 Task: Install email management extensions for organizing and prioritizing emails.
Action: Mouse moved to (999, 80)
Screenshot: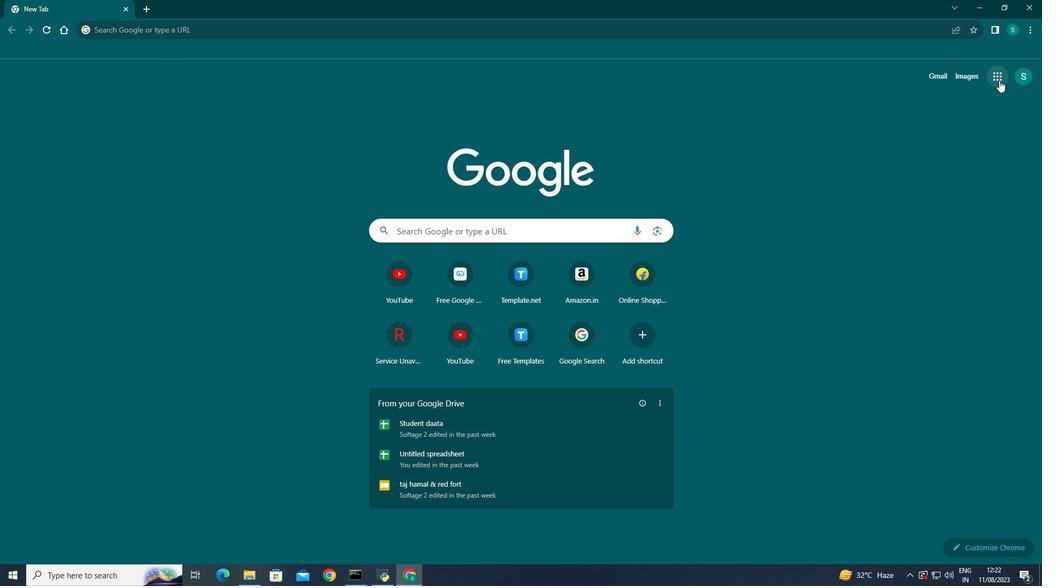 
Action: Mouse pressed left at (999, 80)
Screenshot: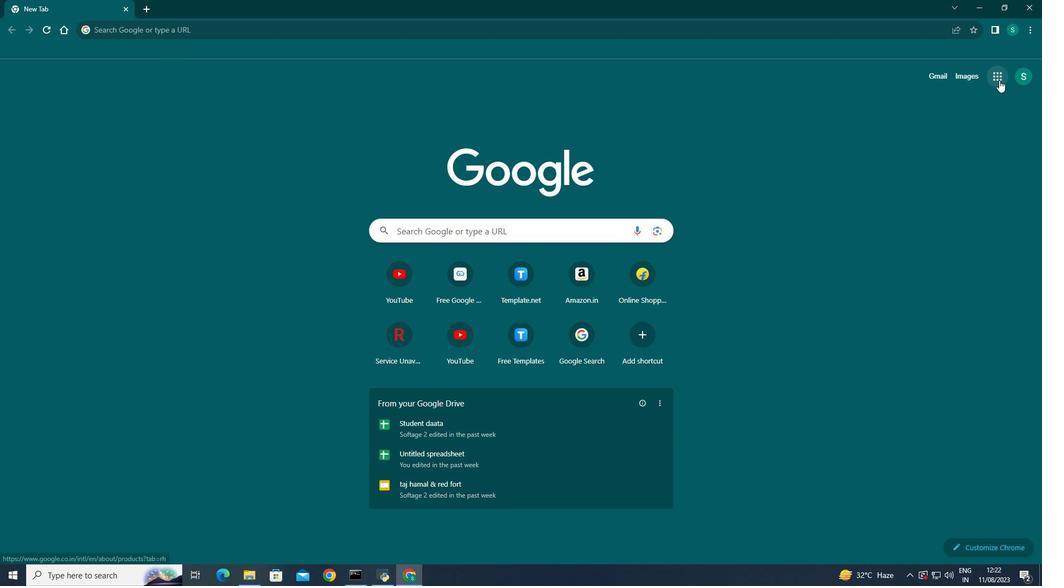 
Action: Mouse moved to (775, 202)
Screenshot: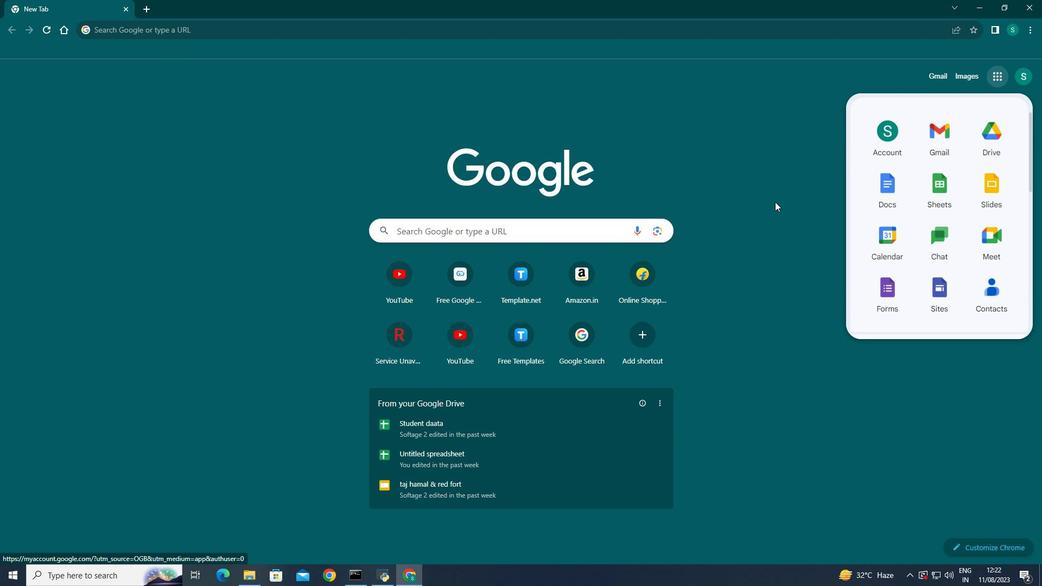 
Action: Mouse pressed left at (775, 202)
Screenshot: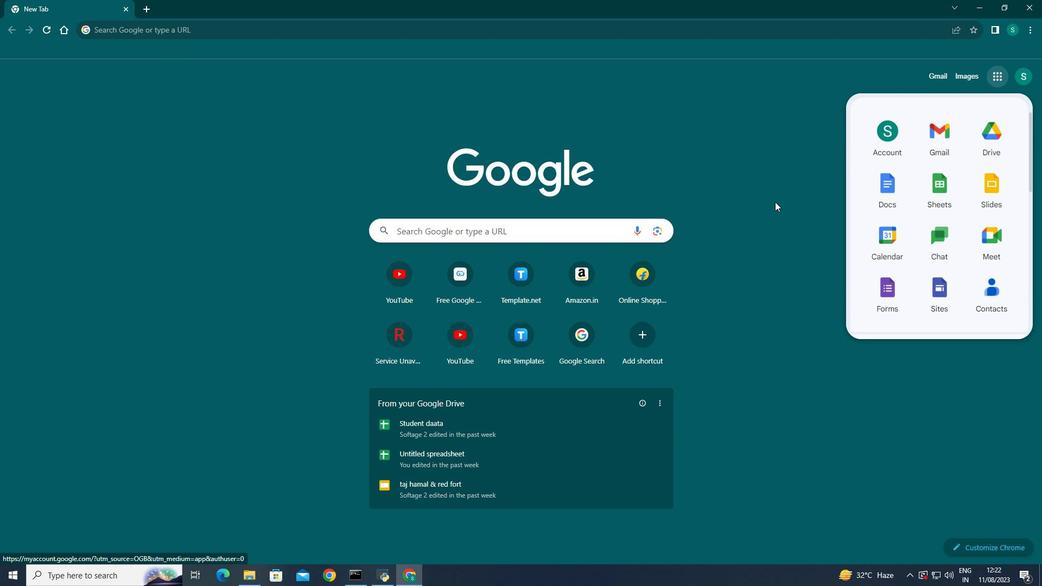 
Action: Mouse moved to (1027, 30)
Screenshot: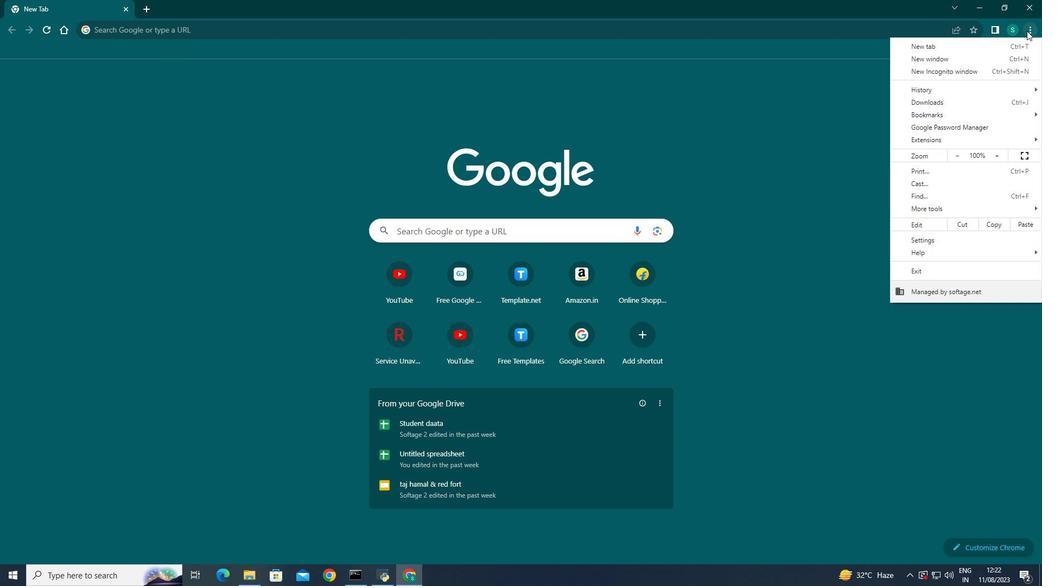 
Action: Mouse pressed left at (1027, 30)
Screenshot: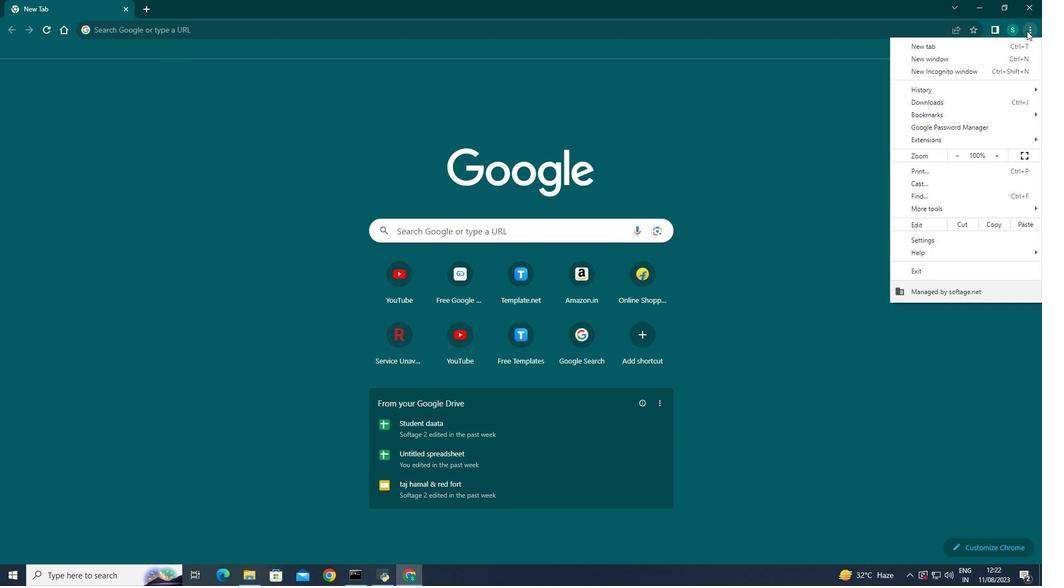 
Action: Mouse moved to (934, 143)
Screenshot: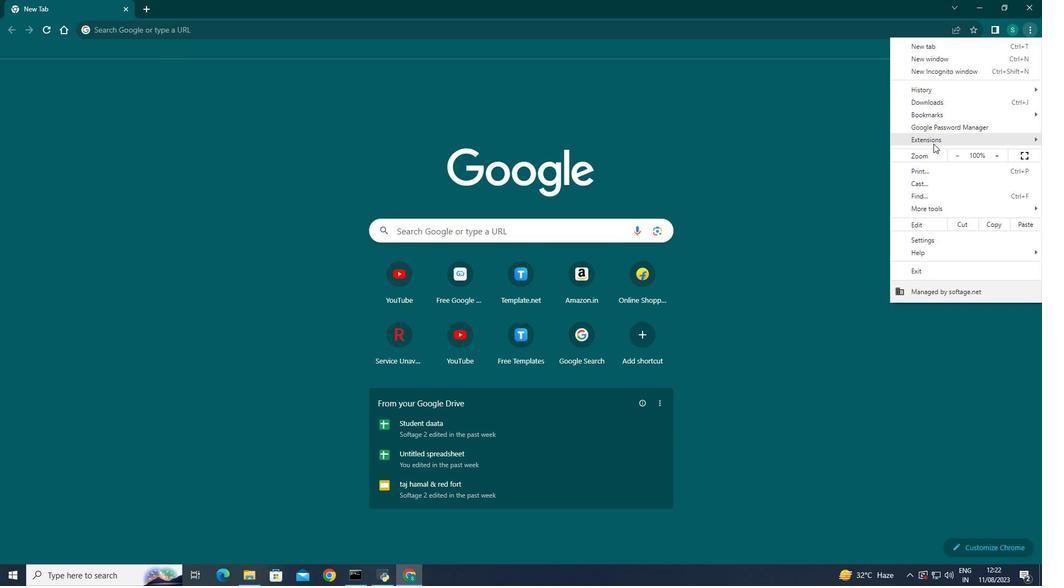 
Action: Mouse pressed left at (934, 143)
Screenshot: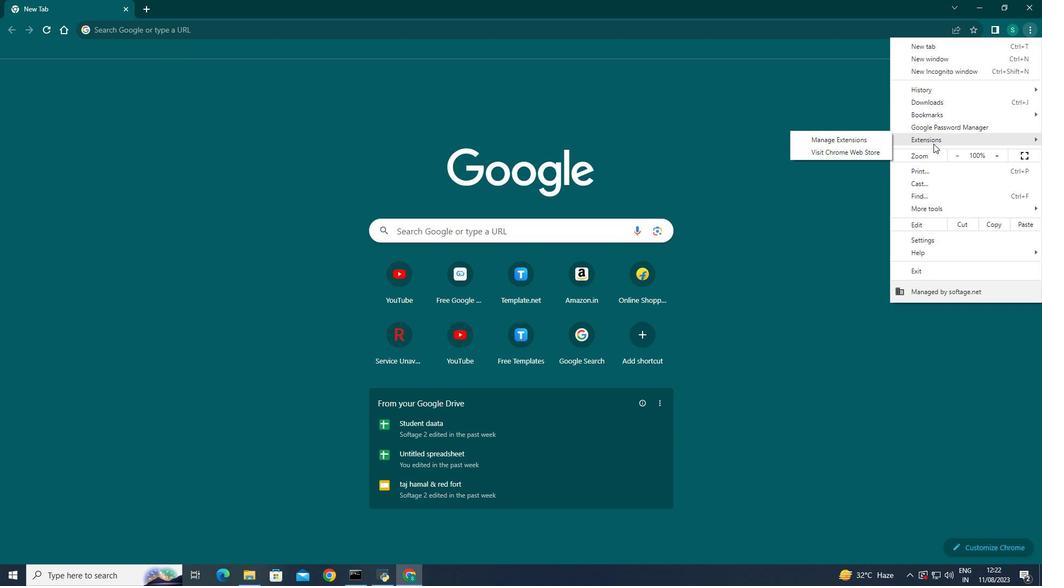 
Action: Mouse moved to (830, 141)
Screenshot: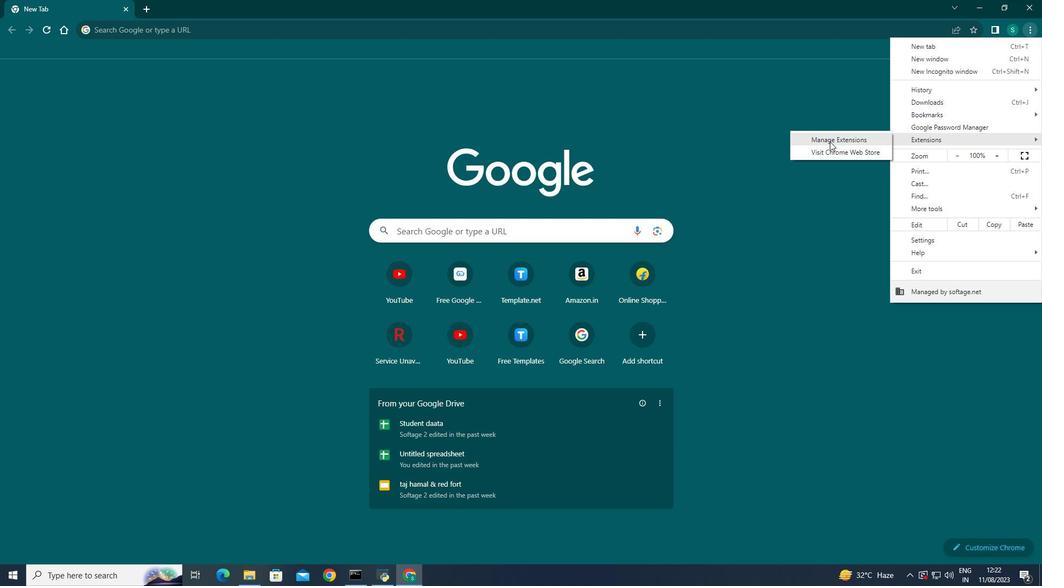 
Action: Mouse pressed left at (830, 141)
Screenshot: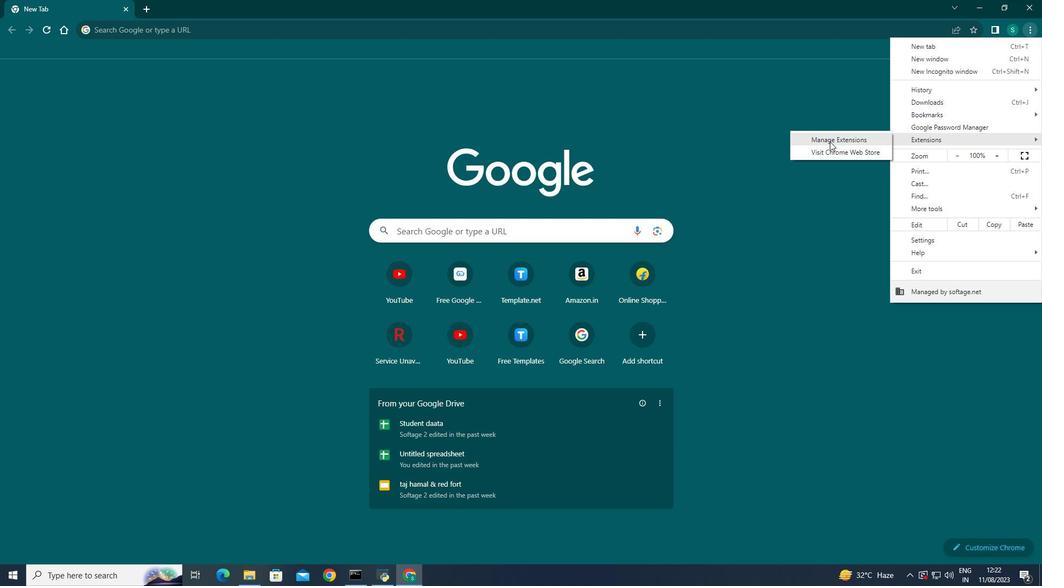 
Action: Mouse moved to (18, 81)
Screenshot: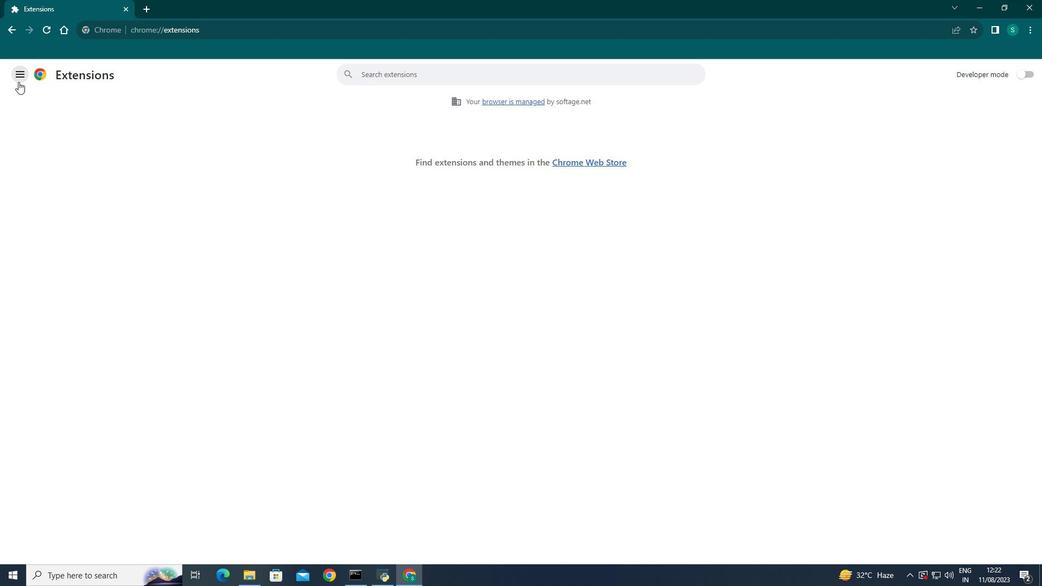 
Action: Mouse pressed left at (18, 81)
Screenshot: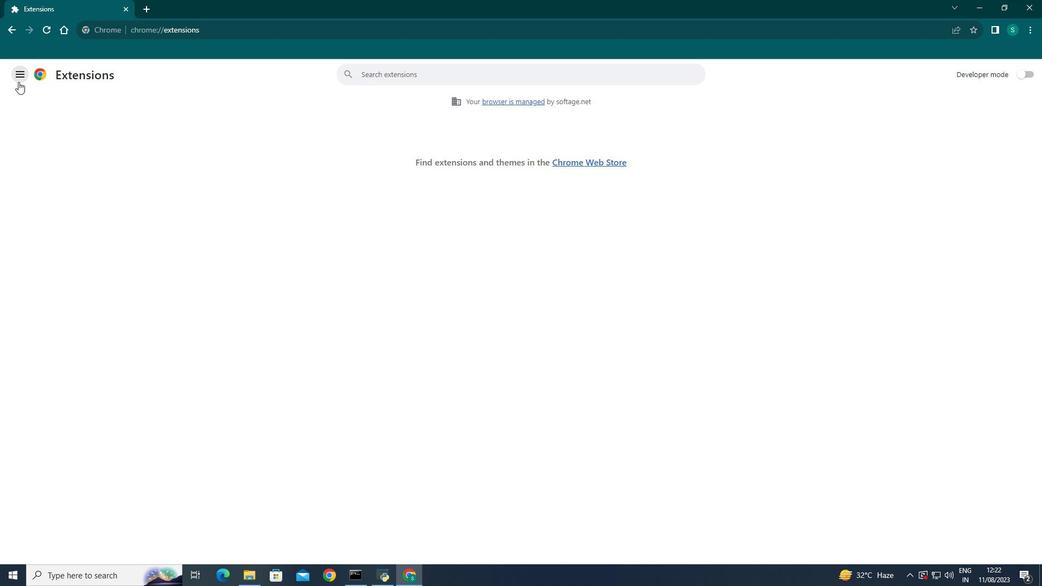 
Action: Mouse moved to (43, 556)
Screenshot: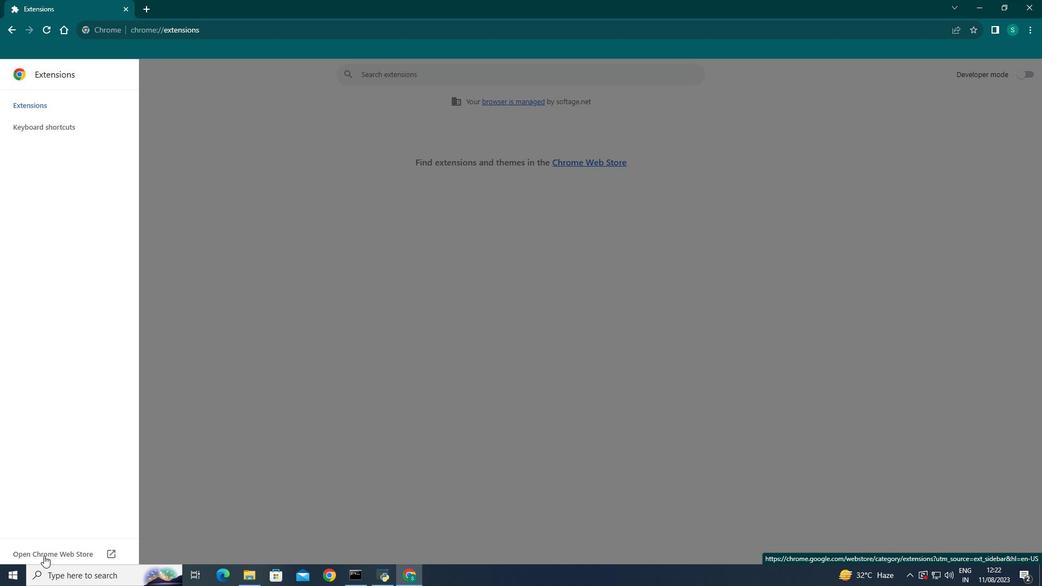
Action: Mouse pressed left at (43, 556)
Screenshot: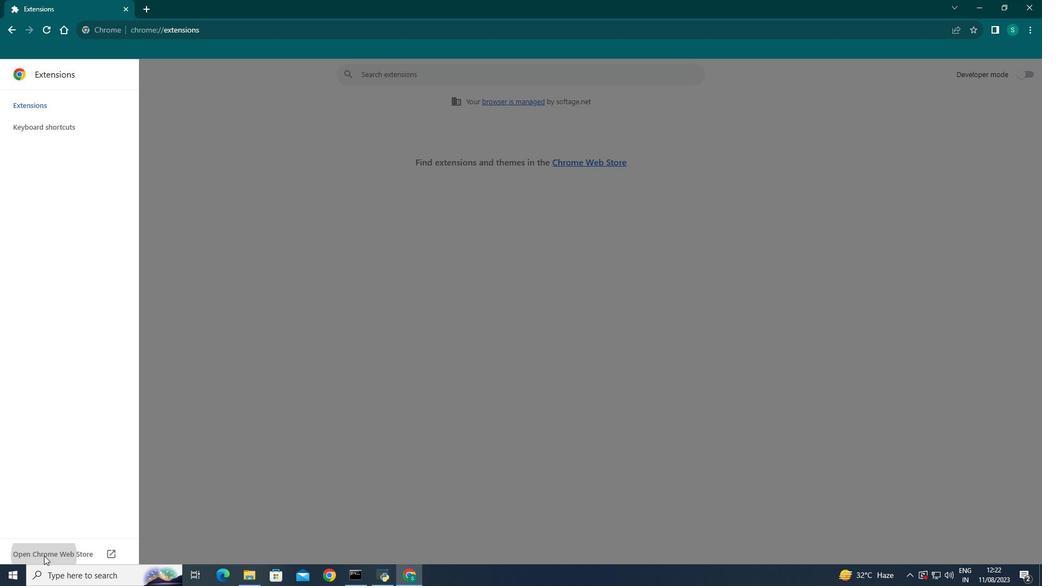 
Action: Mouse moved to (243, 115)
Screenshot: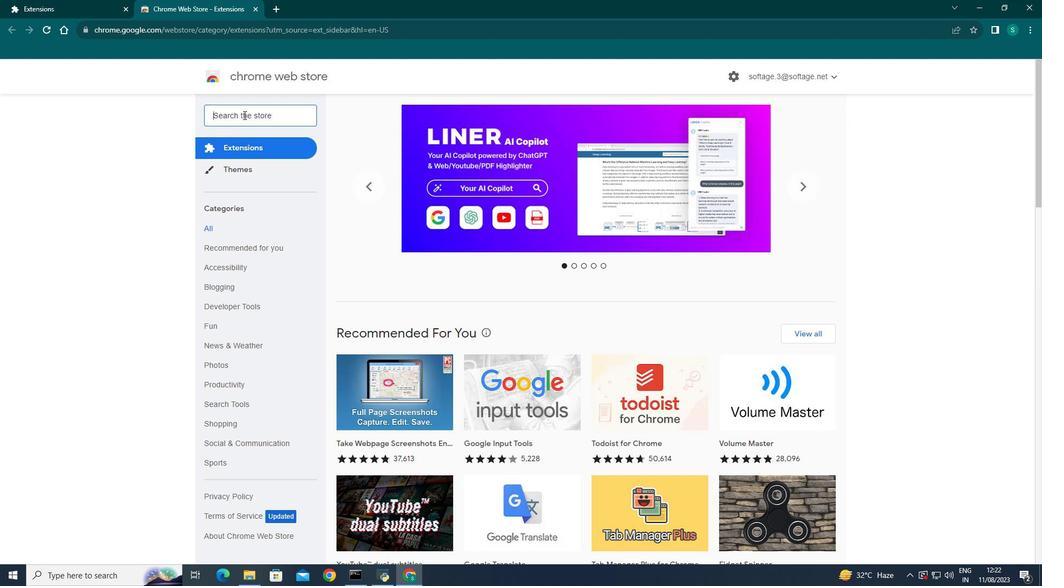 
Action: Mouse pressed left at (243, 115)
Screenshot: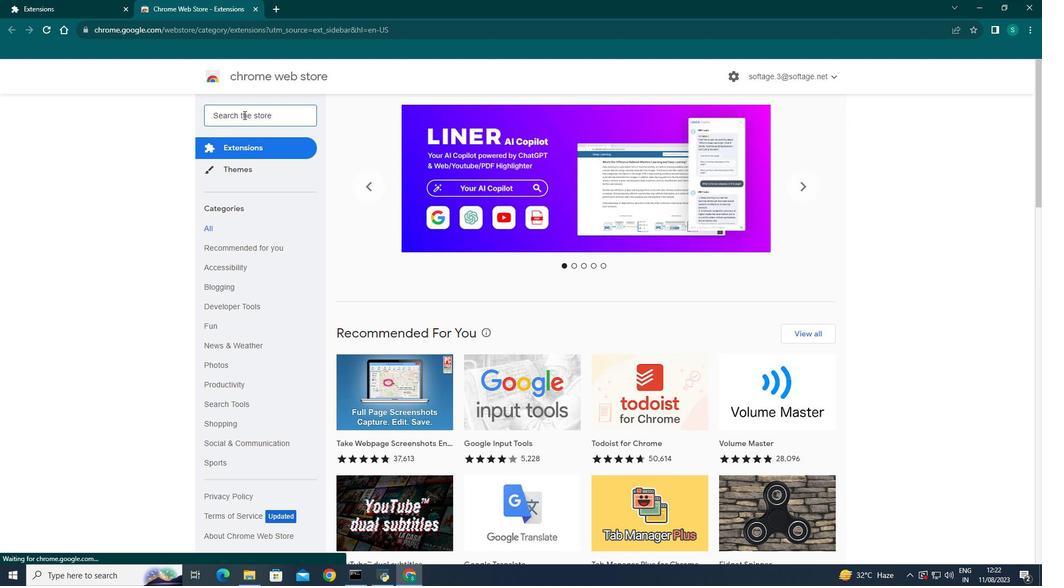 
Action: Key pressed email<Key.space>mana
Screenshot: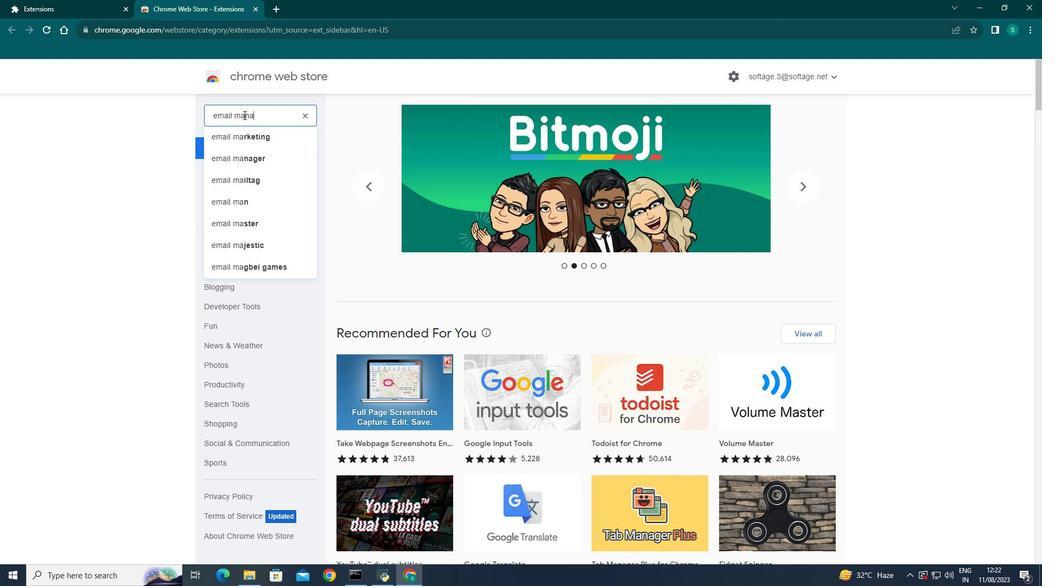 
Action: Mouse moved to (246, 152)
Screenshot: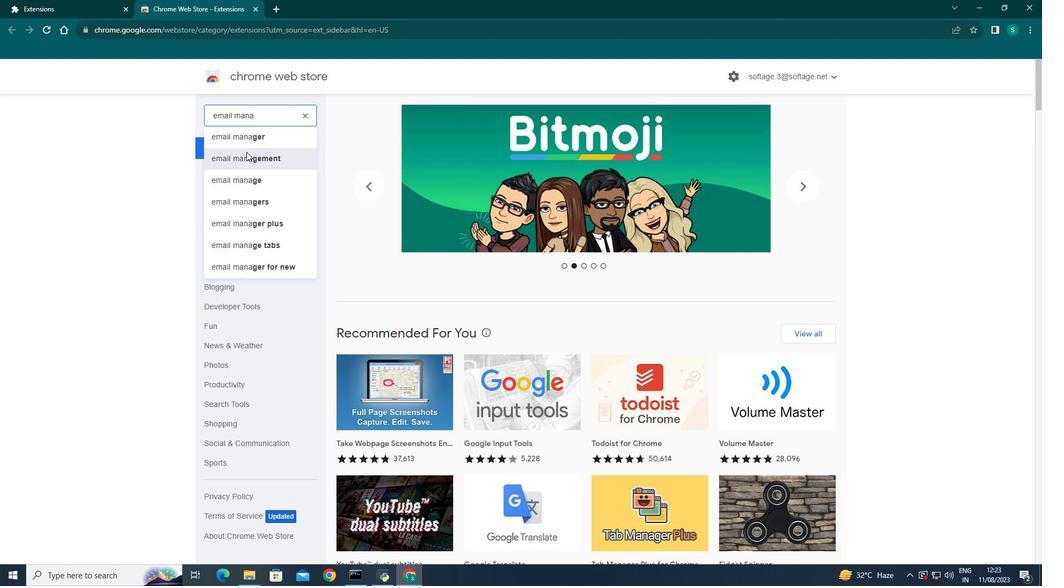 
Action: Mouse pressed left at (246, 152)
Screenshot: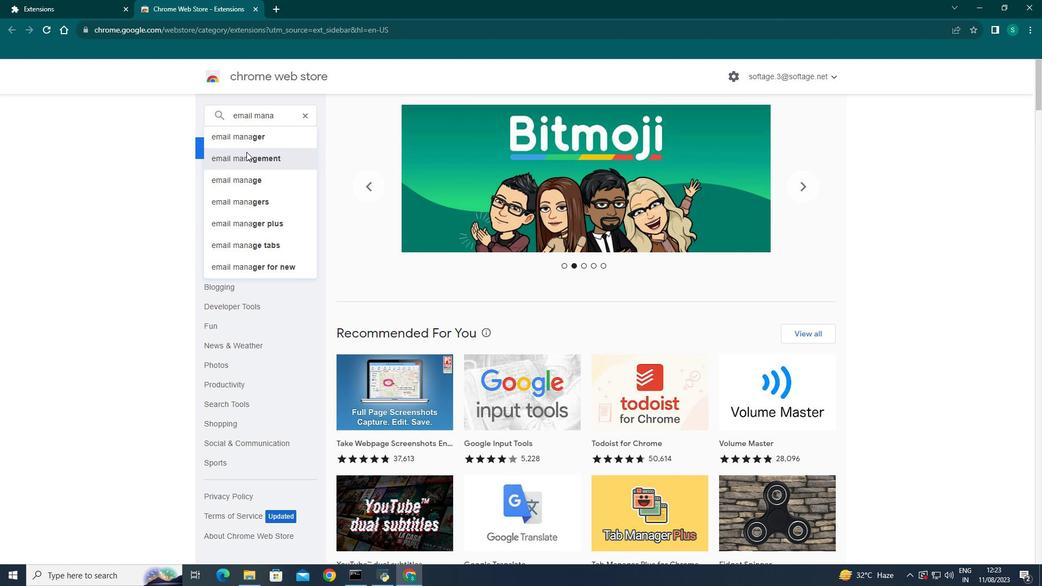 
Action: Mouse moved to (468, 179)
Screenshot: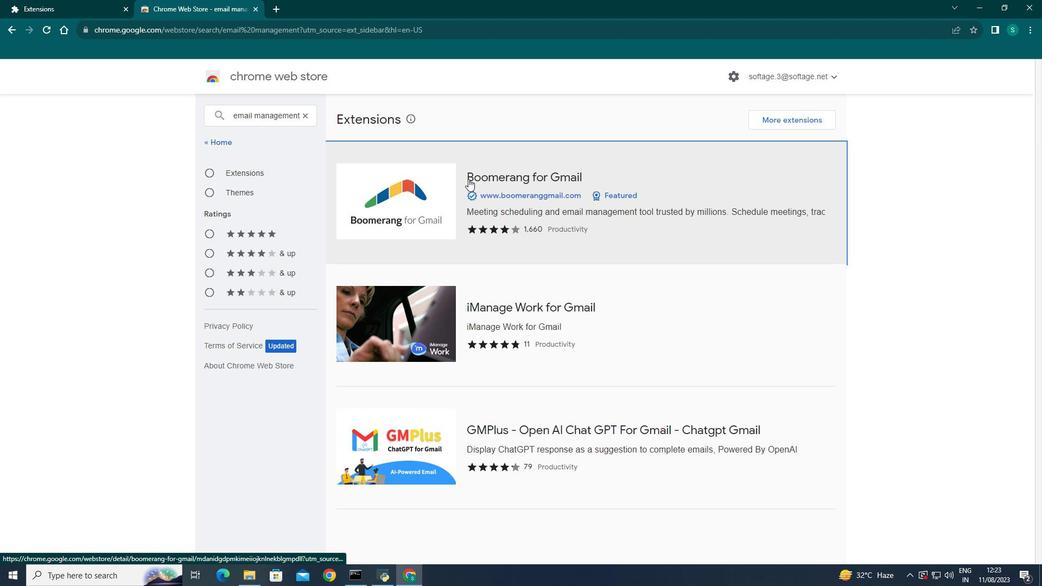 
Action: Mouse pressed left at (468, 179)
Screenshot: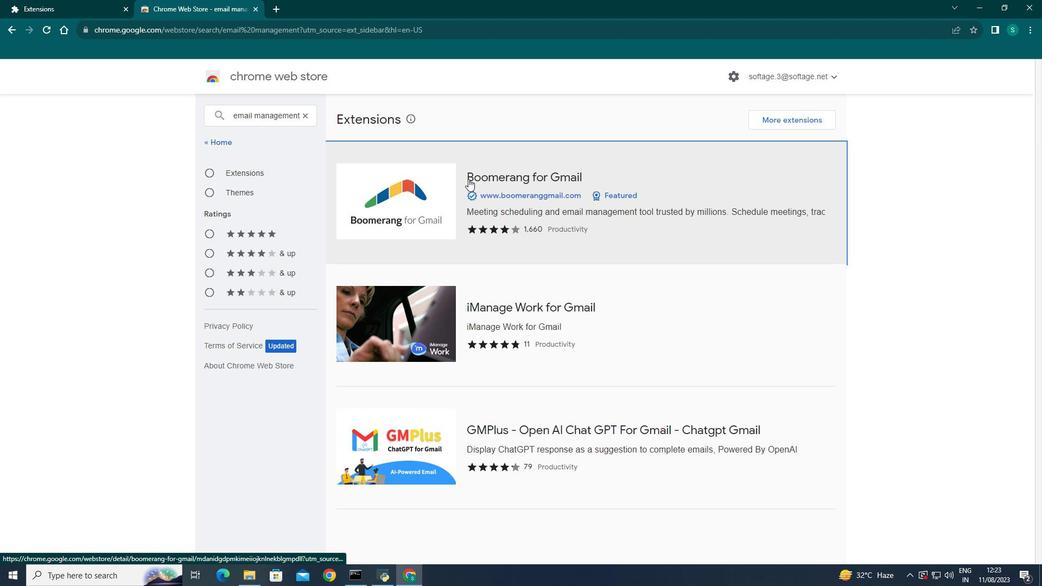 
Action: Mouse moved to (487, 236)
Screenshot: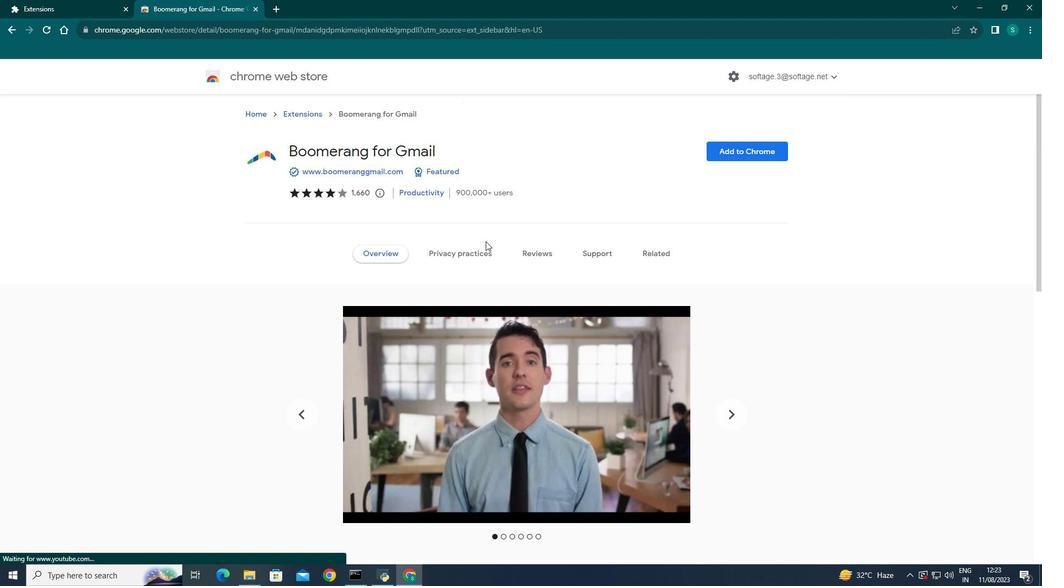 
Action: Mouse scrolled (487, 236) with delta (0, 0)
Screenshot: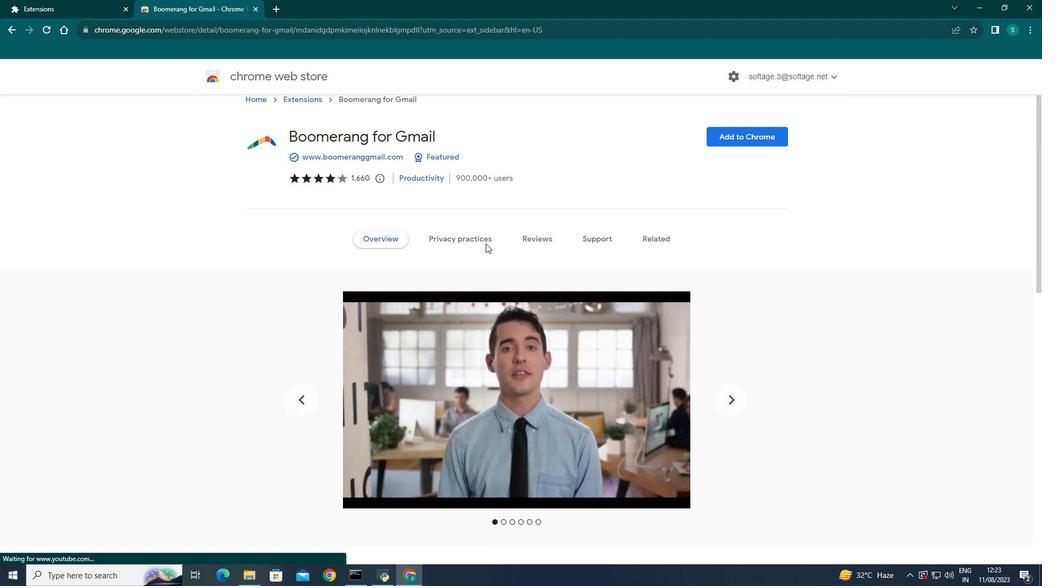 
Action: Mouse moved to (486, 241)
Screenshot: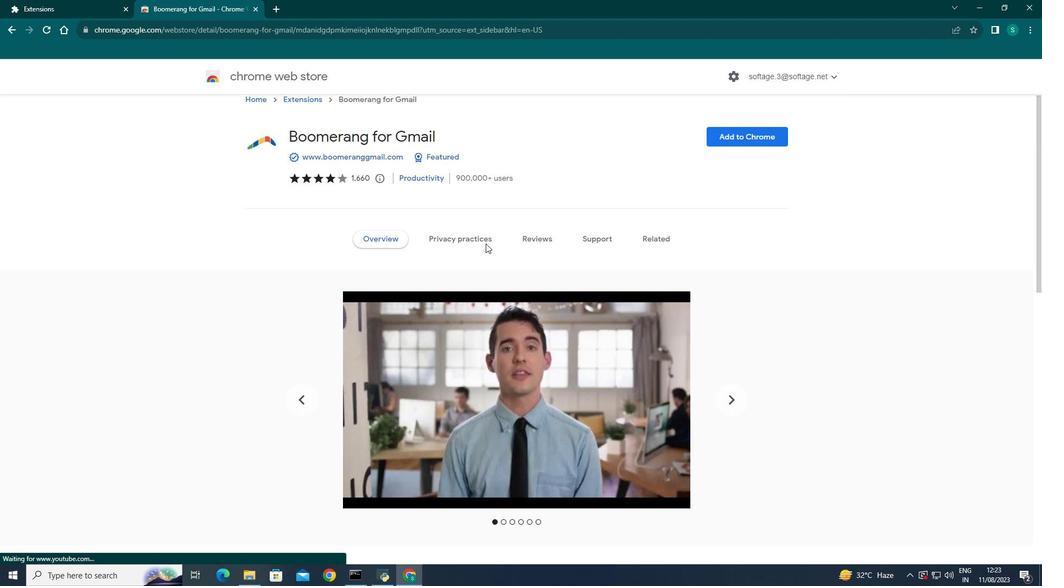 
Action: Mouse scrolled (486, 240) with delta (0, 0)
Screenshot: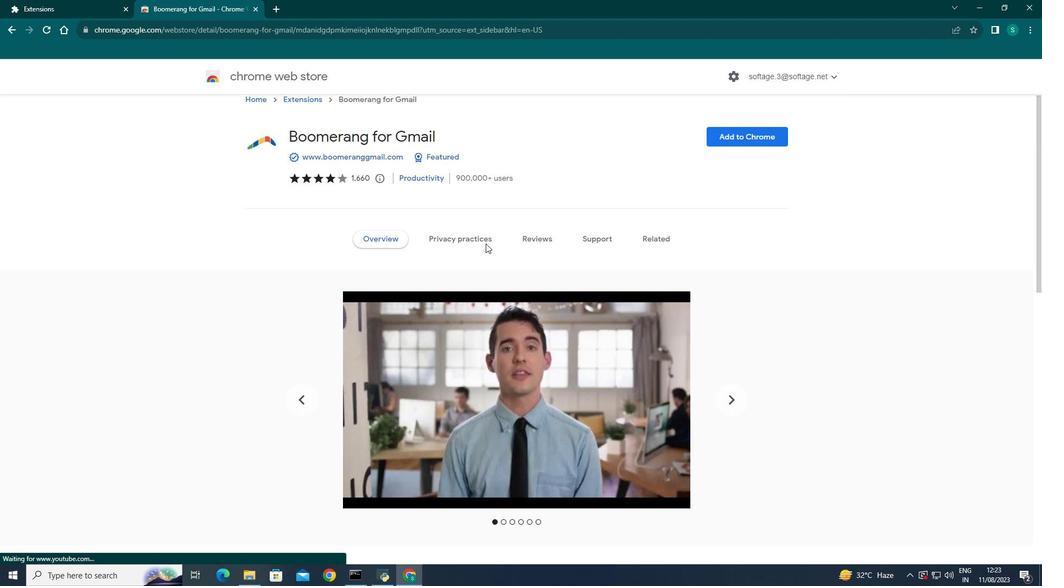 
Action: Mouse moved to (486, 243)
Screenshot: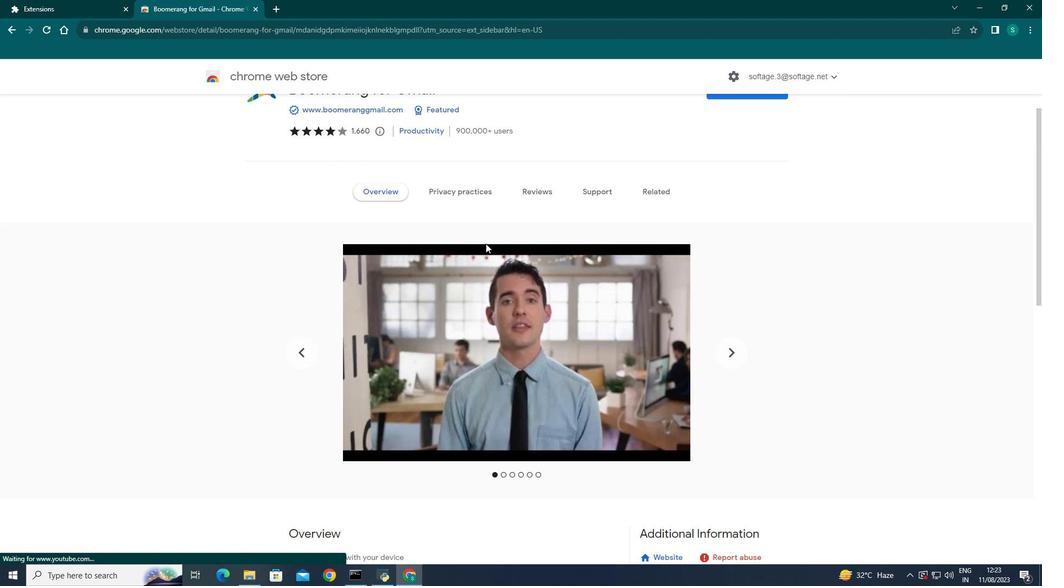 
Action: Mouse scrolled (486, 243) with delta (0, 0)
Screenshot: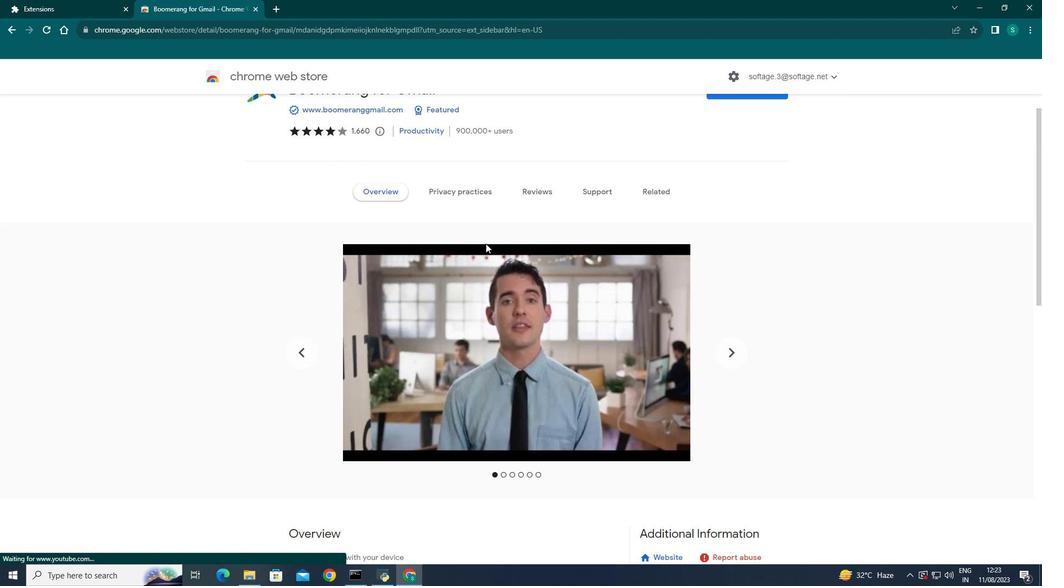 
Action: Mouse moved to (486, 243)
Screenshot: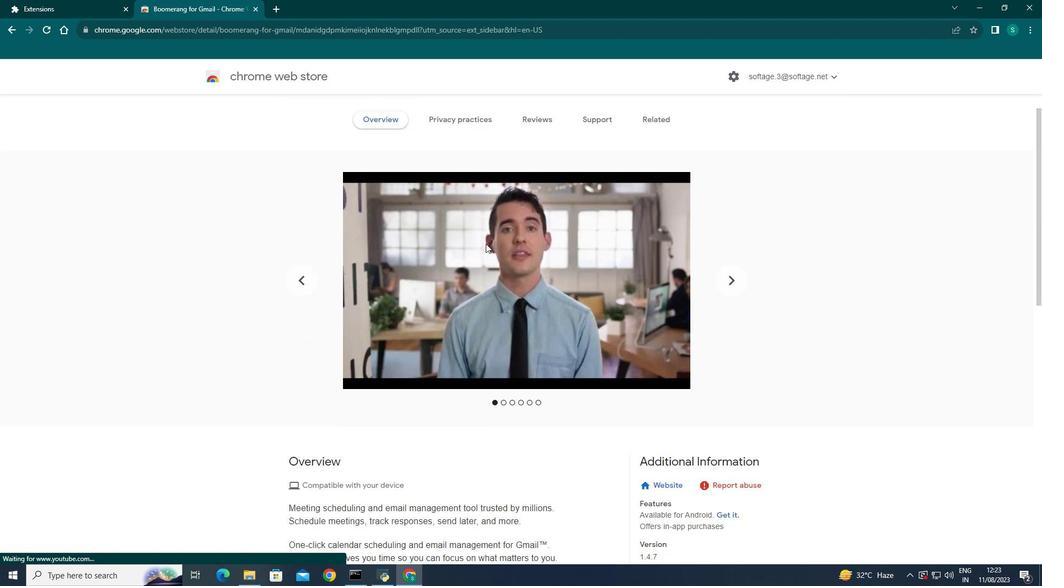 
Action: Mouse scrolled (486, 243) with delta (0, 0)
Screenshot: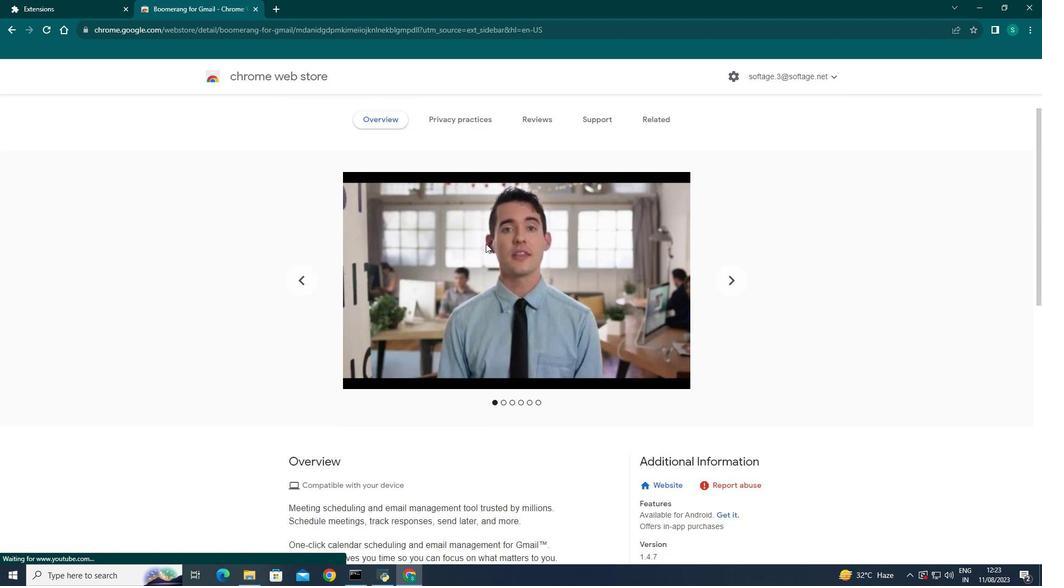 
Action: Mouse moved to (736, 203)
Screenshot: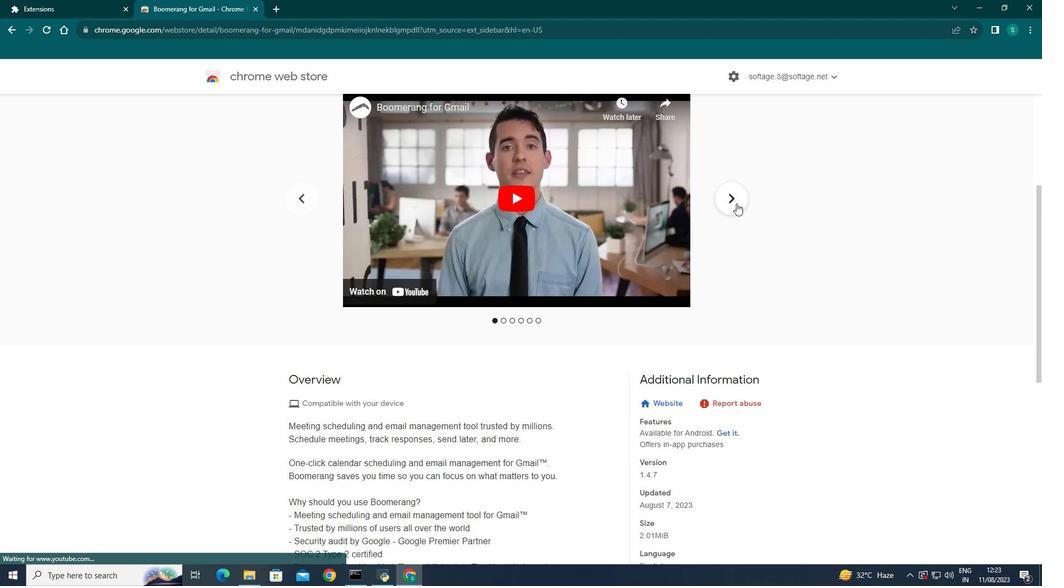 
Action: Mouse pressed left at (736, 203)
Screenshot: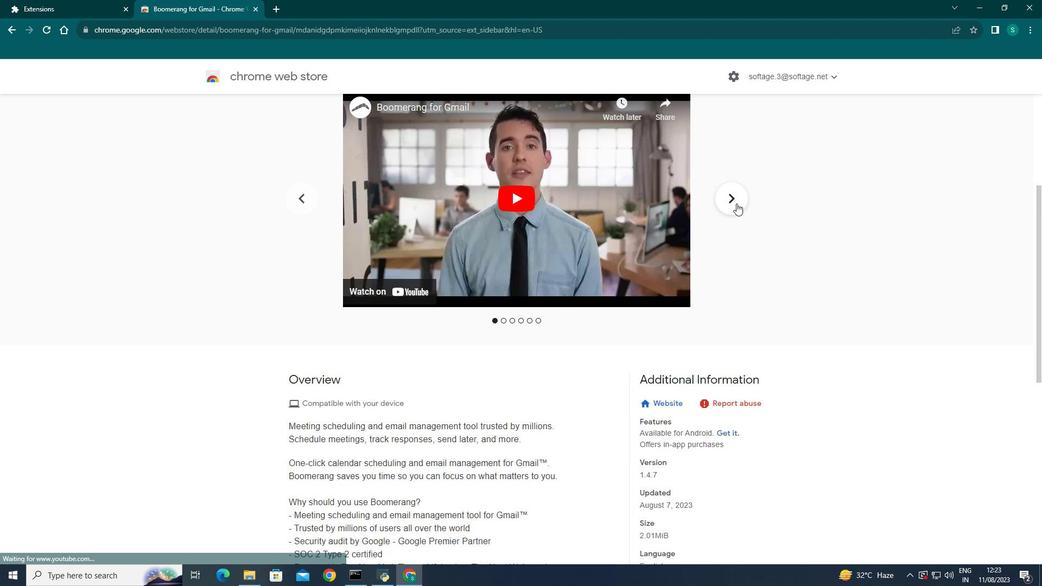 
Action: Mouse pressed left at (736, 203)
Screenshot: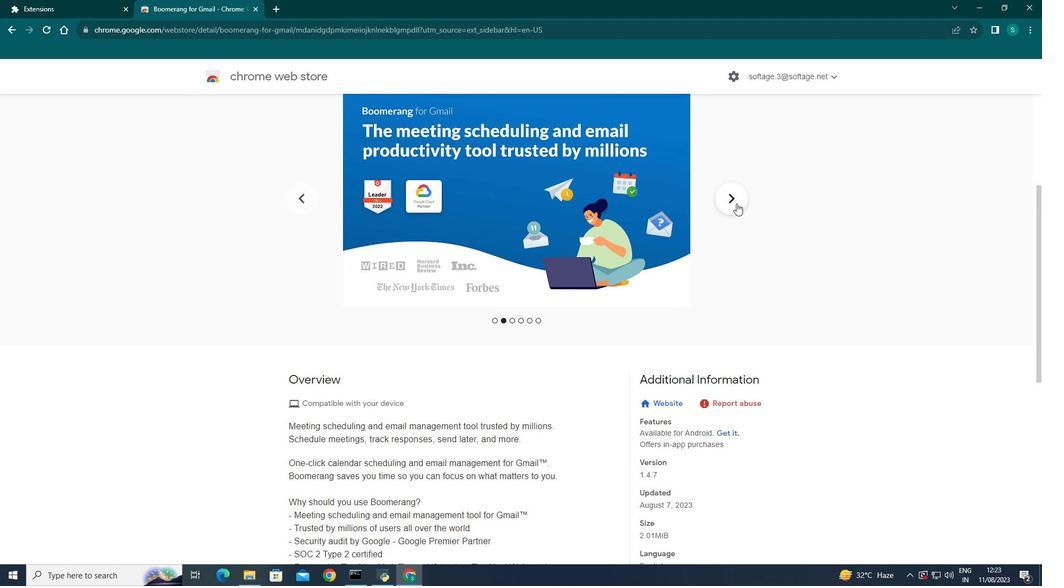 
Action: Mouse pressed left at (736, 203)
Screenshot: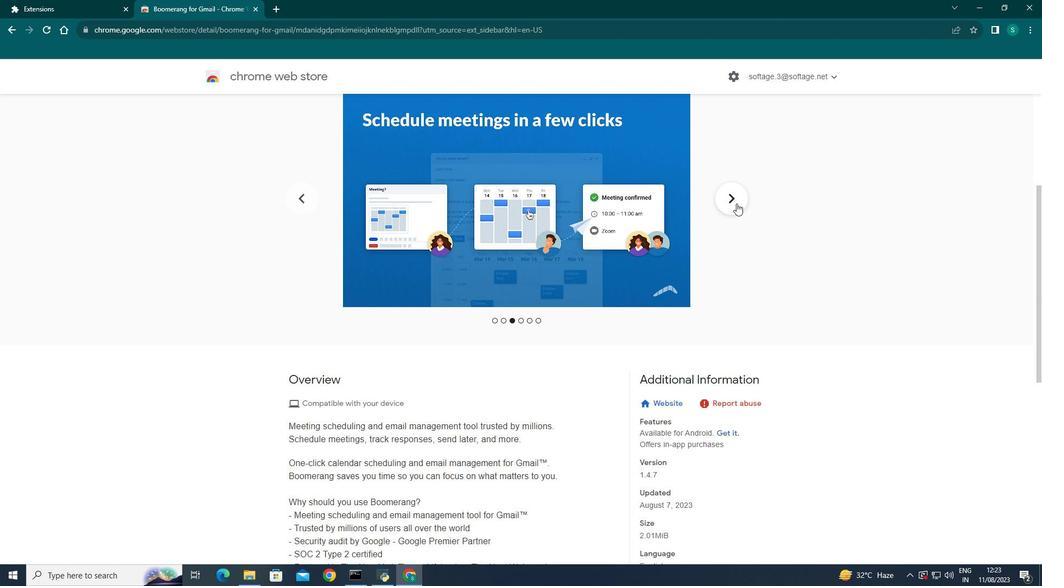 
Action: Mouse scrolled (736, 204) with delta (0, 0)
Screenshot: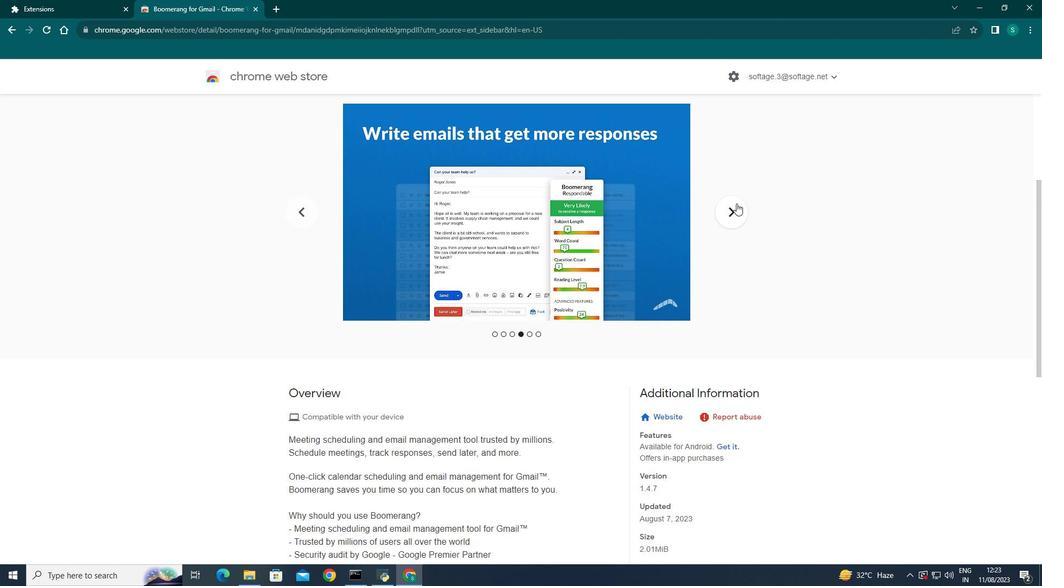 
Action: Mouse moved to (735, 256)
Screenshot: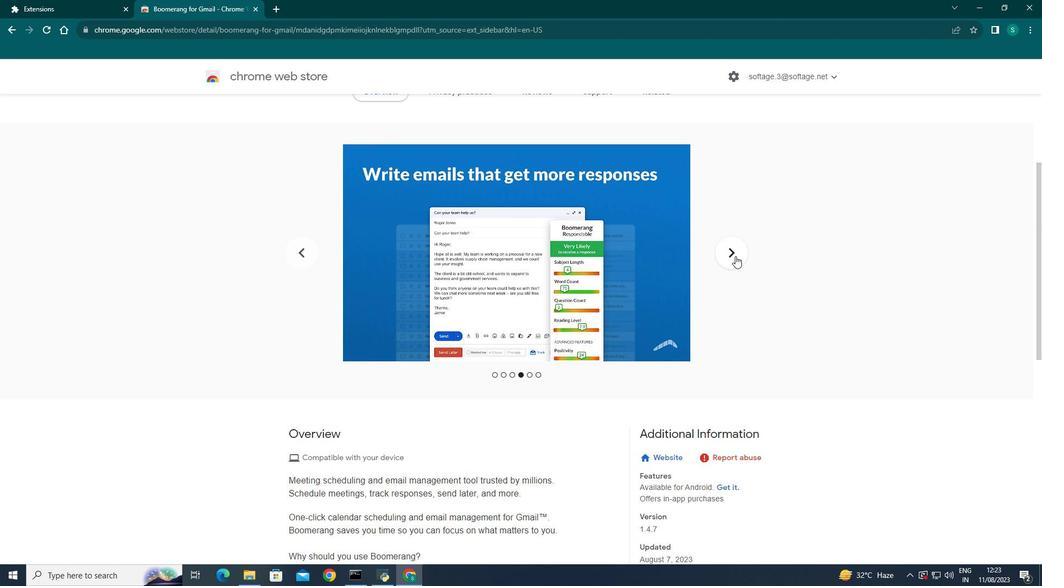 
Action: Mouse pressed left at (735, 256)
Screenshot: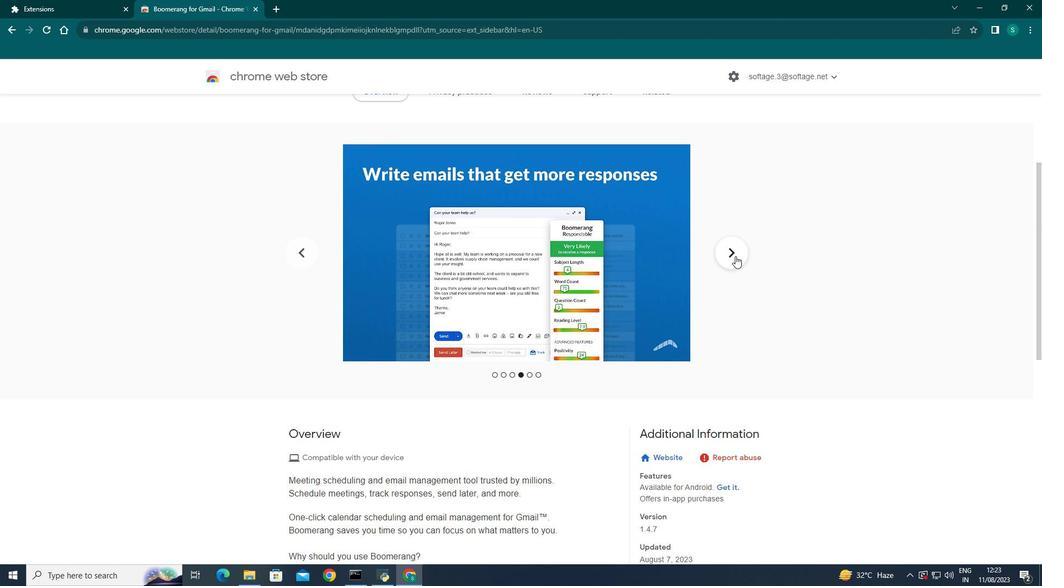 
Action: Mouse pressed left at (735, 256)
Screenshot: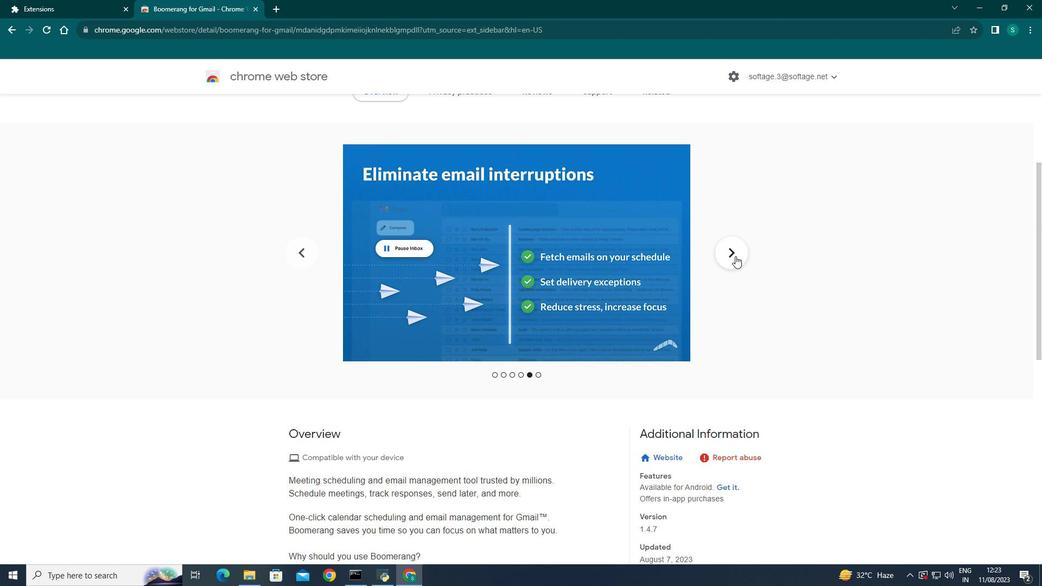 
Action: Mouse moved to (298, 262)
Screenshot: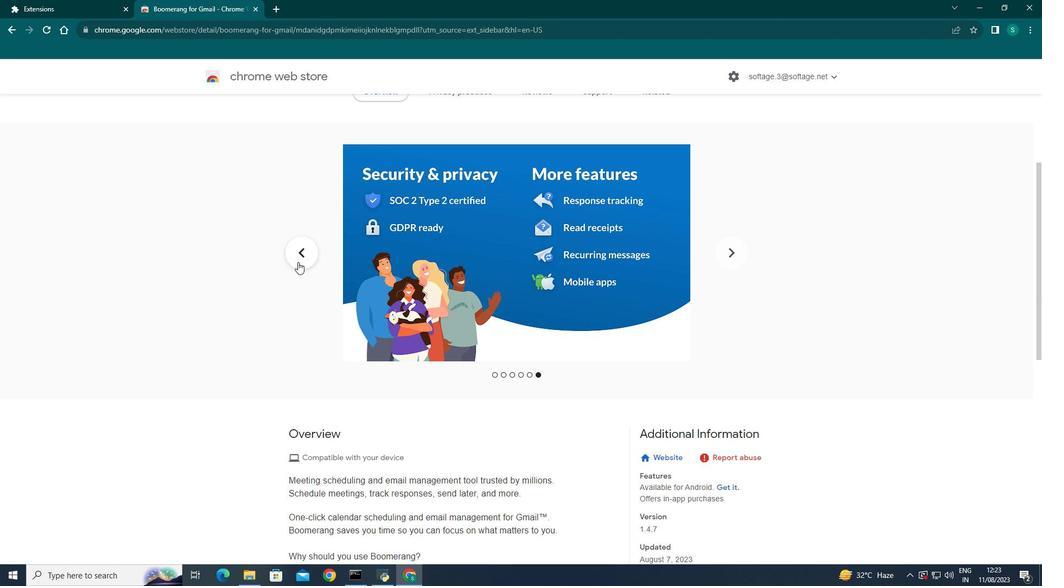 
Action: Mouse pressed left at (298, 262)
Screenshot: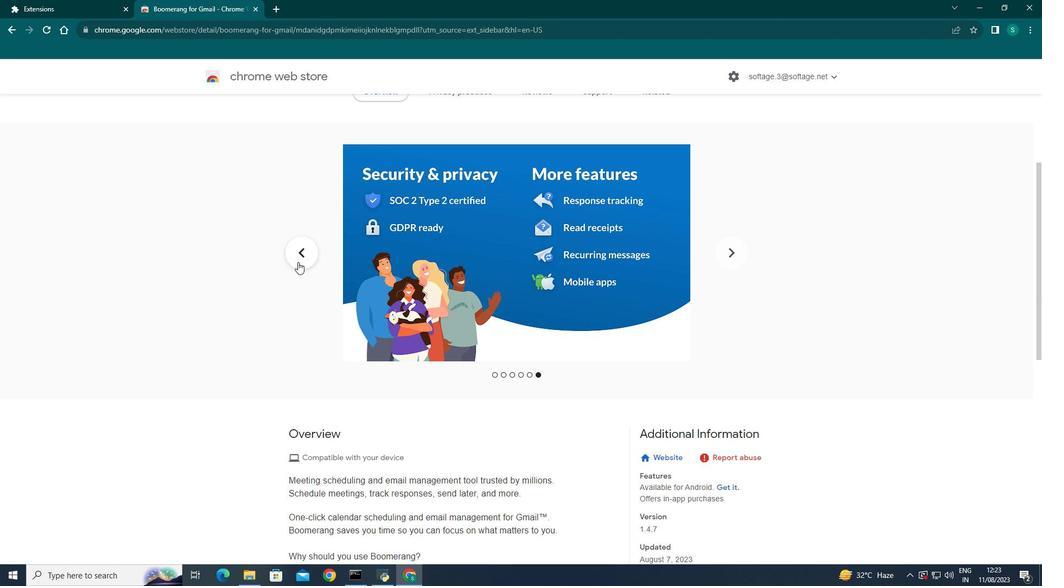 
Action: Mouse moved to (740, 259)
Screenshot: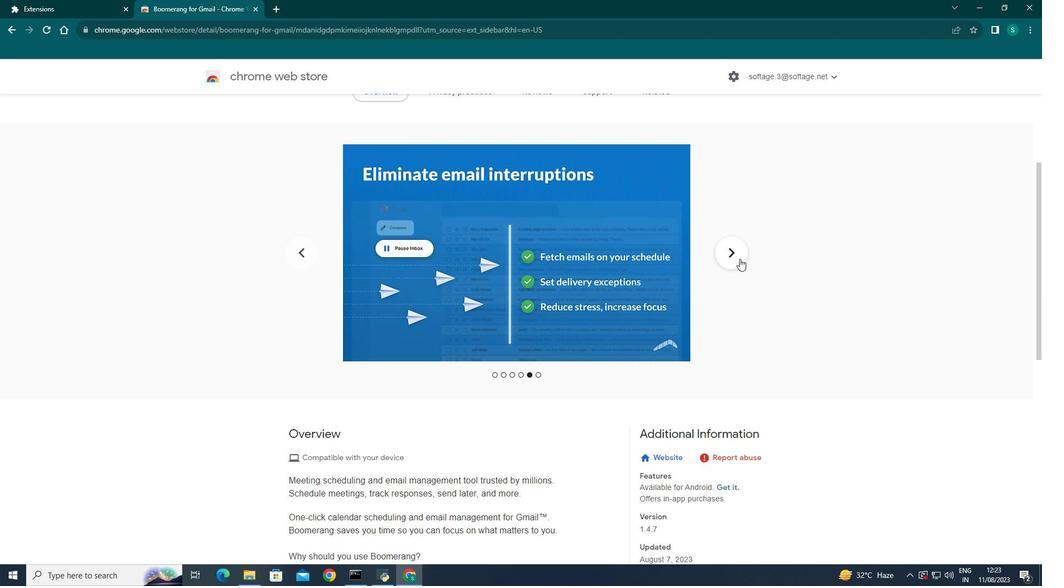 
Action: Mouse pressed left at (740, 259)
Screenshot: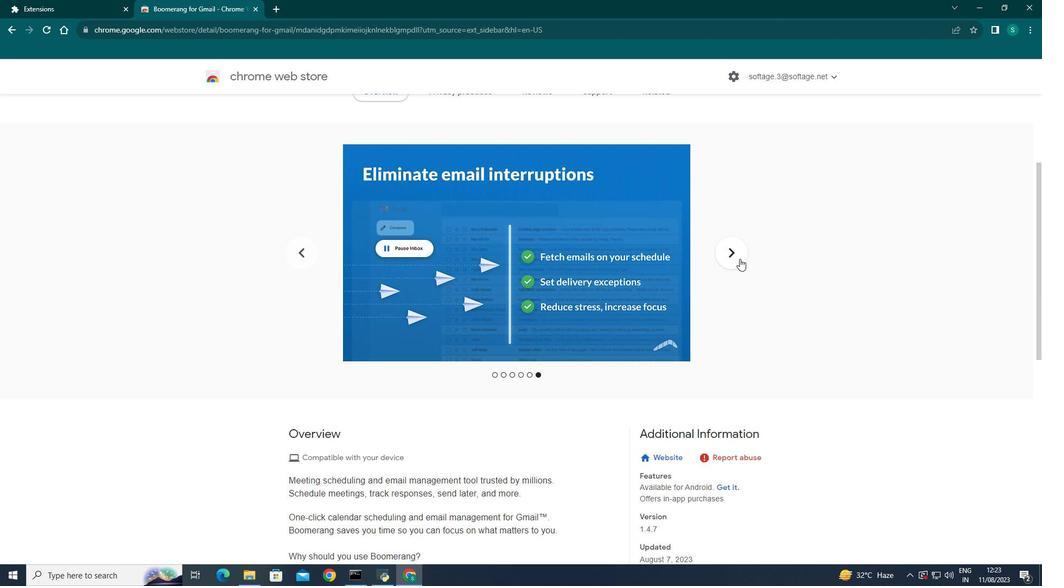 
Action: Mouse moved to (736, 257)
Screenshot: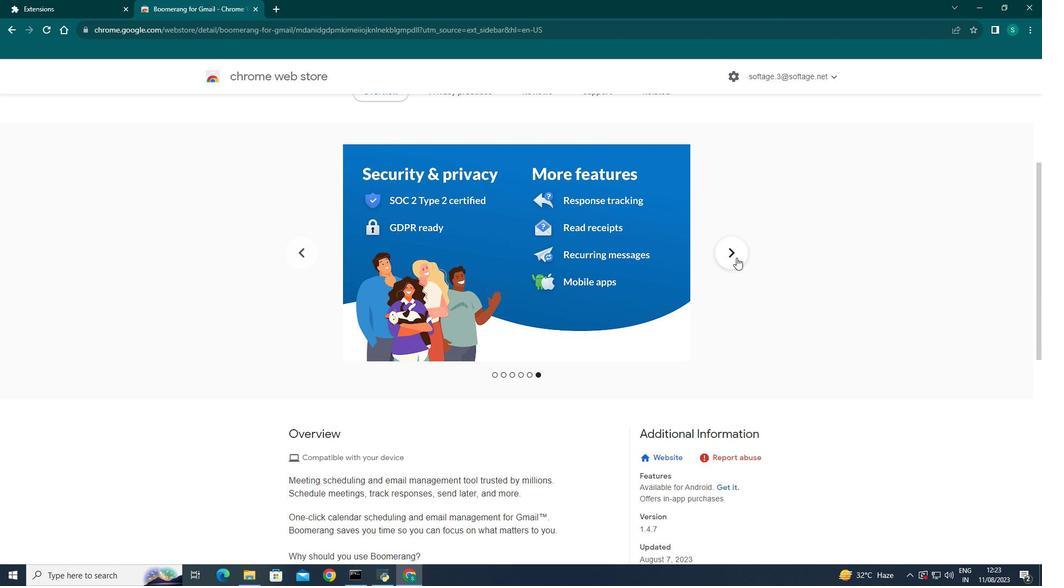 
Action: Mouse pressed left at (736, 257)
Screenshot: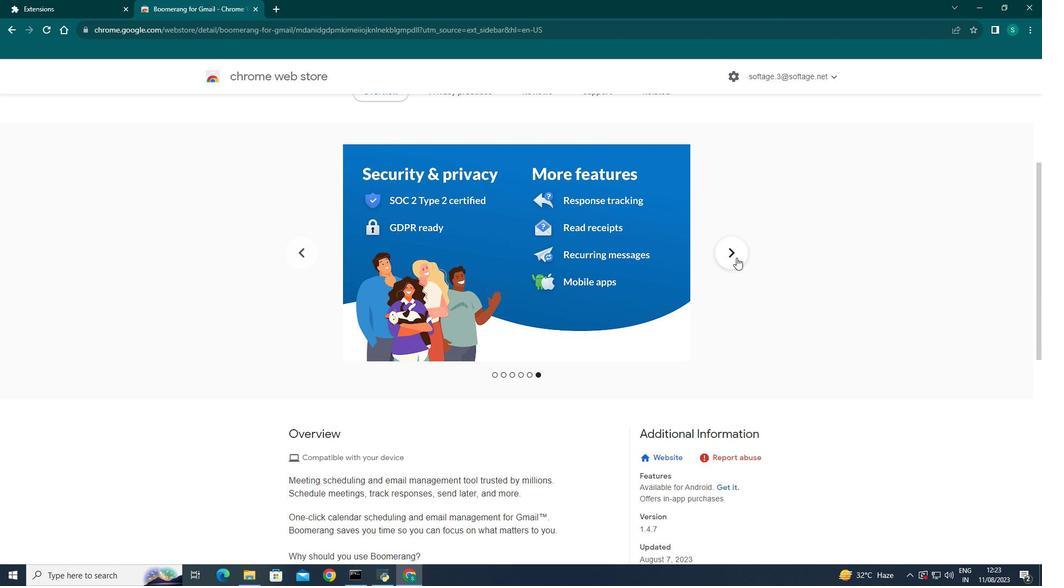 
Action: Mouse moved to (737, 256)
Screenshot: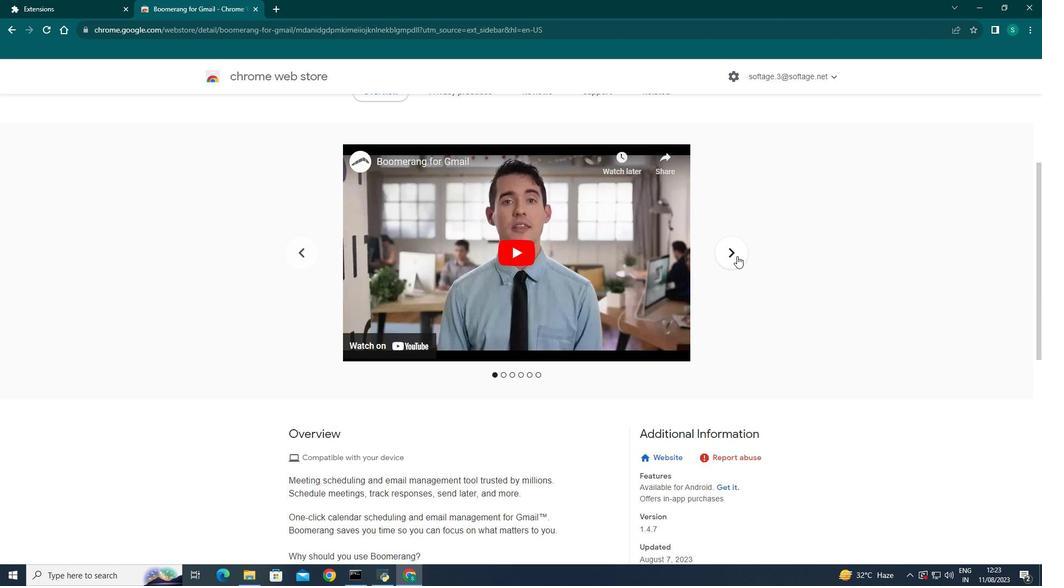 
Action: Mouse pressed left at (737, 256)
Screenshot: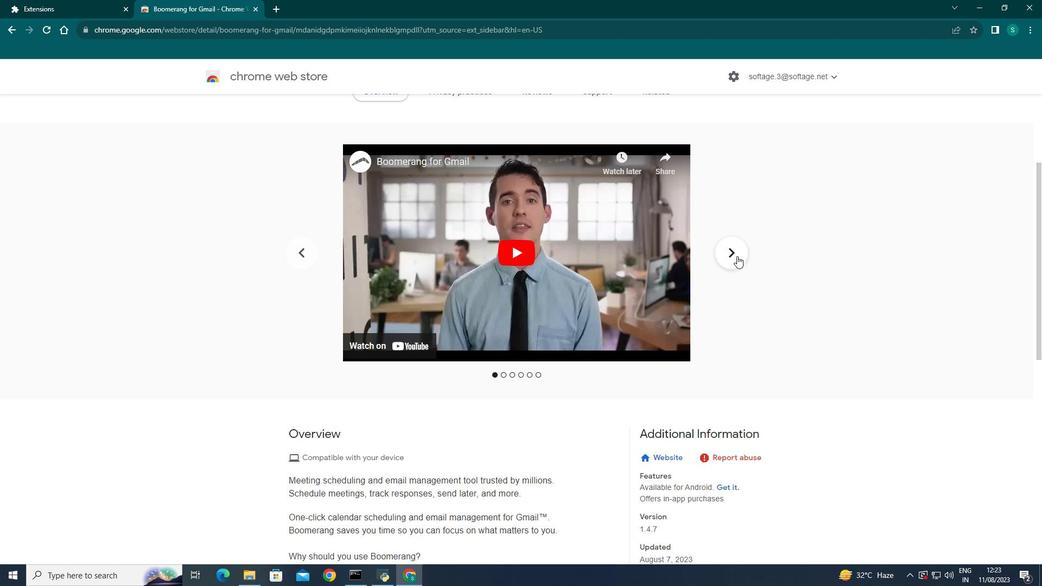 
Action: Mouse pressed left at (737, 256)
Screenshot: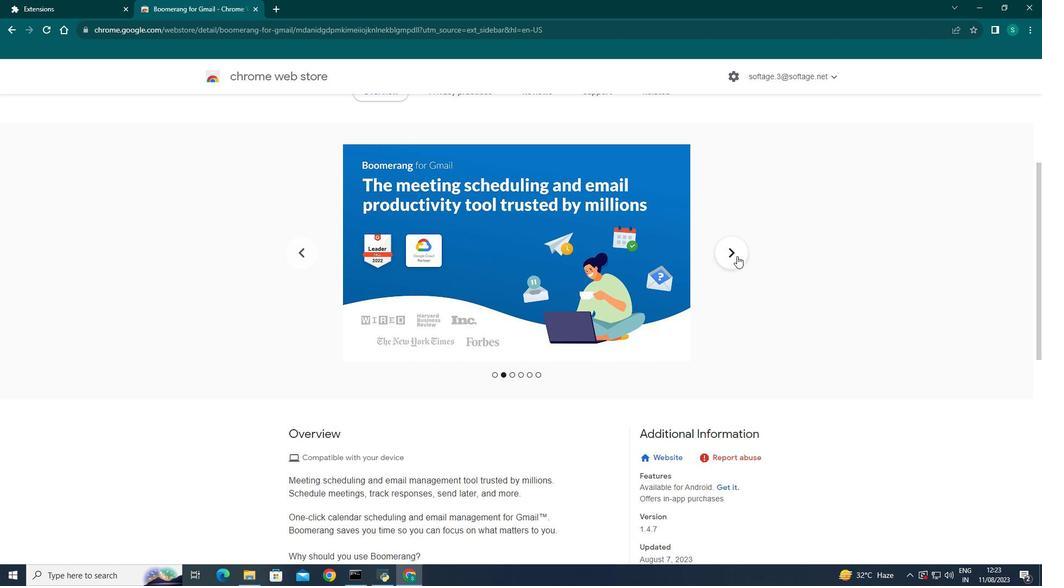 
Action: Mouse pressed left at (737, 256)
Screenshot: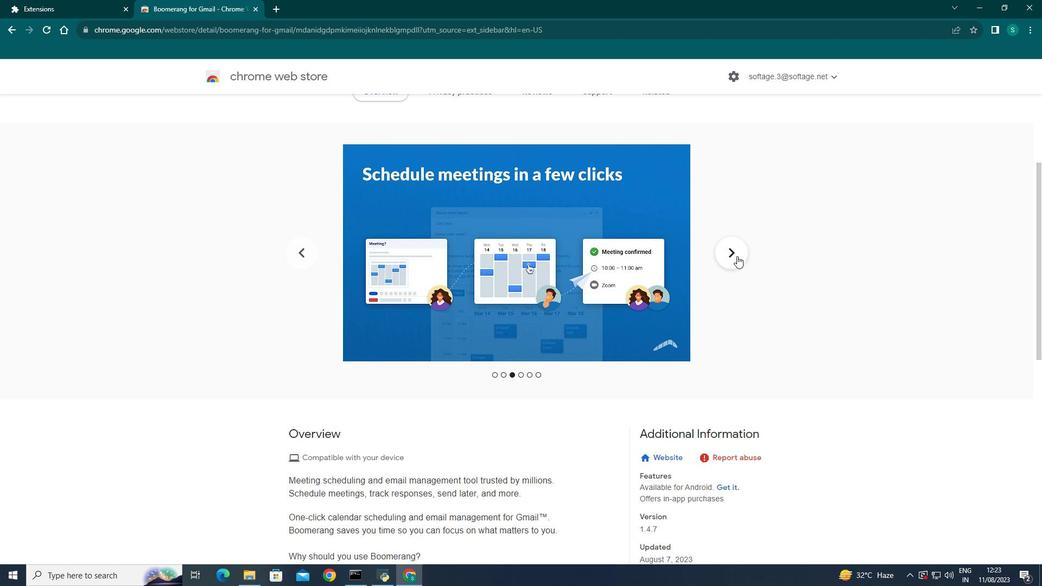 
Action: Mouse pressed left at (737, 256)
Screenshot: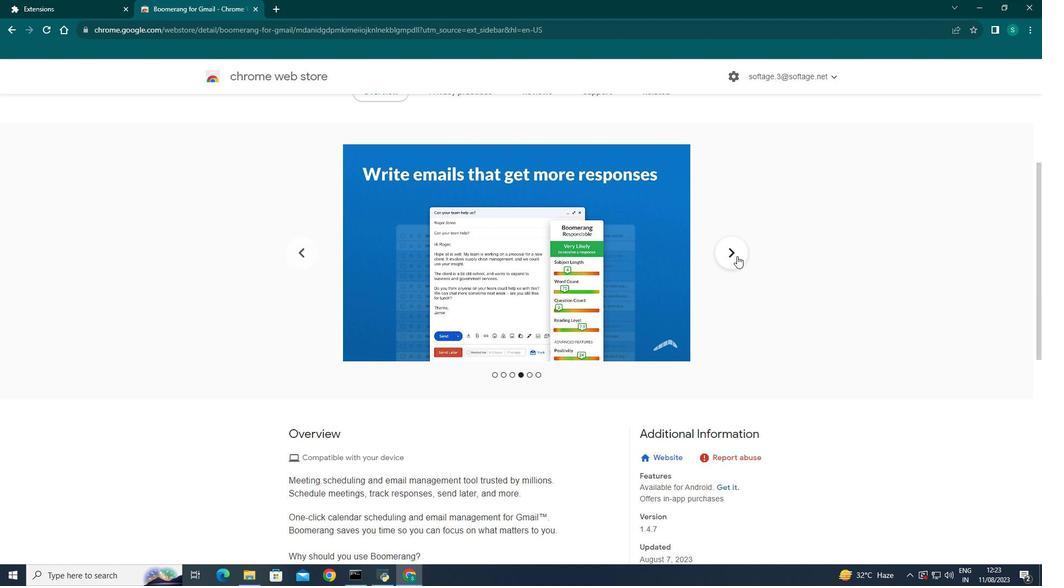 
Action: Mouse pressed left at (737, 256)
Screenshot: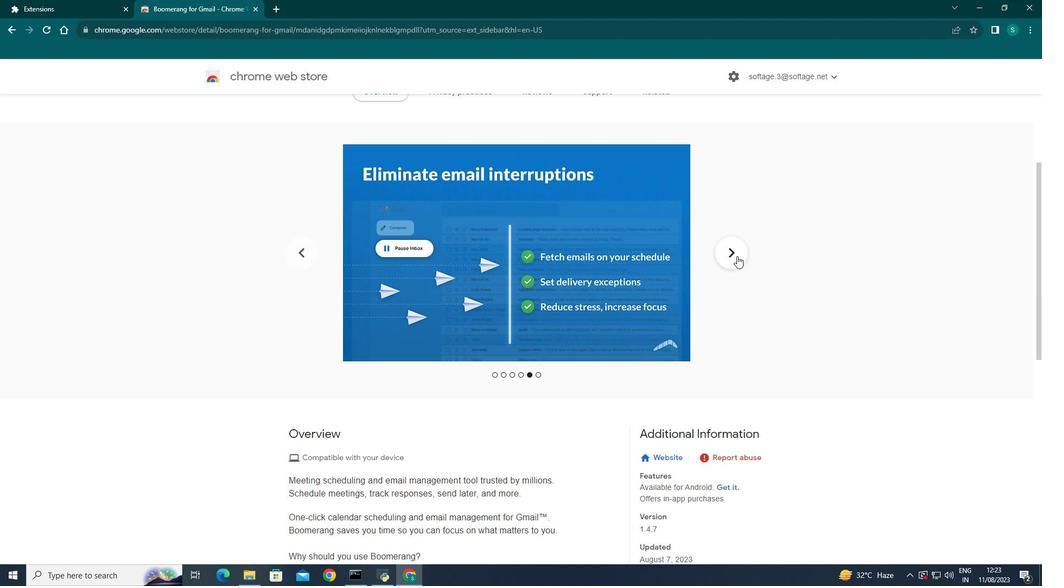 
Action: Mouse pressed left at (737, 256)
Screenshot: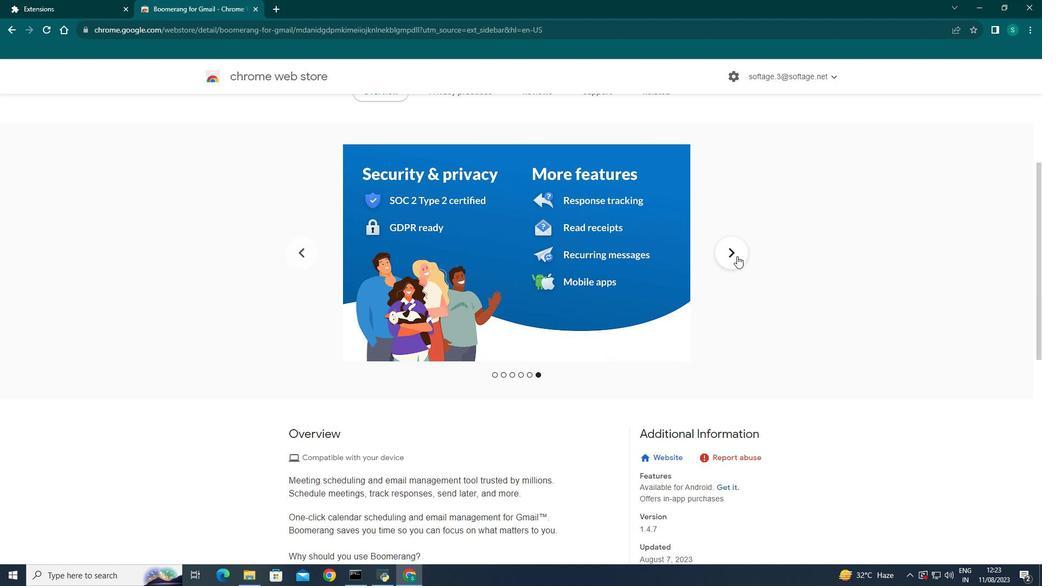 
Action: Mouse moved to (7, 30)
Screenshot: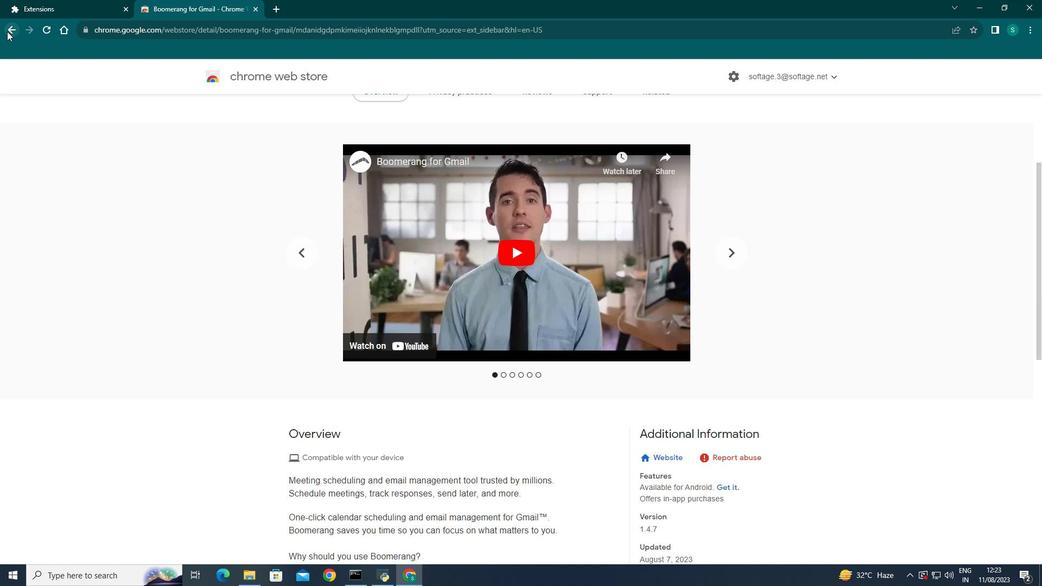 
Action: Mouse pressed left at (7, 30)
Screenshot: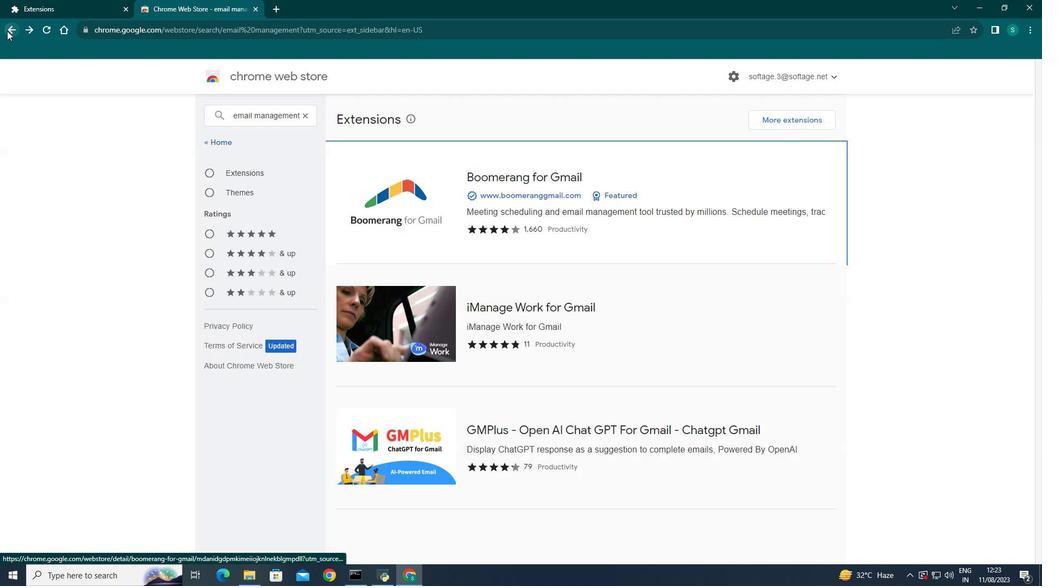 
Action: Mouse moved to (409, 343)
Screenshot: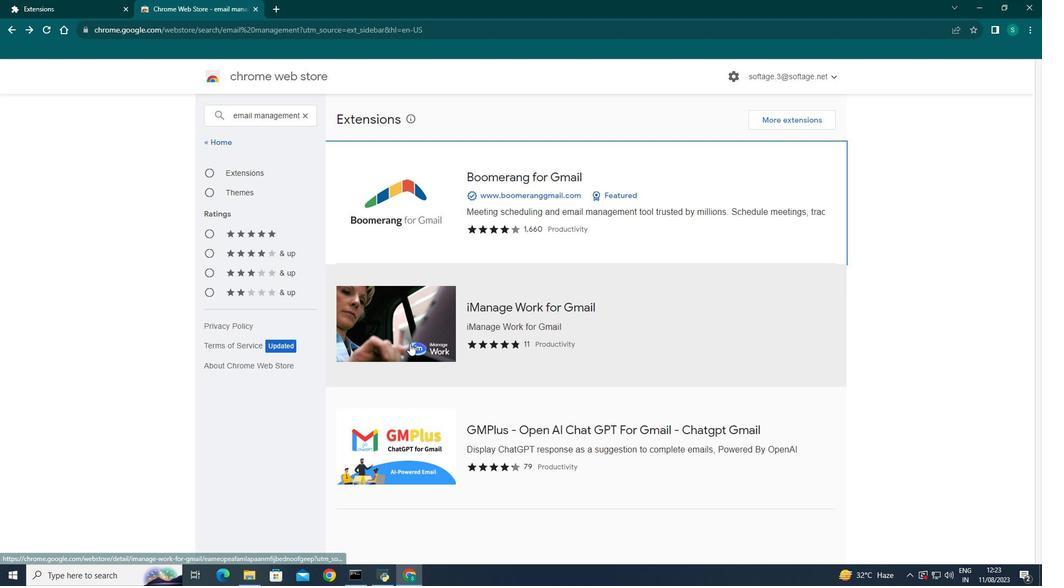 
Action: Mouse scrolled (409, 343) with delta (0, 0)
Screenshot: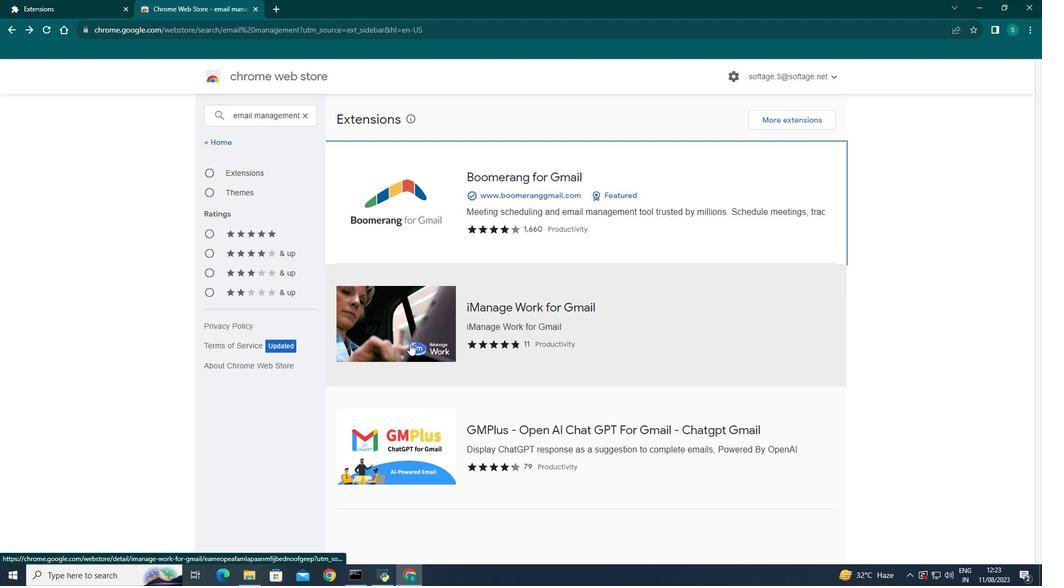 
Action: Mouse scrolled (409, 343) with delta (0, 0)
Screenshot: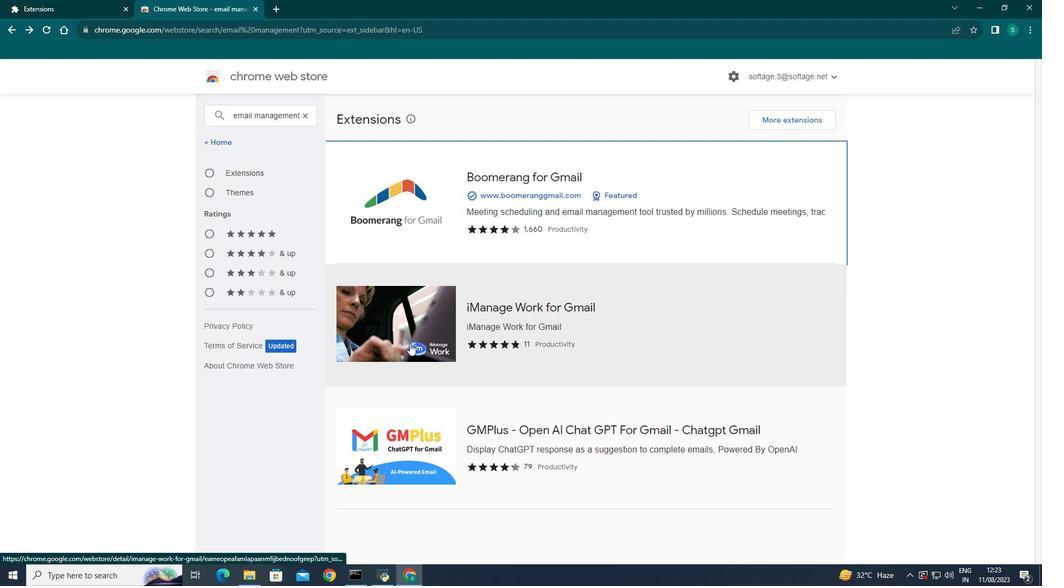 
Action: Mouse scrolled (409, 343) with delta (0, 0)
Screenshot: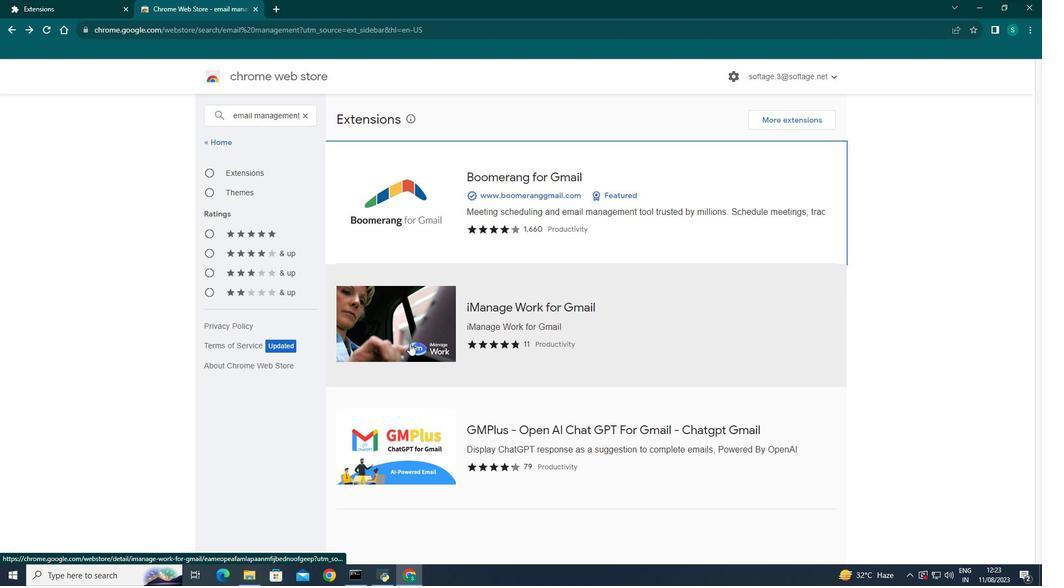 
Action: Mouse scrolled (409, 343) with delta (0, 0)
Screenshot: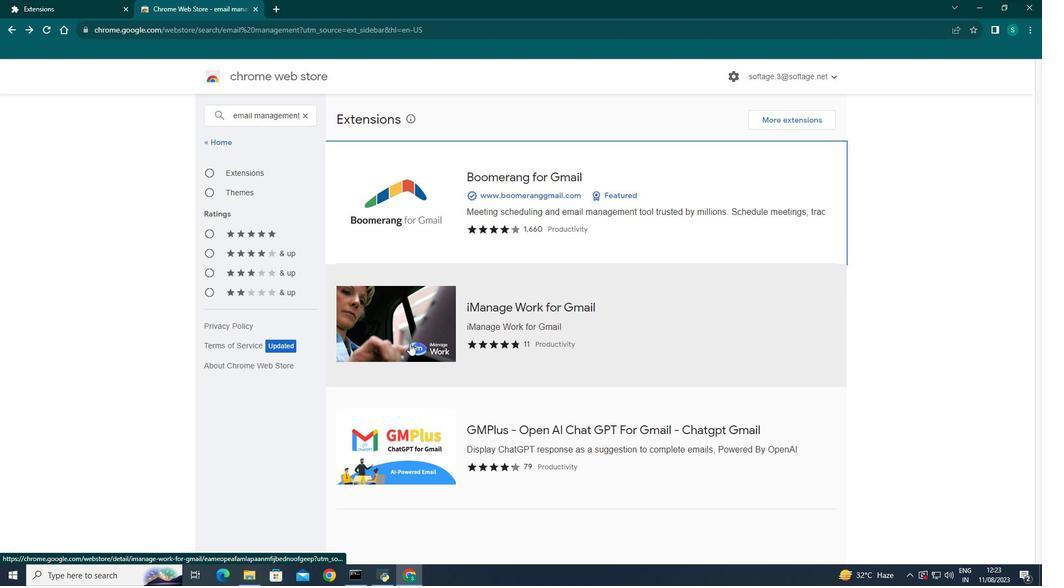 
Action: Mouse scrolled (409, 343) with delta (0, 0)
Screenshot: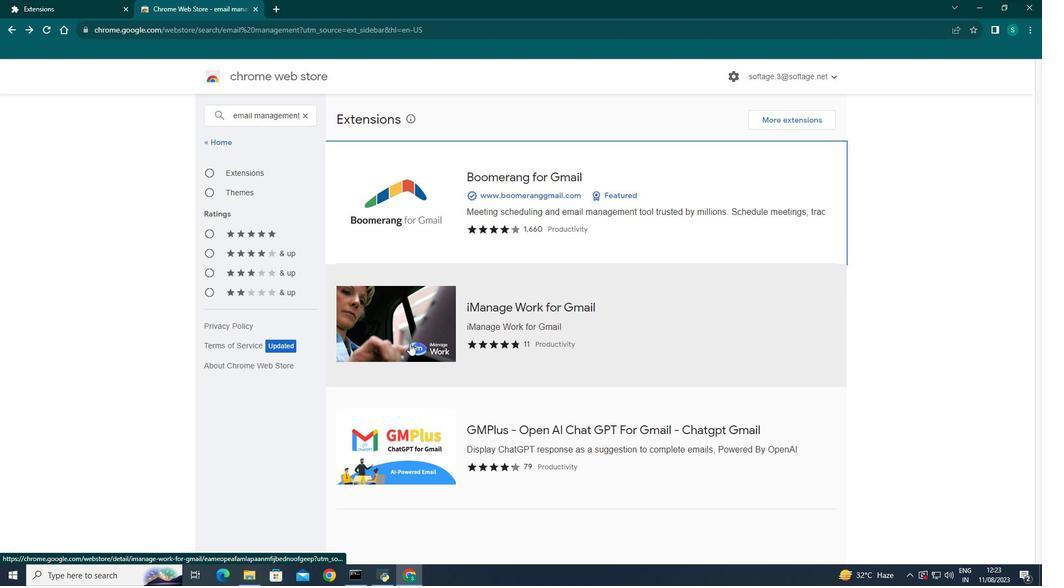
Action: Mouse moved to (409, 343)
Screenshot: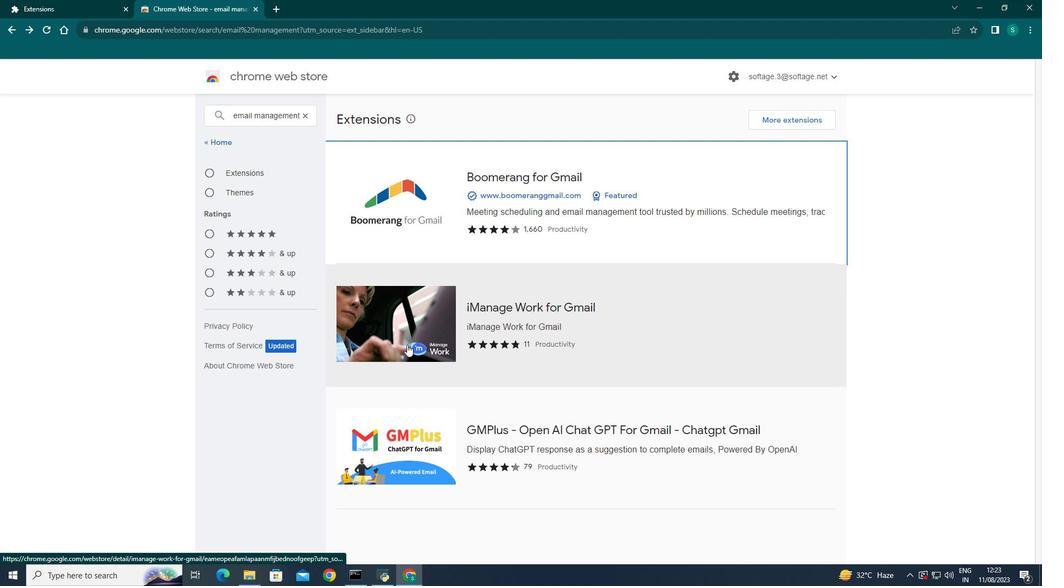 
Action: Mouse scrolled (409, 343) with delta (0, 0)
Screenshot: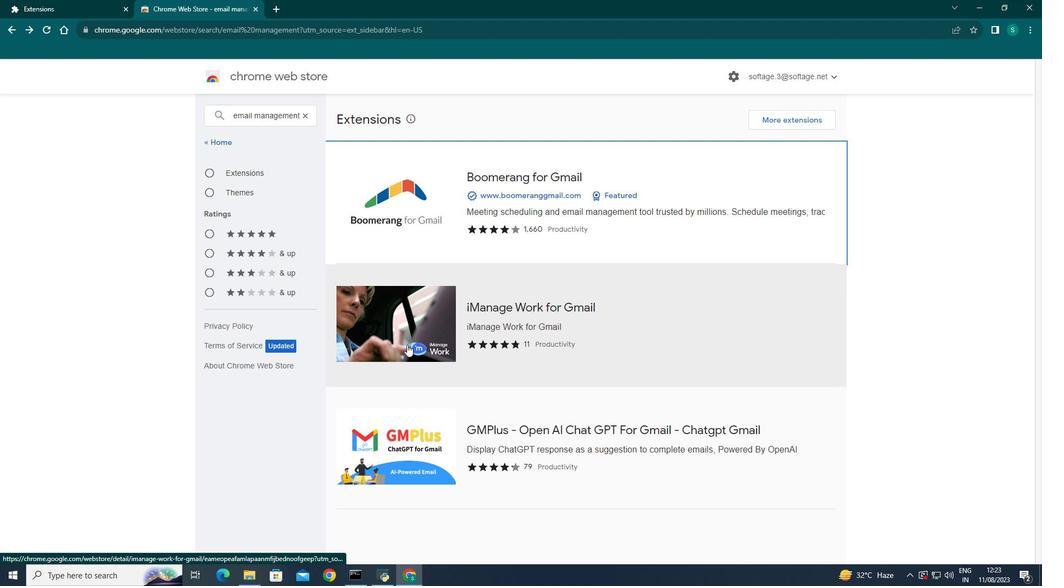 
Action: Mouse moved to (407, 344)
Screenshot: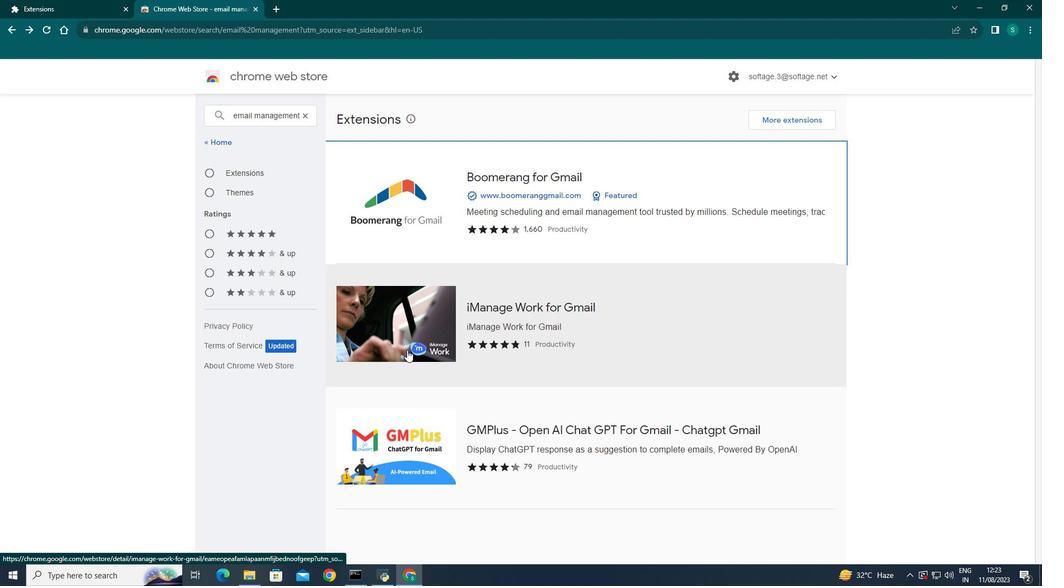 
Action: Mouse scrolled (407, 344) with delta (0, 0)
Screenshot: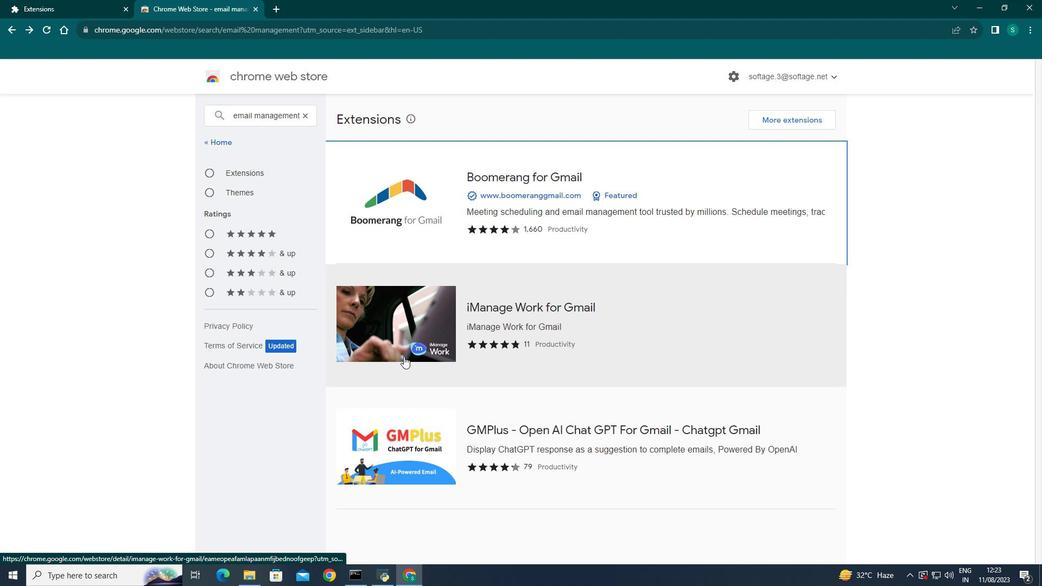 
Action: Mouse moved to (455, 295)
Screenshot: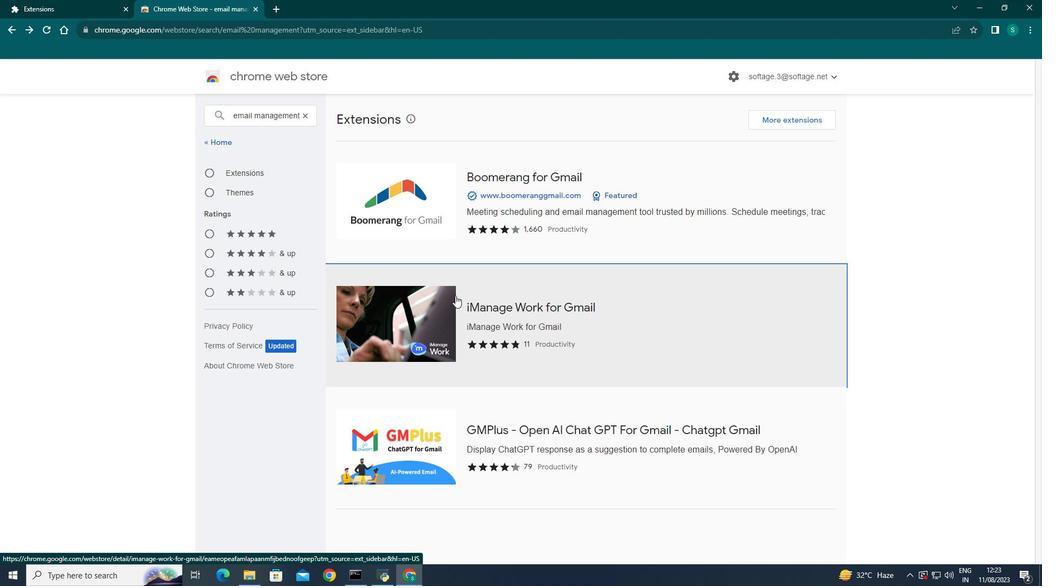 
Action: Mouse pressed left at (455, 295)
Screenshot: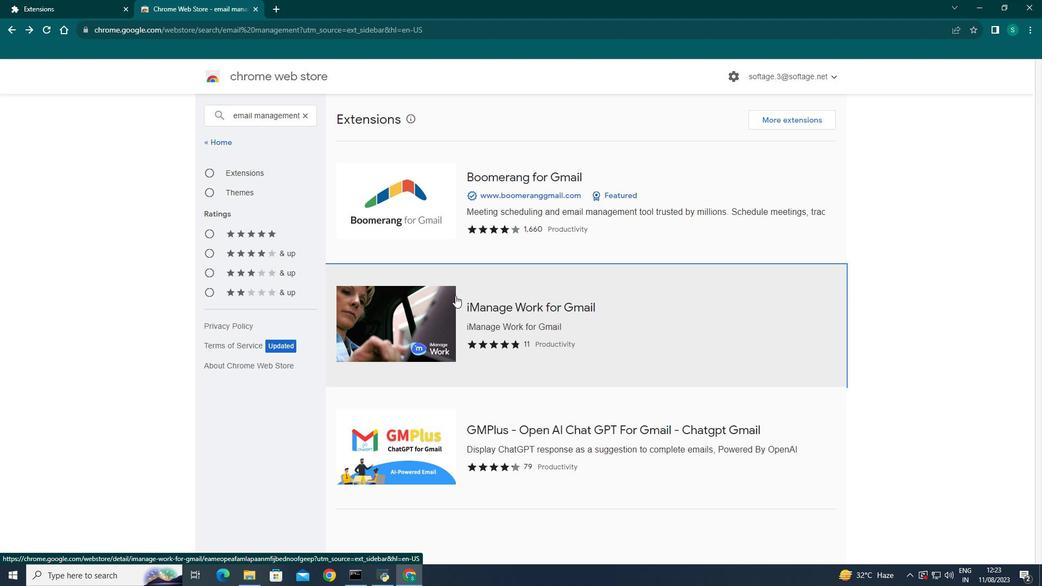 
Action: Mouse scrolled (455, 295) with delta (0, 0)
Screenshot: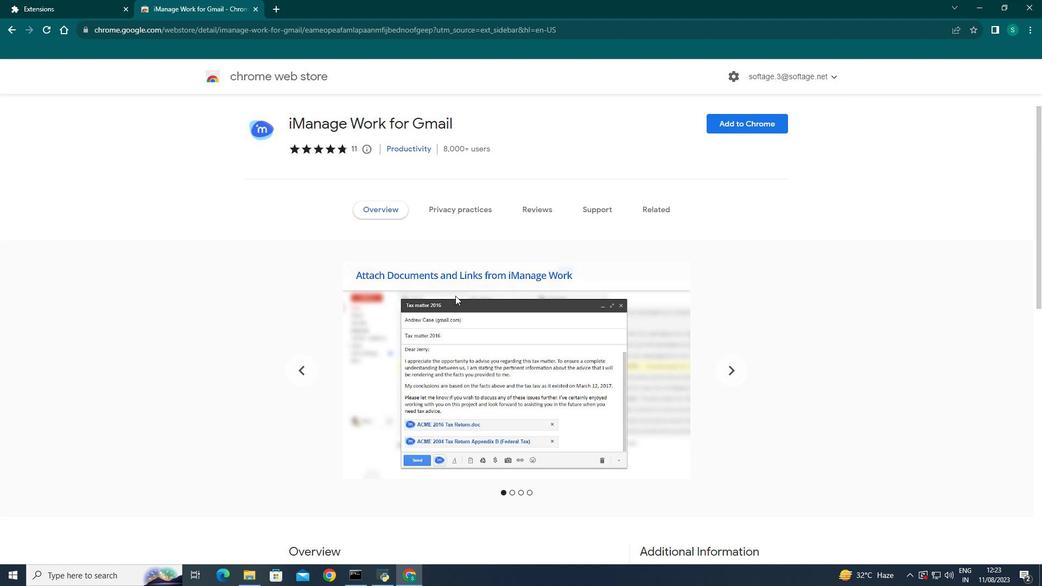 
Action: Mouse scrolled (455, 295) with delta (0, 0)
Screenshot: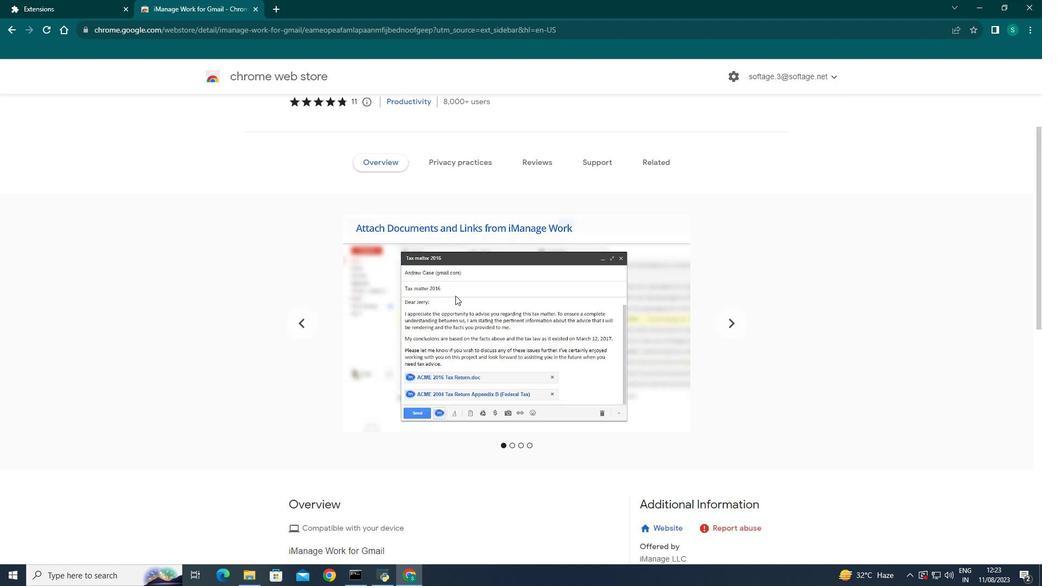 
Action: Mouse moved to (738, 289)
Screenshot: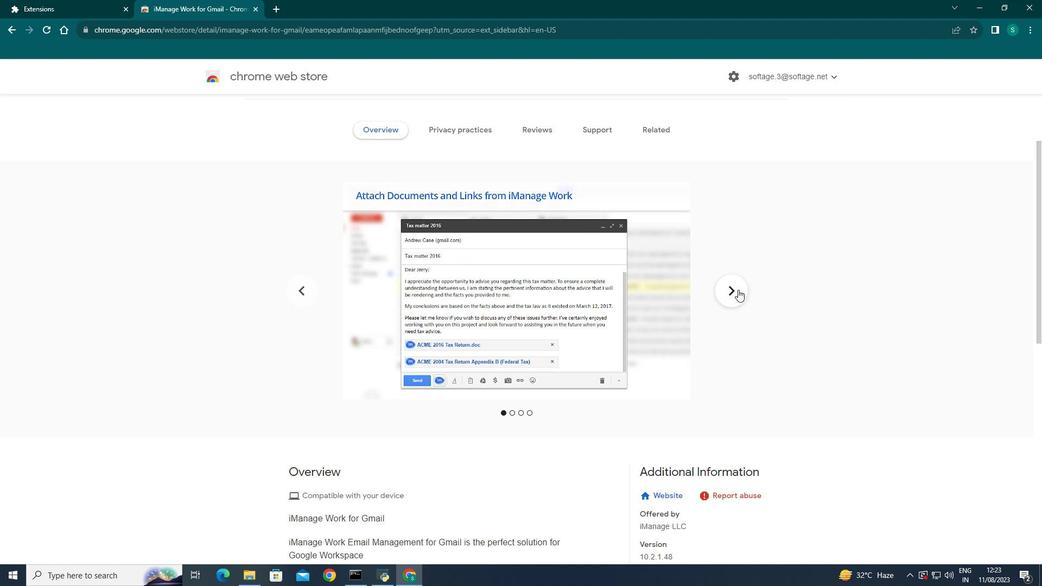 
Action: Mouse pressed left at (738, 289)
Screenshot: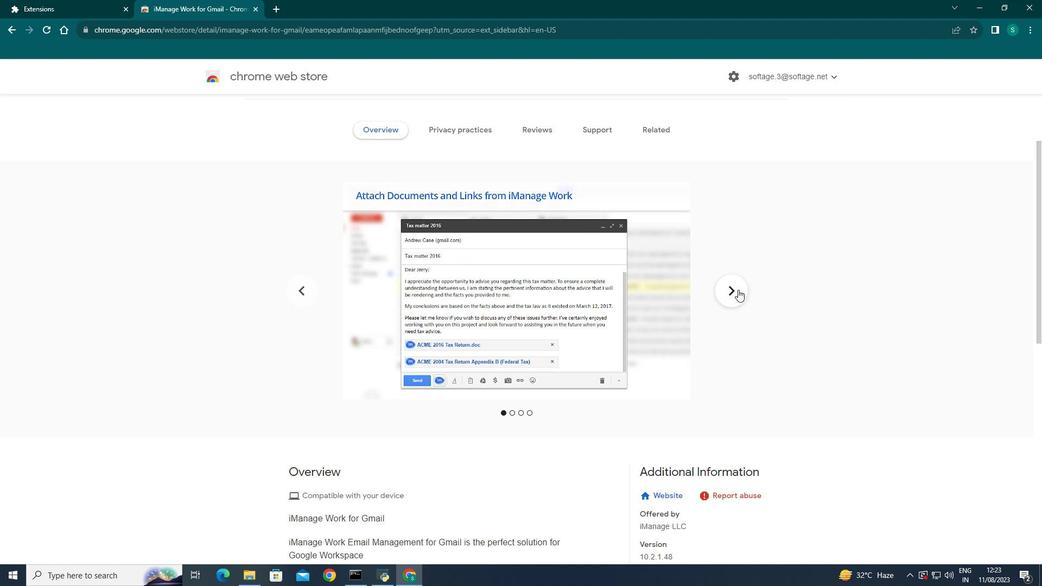 
Action: Mouse pressed left at (738, 289)
Screenshot: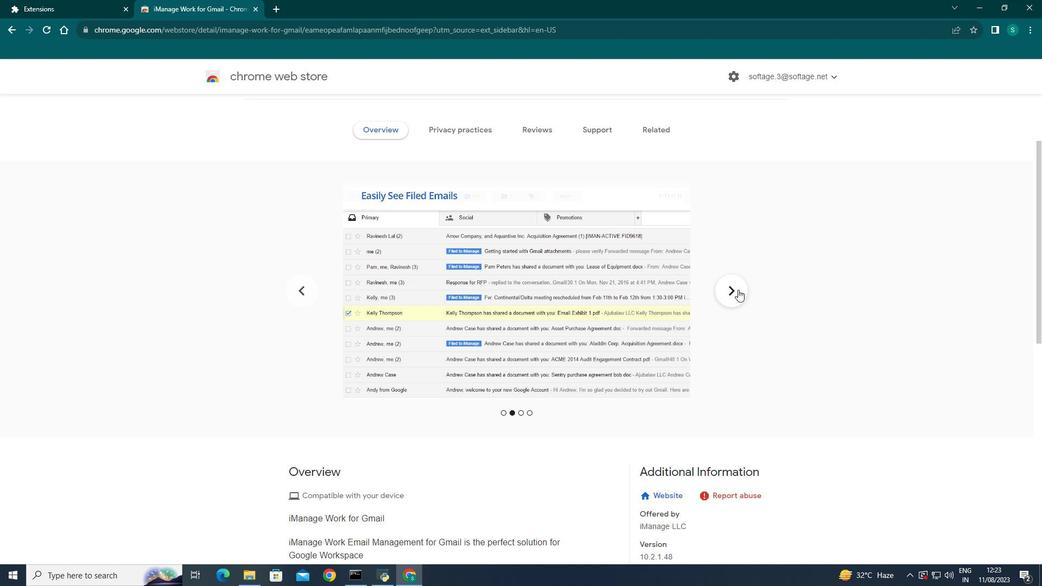 
Action: Mouse pressed left at (738, 289)
Screenshot: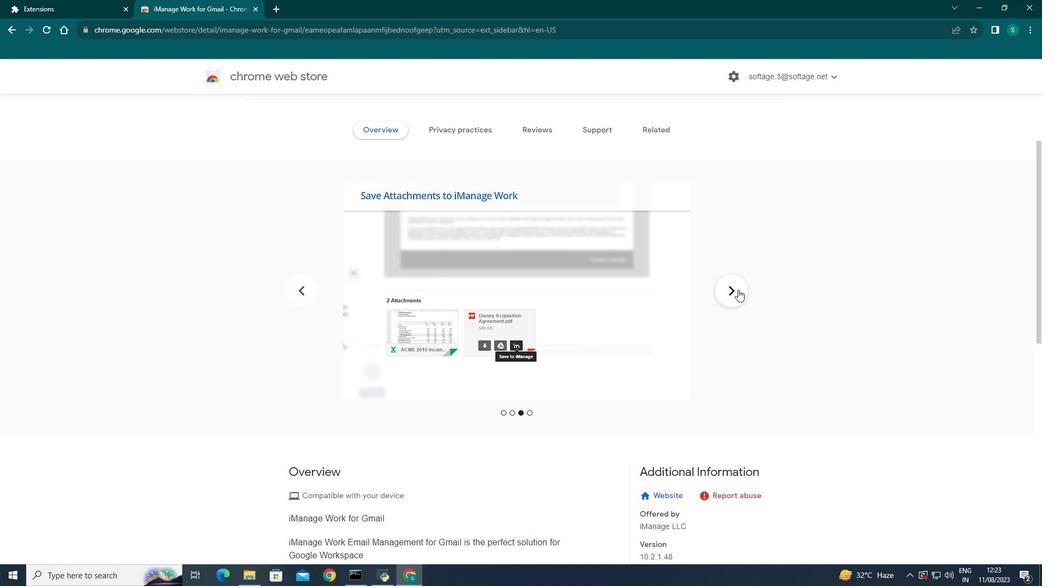
Action: Mouse pressed left at (738, 289)
Screenshot: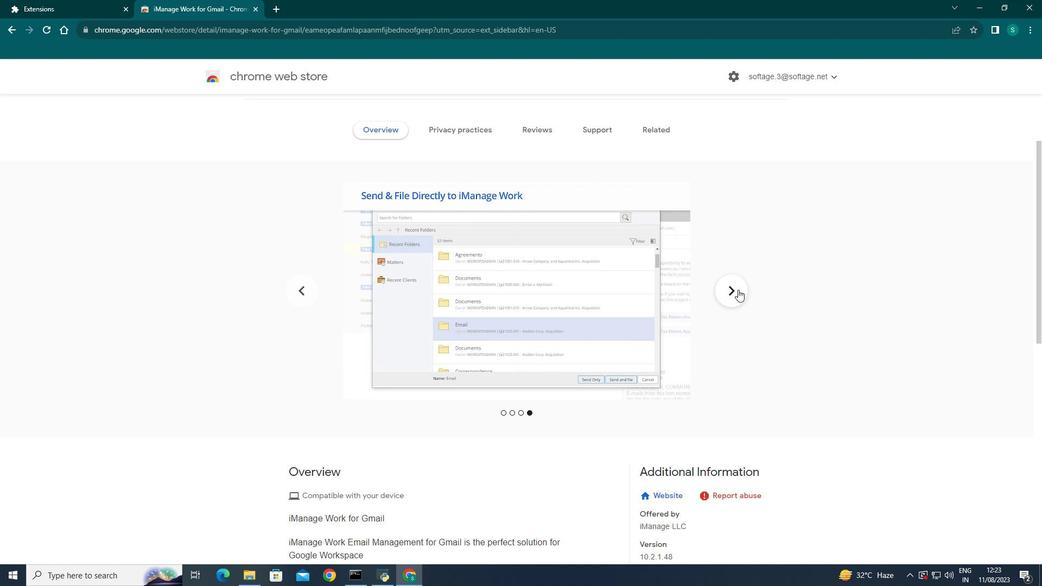 
Action: Mouse pressed left at (738, 289)
Screenshot: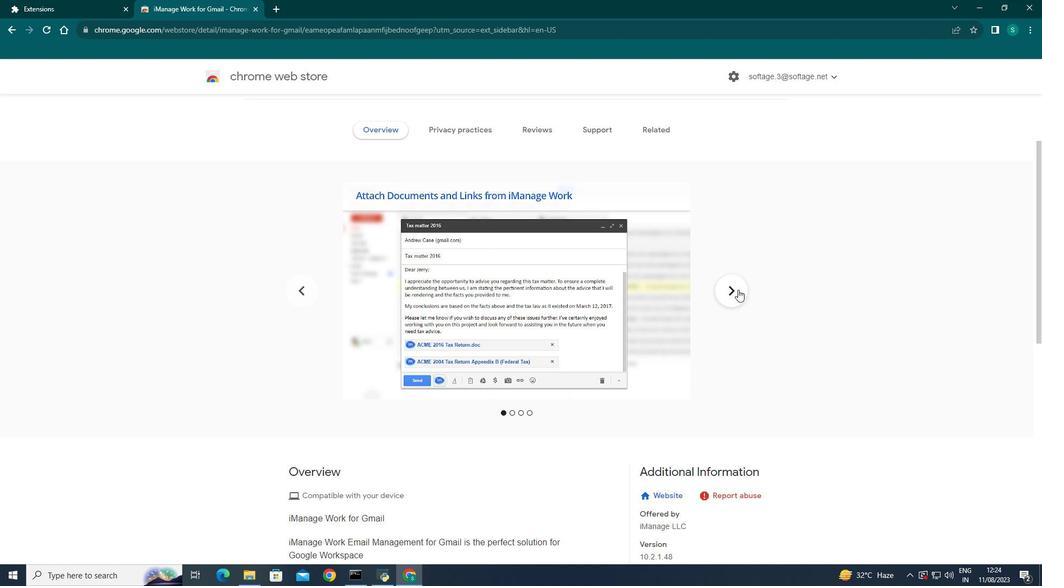 
Action: Mouse pressed left at (738, 289)
Screenshot: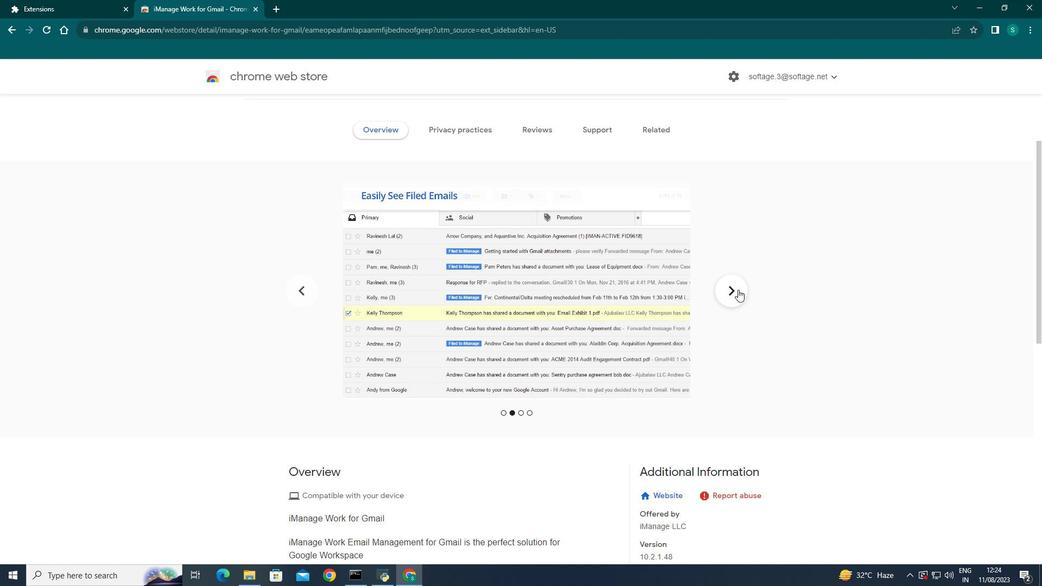 
Action: Mouse pressed left at (738, 289)
Screenshot: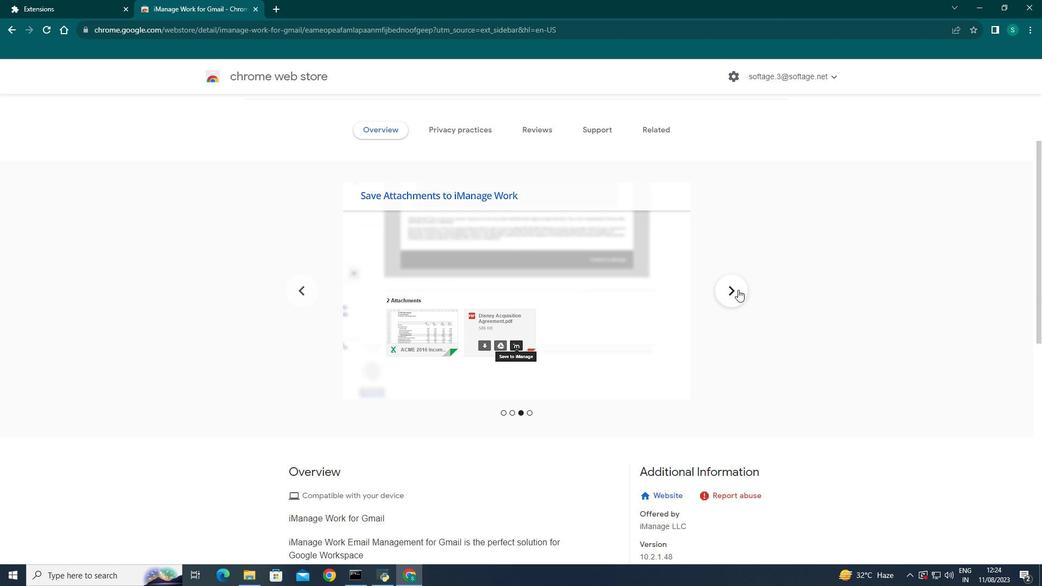 
Action: Mouse moved to (12, 29)
Screenshot: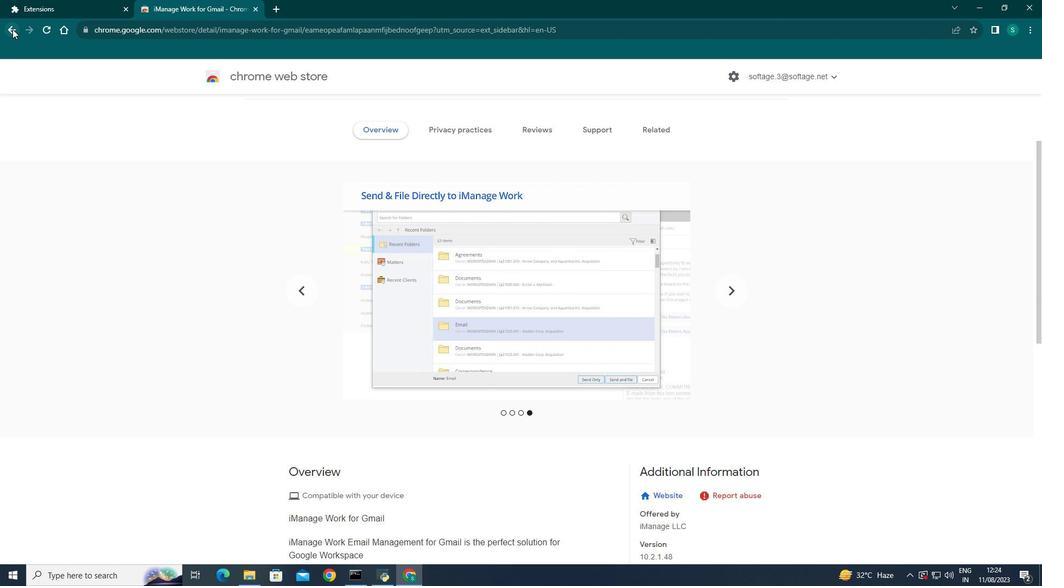 
Action: Mouse pressed left at (12, 29)
Screenshot: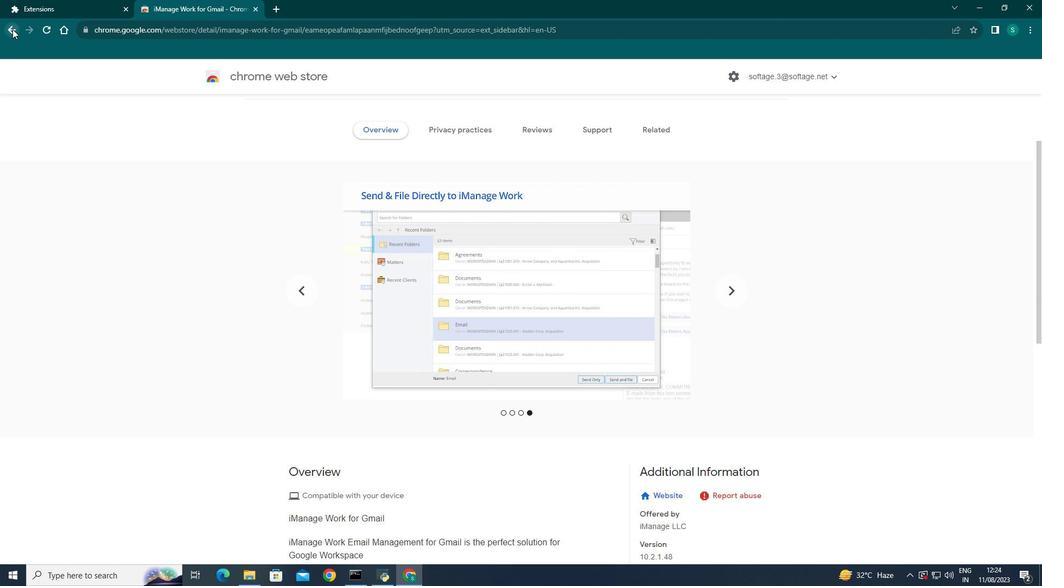 
Action: Mouse moved to (479, 457)
Screenshot: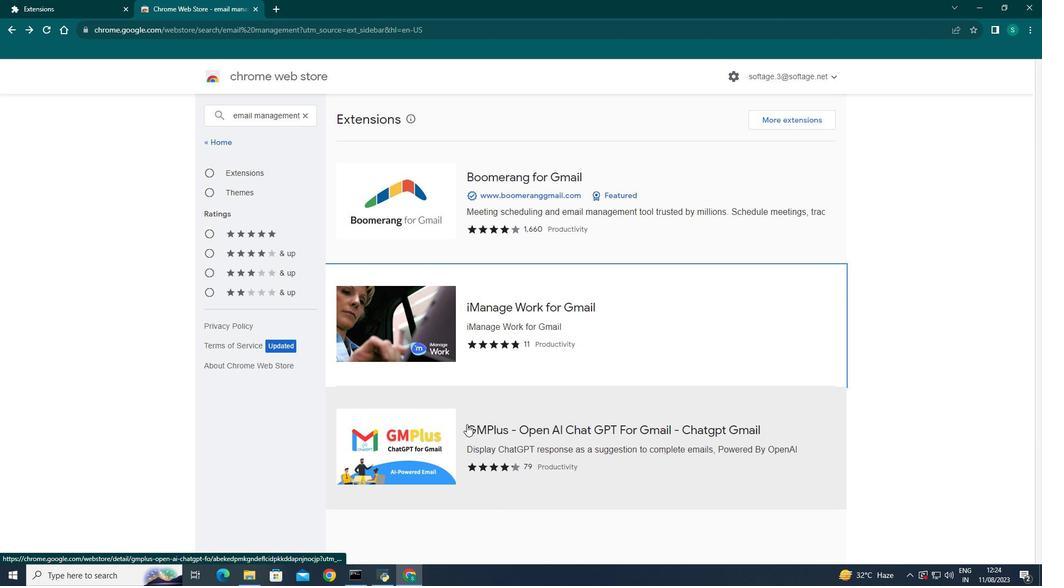
Action: Mouse scrolled (479, 457) with delta (0, 0)
Screenshot: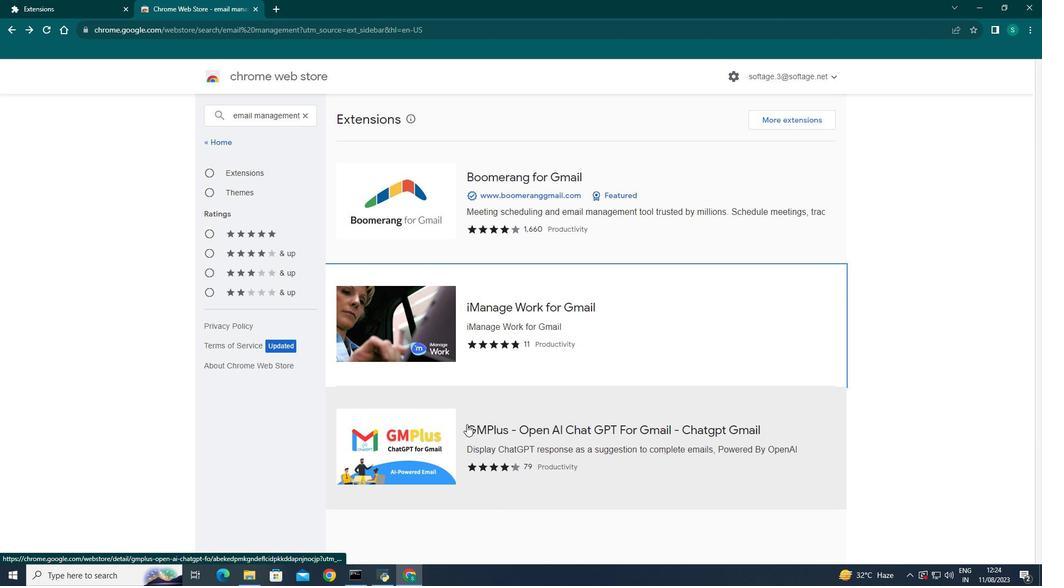 
Action: Mouse moved to (467, 424)
Screenshot: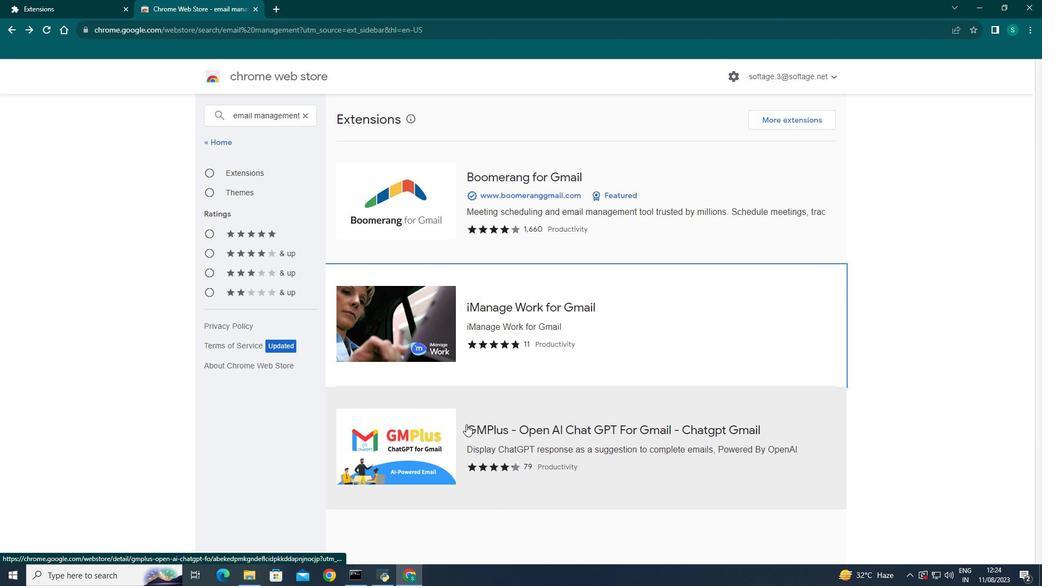 
Action: Mouse scrolled (467, 424) with delta (0, 0)
Screenshot: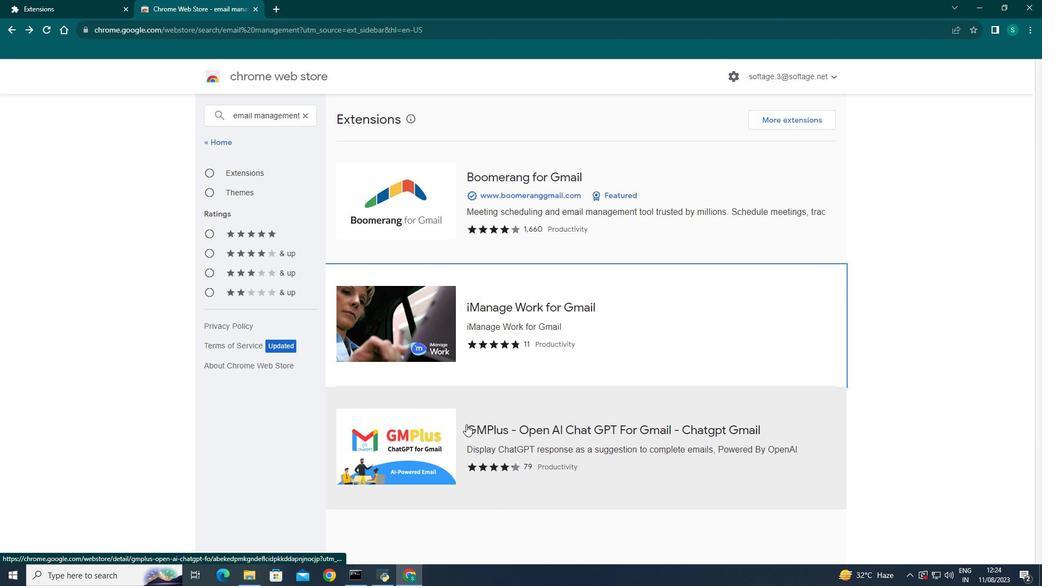 
Action: Mouse scrolled (467, 424) with delta (0, 0)
Screenshot: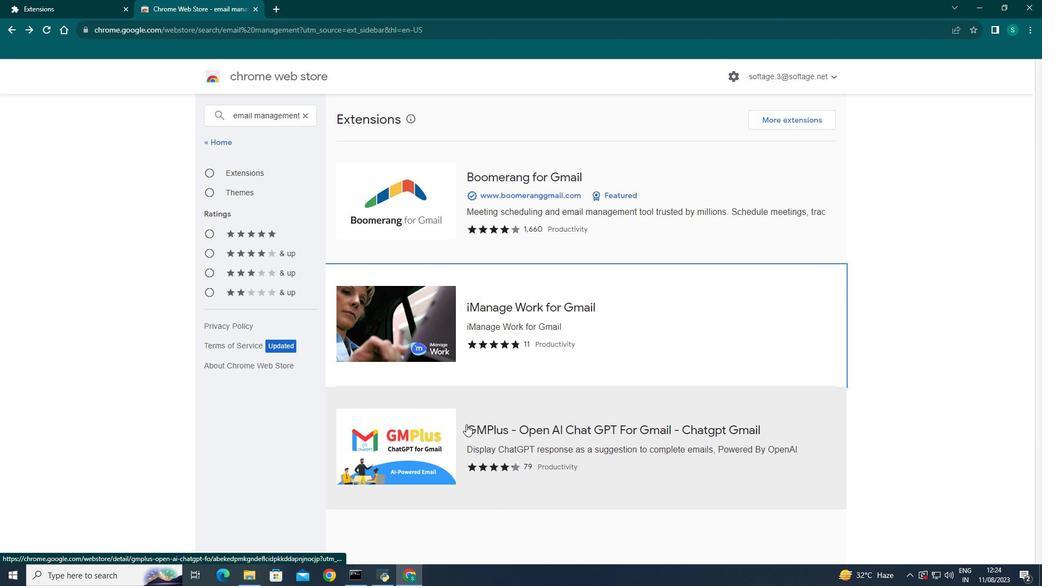 
Action: Mouse moved to (466, 424)
Screenshot: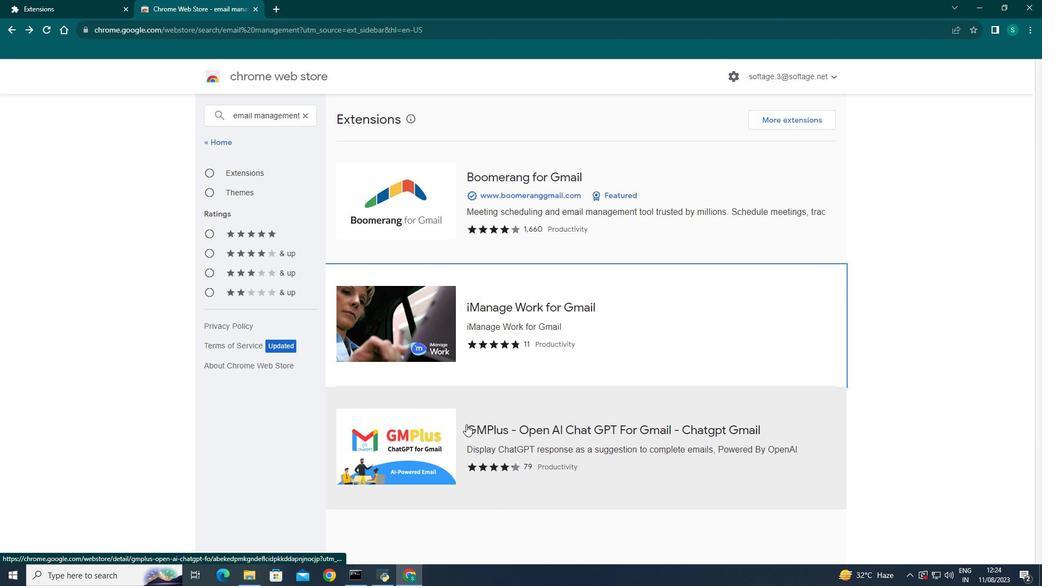 
Action: Mouse scrolled (466, 424) with delta (0, 0)
Screenshot: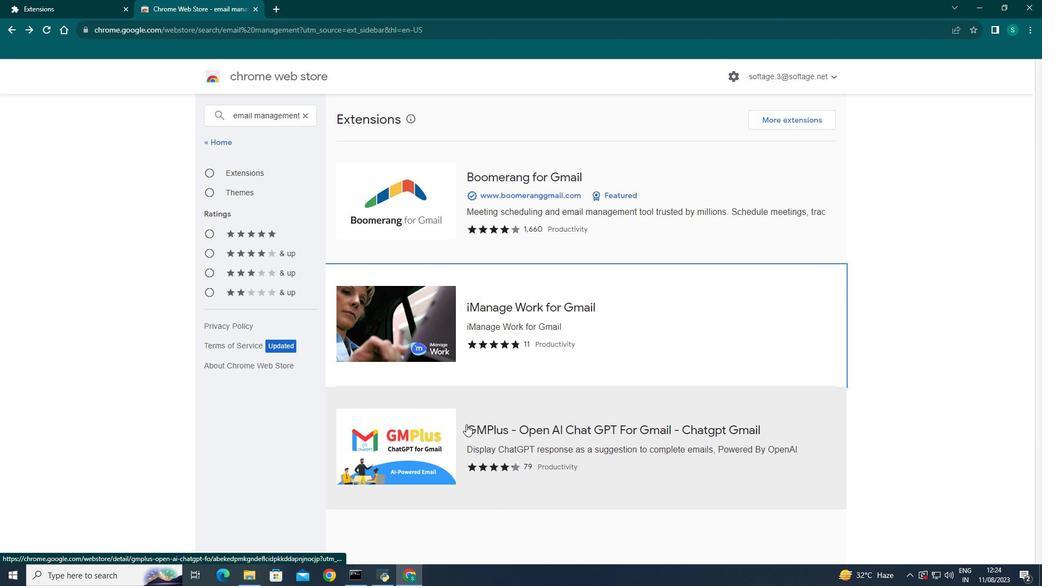 
Action: Mouse moved to (469, 424)
Screenshot: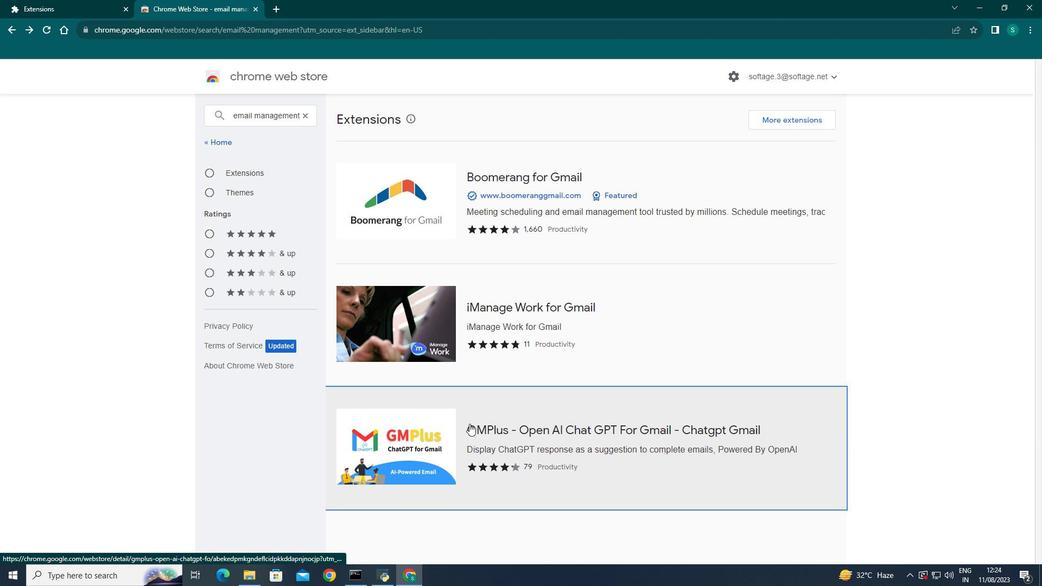 
Action: Mouse pressed left at (469, 424)
Screenshot: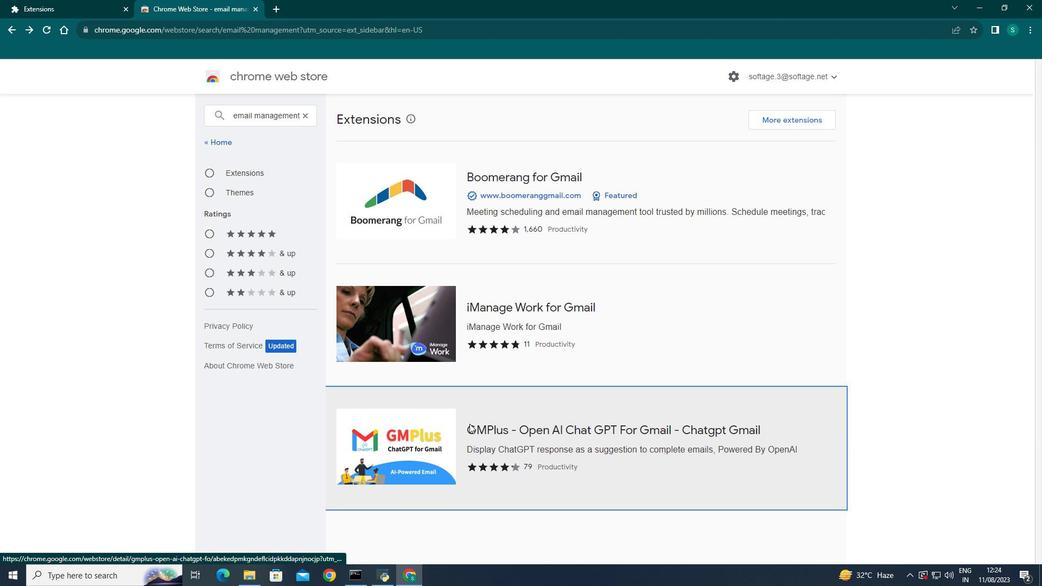 
Action: Mouse moved to (477, 318)
Screenshot: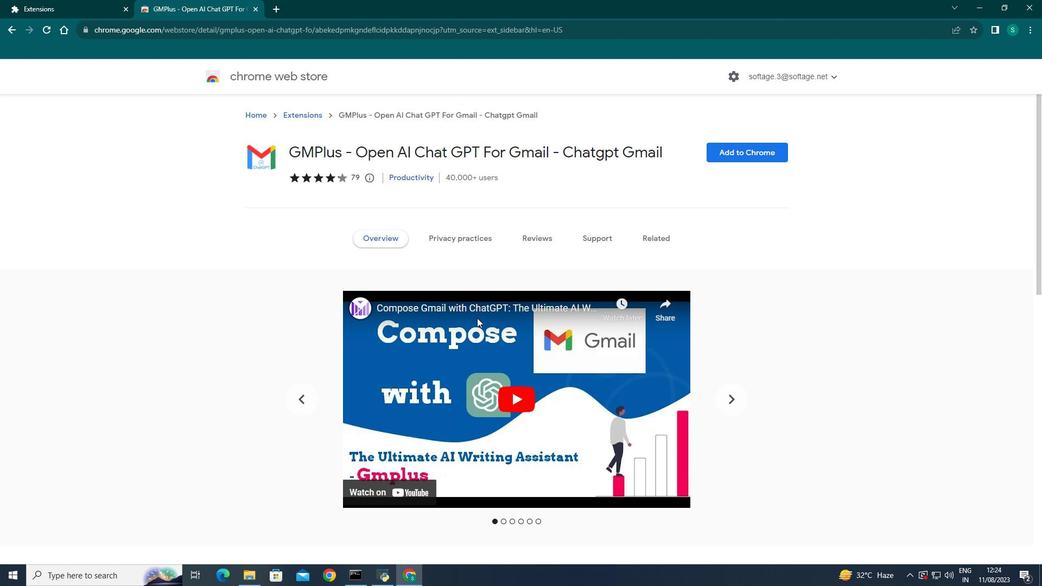 
Action: Mouse scrolled (477, 317) with delta (0, 0)
Screenshot: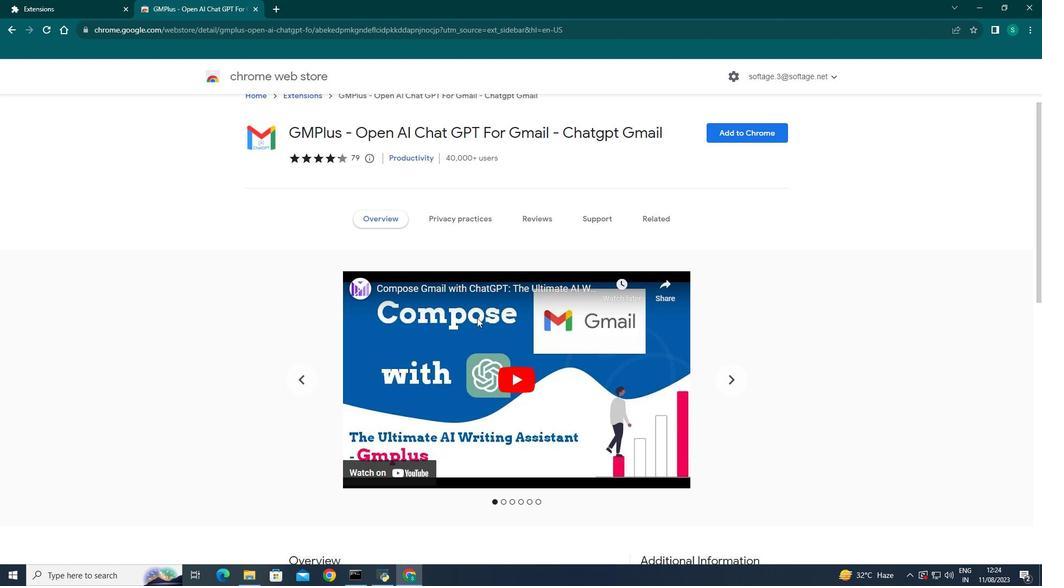 
Action: Mouse moved to (735, 346)
Screenshot: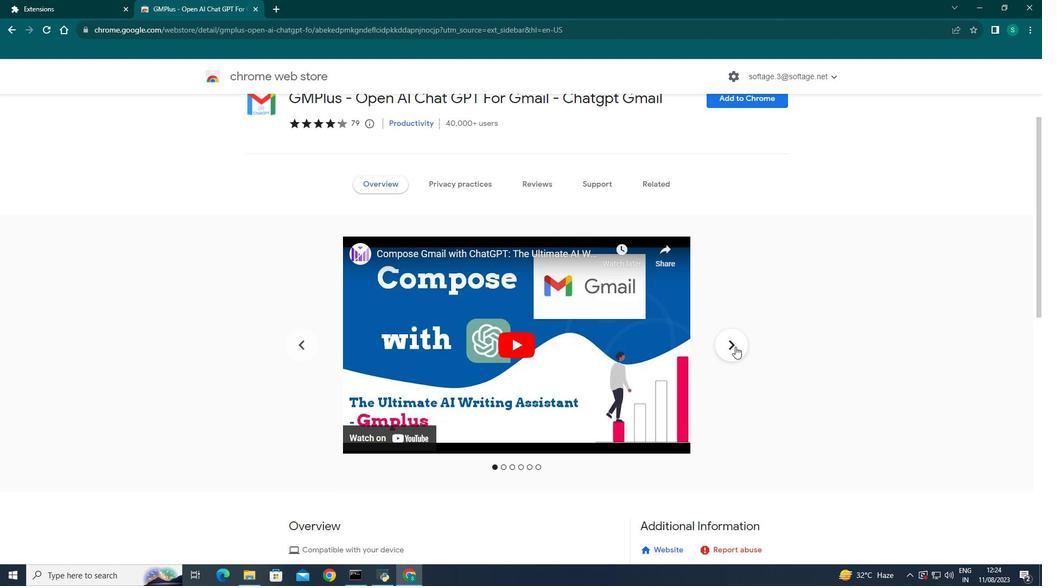
Action: Mouse pressed left at (735, 346)
Screenshot: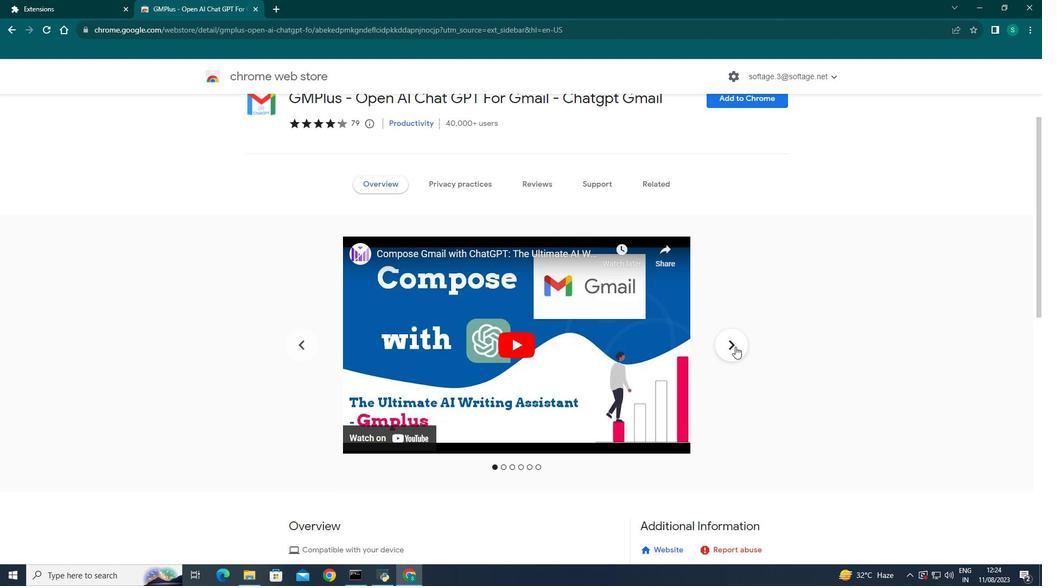
Action: Mouse pressed left at (735, 346)
Screenshot: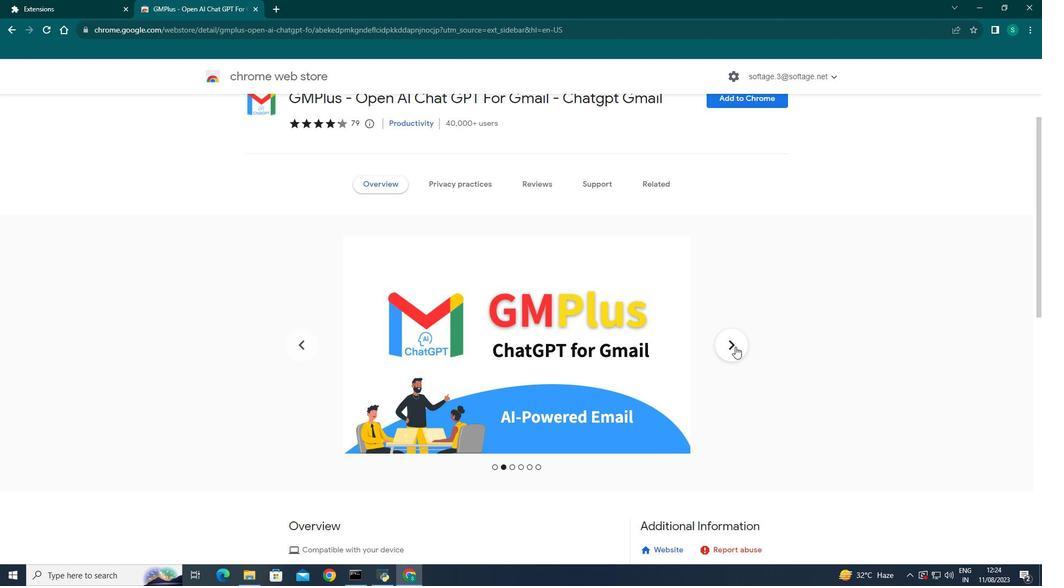 
Action: Mouse pressed left at (735, 346)
Screenshot: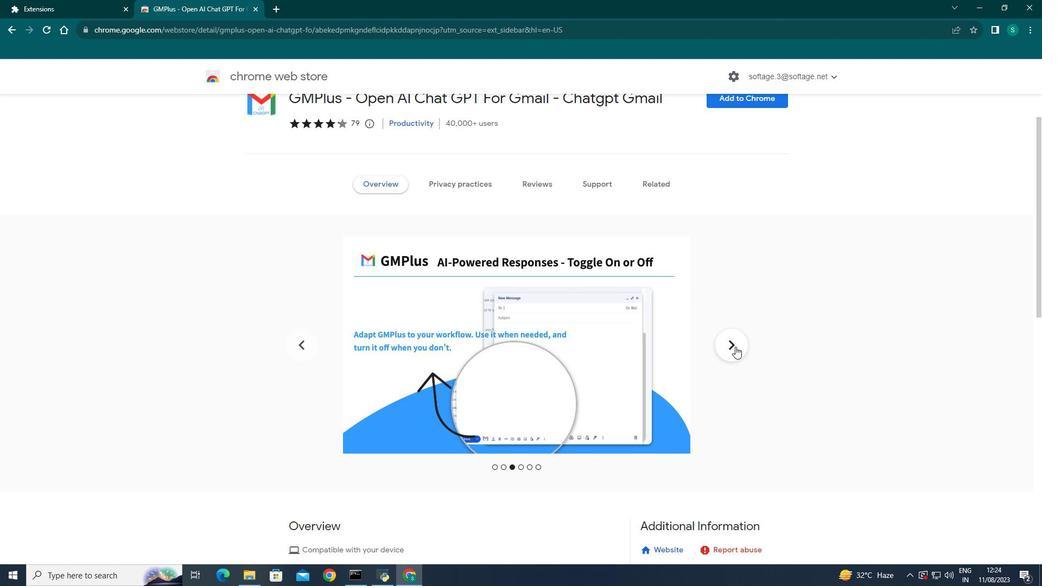
Action: Mouse pressed left at (735, 346)
Screenshot: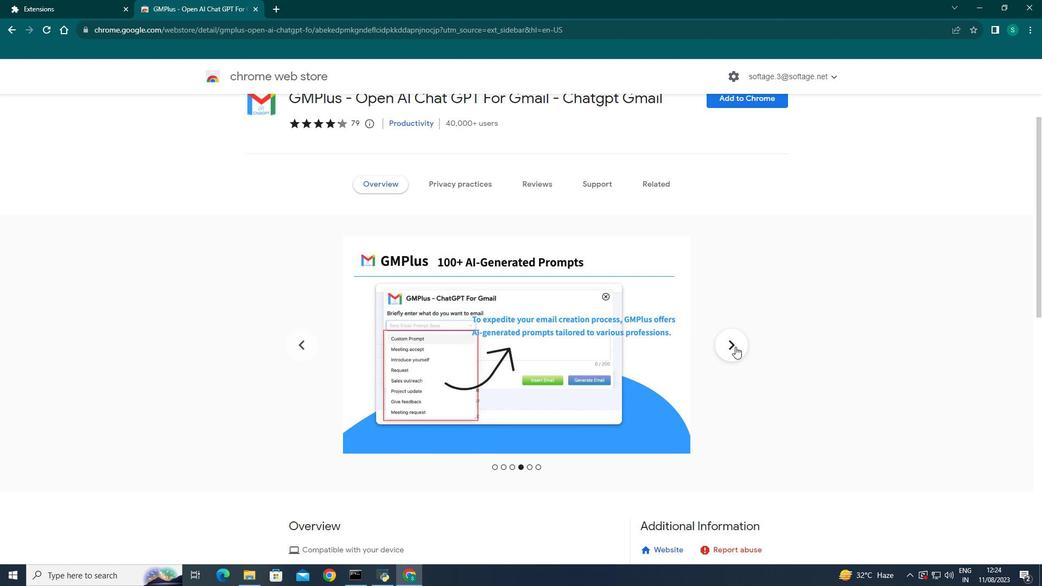 
Action: Mouse pressed left at (735, 346)
Screenshot: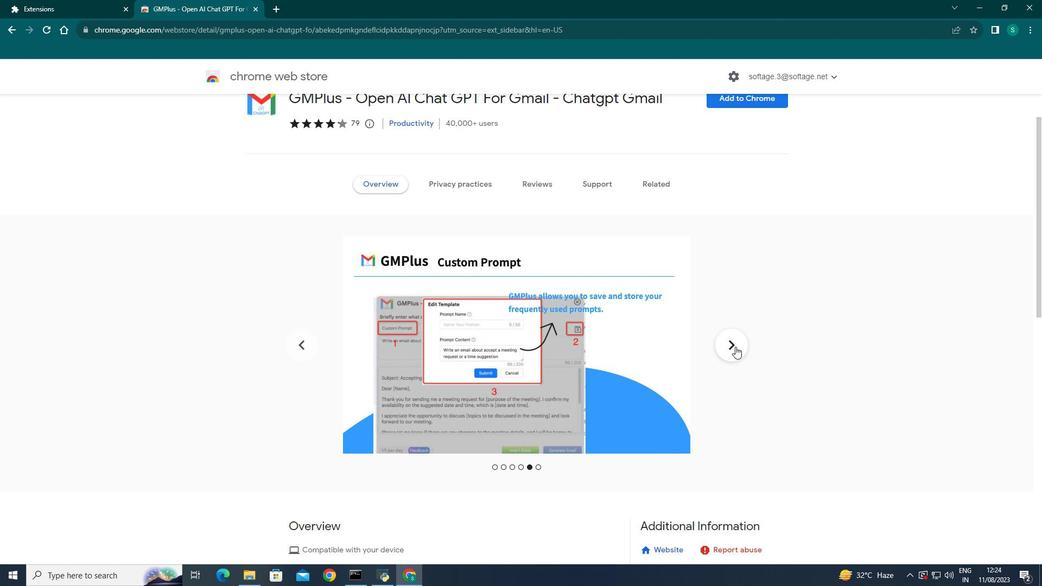
Action: Mouse pressed left at (735, 346)
Screenshot: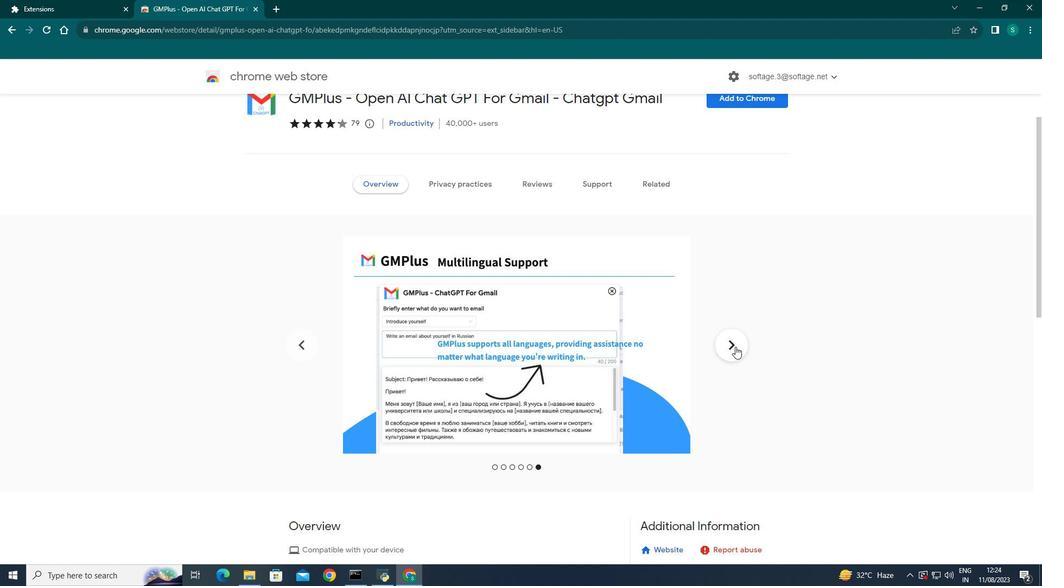 
Action: Mouse pressed left at (735, 346)
Screenshot: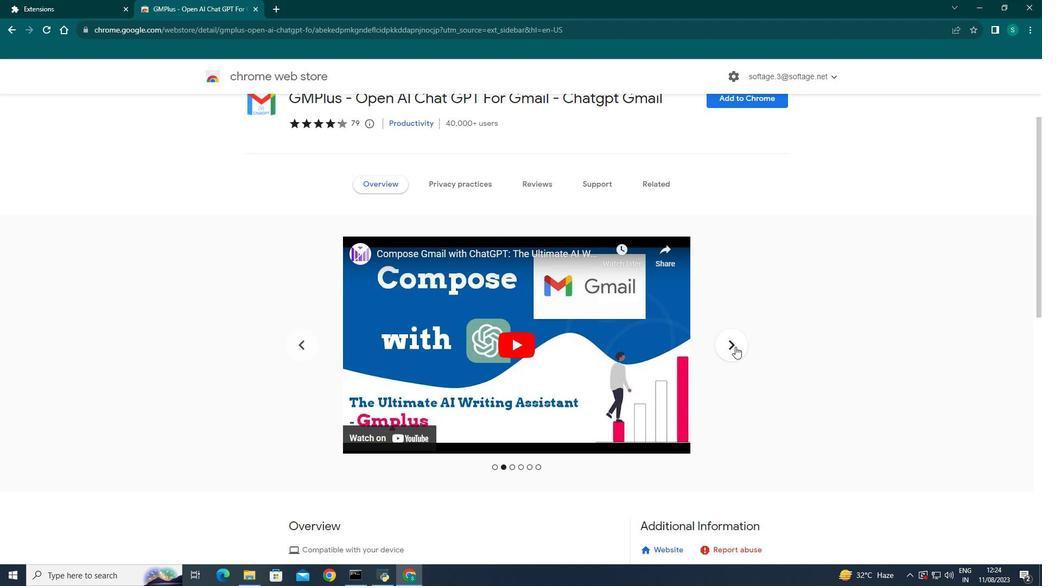 
Action: Mouse pressed left at (735, 346)
Screenshot: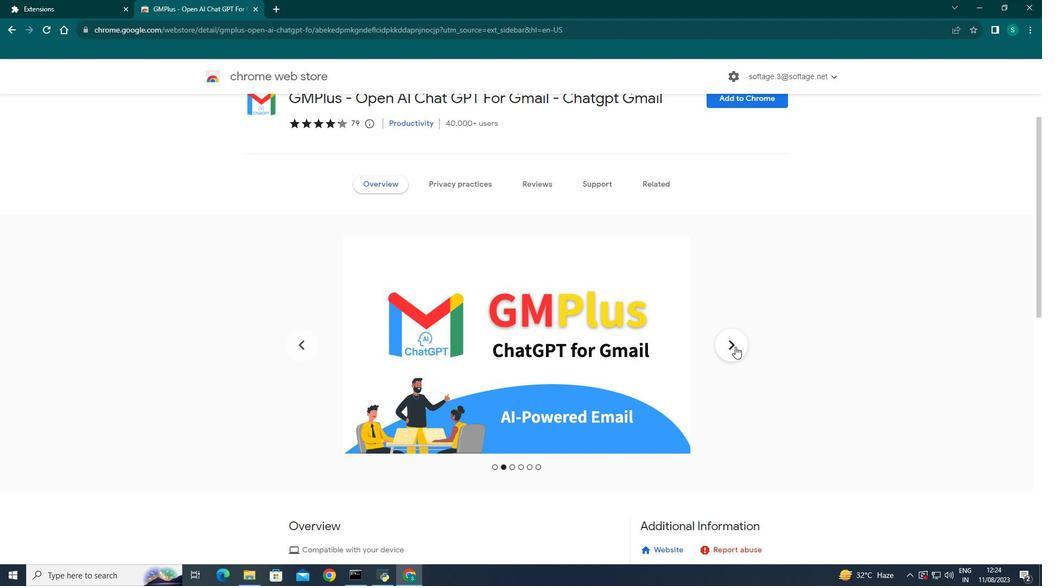 
Action: Mouse moved to (7, 24)
Screenshot: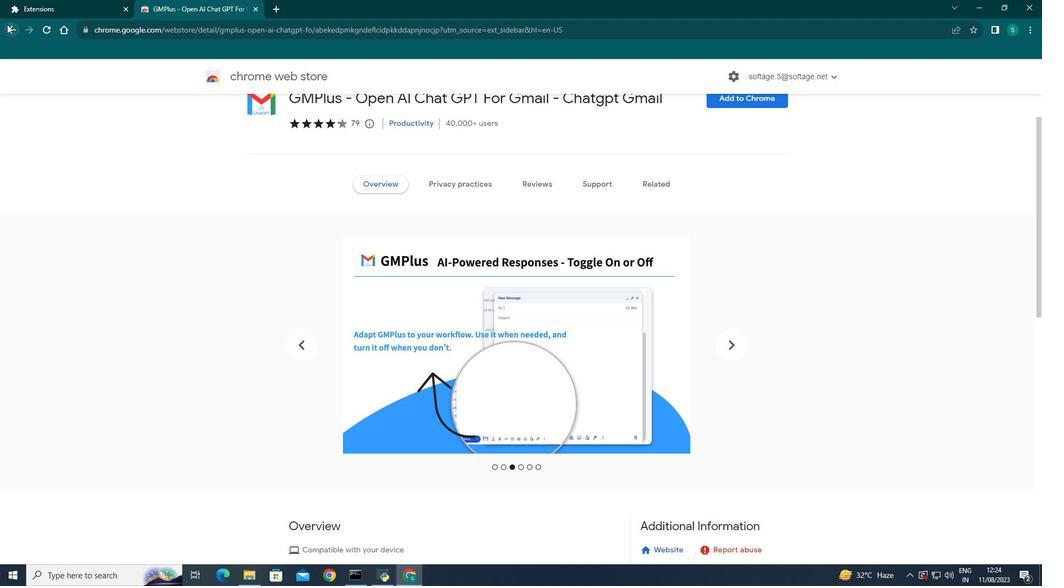 
Action: Mouse pressed left at (7, 24)
Screenshot: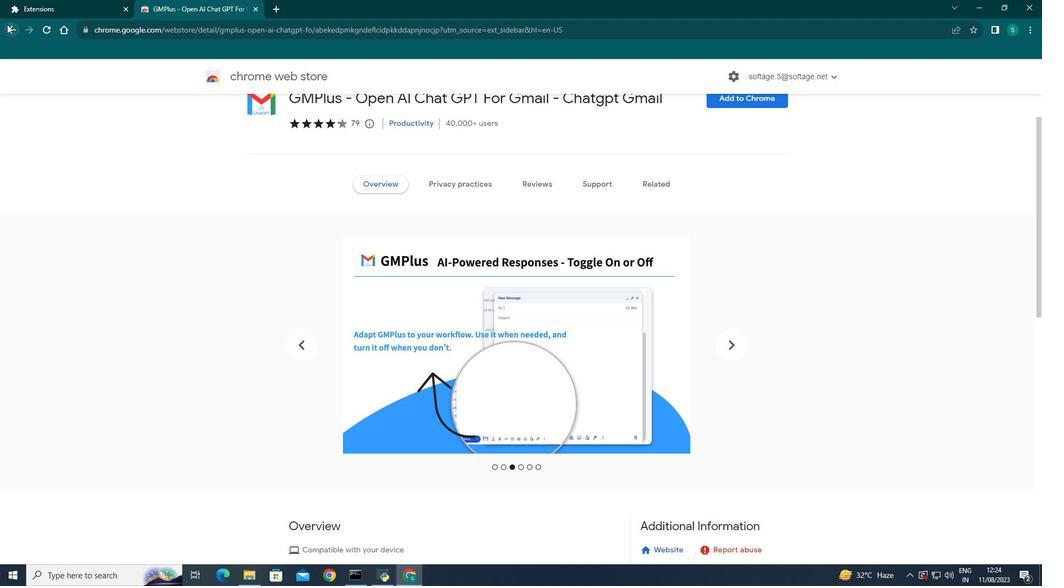 
Action: Mouse moved to (346, 292)
Screenshot: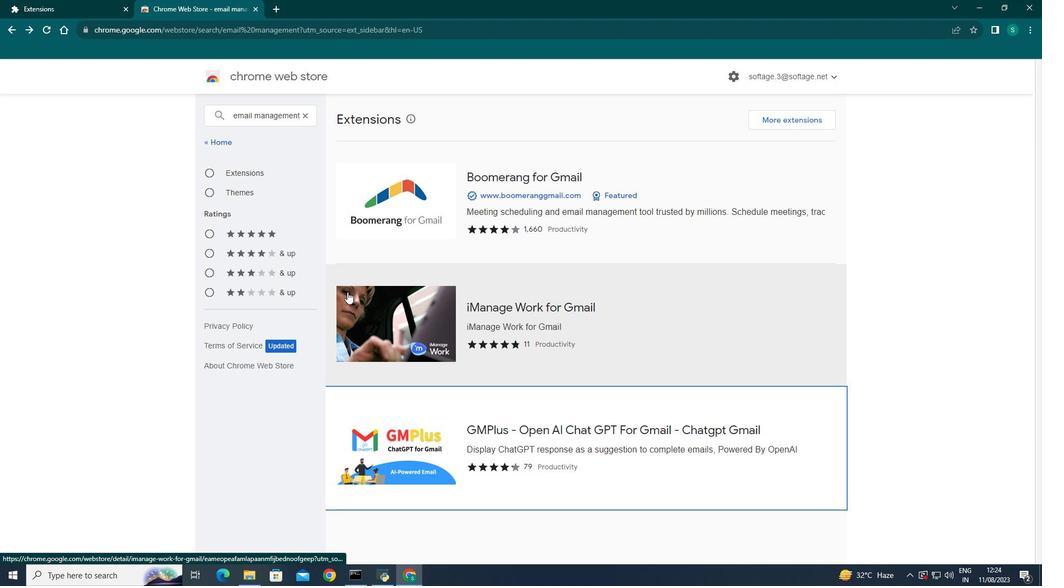 
Action: Mouse scrolled (346, 291) with delta (0, 0)
Screenshot: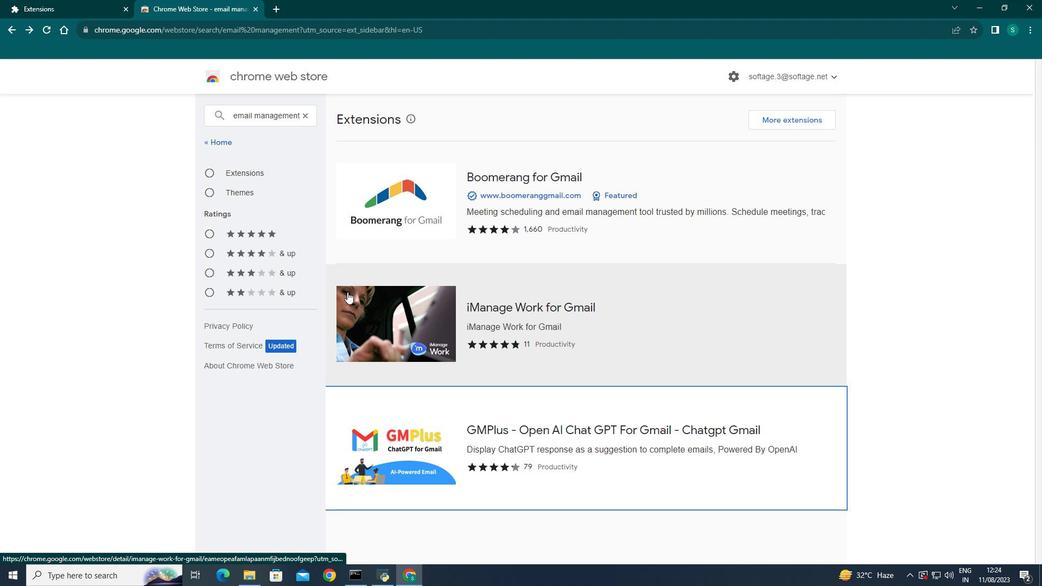 
Action: Mouse scrolled (346, 291) with delta (0, 0)
Screenshot: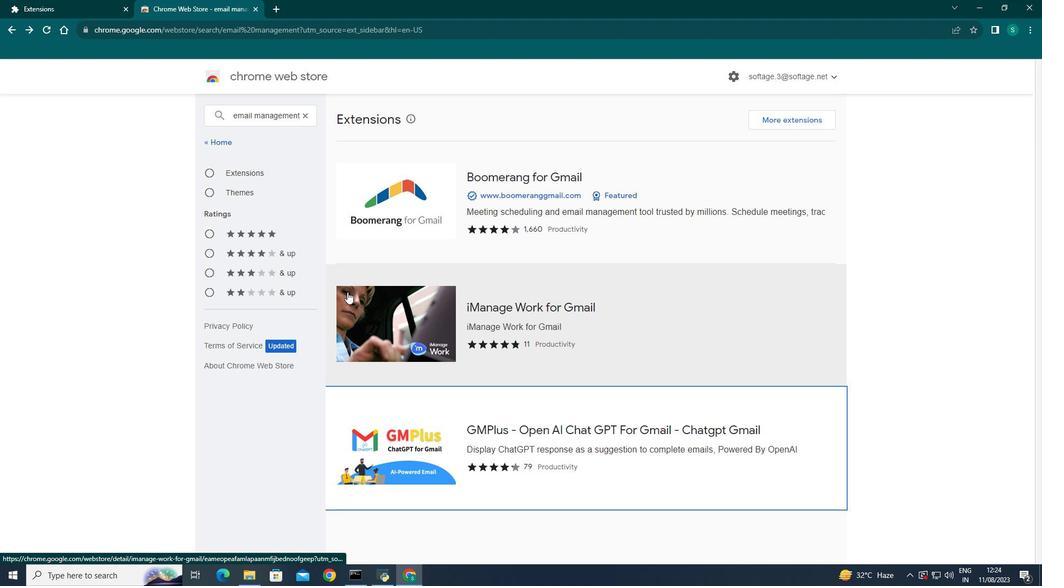 
Action: Mouse moved to (347, 292)
Screenshot: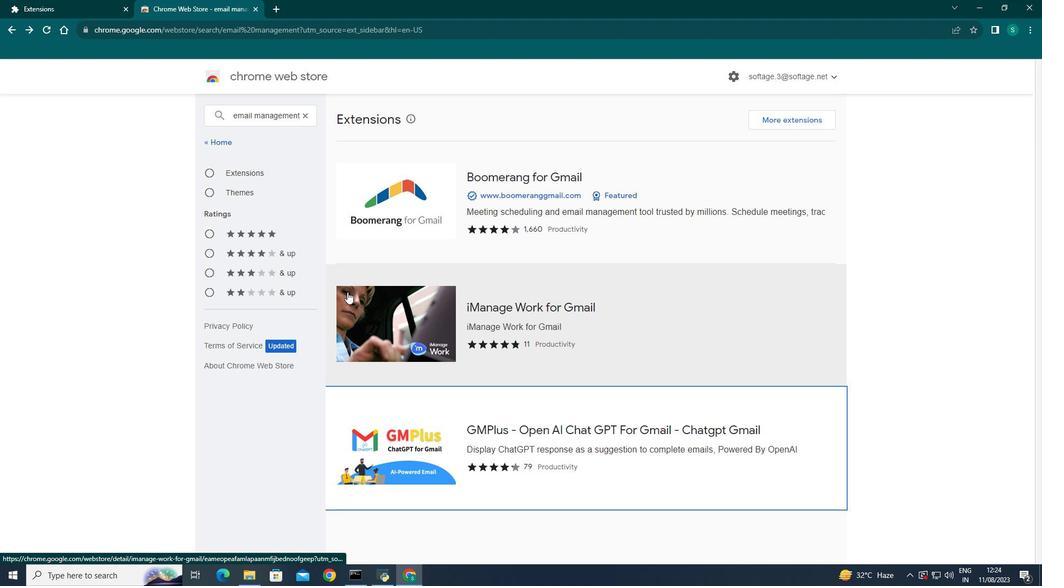 
Action: Mouse scrolled (347, 291) with delta (0, 0)
Screenshot: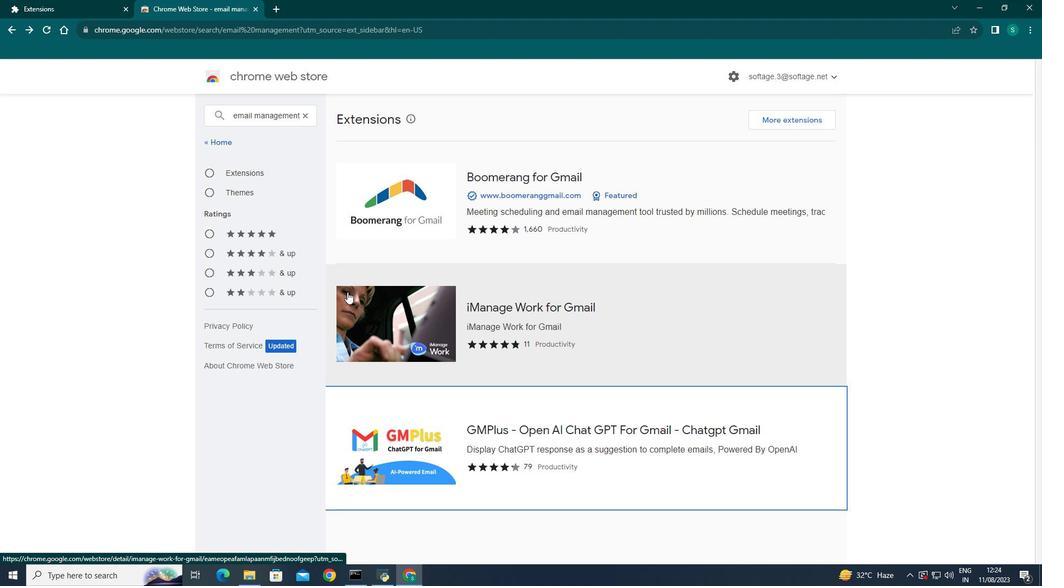 
Action: Mouse moved to (347, 292)
Screenshot: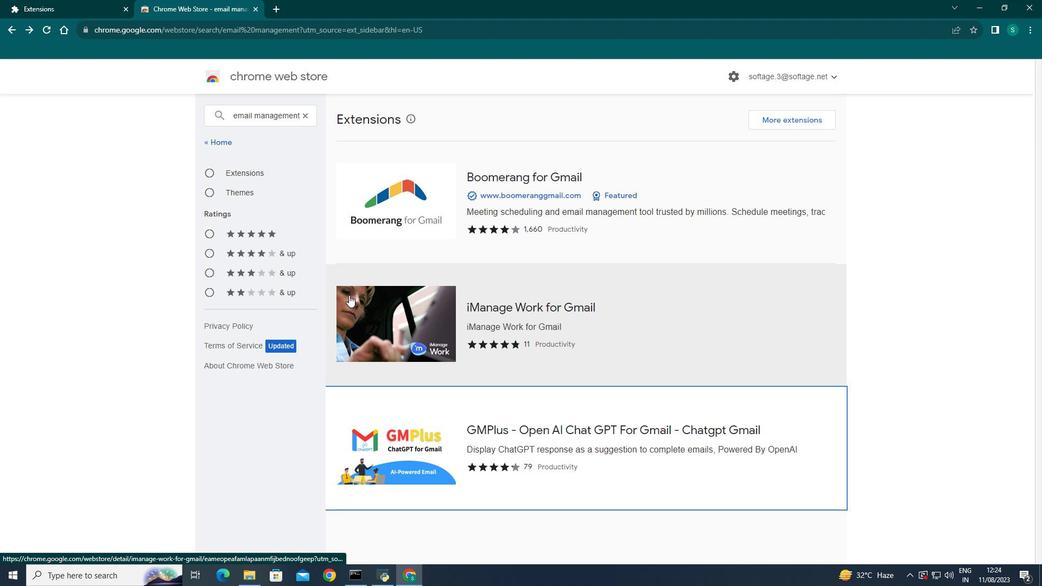 
Action: Mouse scrolled (347, 291) with delta (0, 0)
Screenshot: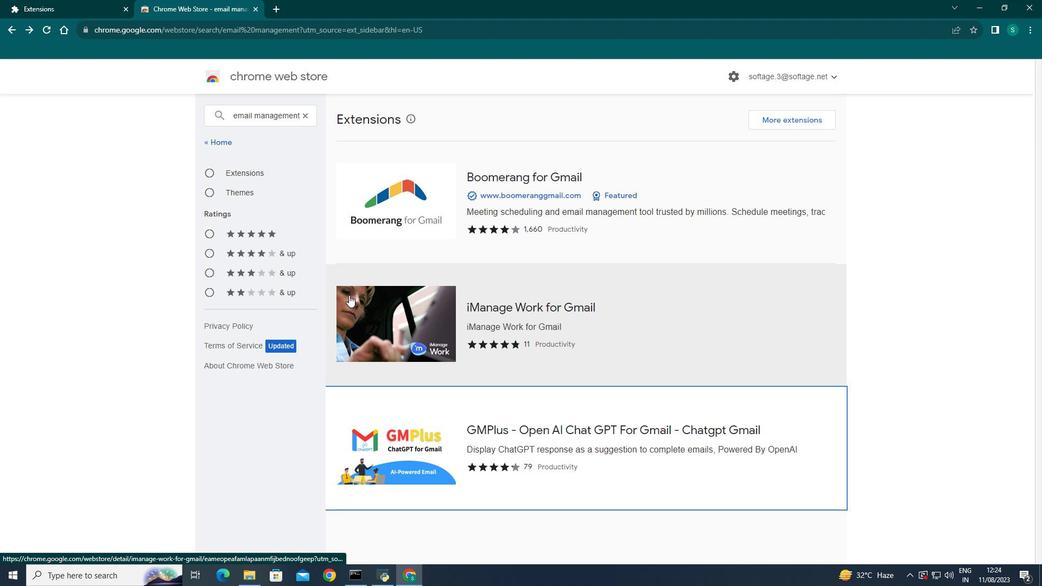 
Action: Mouse scrolled (347, 291) with delta (0, 0)
Screenshot: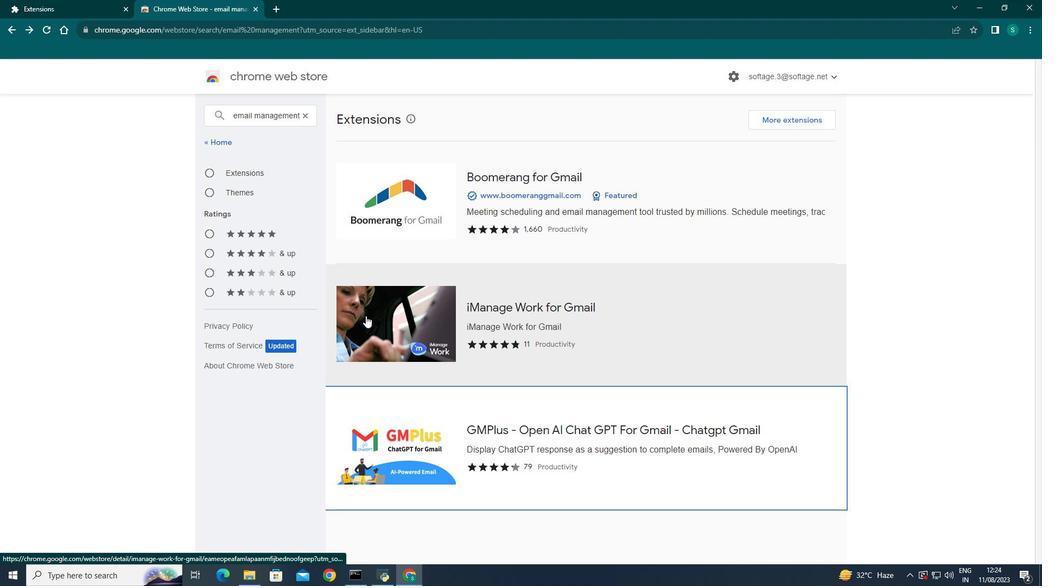 
Action: Mouse moved to (454, 348)
Screenshot: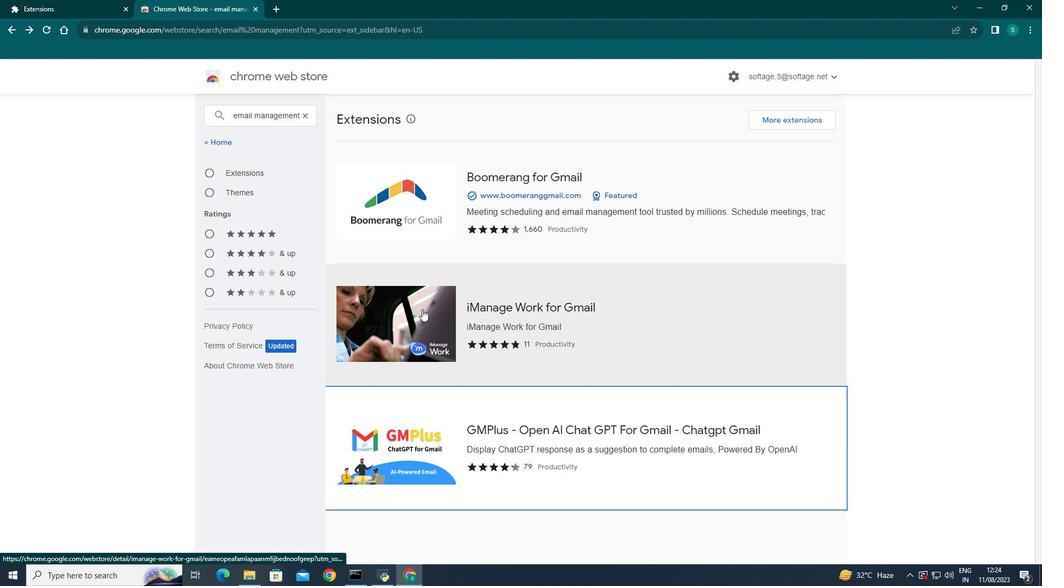 
Action: Mouse scrolled (454, 348) with delta (0, 0)
Screenshot: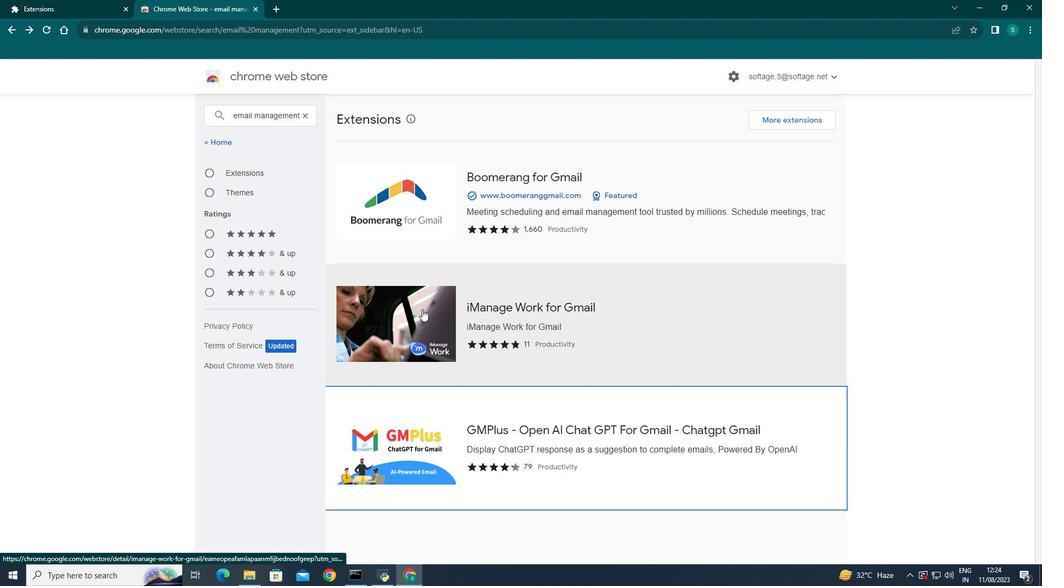 
Action: Mouse moved to (439, 330)
Screenshot: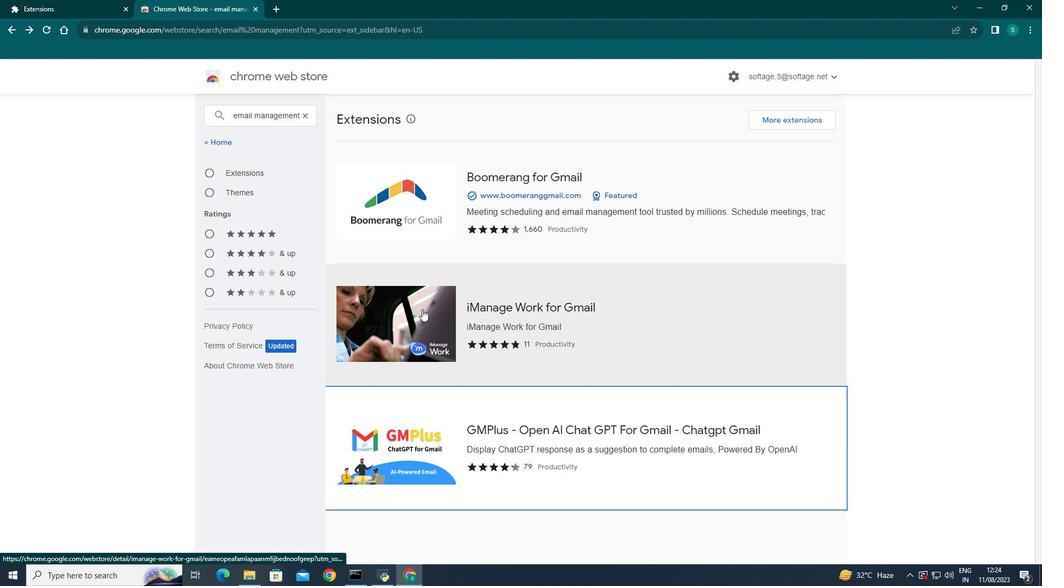 
Action: Mouse scrolled (439, 331) with delta (0, 0)
Screenshot: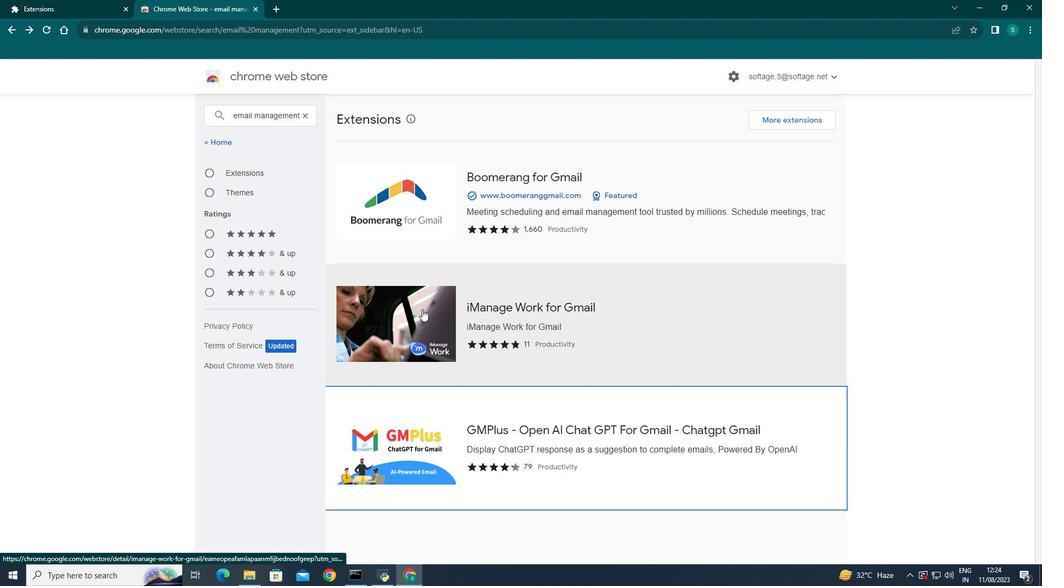
Action: Mouse moved to (426, 315)
Screenshot: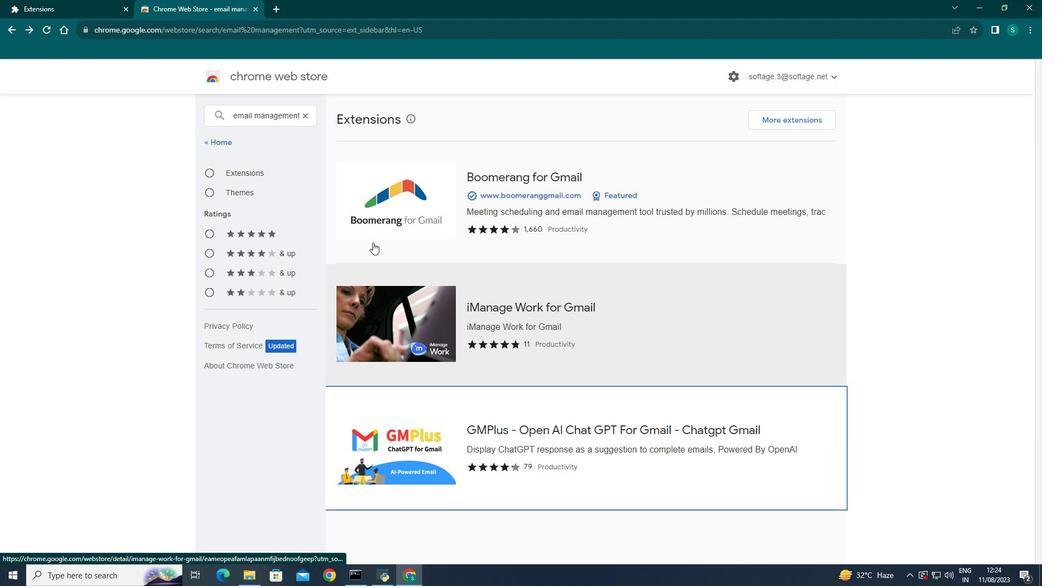 
Action: Mouse scrolled (426, 316) with delta (0, 0)
Screenshot: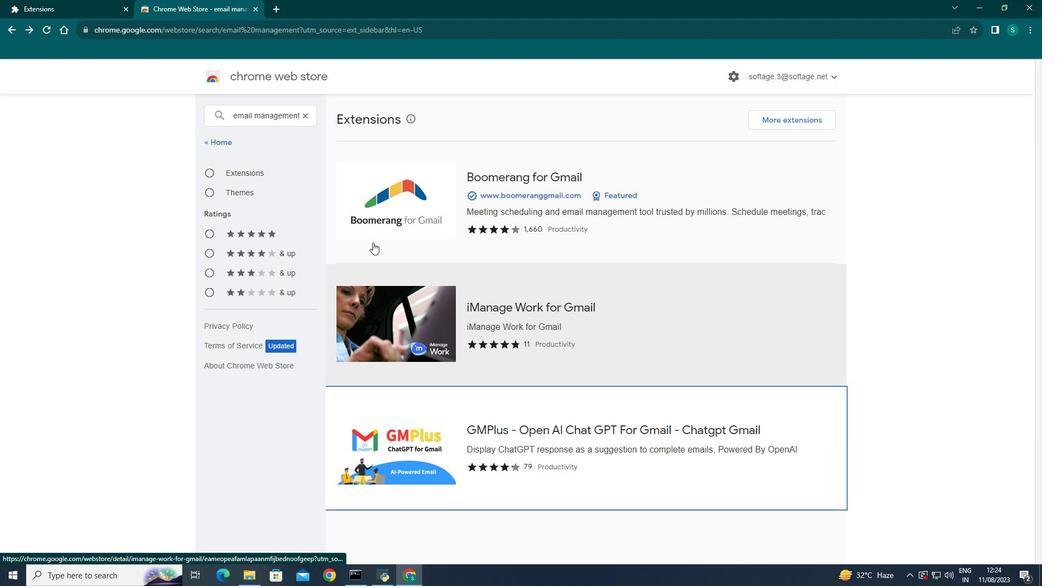 
Action: Mouse moved to (206, 172)
Screenshot: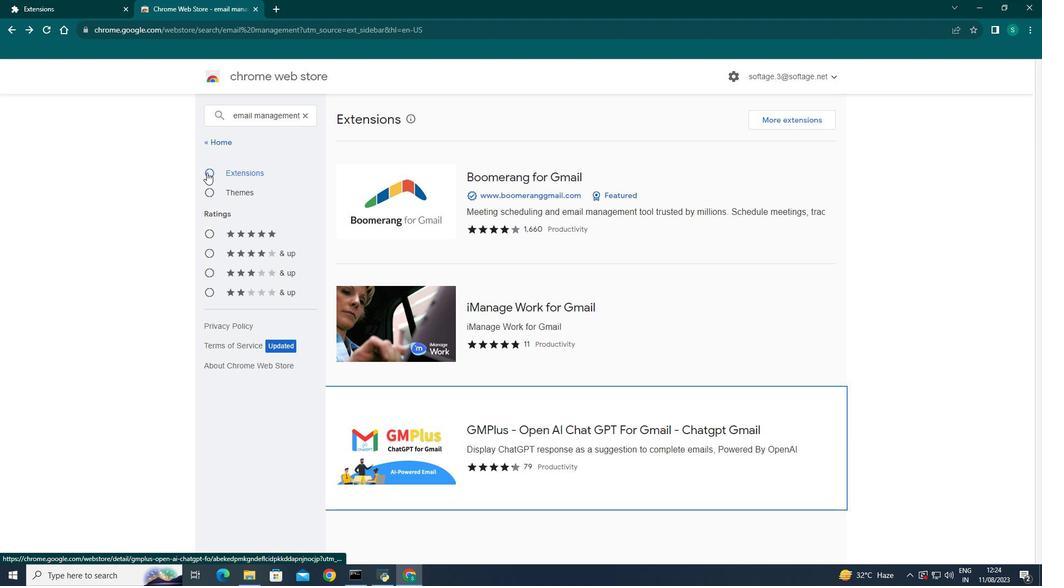 
Action: Mouse pressed left at (206, 172)
Screenshot: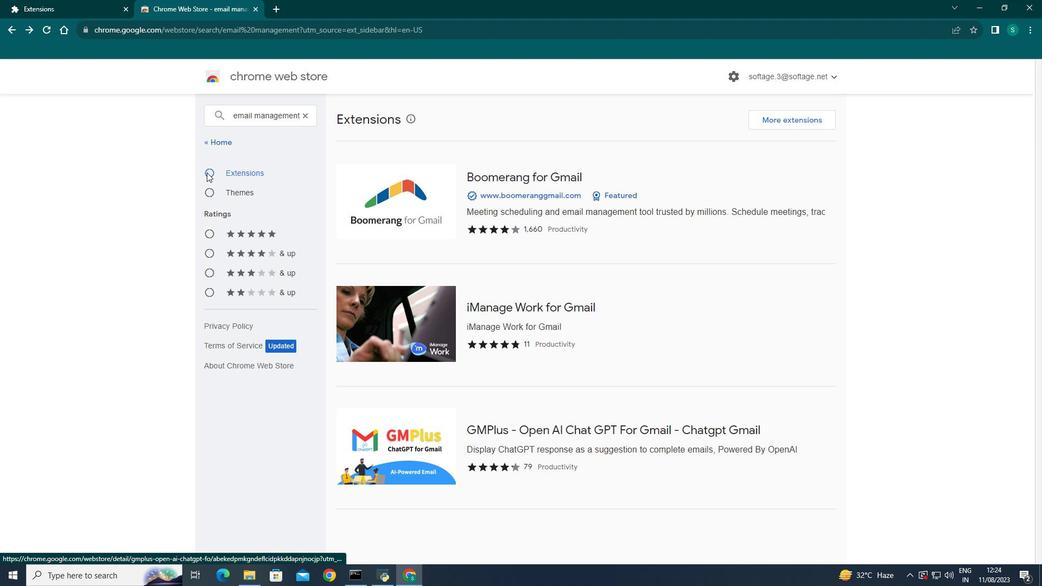 
Action: Mouse moved to (449, 335)
Screenshot: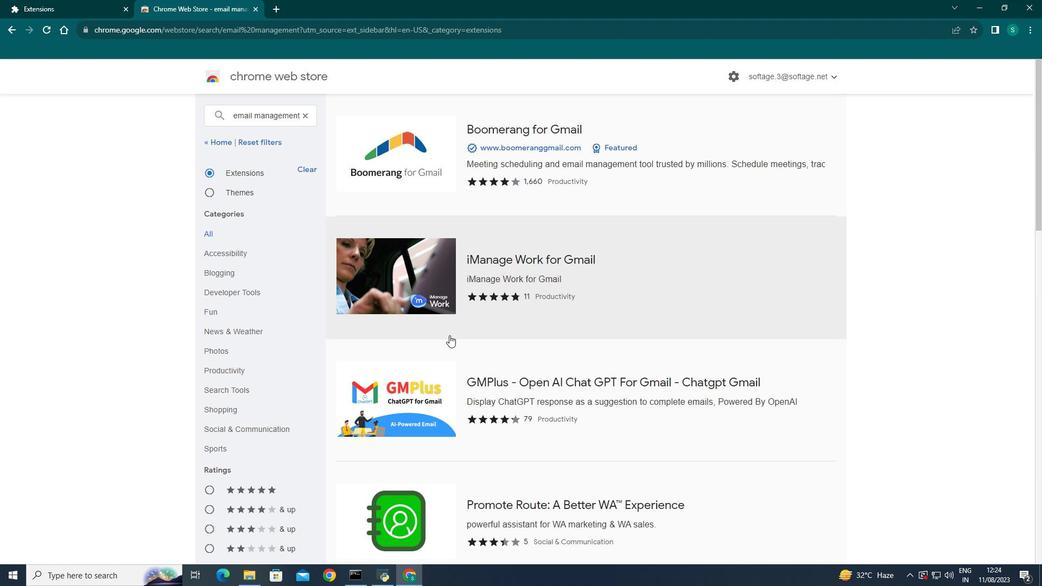 
Action: Mouse scrolled (449, 335) with delta (0, 0)
Screenshot: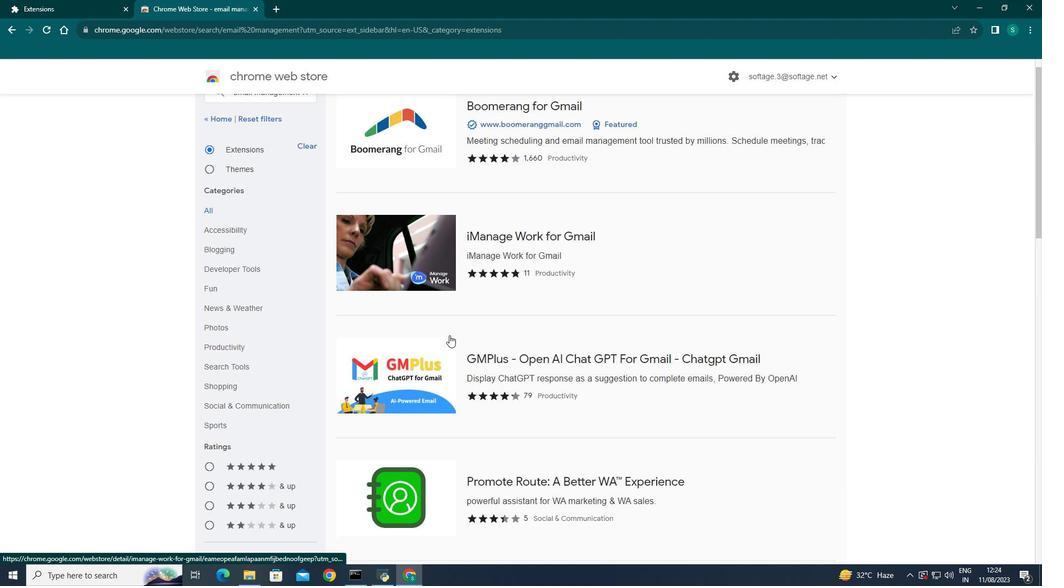 
Action: Mouse scrolled (449, 335) with delta (0, 0)
Screenshot: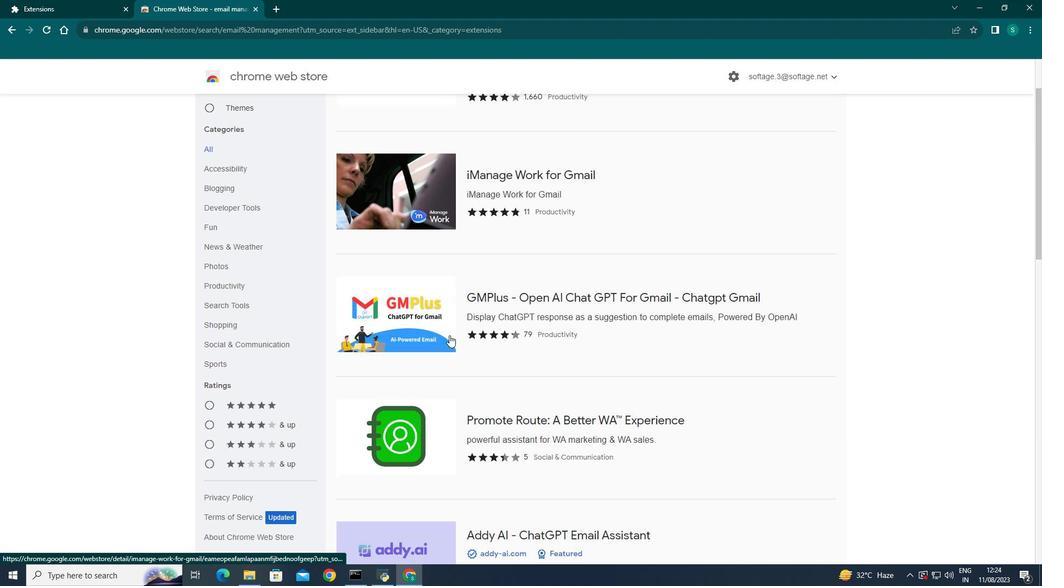 
Action: Mouse scrolled (449, 335) with delta (0, 0)
Screenshot: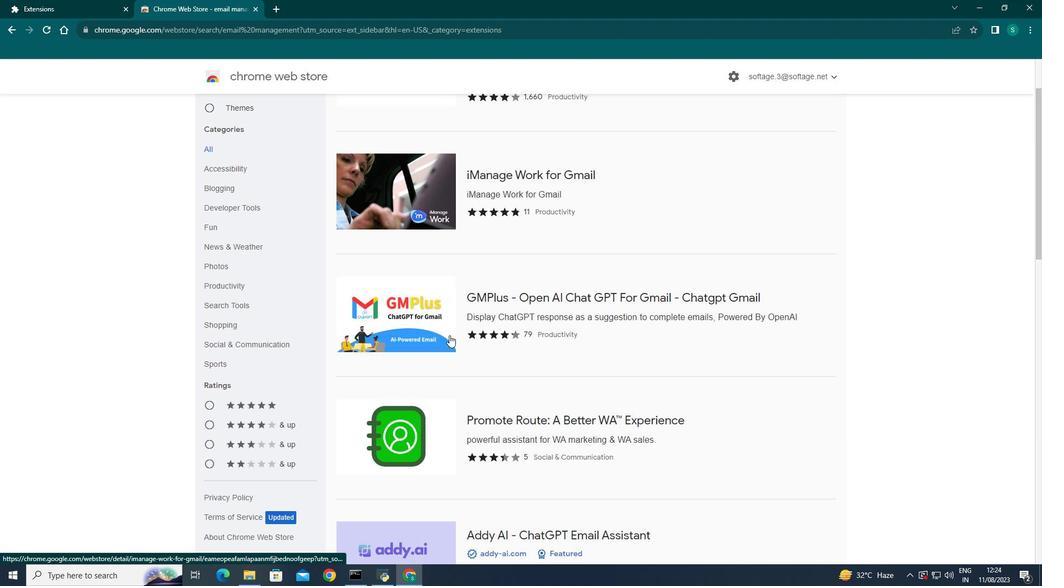 
Action: Mouse scrolled (449, 335) with delta (0, 0)
Screenshot: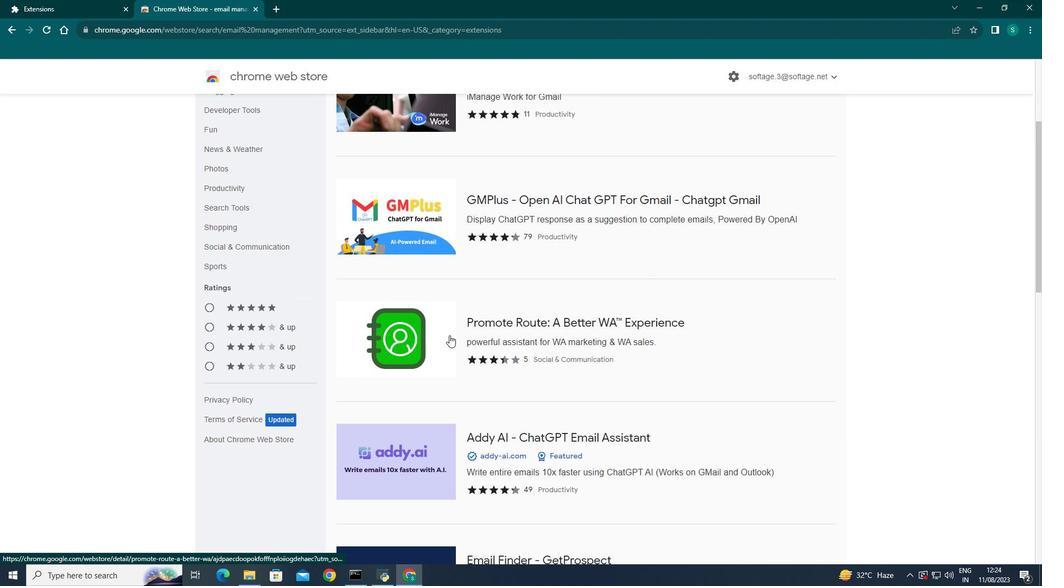 
Action: Mouse scrolled (449, 335) with delta (0, 0)
Screenshot: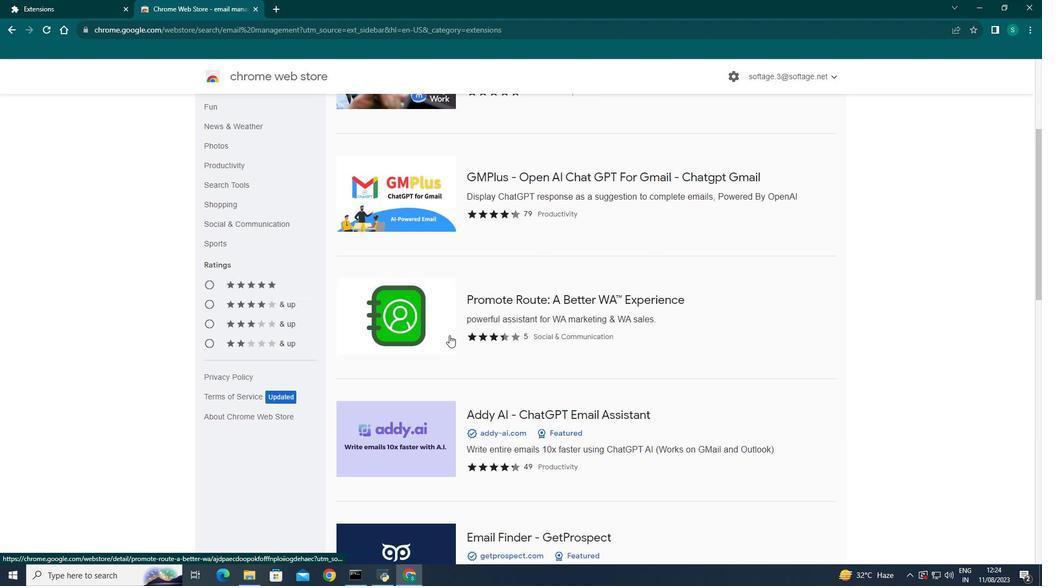 
Action: Mouse scrolled (449, 335) with delta (0, 0)
Screenshot: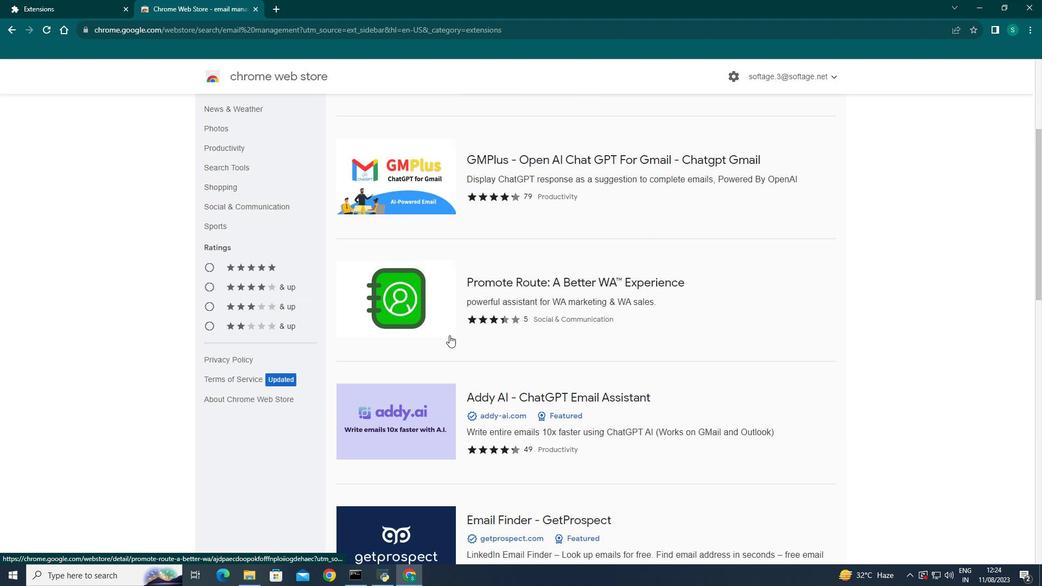 
Action: Mouse scrolled (449, 335) with delta (0, 0)
Screenshot: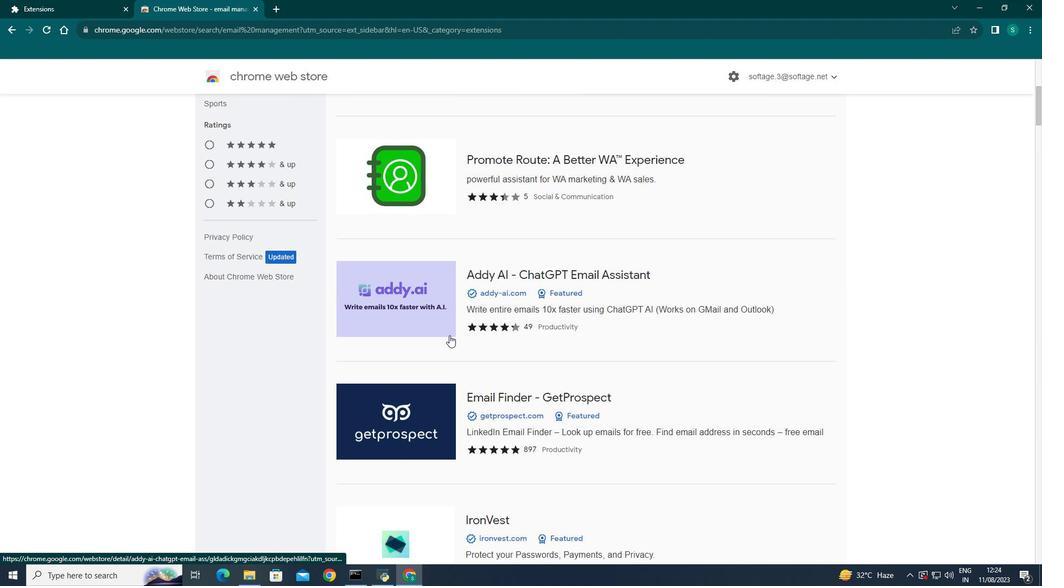 
Action: Mouse moved to (448, 336)
Screenshot: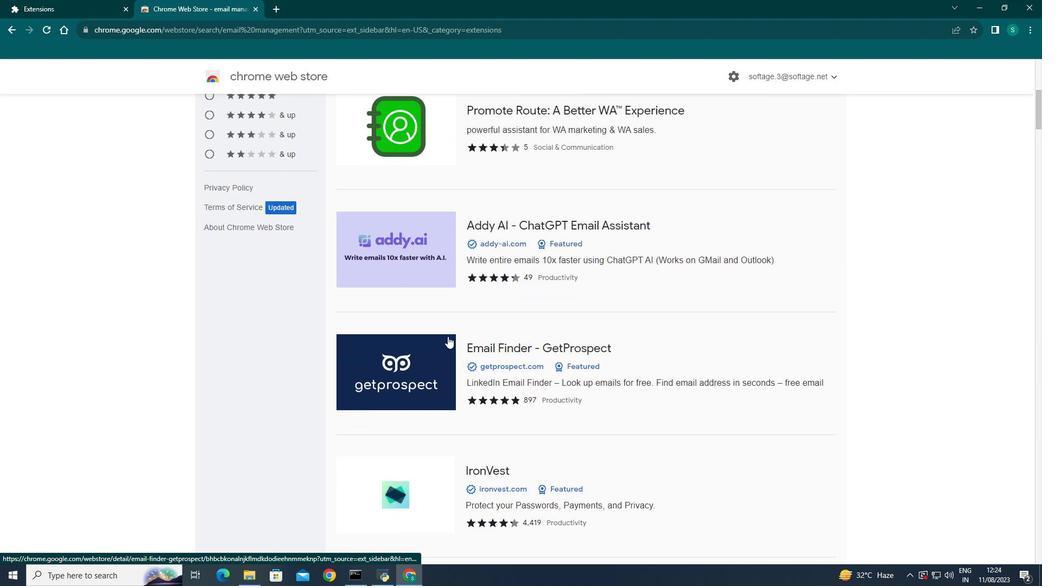 
Action: Mouse scrolled (448, 336) with delta (0, 0)
Screenshot: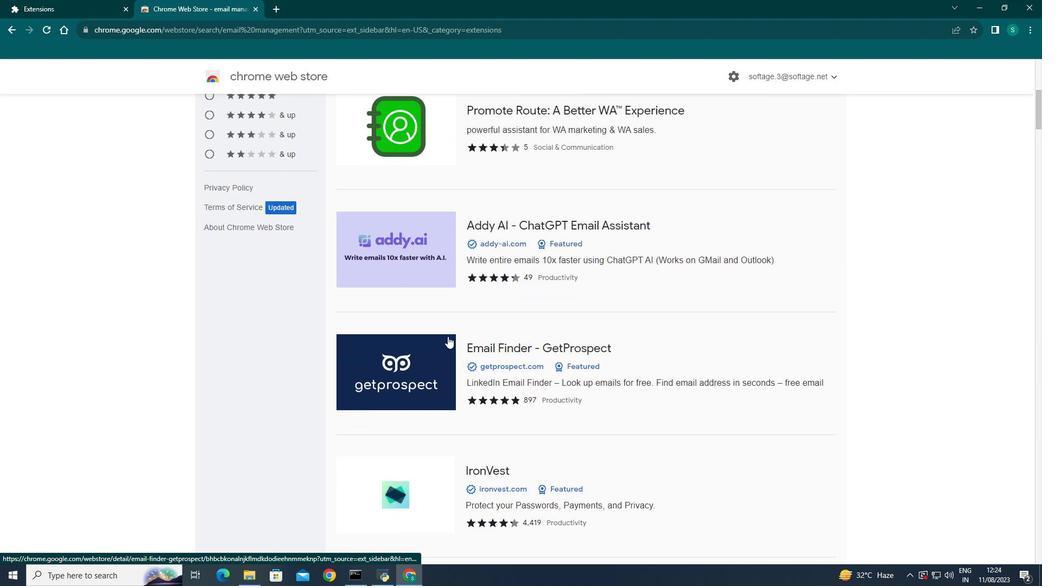
Action: Mouse moved to (467, 319)
Screenshot: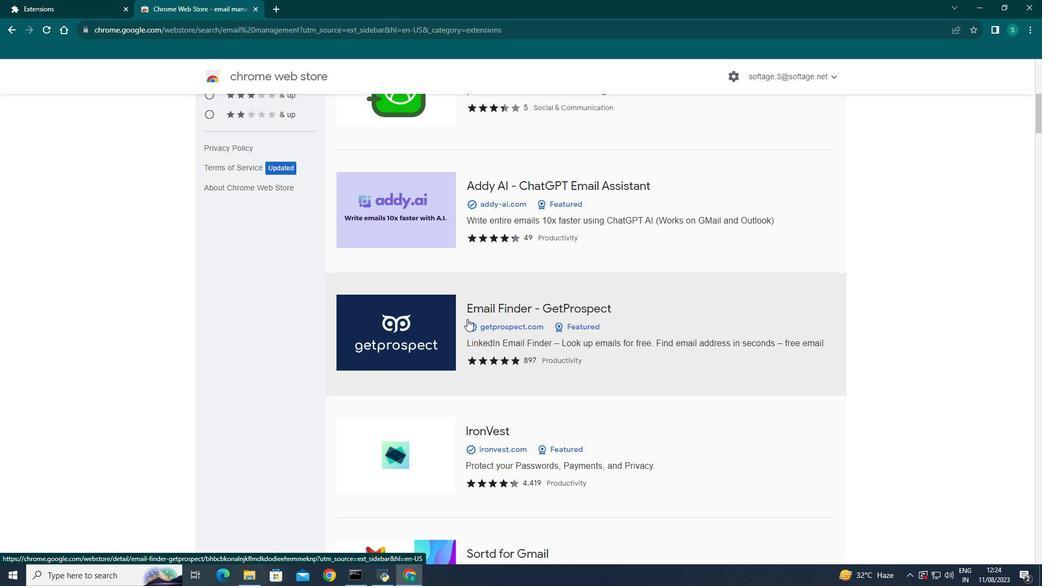 
Action: Mouse scrolled (467, 318) with delta (0, 0)
Screenshot: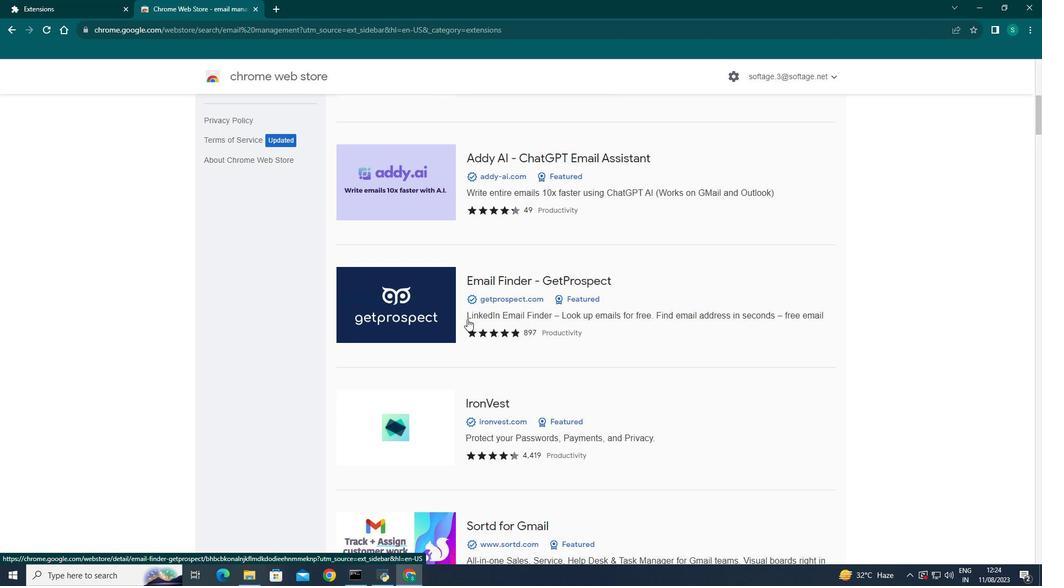 
Action: Mouse scrolled (467, 318) with delta (0, 0)
Screenshot: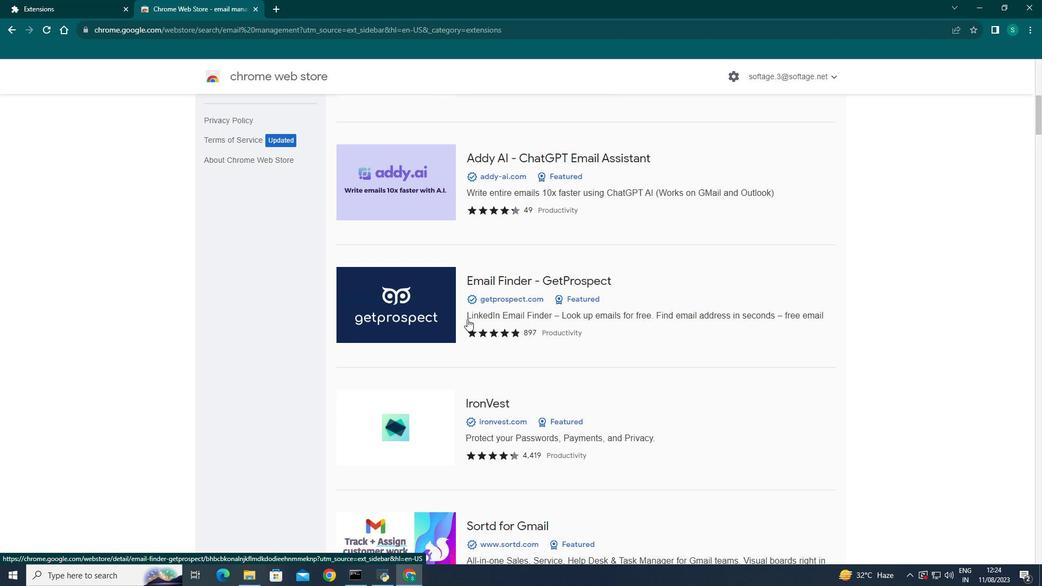 
Action: Mouse scrolled (467, 318) with delta (0, 0)
Screenshot: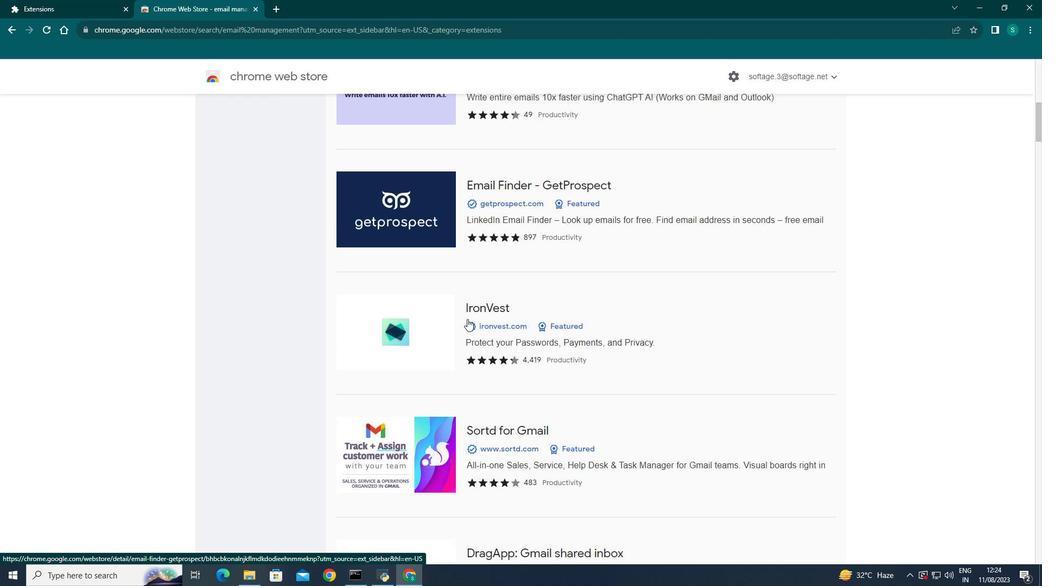 
Action: Mouse scrolled (467, 318) with delta (0, 0)
Screenshot: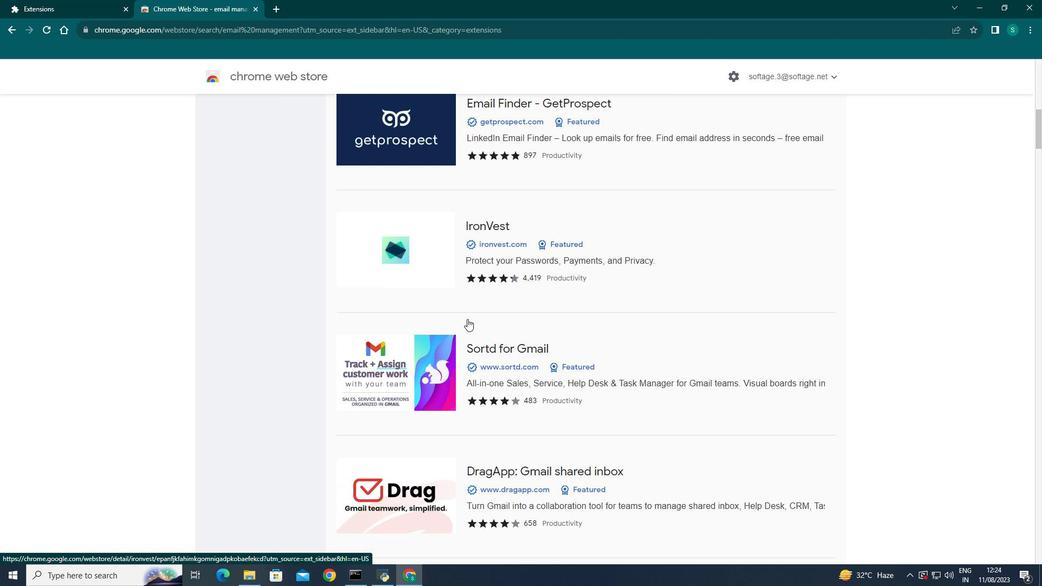 
Action: Mouse scrolled (467, 318) with delta (0, 0)
Screenshot: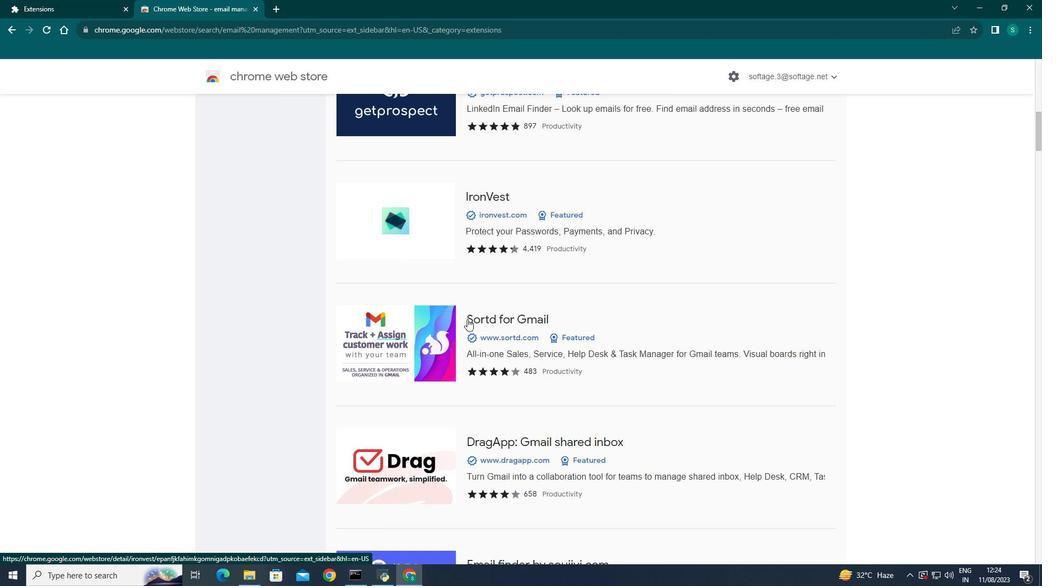 
Action: Mouse moved to (490, 407)
Screenshot: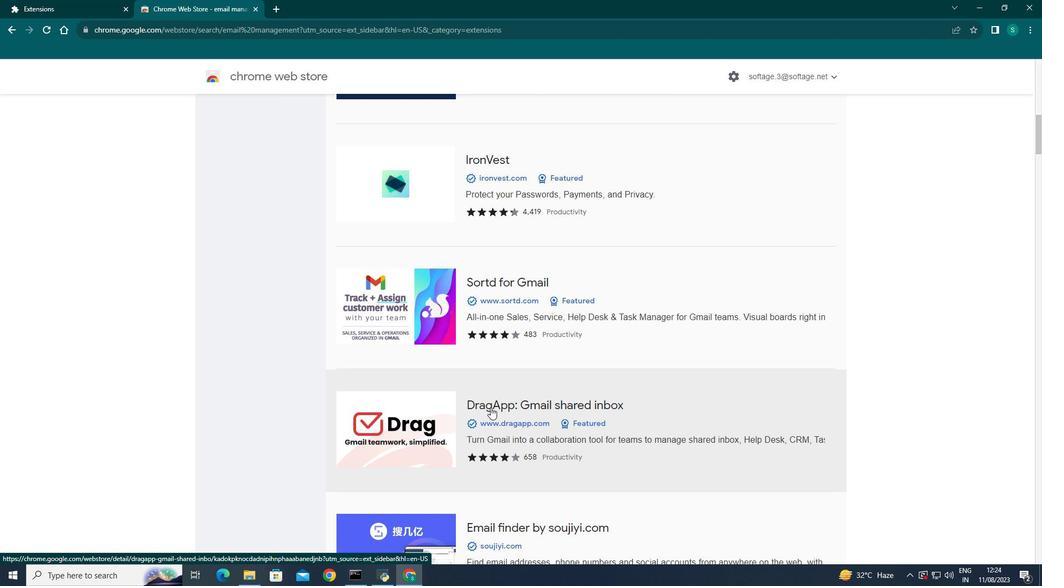 
Action: Mouse scrolled (490, 407) with delta (0, 0)
Screenshot: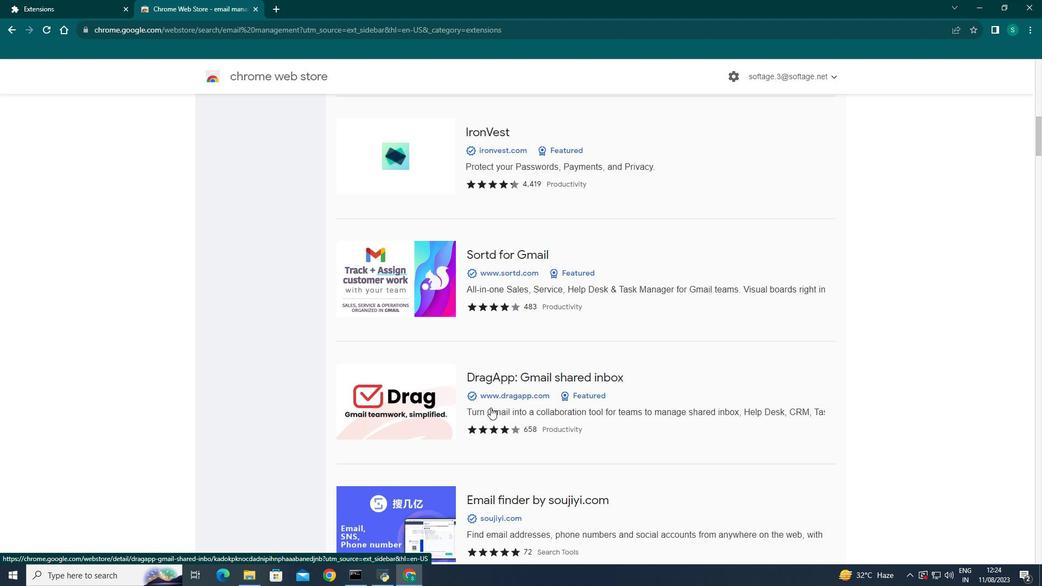 
Action: Mouse scrolled (490, 407) with delta (0, 0)
Screenshot: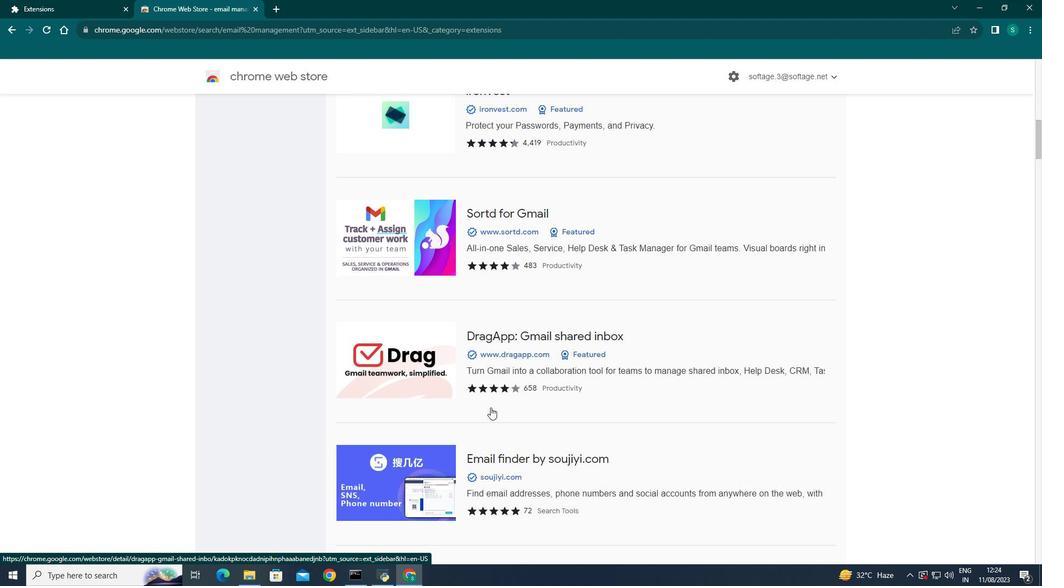 
Action: Mouse scrolled (490, 407) with delta (0, 0)
Screenshot: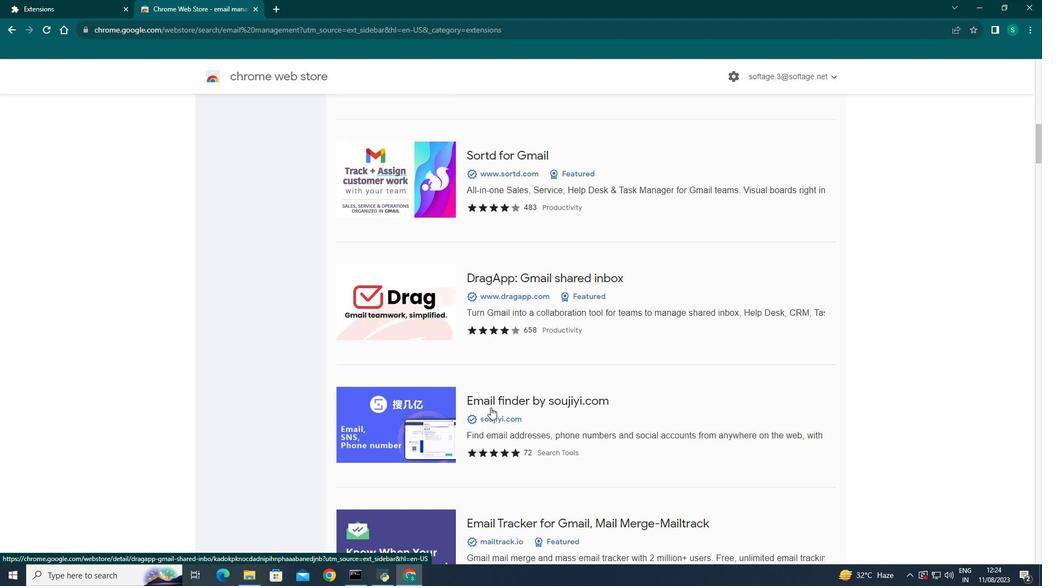 
Action: Mouse scrolled (490, 407) with delta (0, 0)
Screenshot: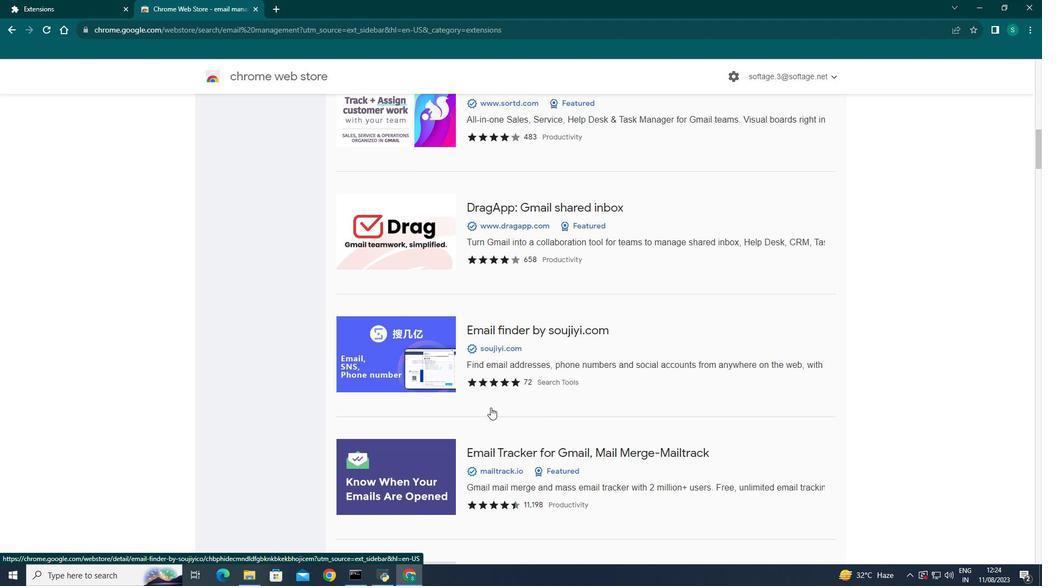 
Action: Mouse scrolled (490, 407) with delta (0, 0)
Screenshot: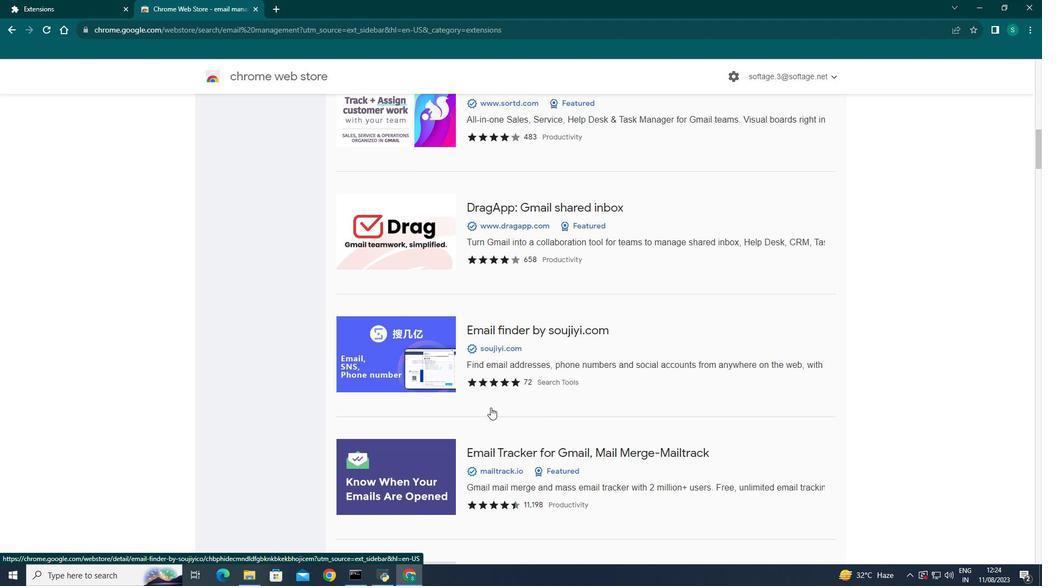 
Action: Mouse scrolled (490, 407) with delta (0, 0)
Screenshot: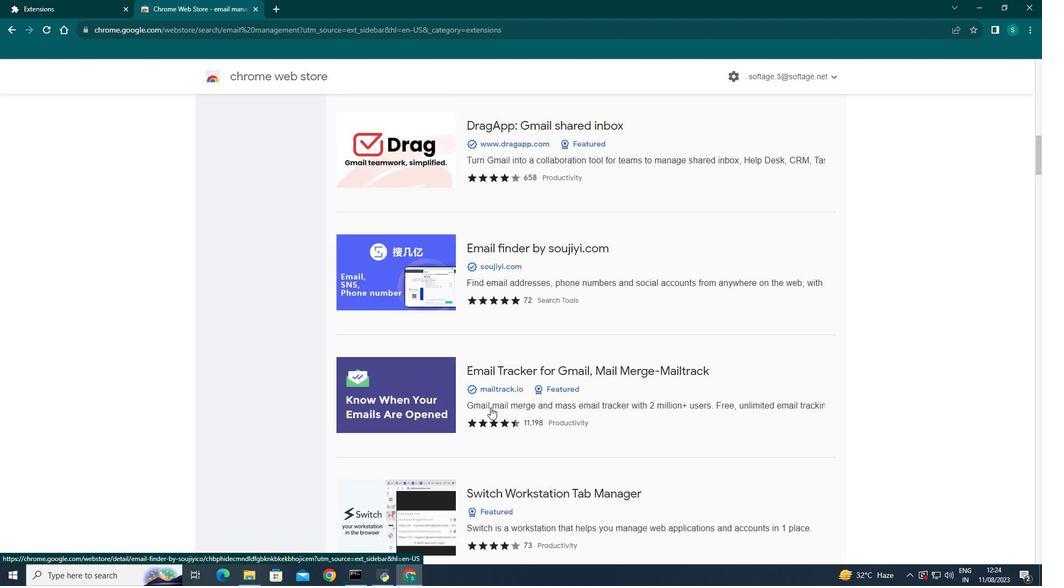 
Action: Mouse scrolled (490, 407) with delta (0, 0)
Screenshot: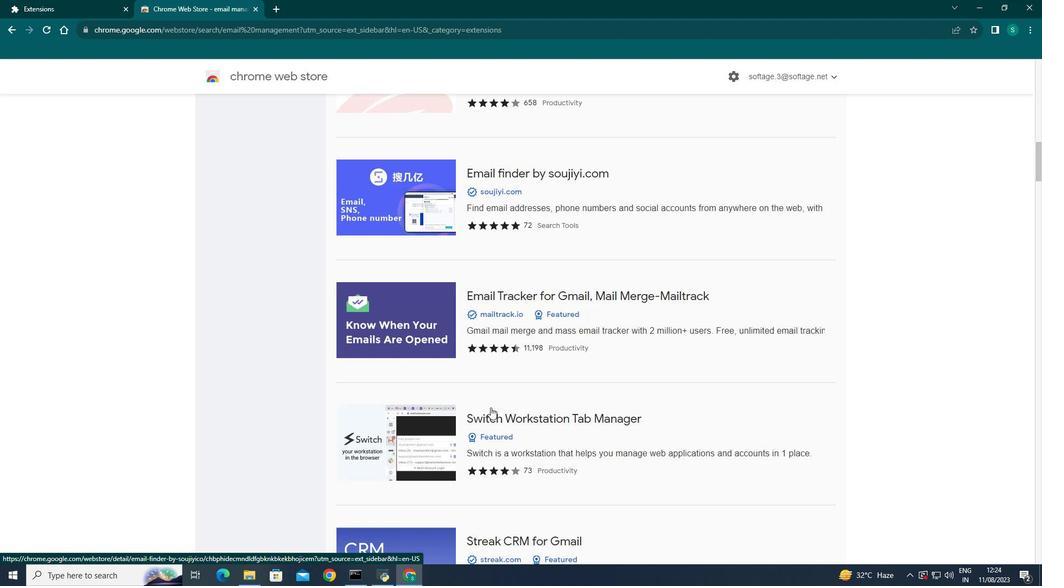 
Action: Mouse moved to (628, 394)
Screenshot: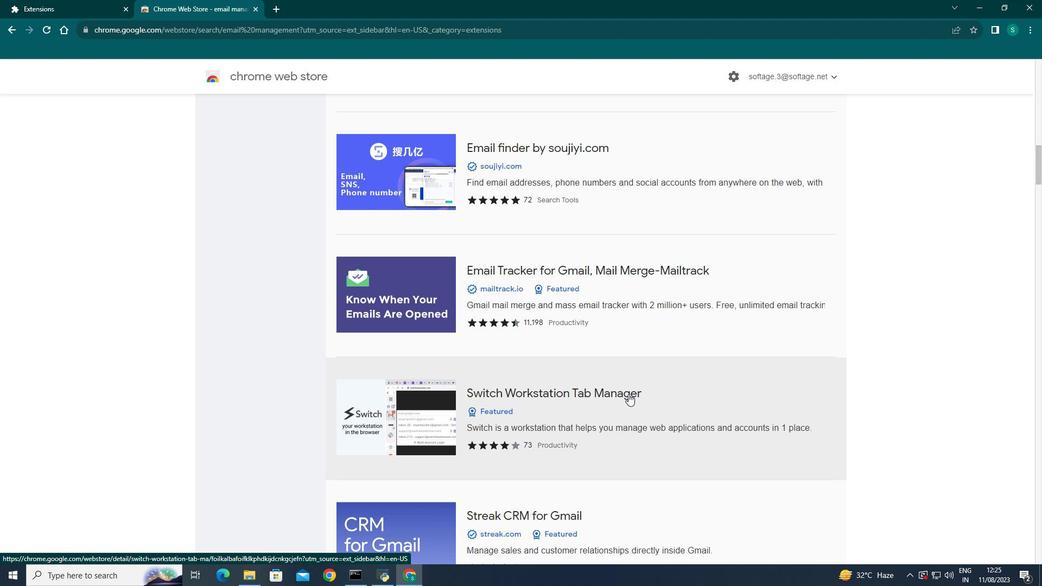 
Action: Mouse scrolled (628, 393) with delta (0, 0)
Screenshot: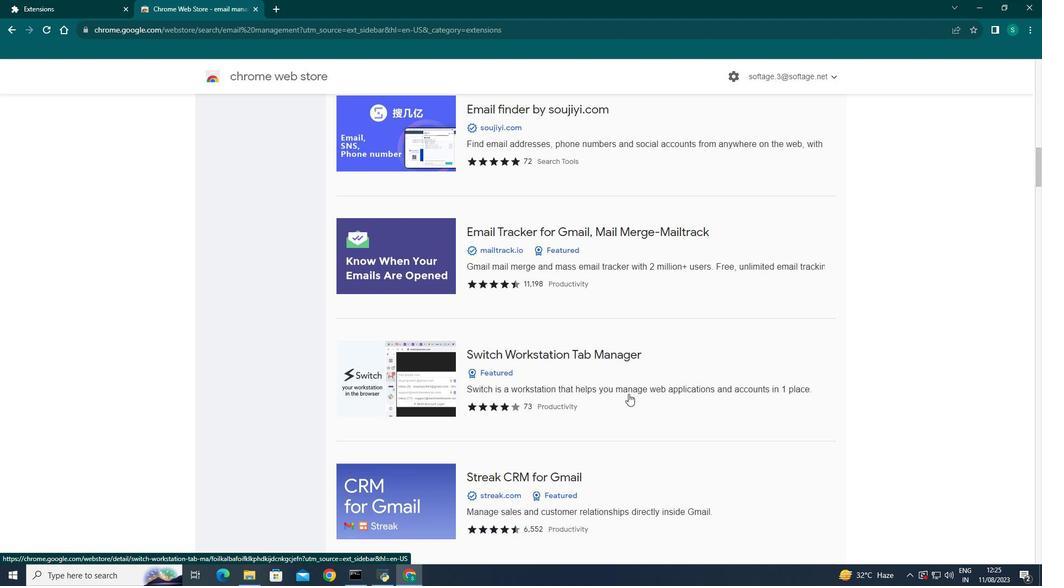 
Action: Mouse scrolled (628, 393) with delta (0, 0)
Screenshot: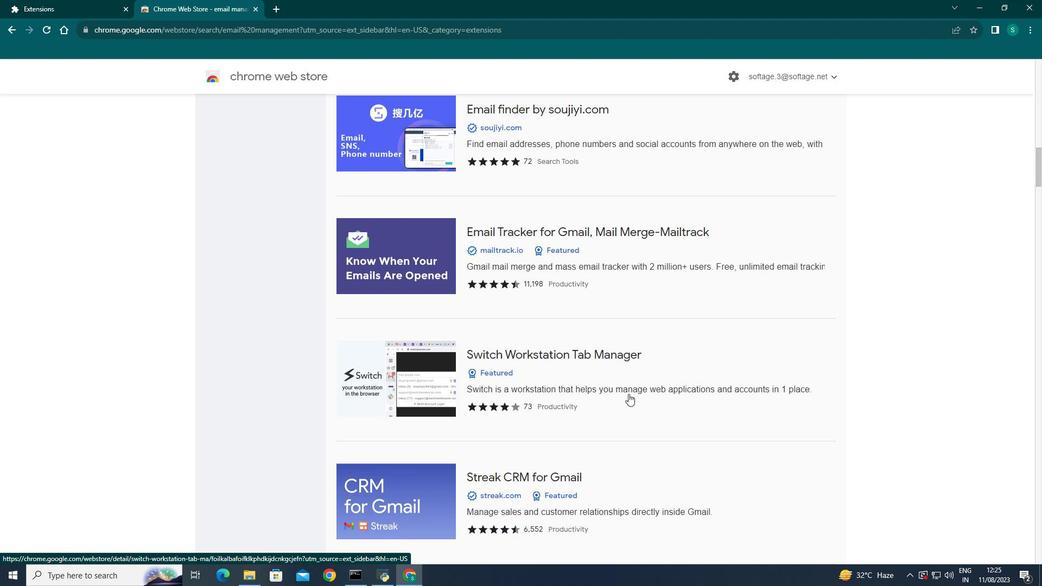 
Action: Mouse scrolled (628, 393) with delta (0, 0)
Screenshot: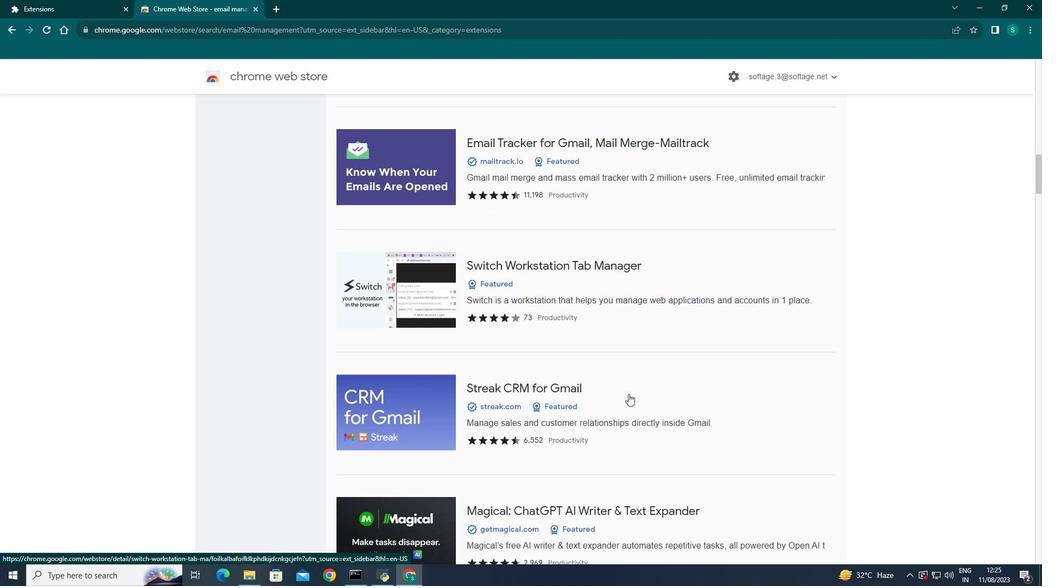 
Action: Mouse moved to (541, 228)
Screenshot: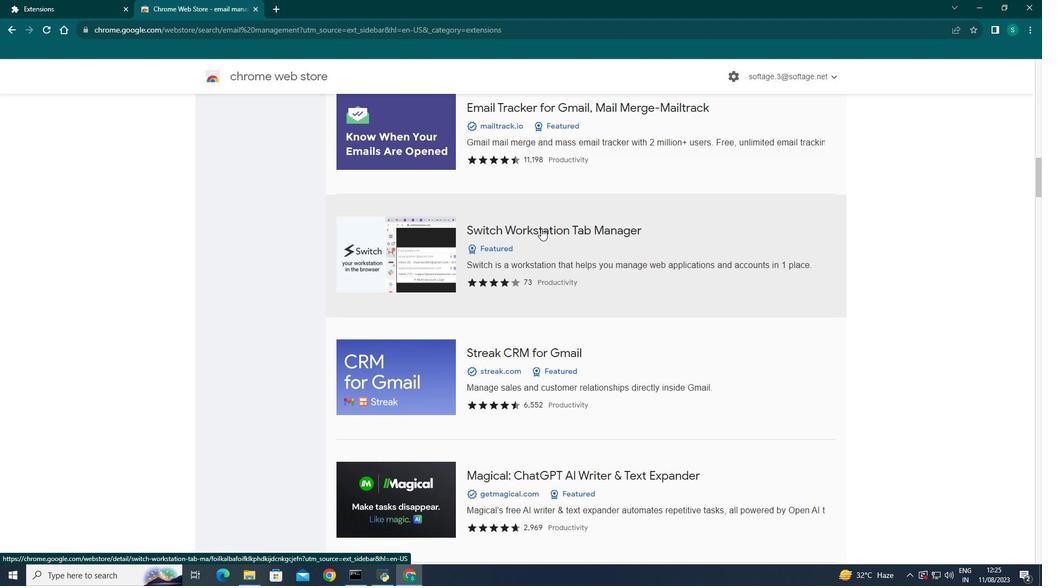 
Action: Mouse scrolled (541, 228) with delta (0, 0)
Screenshot: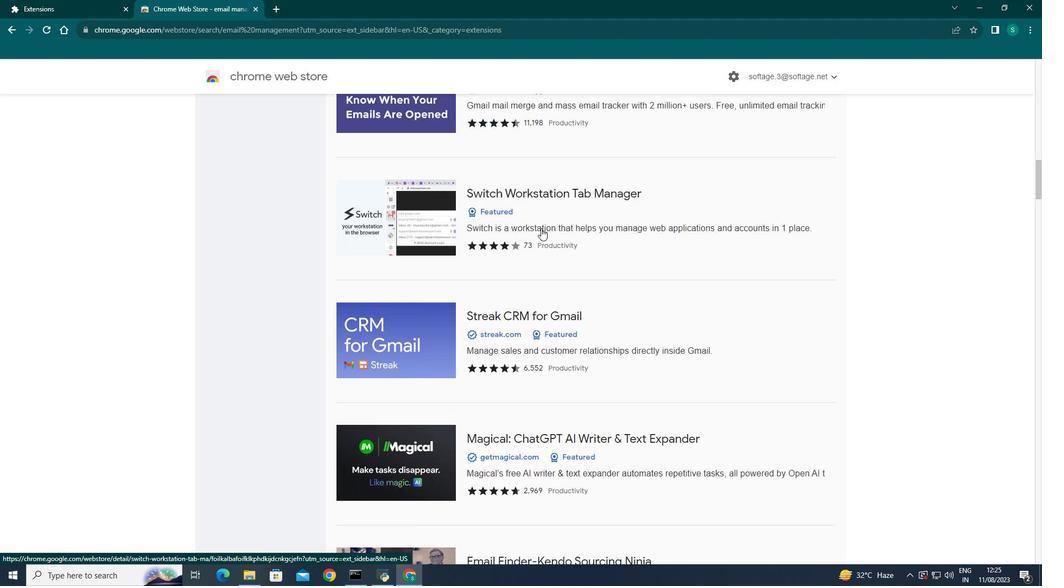 
Action: Mouse scrolled (541, 228) with delta (0, 0)
Screenshot: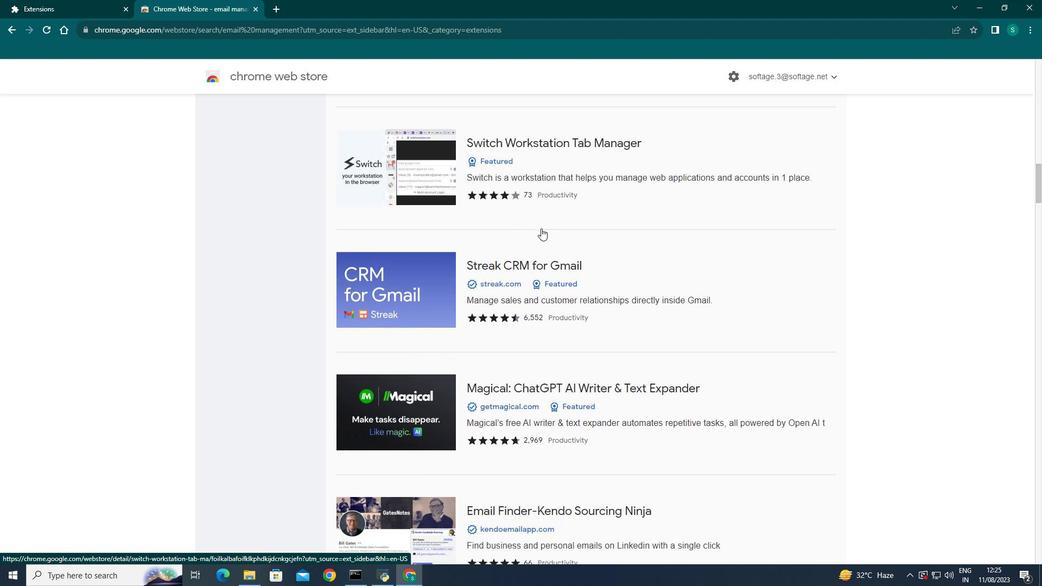 
Action: Mouse scrolled (541, 228) with delta (0, 0)
Screenshot: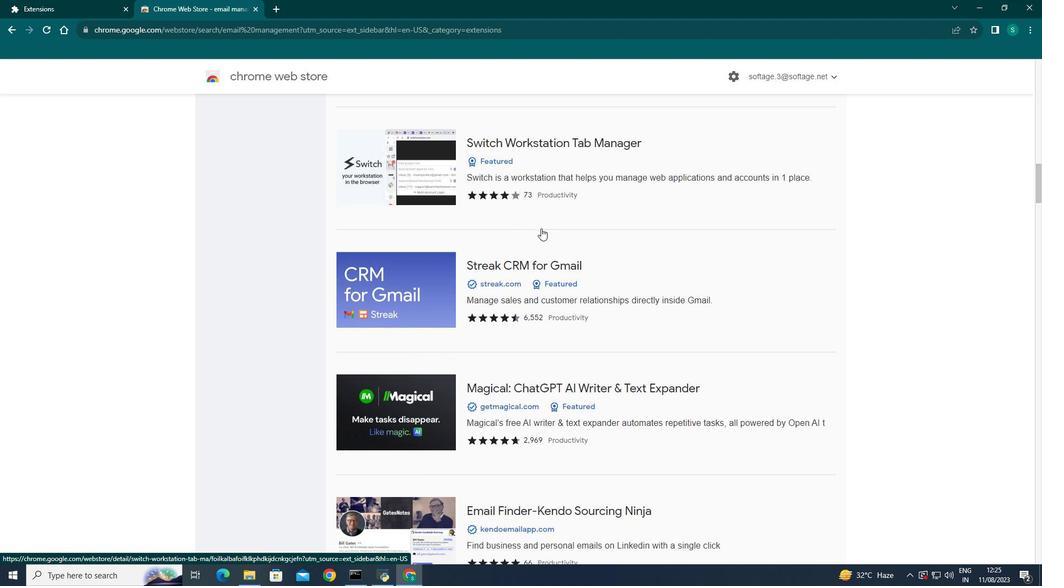 
Action: Mouse moved to (546, 301)
Screenshot: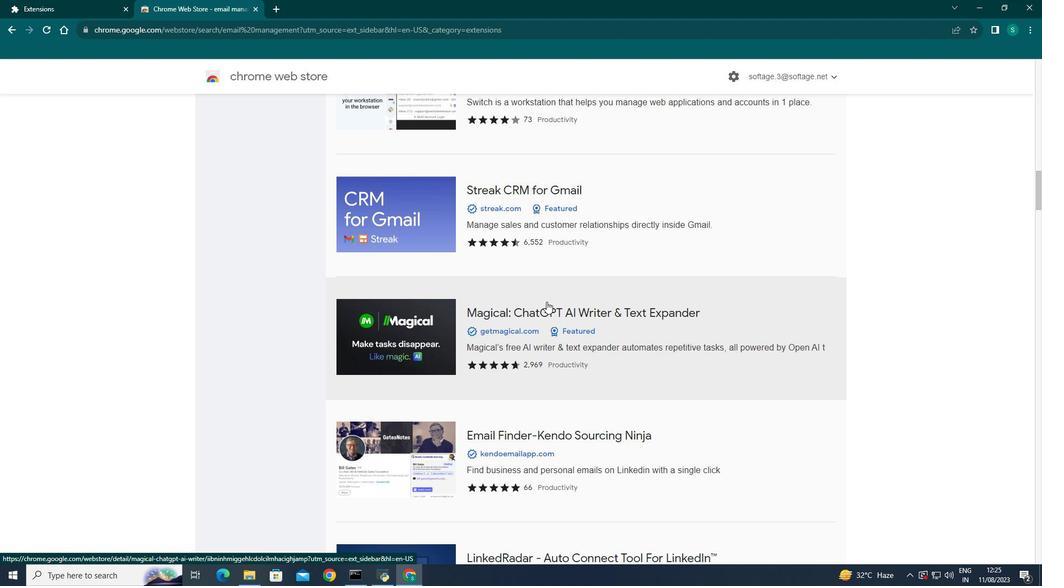
Action: Mouse scrolled (546, 301) with delta (0, 0)
Screenshot: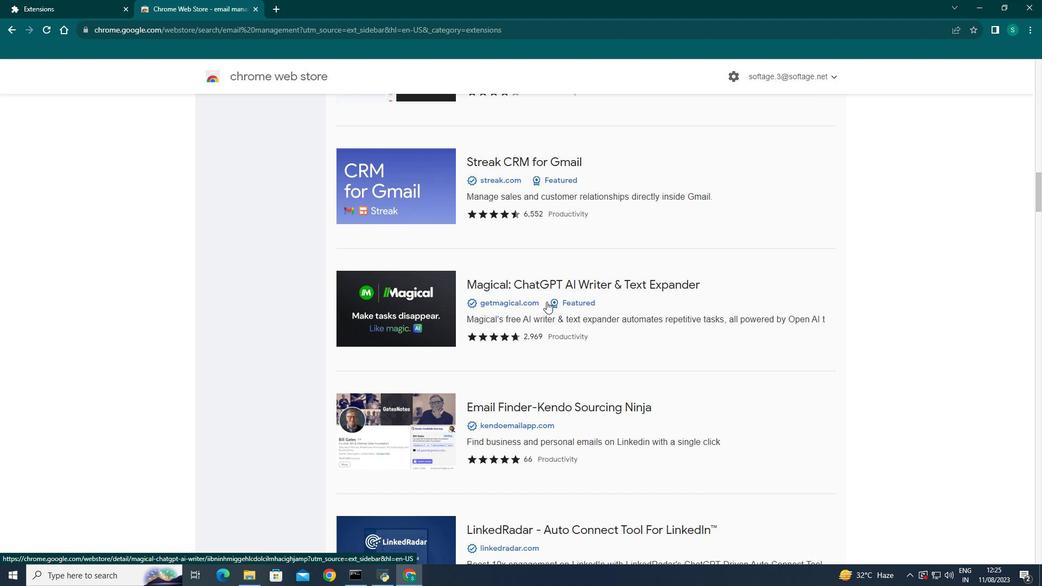 
Action: Mouse scrolled (546, 301) with delta (0, 0)
Screenshot: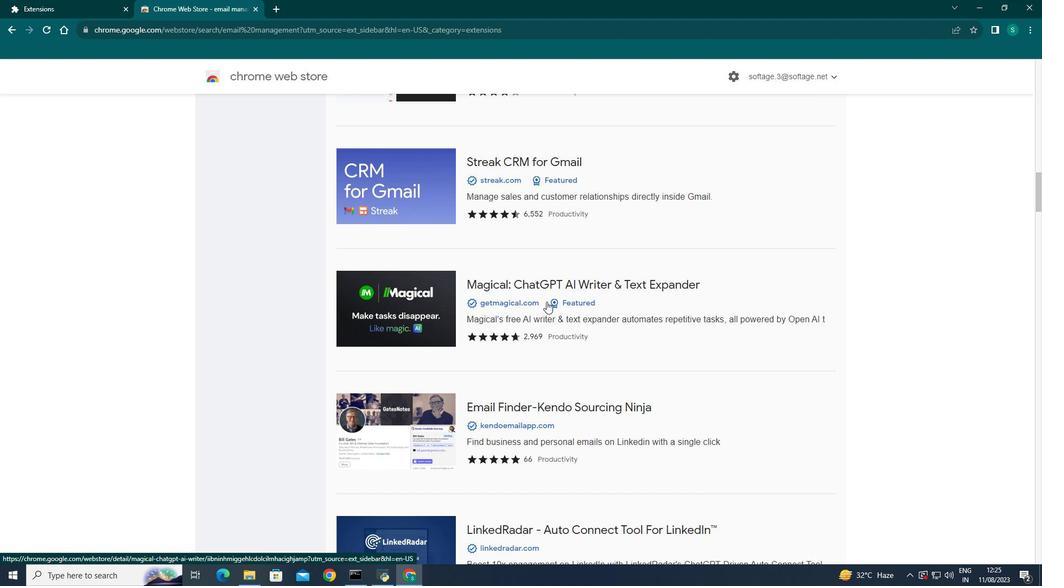 
Action: Mouse scrolled (546, 301) with delta (0, 0)
Screenshot: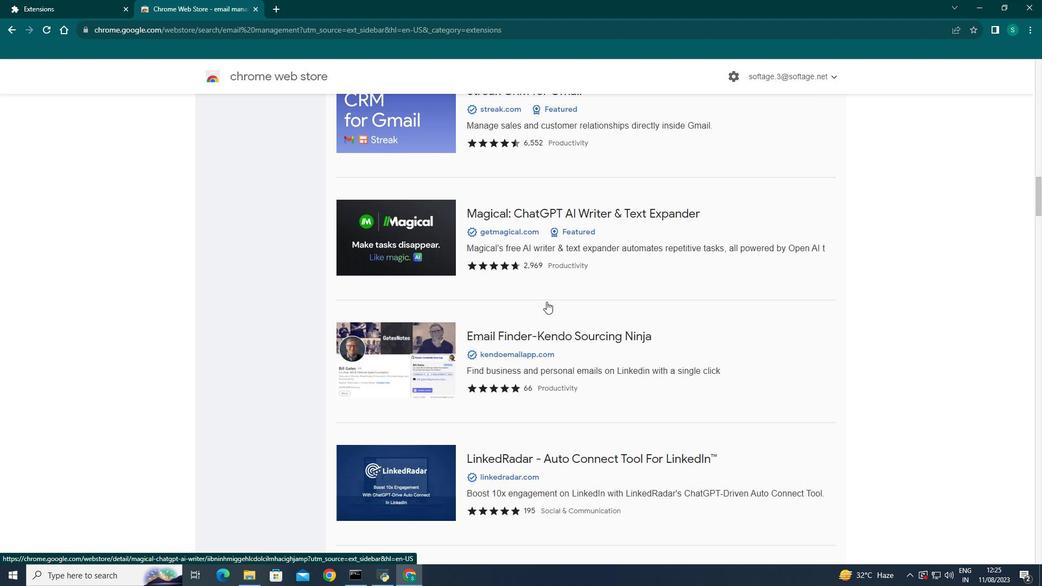 
Action: Mouse scrolled (546, 301) with delta (0, 0)
Screenshot: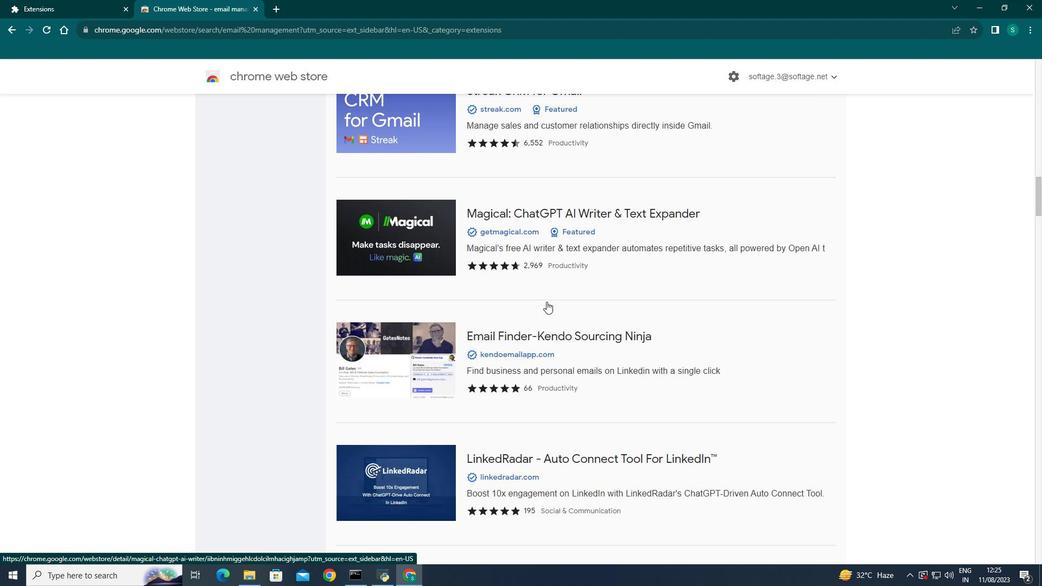 
Action: Mouse scrolled (546, 301) with delta (0, 0)
Screenshot: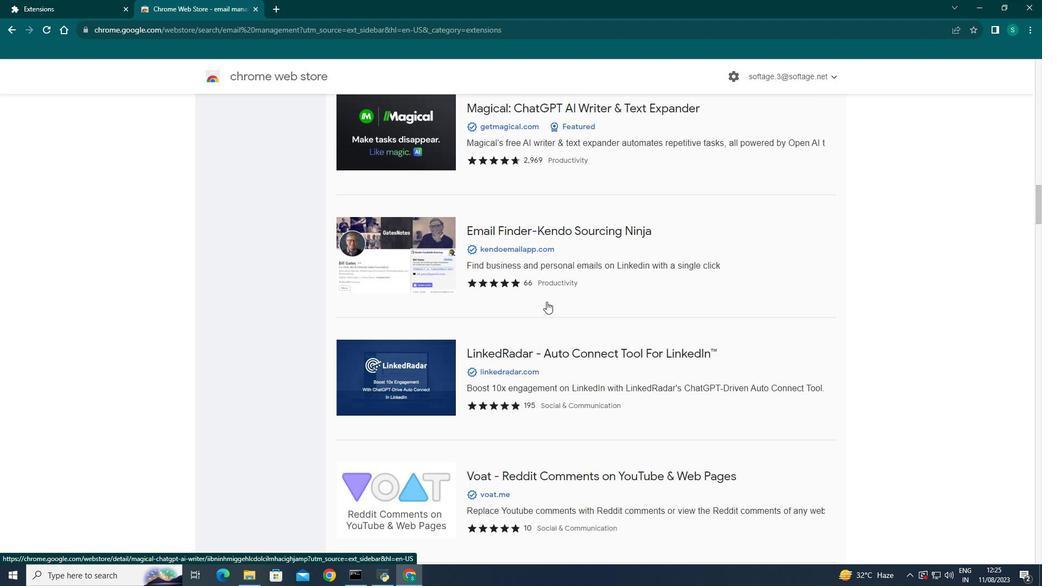 
Action: Mouse moved to (491, 301)
Screenshot: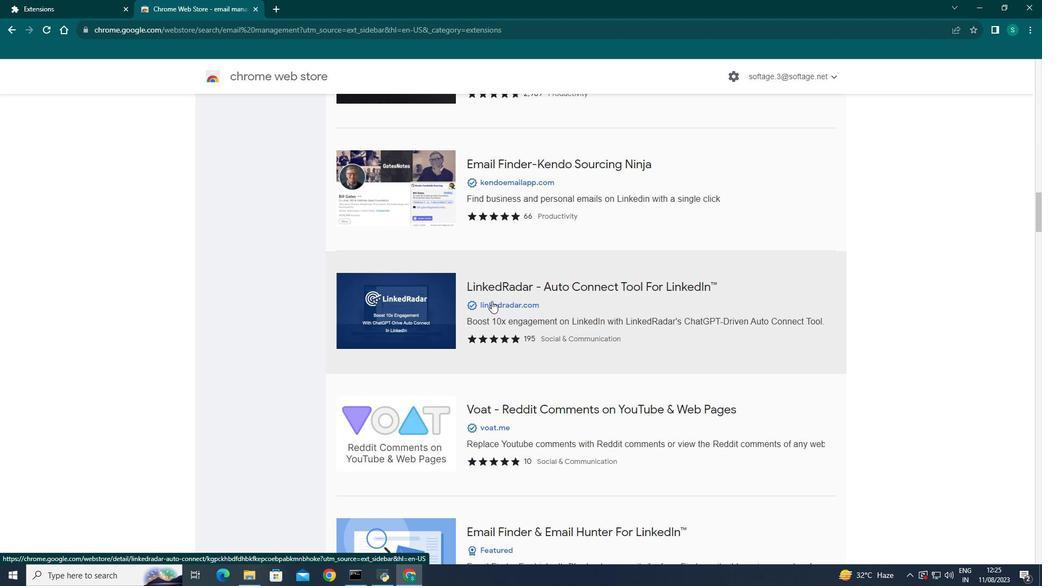 
Action: Mouse scrolled (491, 300) with delta (0, 0)
Screenshot: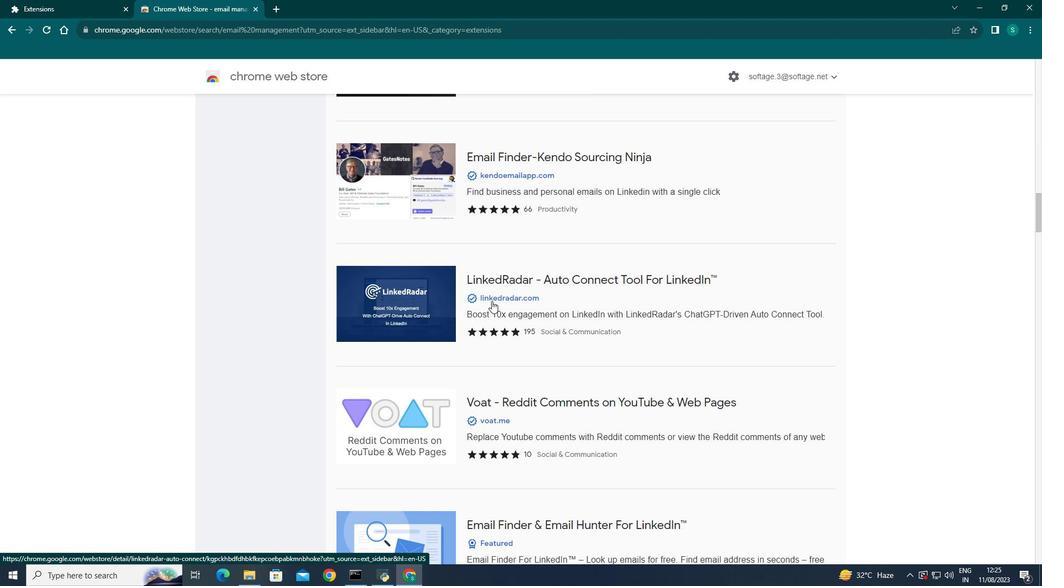 
Action: Mouse scrolled (491, 300) with delta (0, 0)
Screenshot: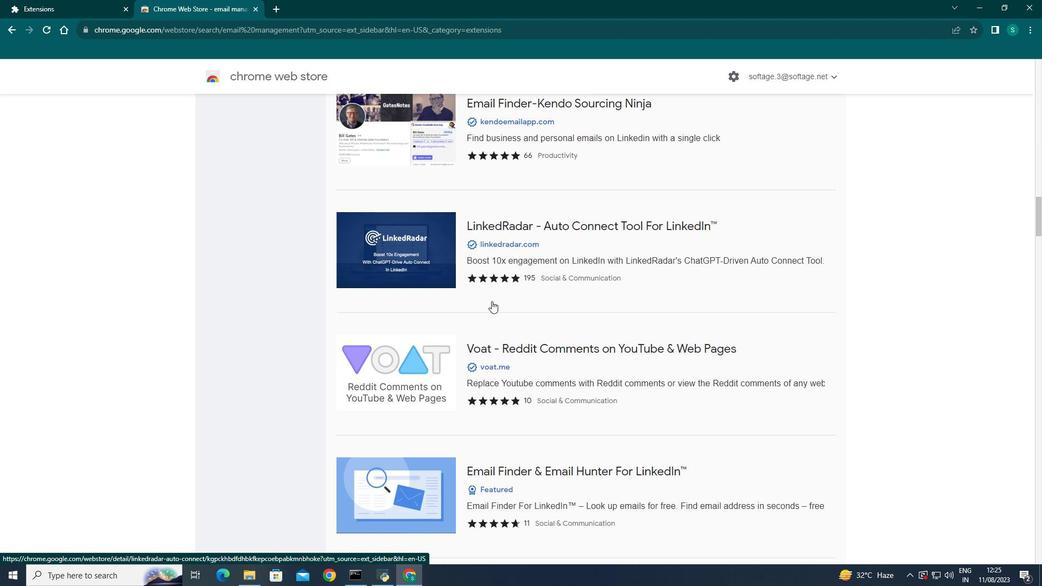 
Action: Mouse scrolled (491, 300) with delta (0, 0)
Screenshot: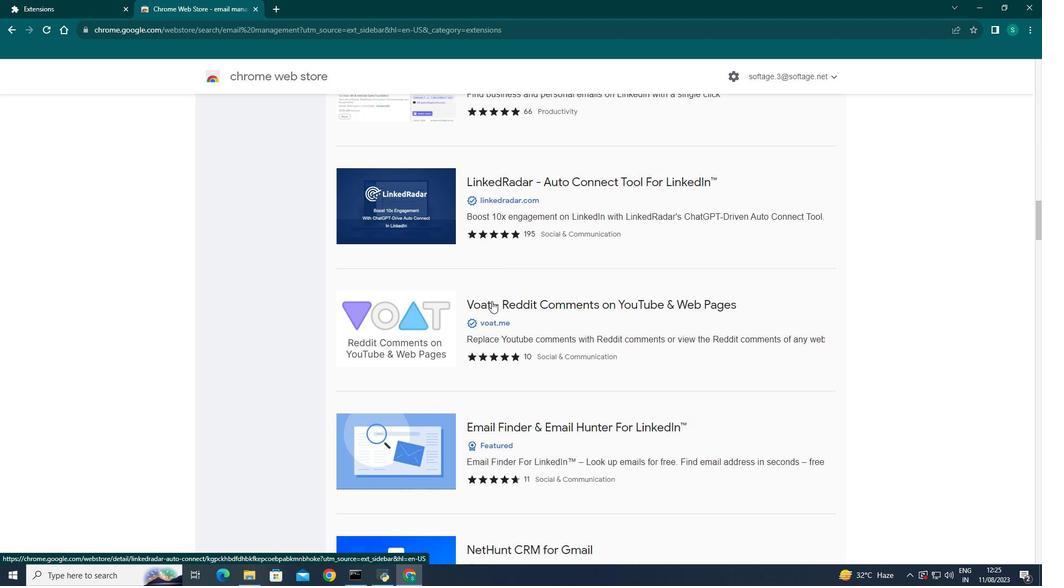 
Action: Mouse scrolled (491, 300) with delta (0, 0)
Screenshot: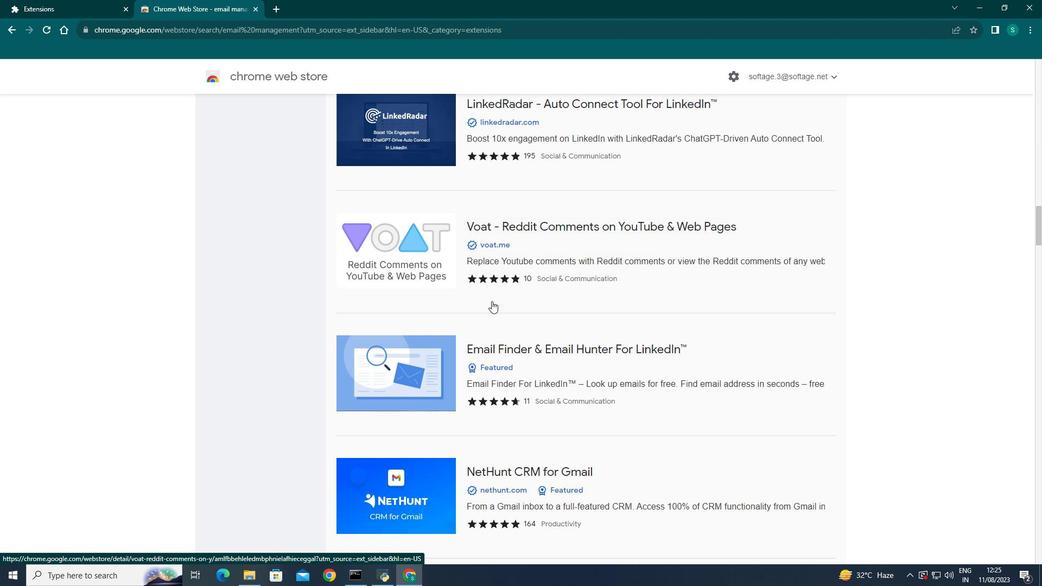 
Action: Mouse scrolled (491, 300) with delta (0, 0)
Screenshot: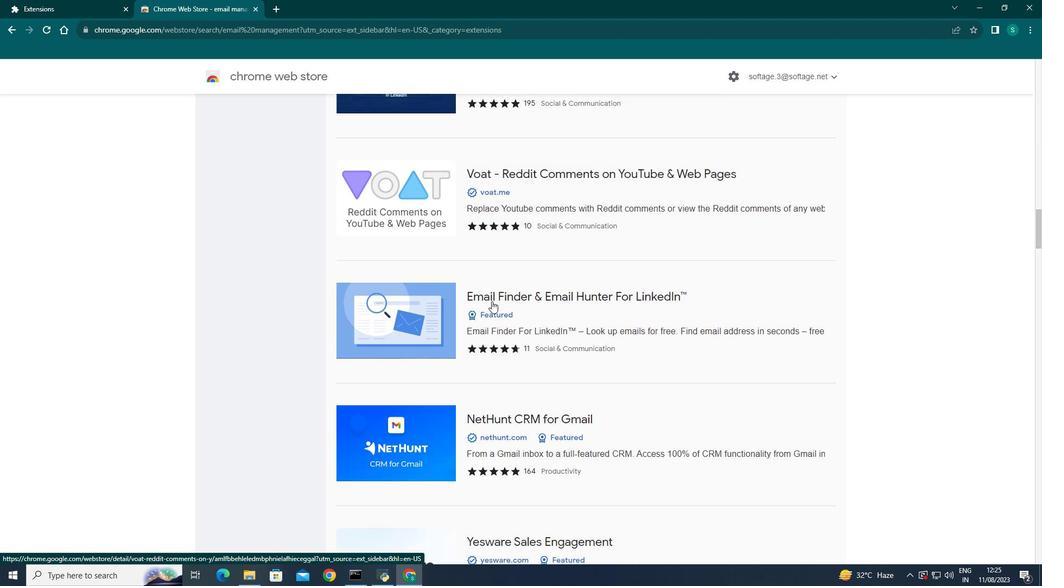 
Action: Mouse scrolled (491, 300) with delta (0, 0)
Screenshot: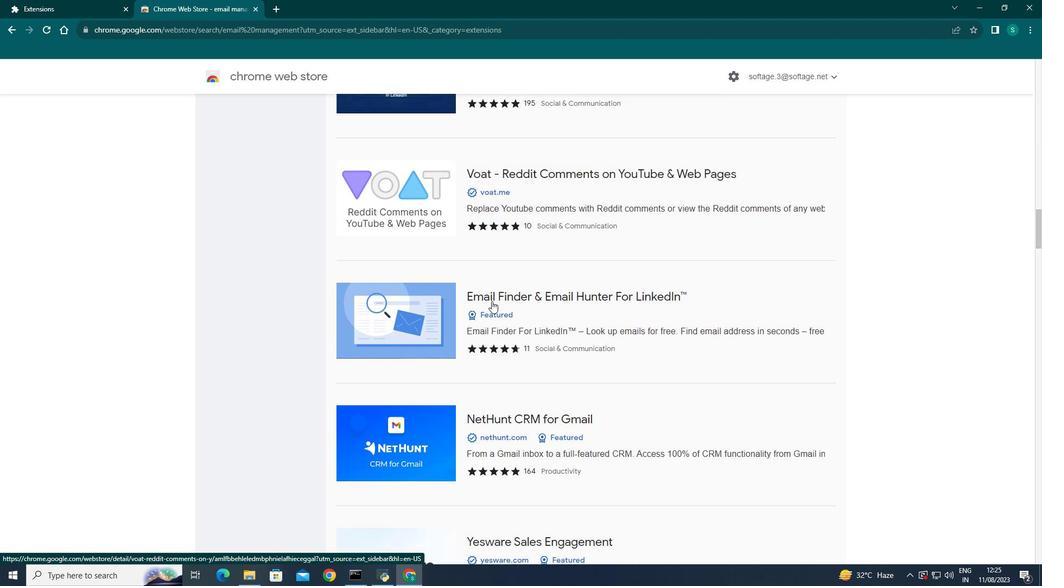 
Action: Mouse scrolled (491, 300) with delta (0, 0)
Screenshot: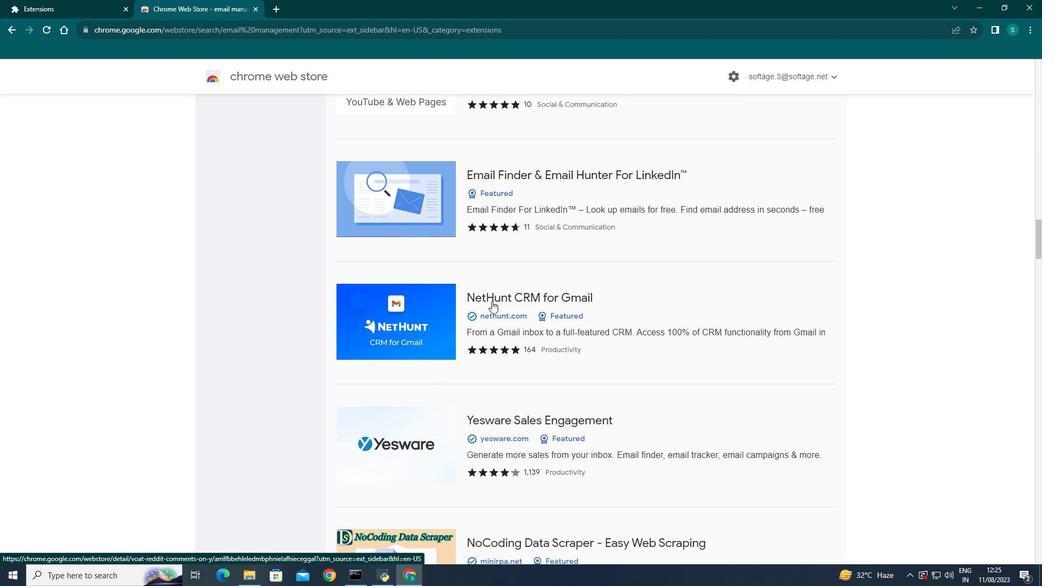
Action: Mouse scrolled (491, 300) with delta (0, 0)
Screenshot: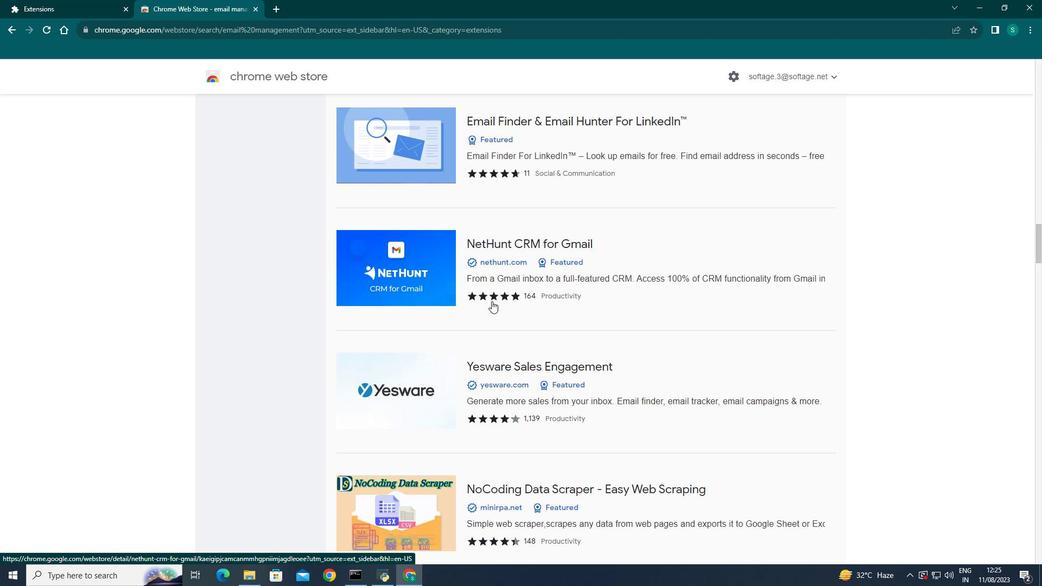 
Action: Mouse scrolled (491, 300) with delta (0, 0)
Screenshot: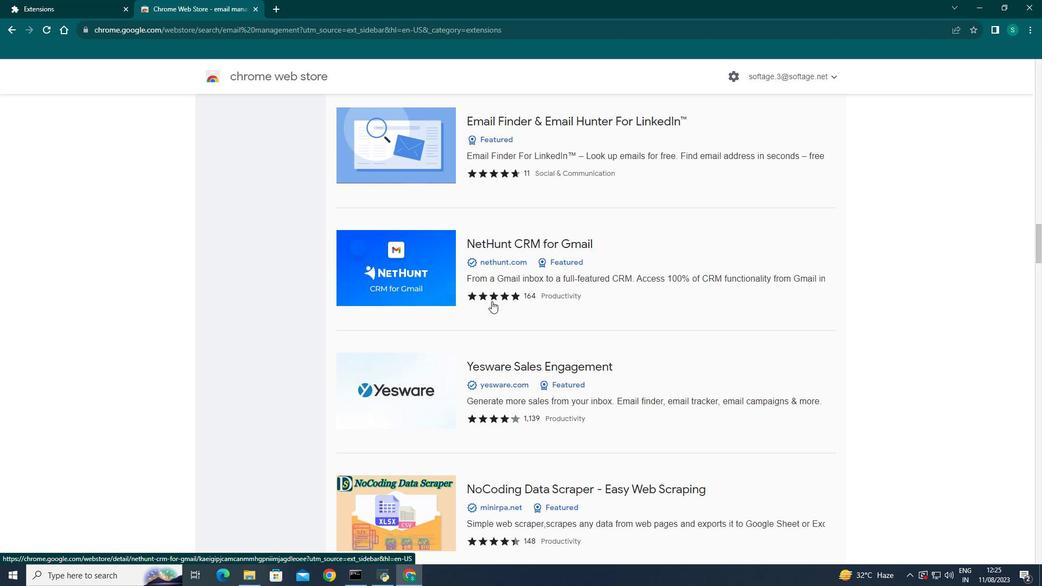 
Action: Mouse scrolled (491, 300) with delta (0, 0)
Screenshot: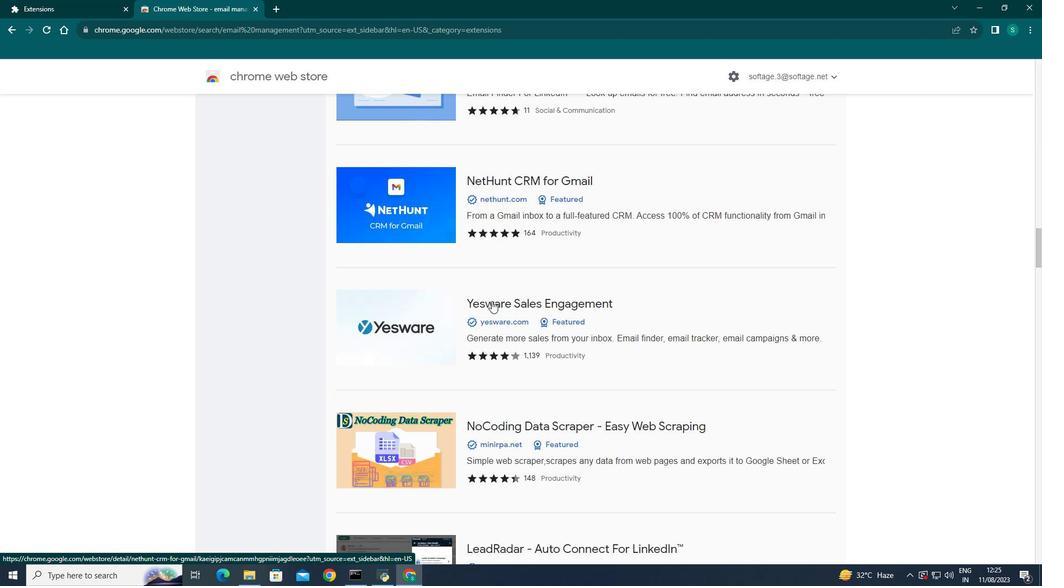 
Action: Mouse scrolled (491, 300) with delta (0, 0)
Screenshot: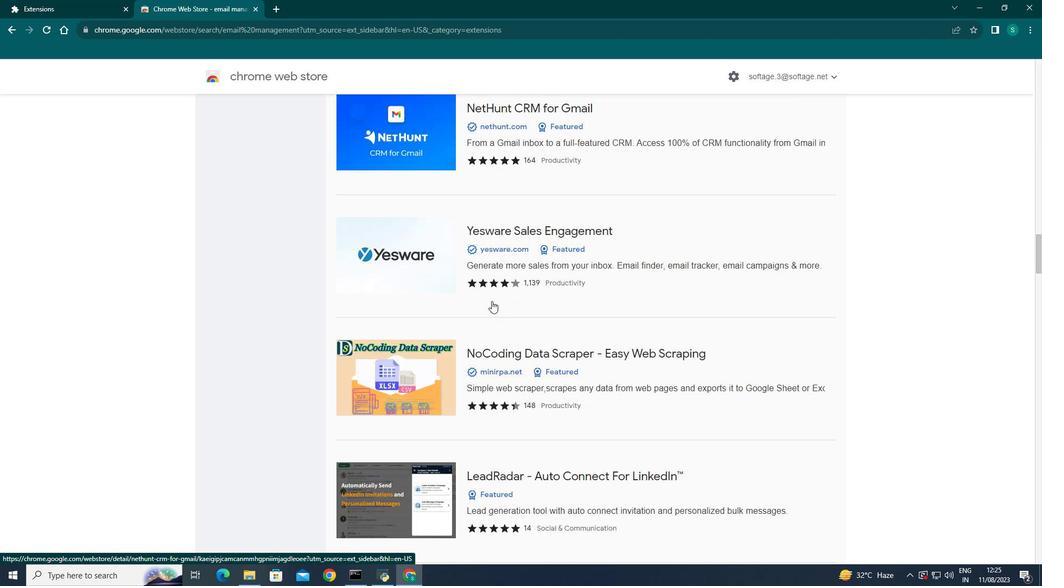 
Action: Mouse scrolled (491, 300) with delta (0, 0)
Screenshot: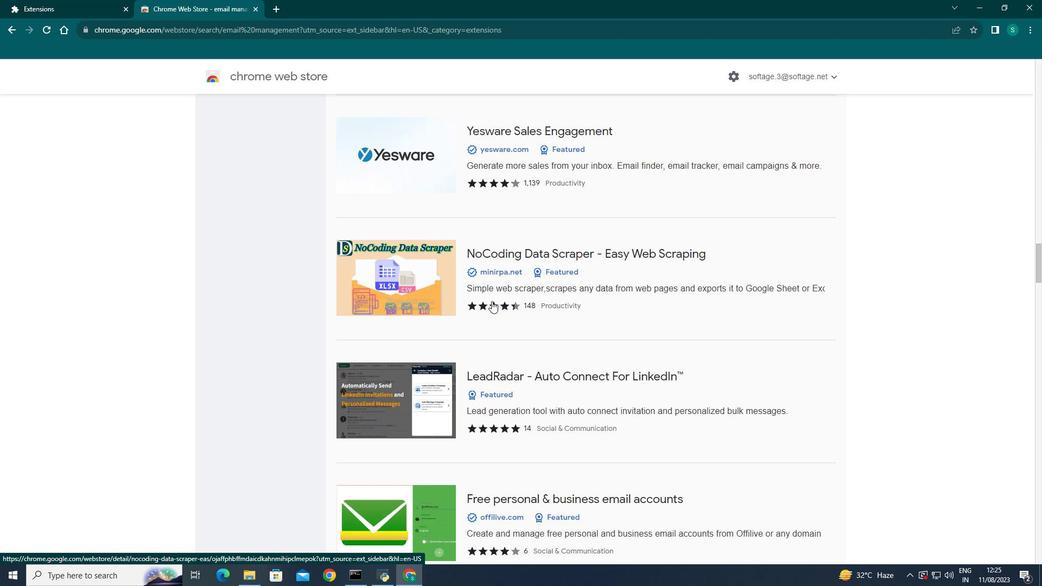 
Action: Mouse scrolled (491, 300) with delta (0, 0)
Screenshot: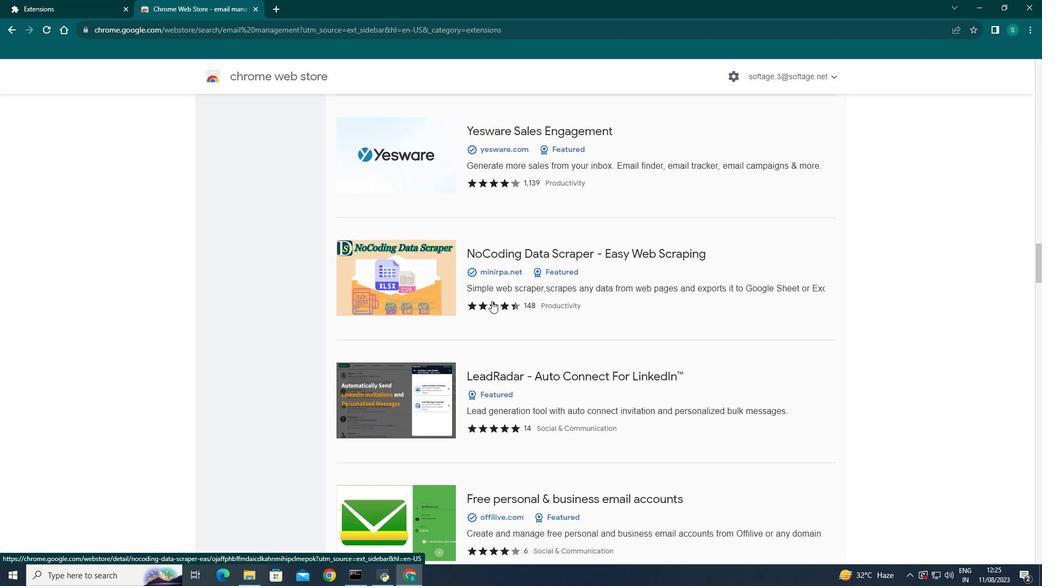 
Action: Mouse scrolled (491, 300) with delta (0, 0)
Screenshot: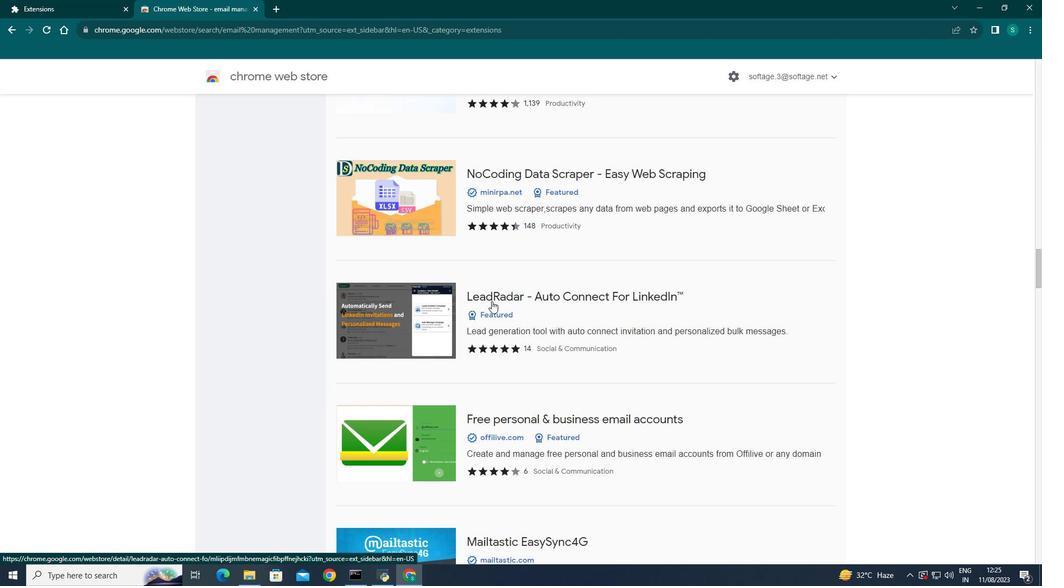 
Action: Mouse scrolled (491, 300) with delta (0, 0)
Screenshot: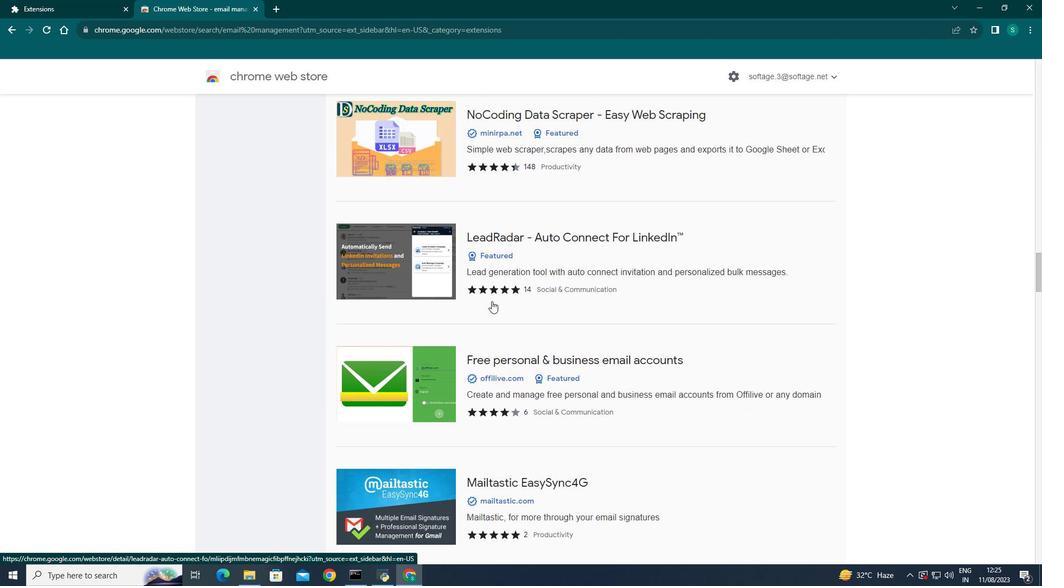 
Action: Mouse scrolled (491, 300) with delta (0, 0)
Screenshot: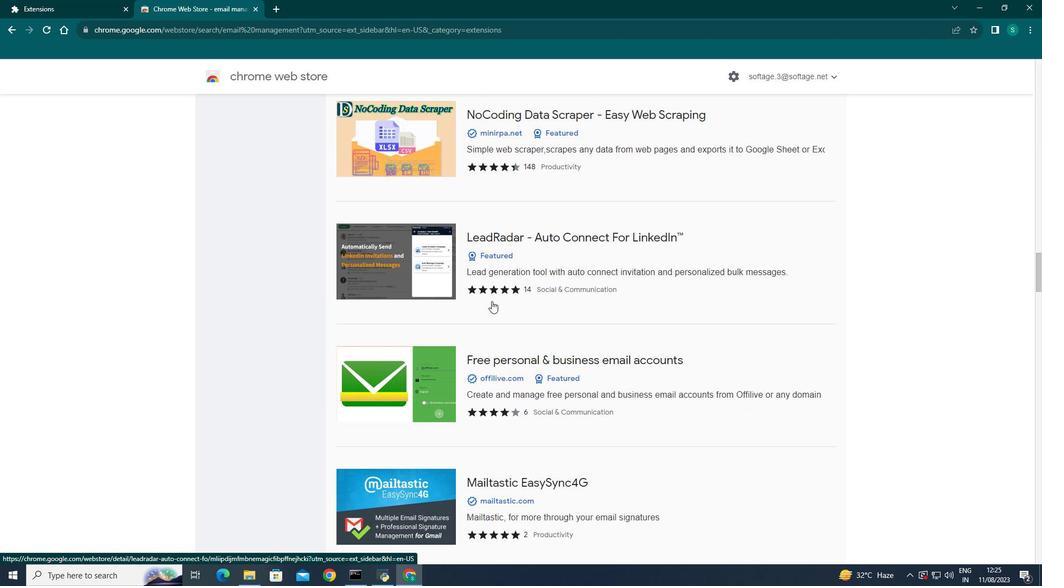 
Action: Mouse scrolled (491, 300) with delta (0, 0)
Screenshot: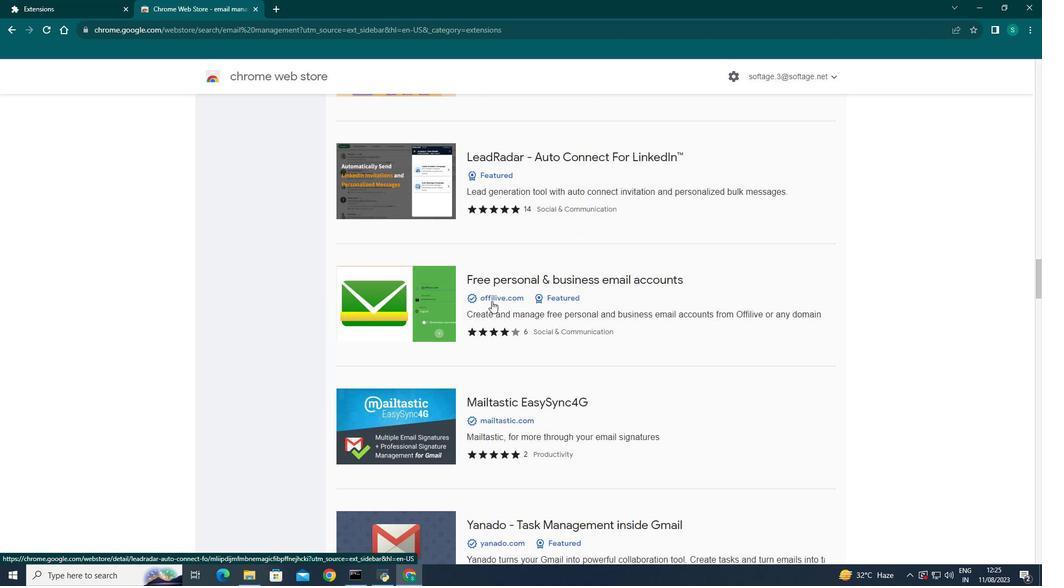 
Action: Mouse scrolled (491, 300) with delta (0, 0)
Screenshot: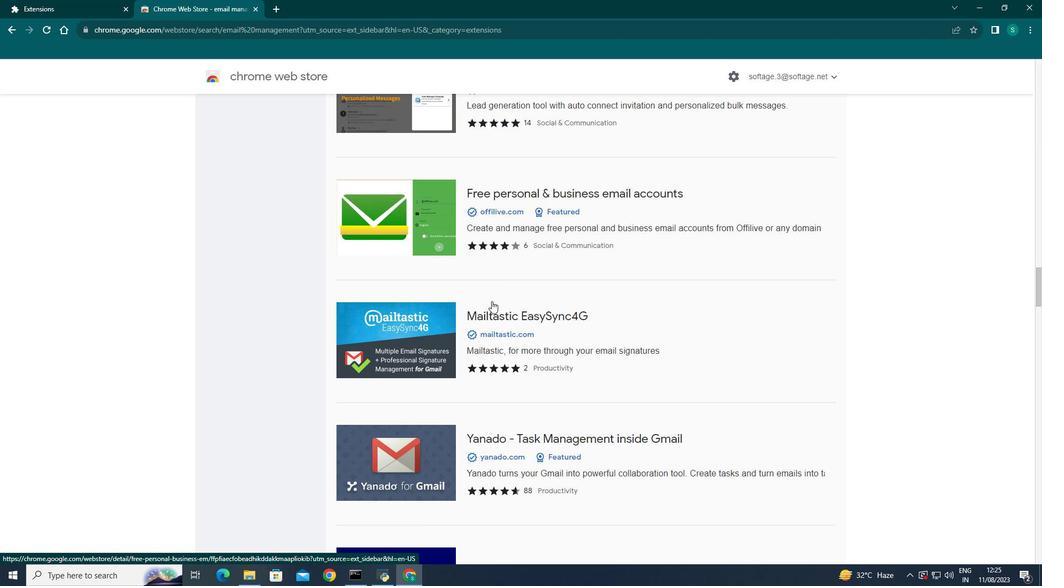 
Action: Mouse scrolled (491, 300) with delta (0, 0)
Screenshot: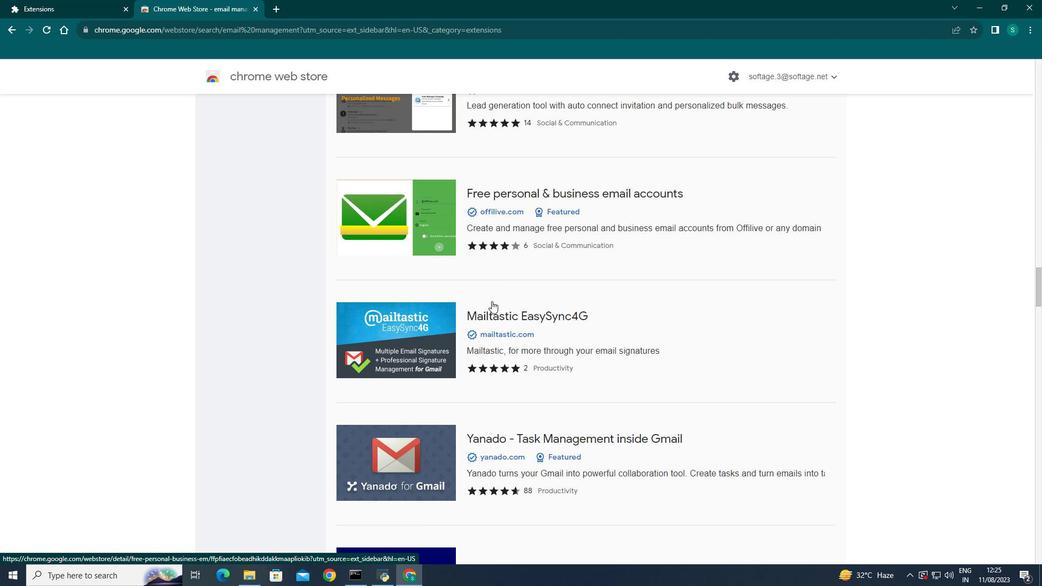 
Action: Mouse scrolled (491, 300) with delta (0, 0)
Screenshot: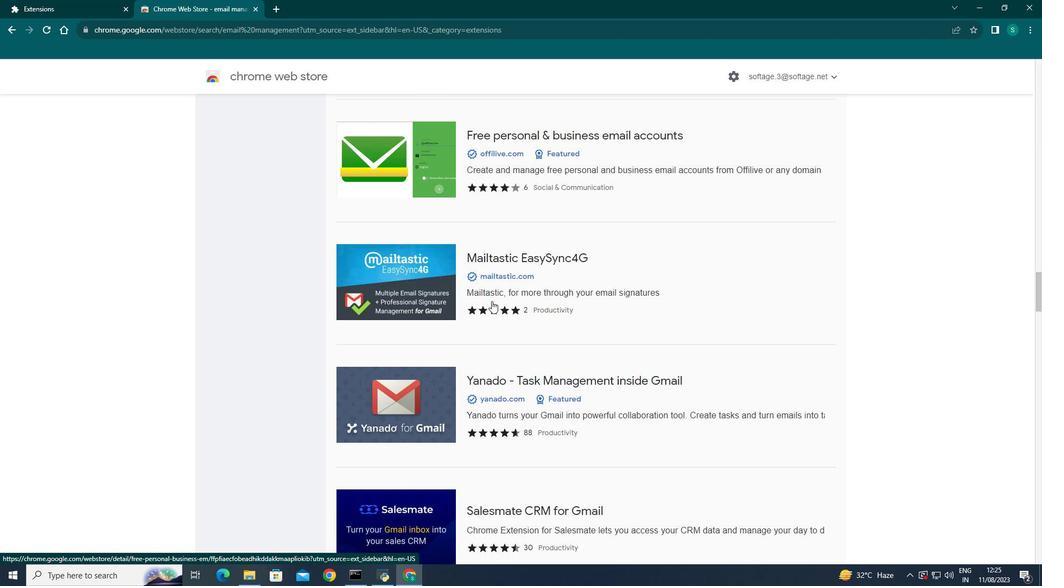 
Action: Mouse moved to (491, 330)
Screenshot: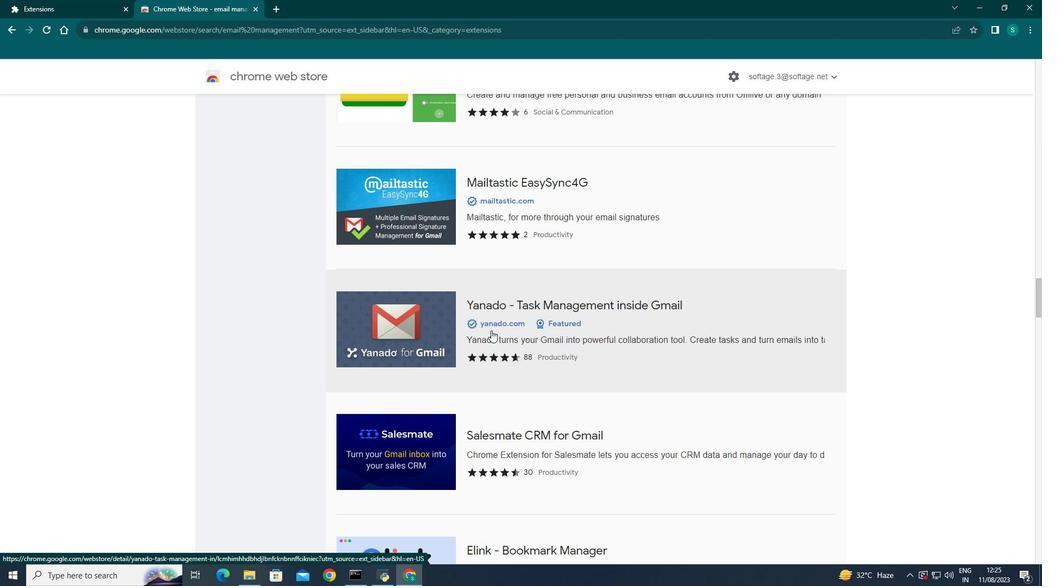 
Action: Mouse scrolled (491, 330) with delta (0, 0)
Screenshot: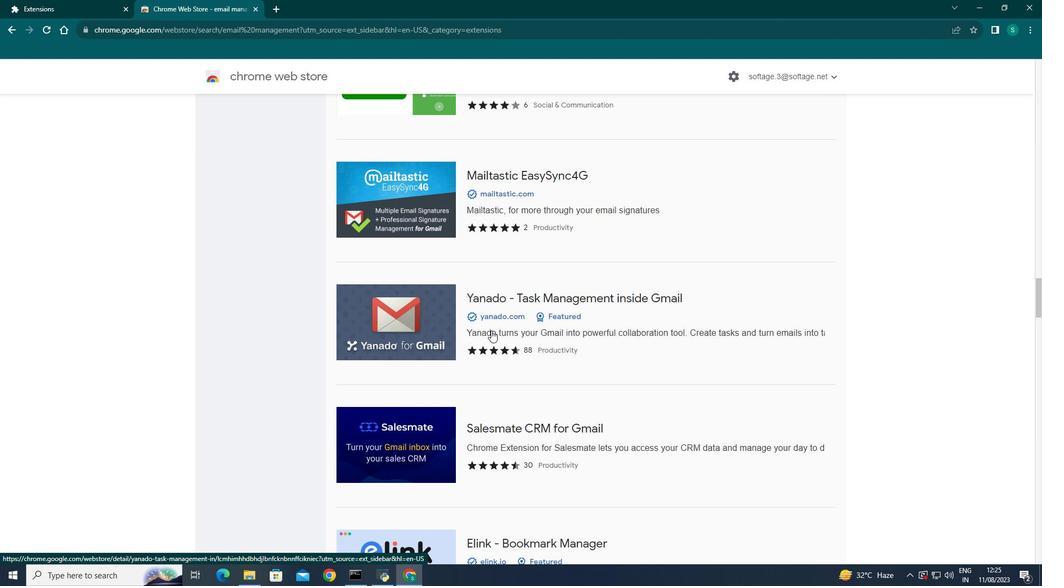 
Action: Mouse scrolled (491, 330) with delta (0, 0)
Screenshot: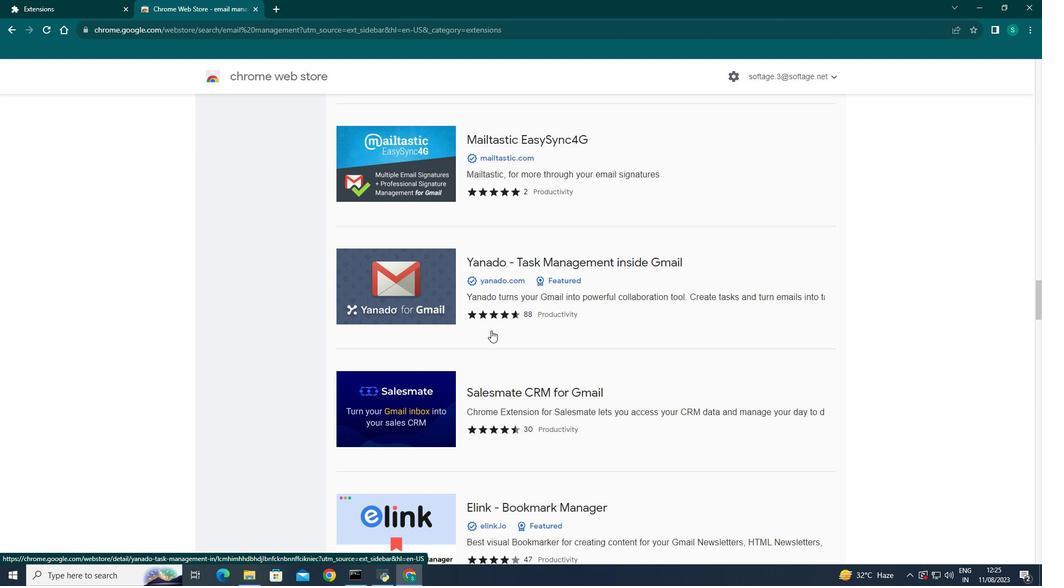 
Action: Mouse scrolled (491, 330) with delta (0, 0)
Screenshot: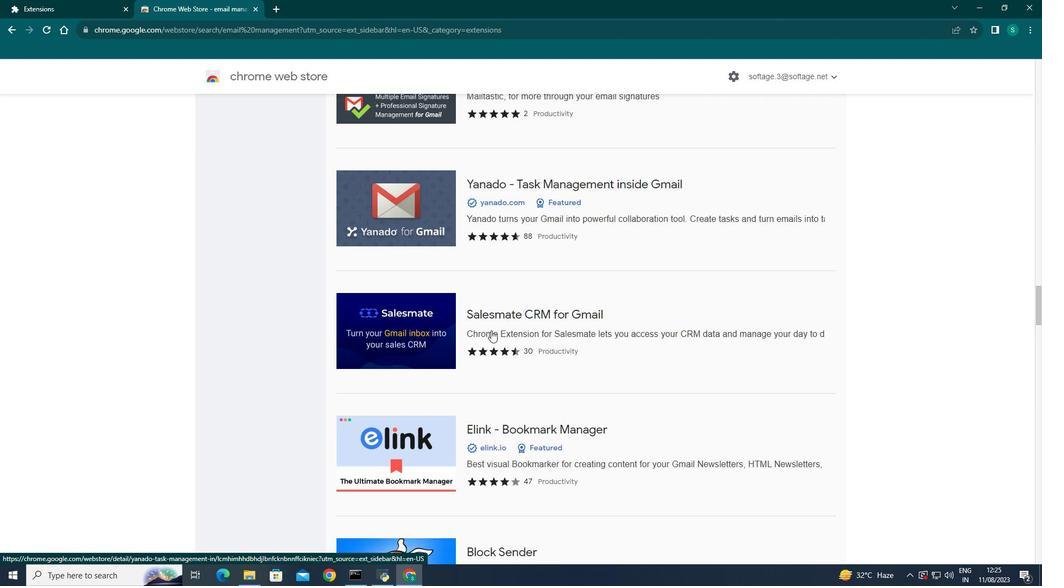
Action: Mouse scrolled (491, 330) with delta (0, 0)
Screenshot: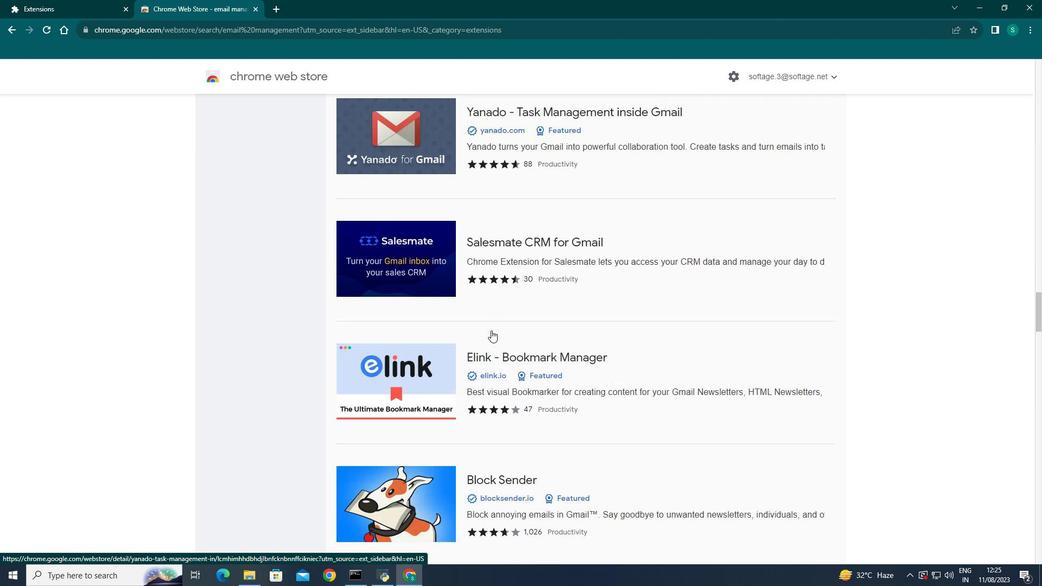
Action: Mouse scrolled (491, 330) with delta (0, 0)
Screenshot: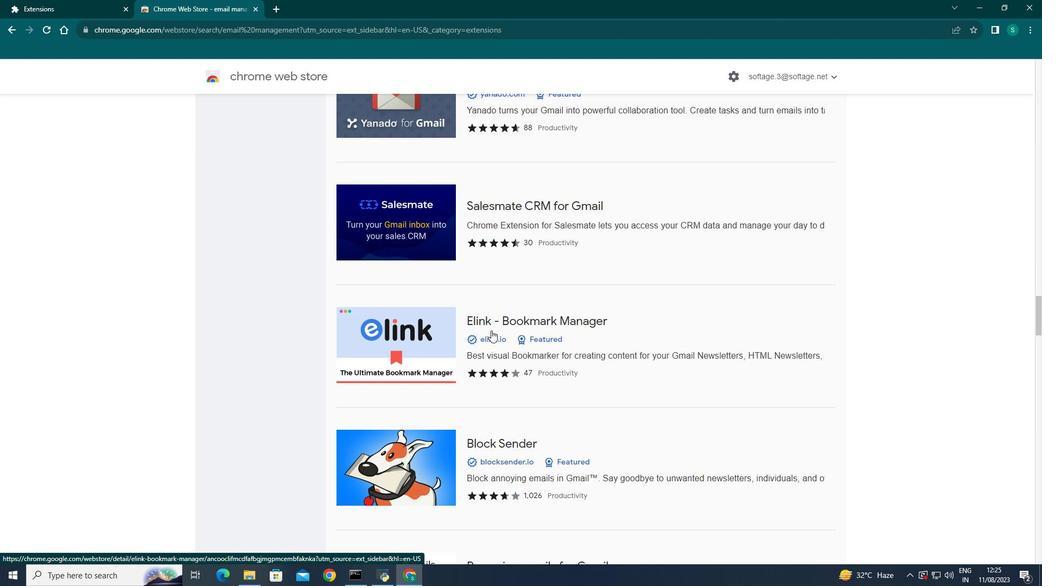 
Action: Mouse scrolled (491, 330) with delta (0, 0)
Screenshot: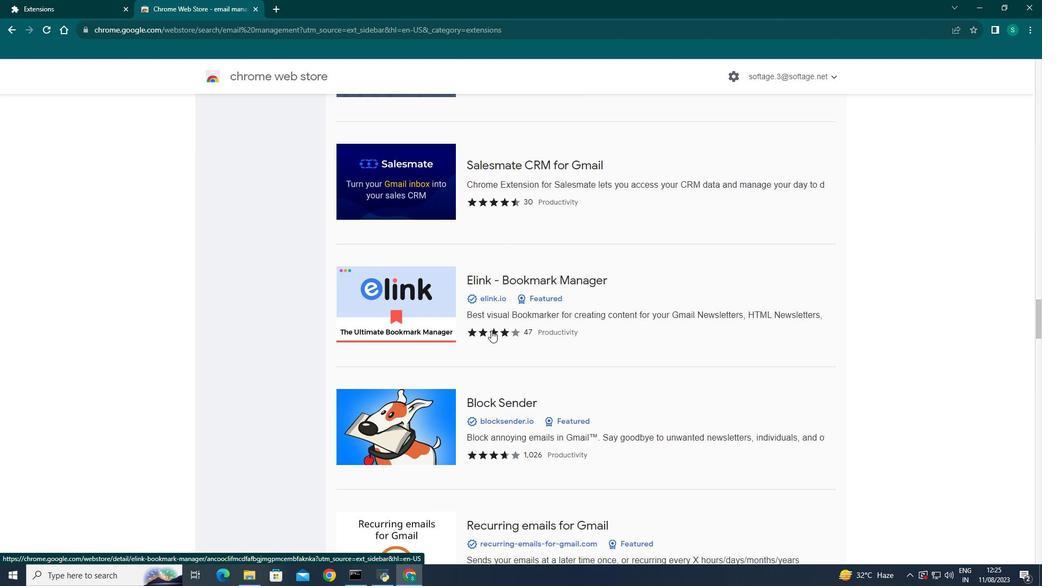 
Action: Mouse scrolled (491, 330) with delta (0, 0)
Screenshot: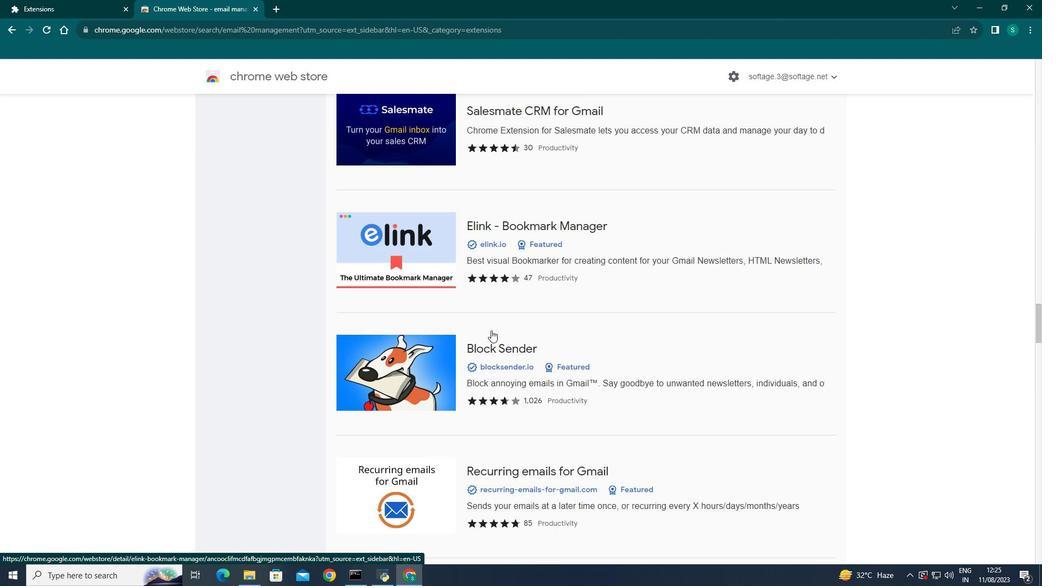 
Action: Mouse scrolled (491, 331) with delta (0, 0)
Screenshot: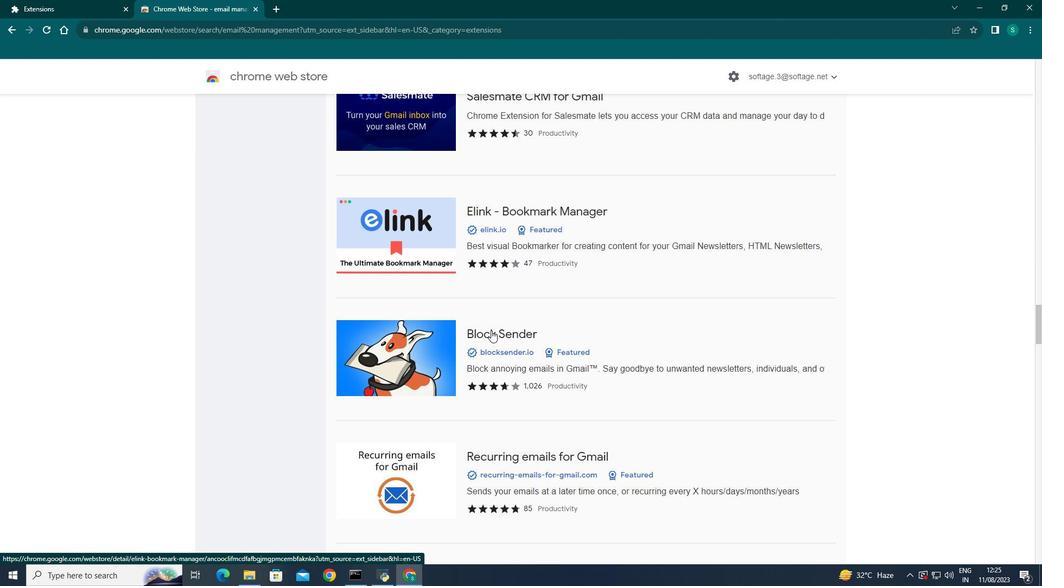 
Action: Mouse scrolled (491, 331) with delta (0, 0)
Screenshot: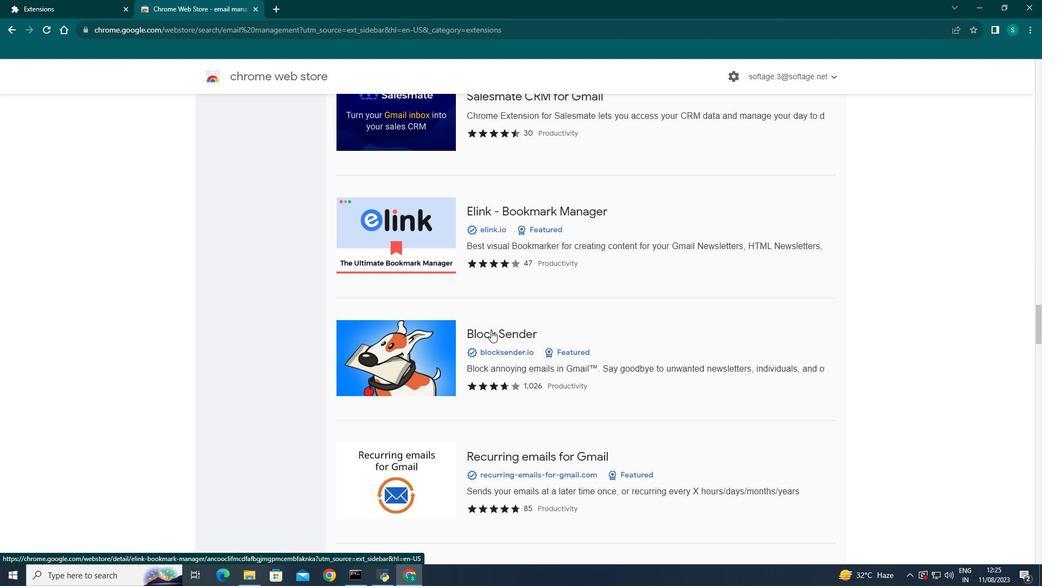 
Action: Mouse scrolled (491, 331) with delta (0, 0)
Screenshot: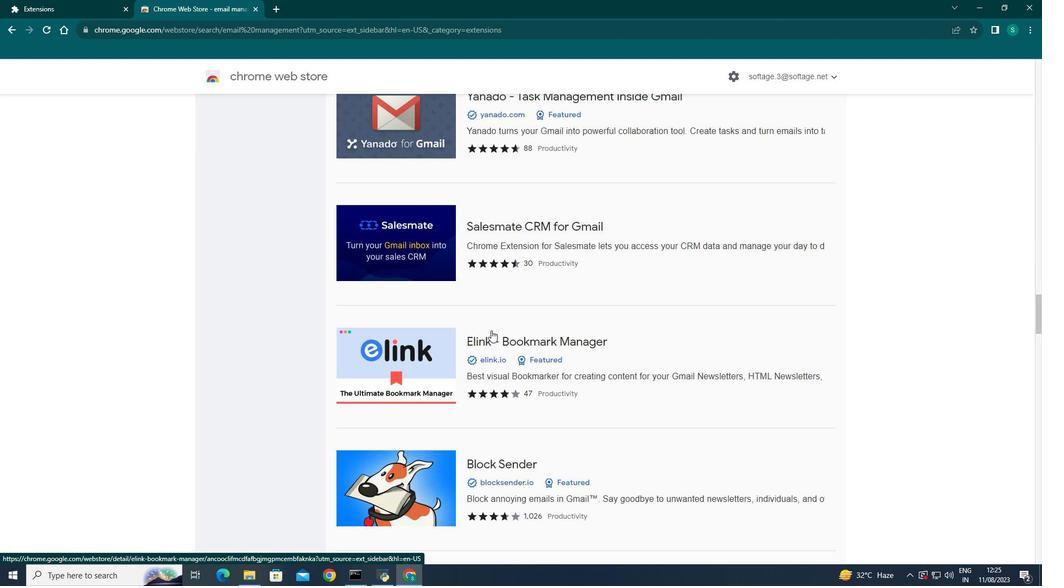 
Action: Mouse scrolled (491, 331) with delta (0, 0)
Screenshot: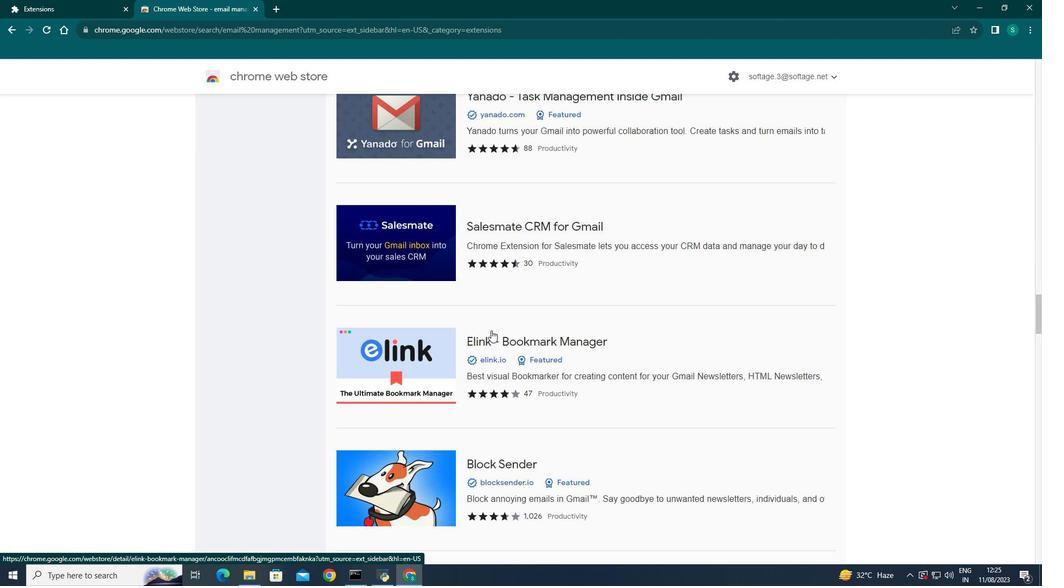 
Action: Mouse moved to (470, 323)
Screenshot: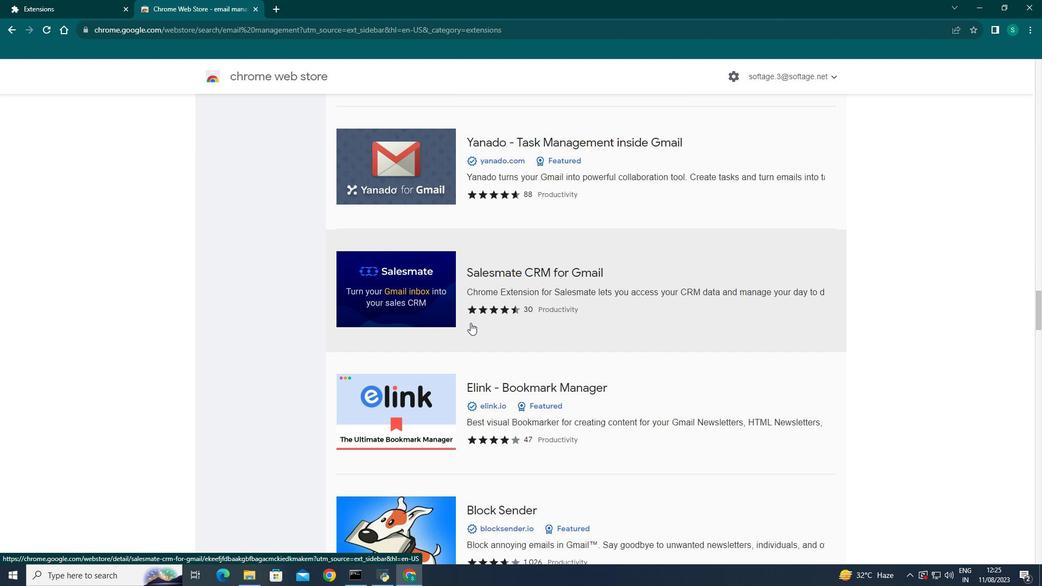 
Action: Mouse scrolled (470, 323) with delta (0, 0)
Screenshot: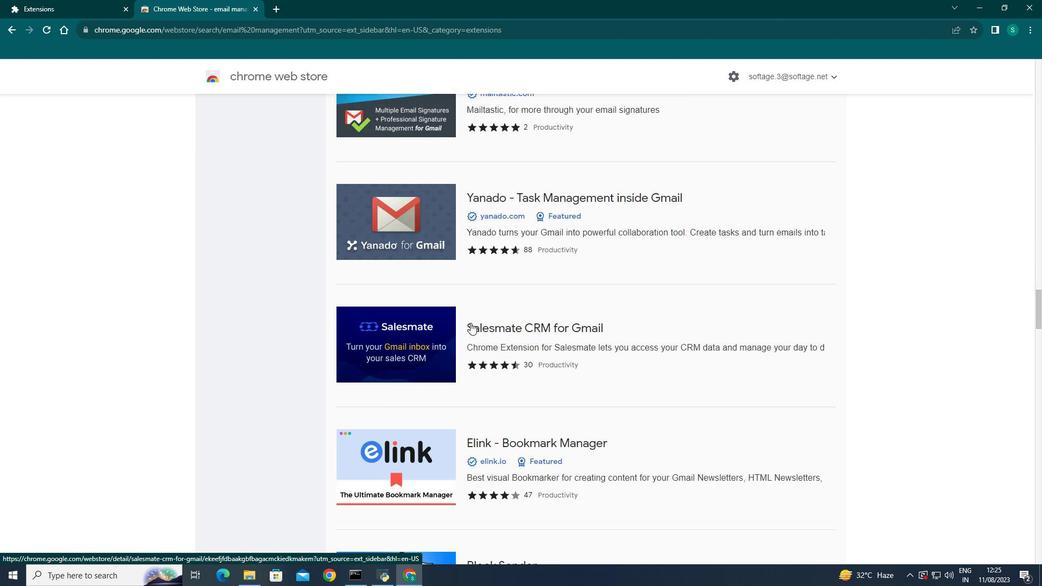 
Action: Mouse scrolled (470, 323) with delta (0, 0)
Screenshot: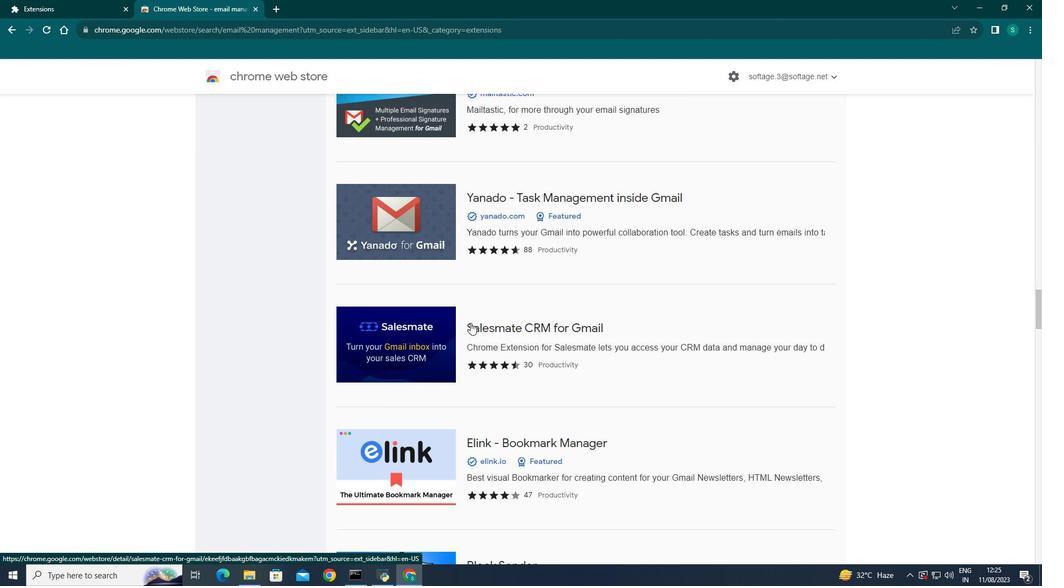
Action: Mouse scrolled (470, 323) with delta (0, 0)
Screenshot: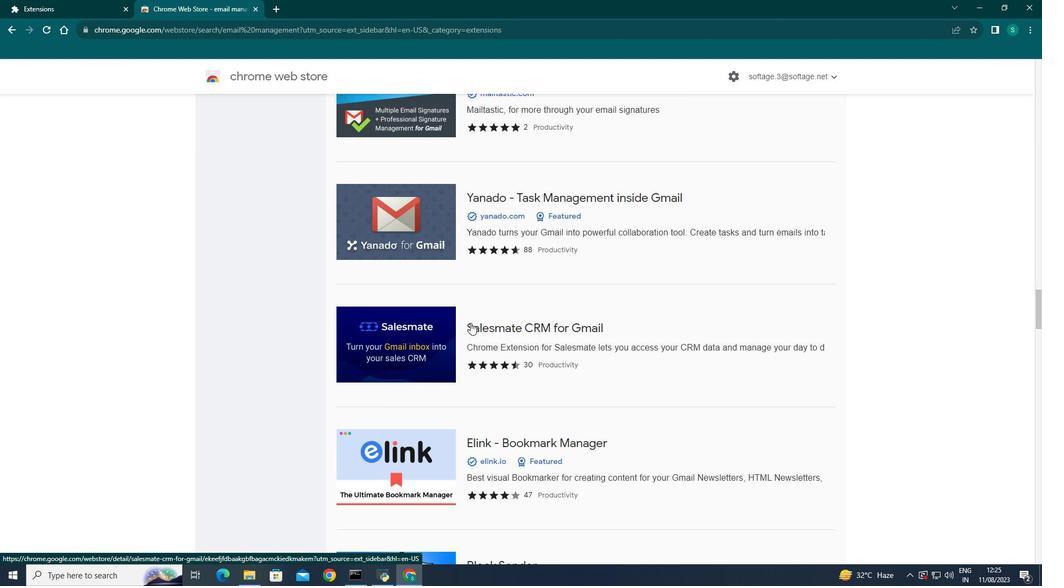
Action: Mouse scrolled (470, 323) with delta (0, 0)
Screenshot: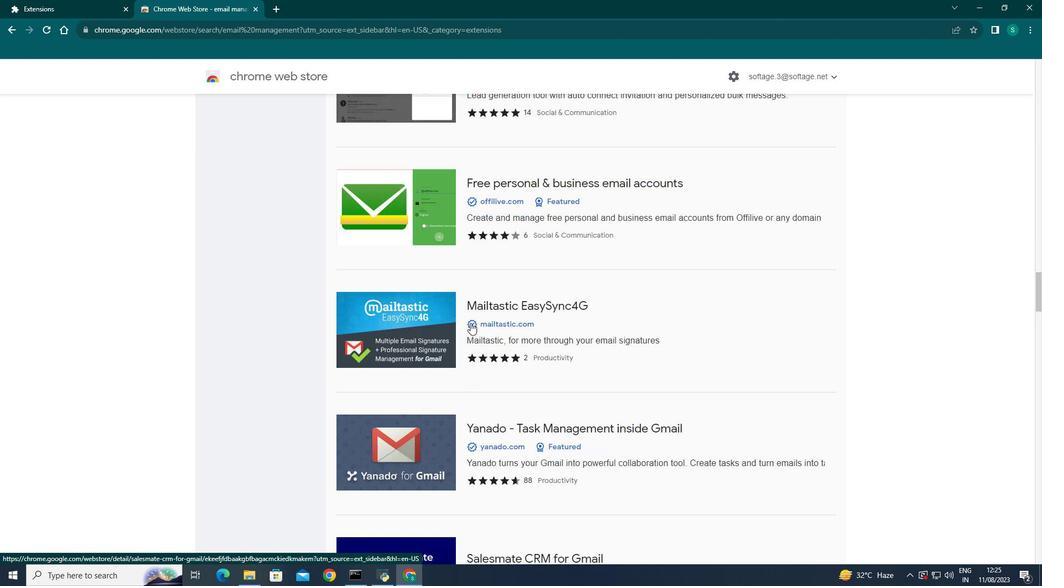 
Action: Mouse scrolled (470, 323) with delta (0, 0)
Screenshot: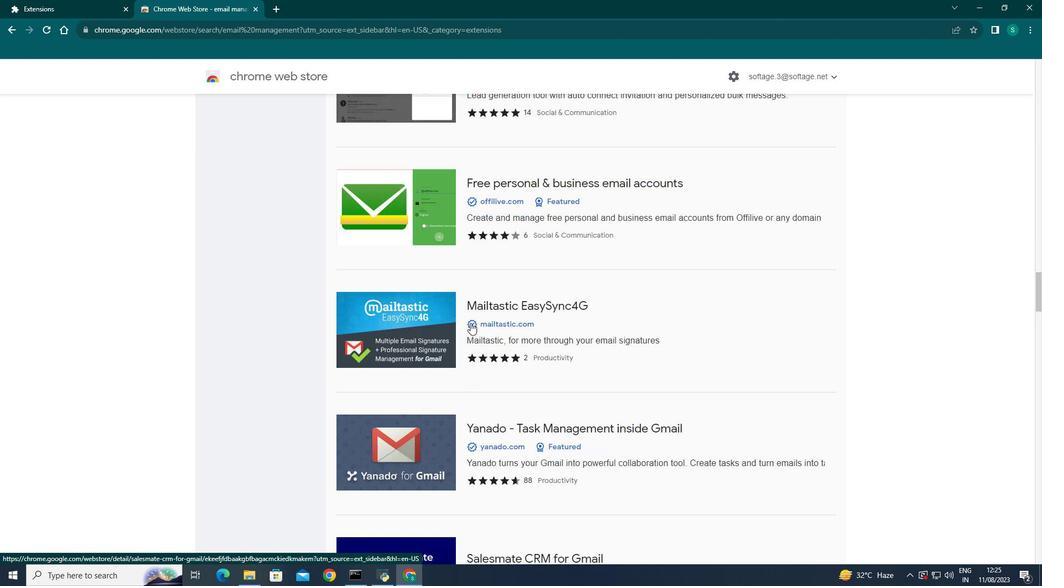 
Action: Mouse scrolled (470, 323) with delta (0, 0)
Screenshot: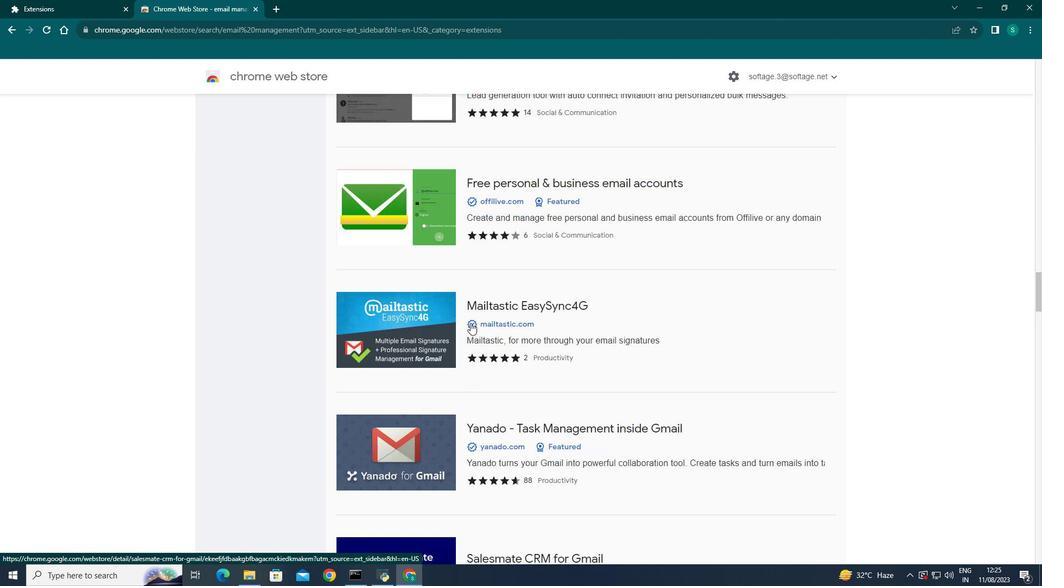
Action: Mouse scrolled (470, 323) with delta (0, 0)
Screenshot: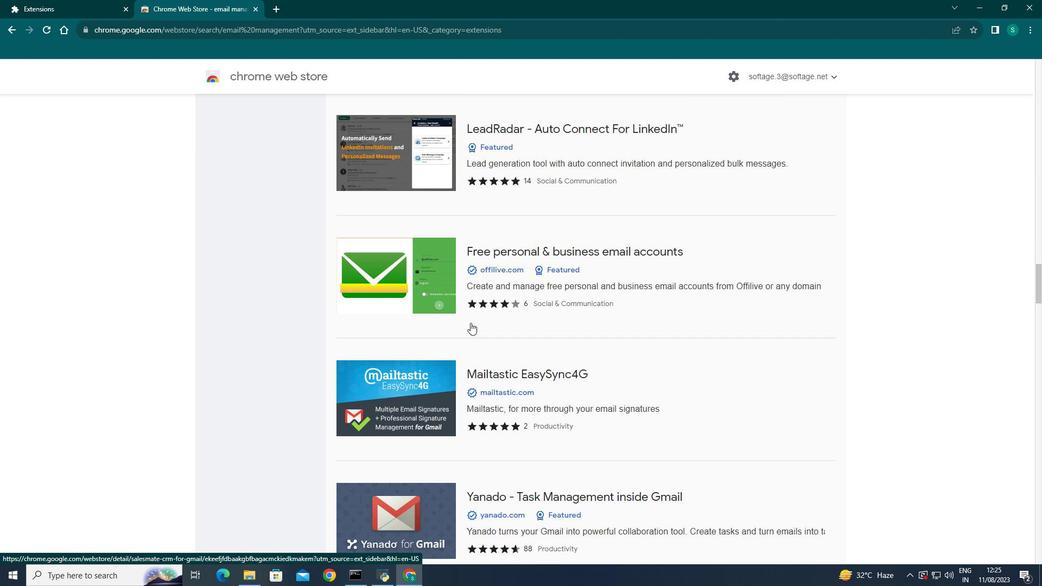 
Action: Mouse scrolled (470, 323) with delta (0, 0)
Screenshot: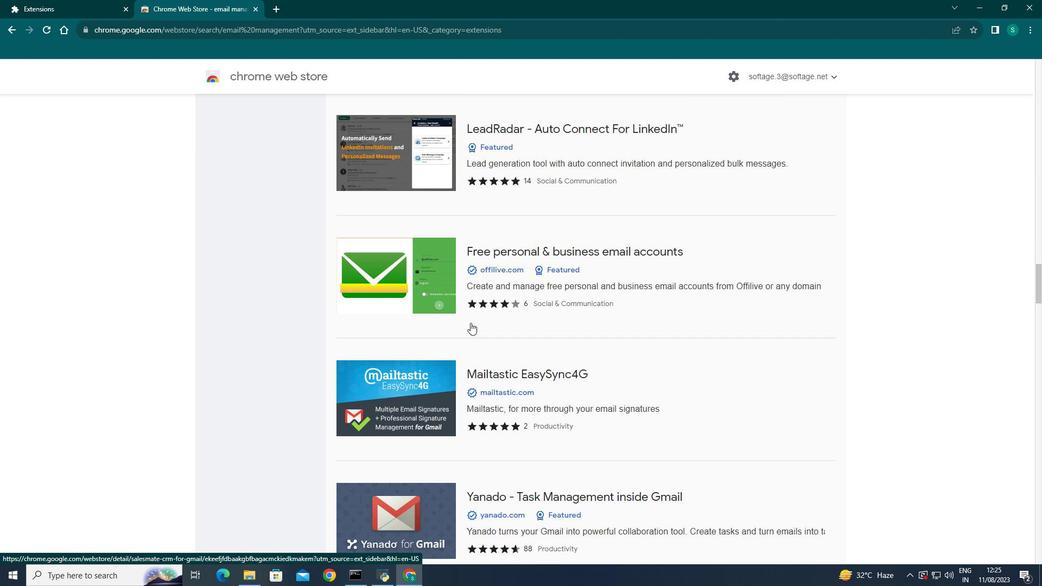
Action: Mouse scrolled (470, 323) with delta (0, 0)
Screenshot: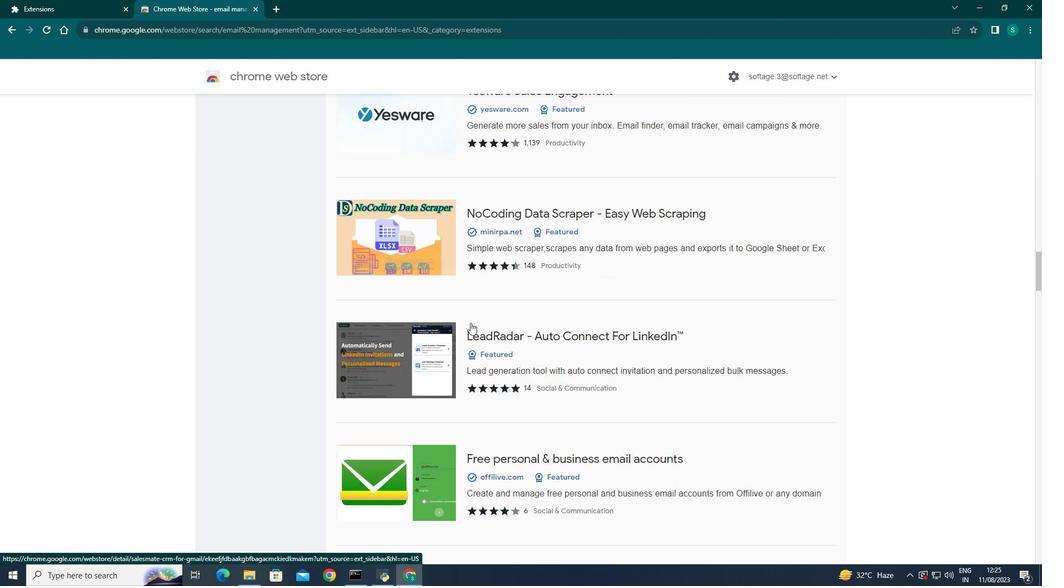 
Action: Mouse scrolled (470, 323) with delta (0, 0)
Screenshot: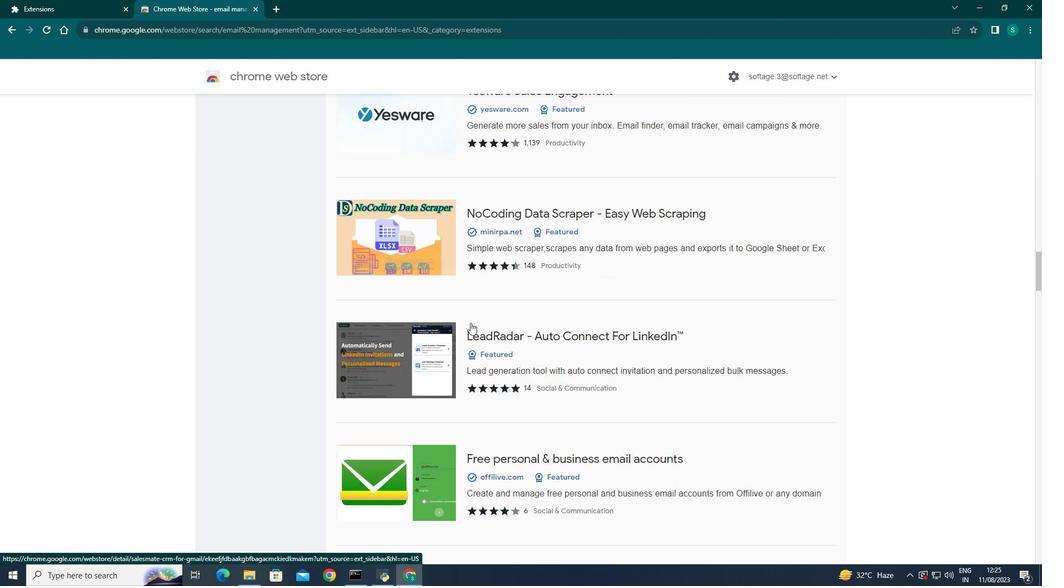 
Action: Mouse scrolled (470, 323) with delta (0, 0)
Screenshot: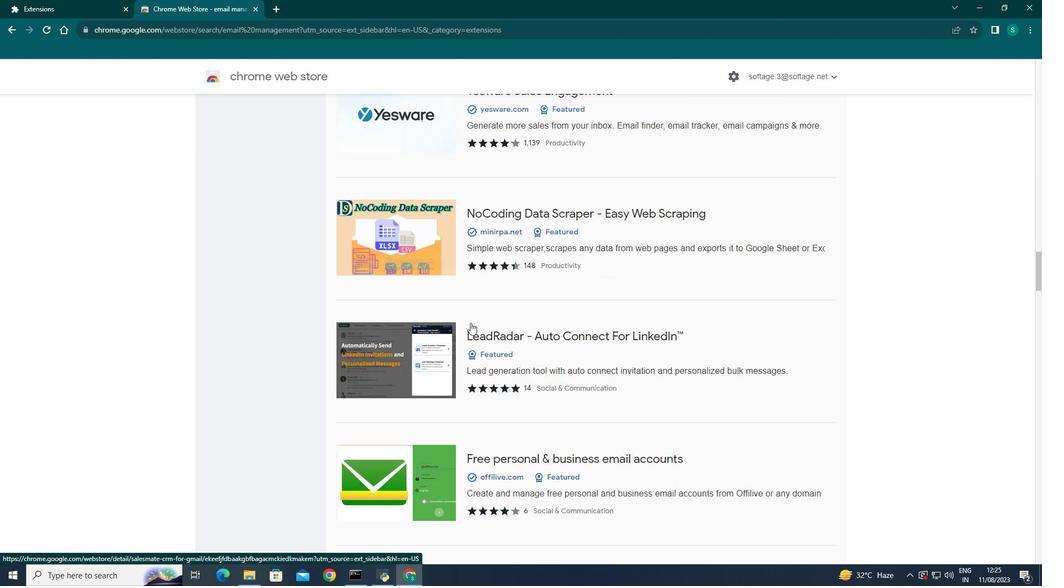 
Action: Mouse scrolled (470, 323) with delta (0, 0)
Screenshot: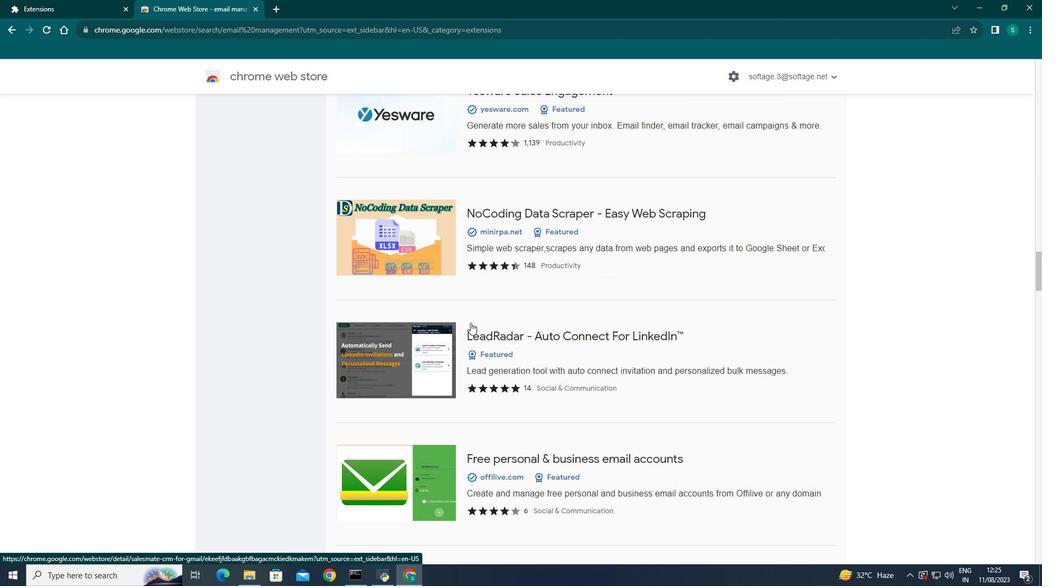 
Action: Mouse scrolled (470, 323) with delta (0, 0)
Screenshot: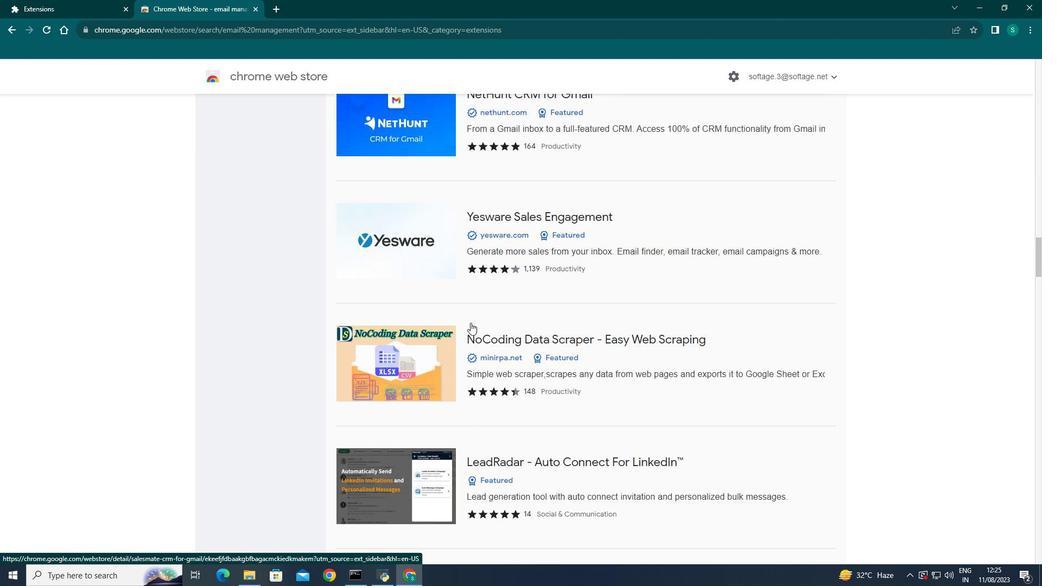 
Action: Mouse scrolled (470, 323) with delta (0, 0)
Screenshot: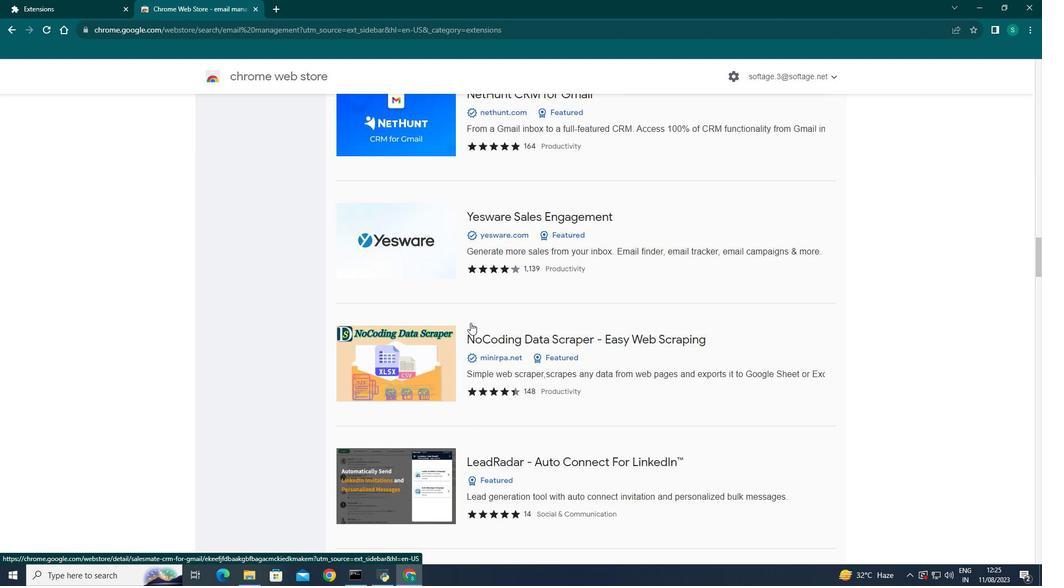 
Action: Mouse scrolled (470, 323) with delta (0, 0)
Screenshot: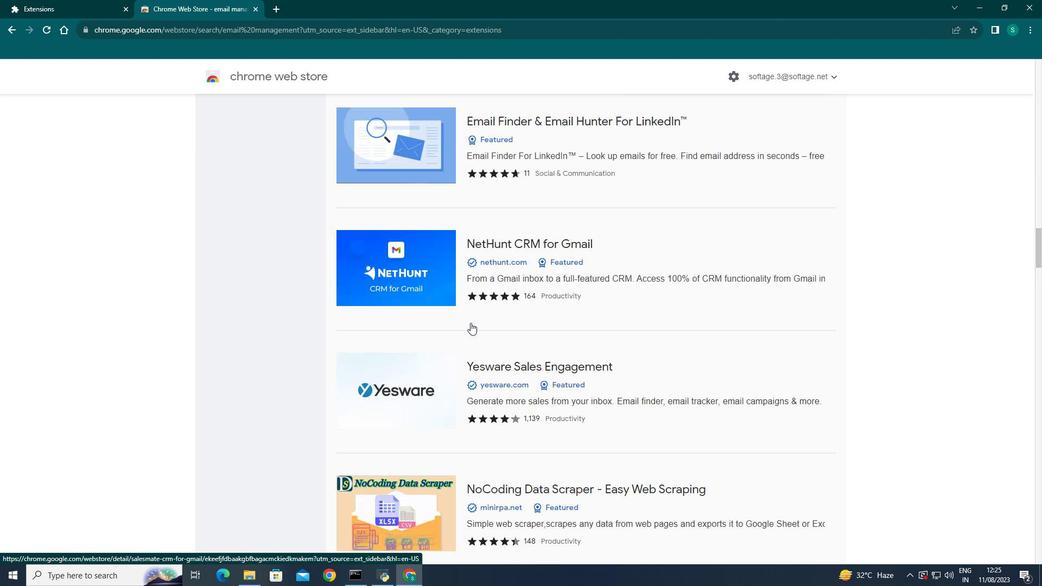 
Action: Mouse scrolled (470, 323) with delta (0, 0)
Screenshot: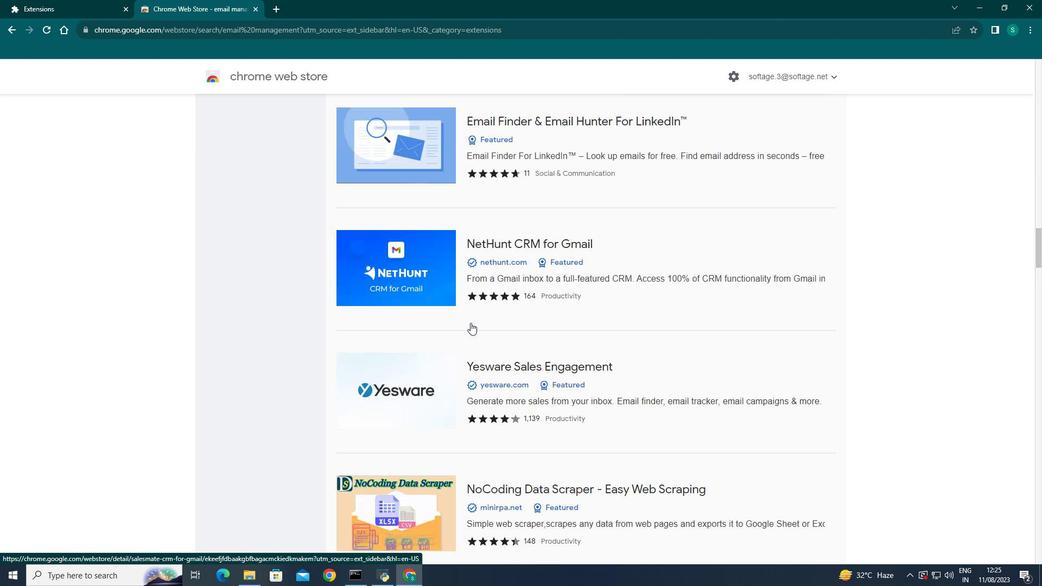 
Action: Mouse scrolled (470, 323) with delta (0, 0)
Screenshot: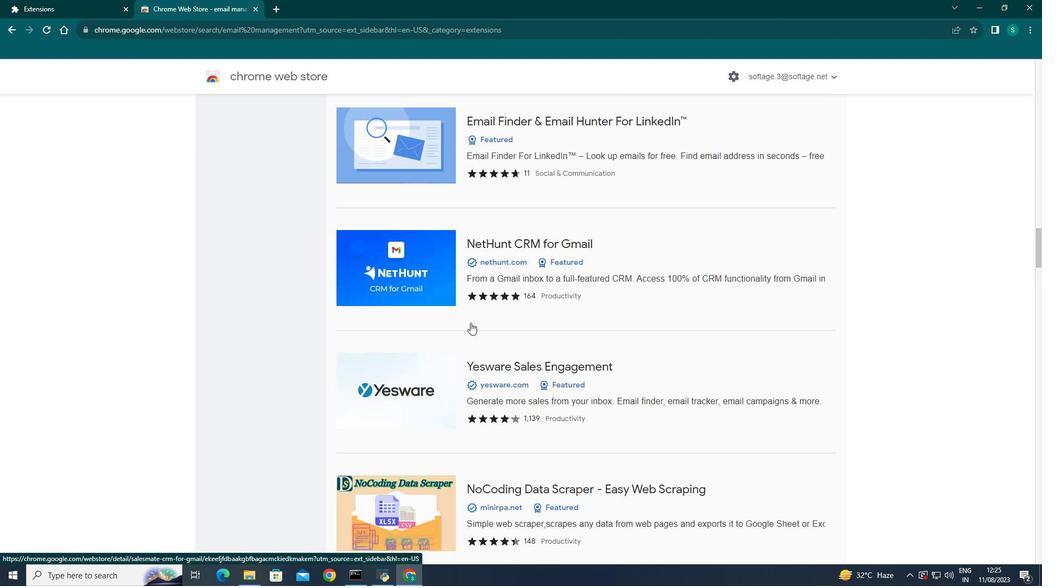 
Action: Mouse scrolled (470, 323) with delta (0, 0)
Screenshot: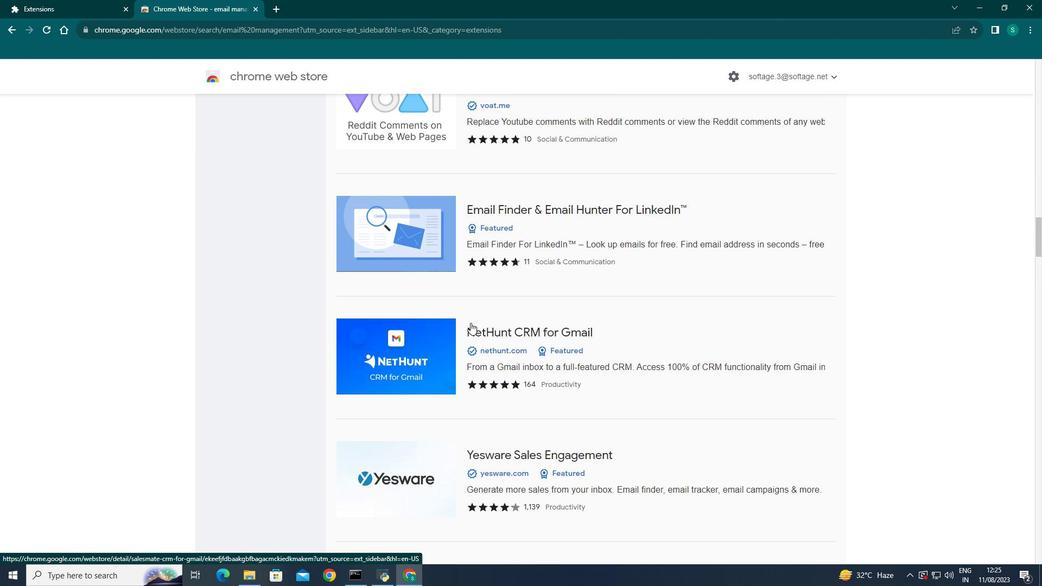 
Action: Mouse scrolled (470, 323) with delta (0, 0)
Screenshot: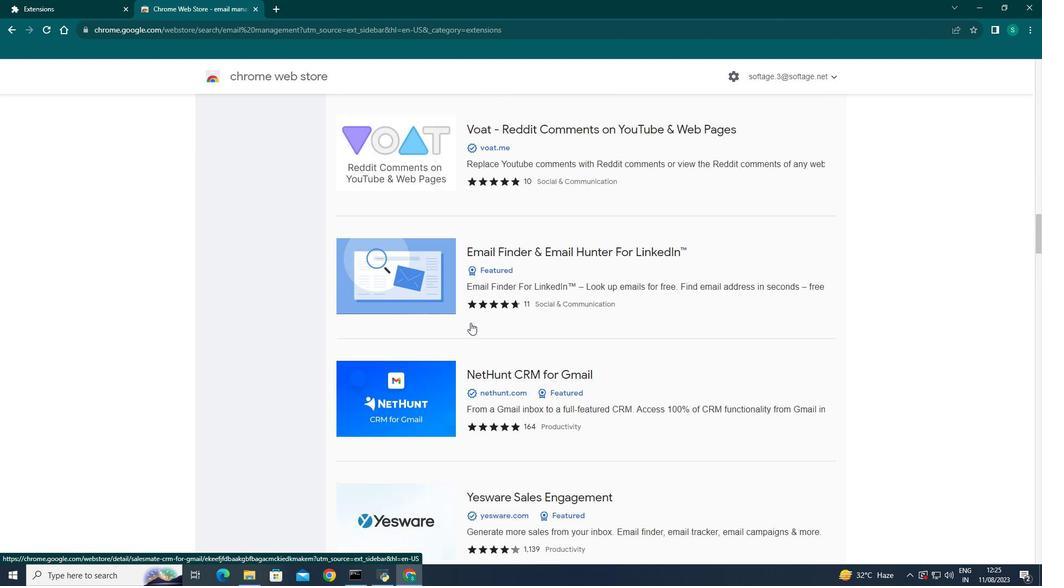 
Action: Mouse scrolled (470, 323) with delta (0, 0)
Screenshot: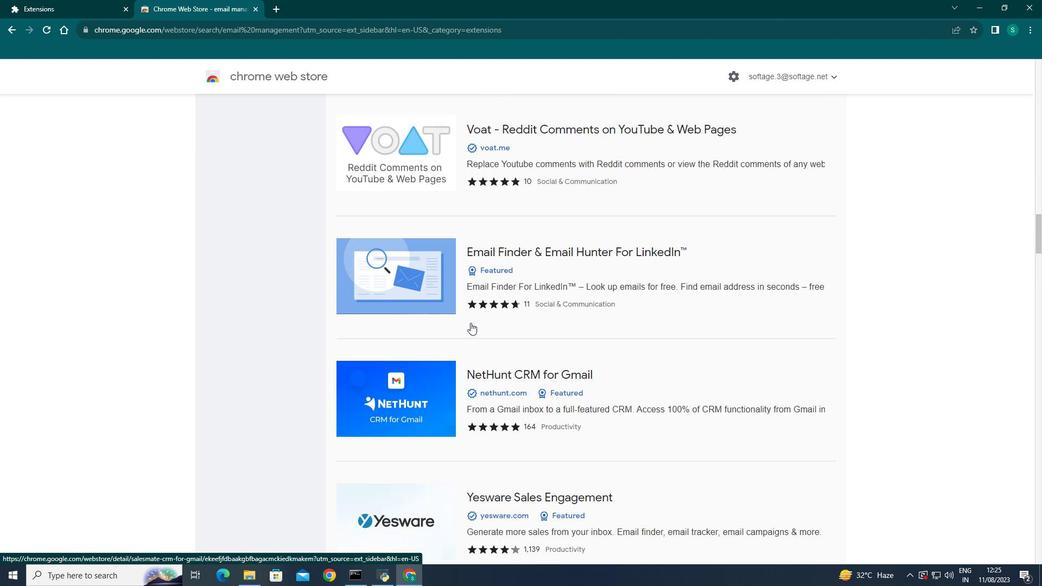 
Action: Mouse scrolled (470, 323) with delta (0, 0)
Screenshot: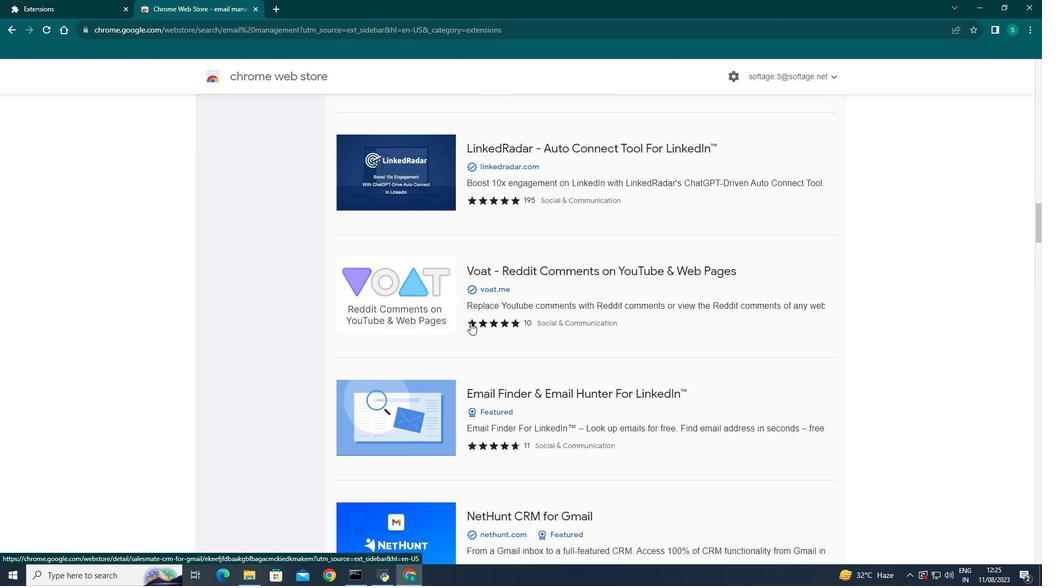
Action: Mouse scrolled (470, 323) with delta (0, 0)
Screenshot: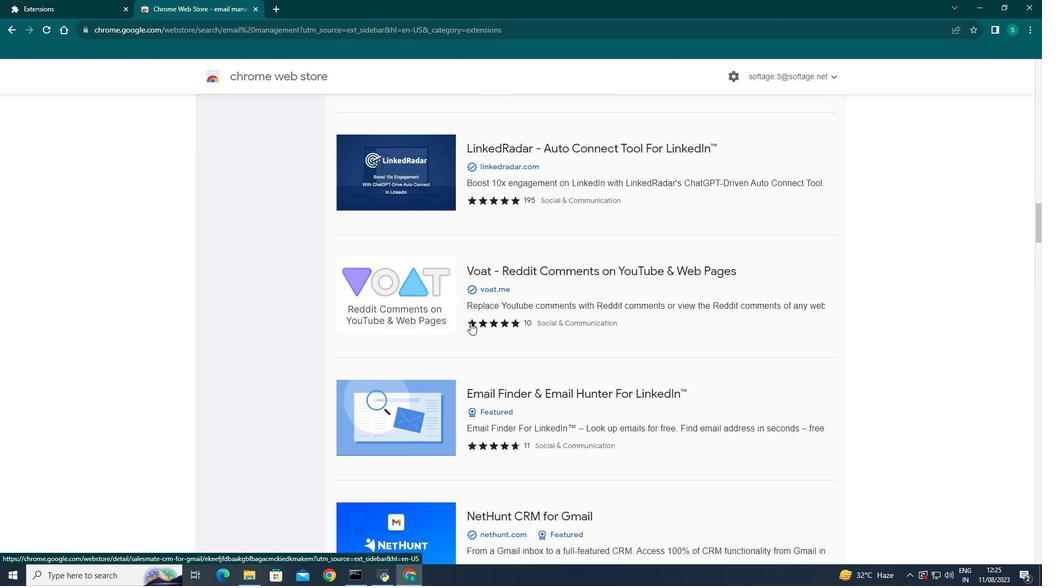 
Action: Mouse scrolled (470, 323) with delta (0, 0)
Screenshot: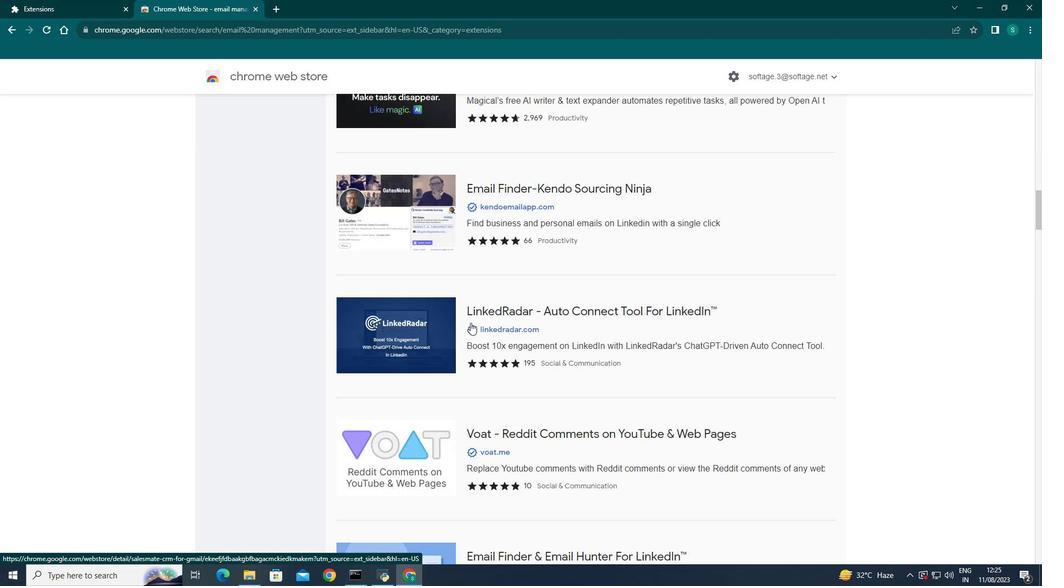 
Action: Mouse scrolled (470, 323) with delta (0, 0)
Screenshot: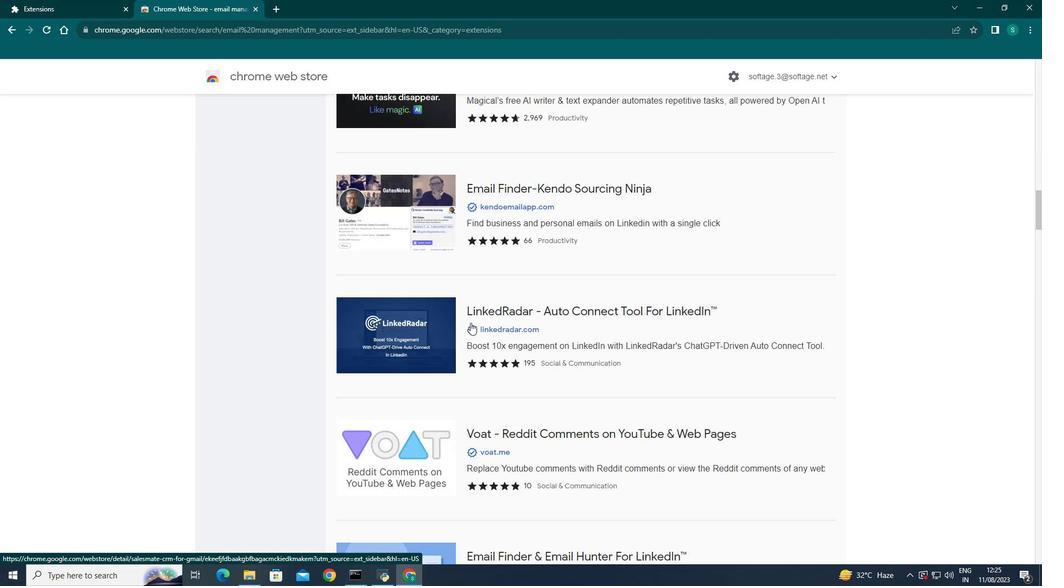 
Action: Mouse scrolled (470, 323) with delta (0, 0)
Screenshot: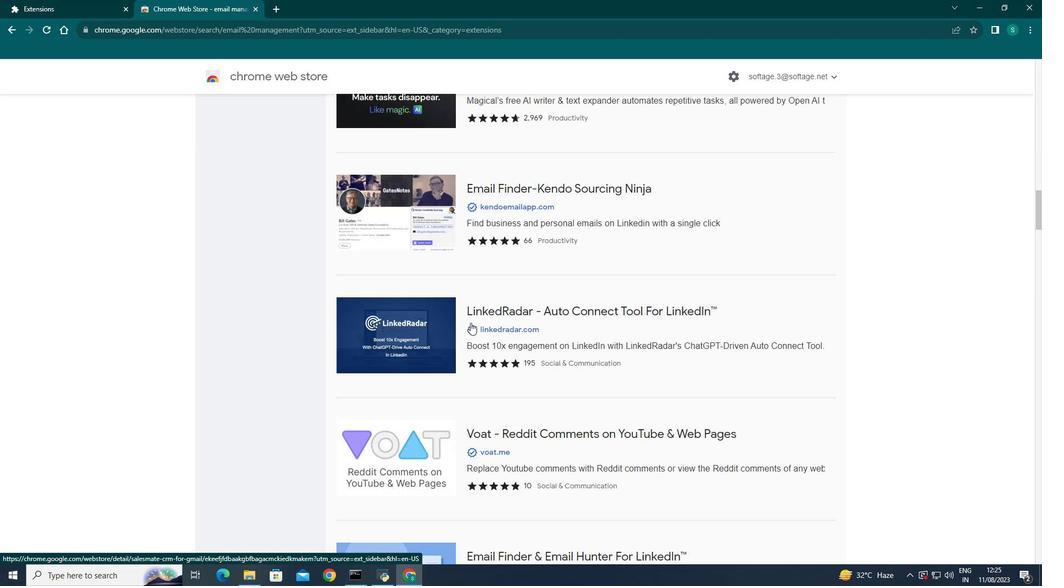 
Action: Mouse scrolled (470, 323) with delta (0, 0)
Screenshot: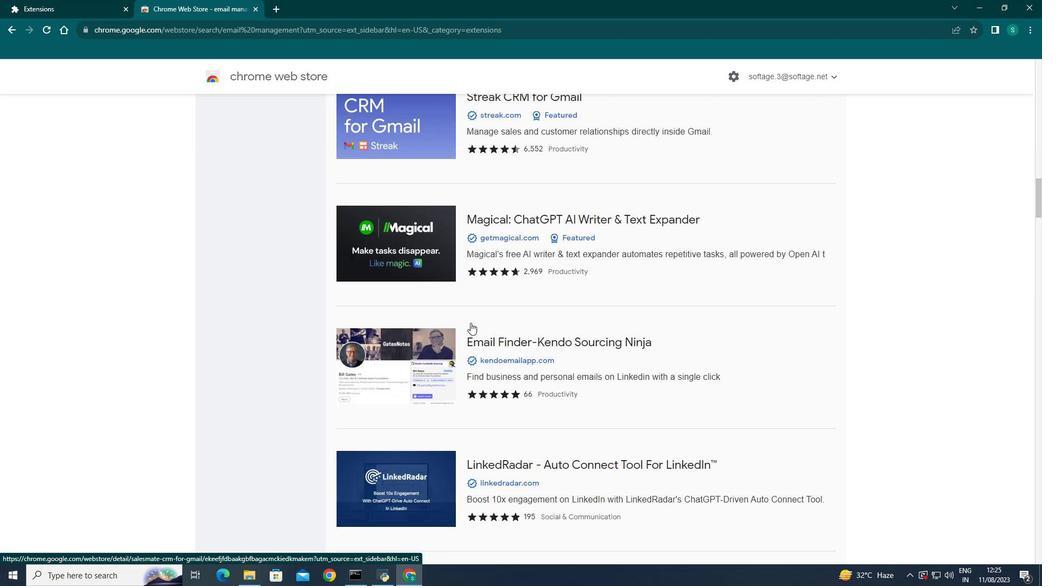 
Action: Mouse scrolled (470, 323) with delta (0, 0)
Screenshot: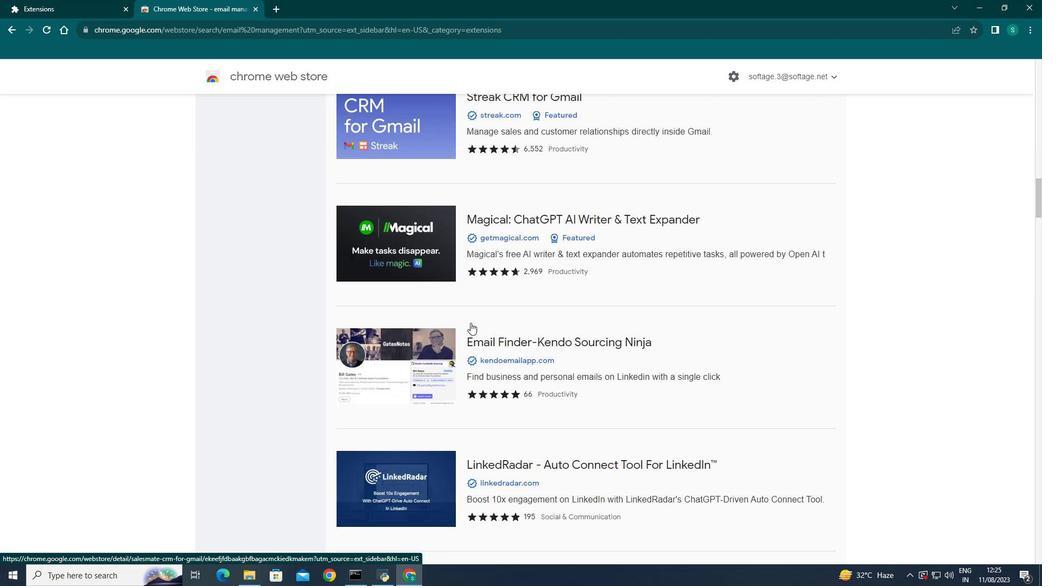 
Action: Mouse scrolled (470, 323) with delta (0, 0)
Screenshot: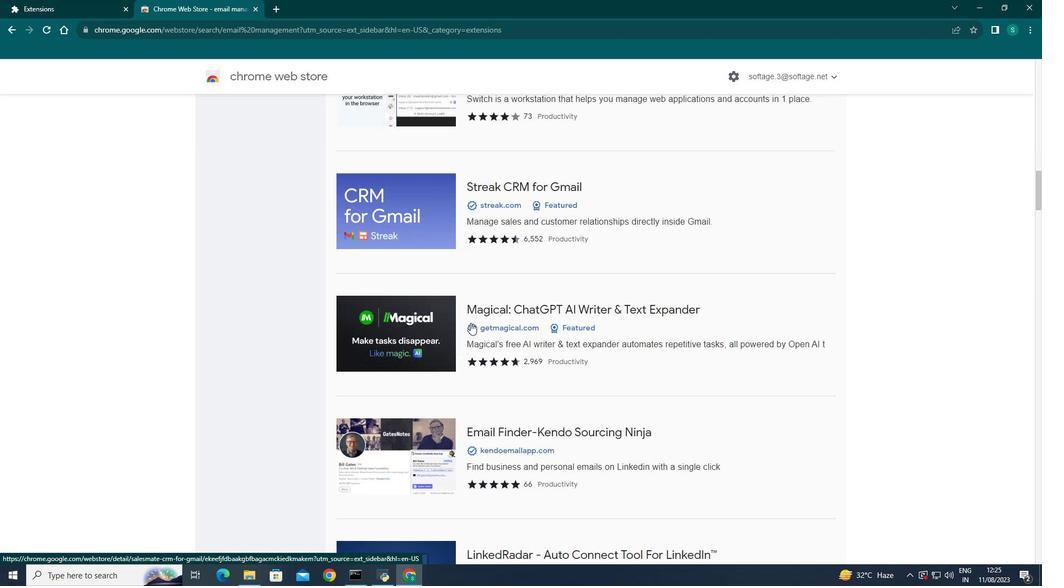 
Action: Mouse scrolled (470, 323) with delta (0, 0)
Screenshot: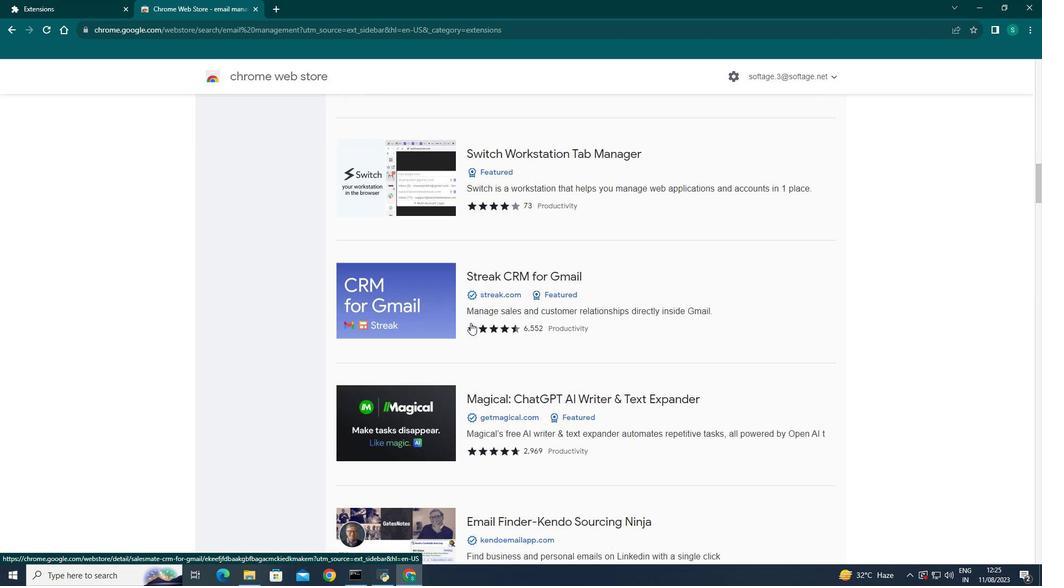 
Action: Mouse scrolled (470, 323) with delta (0, 0)
Screenshot: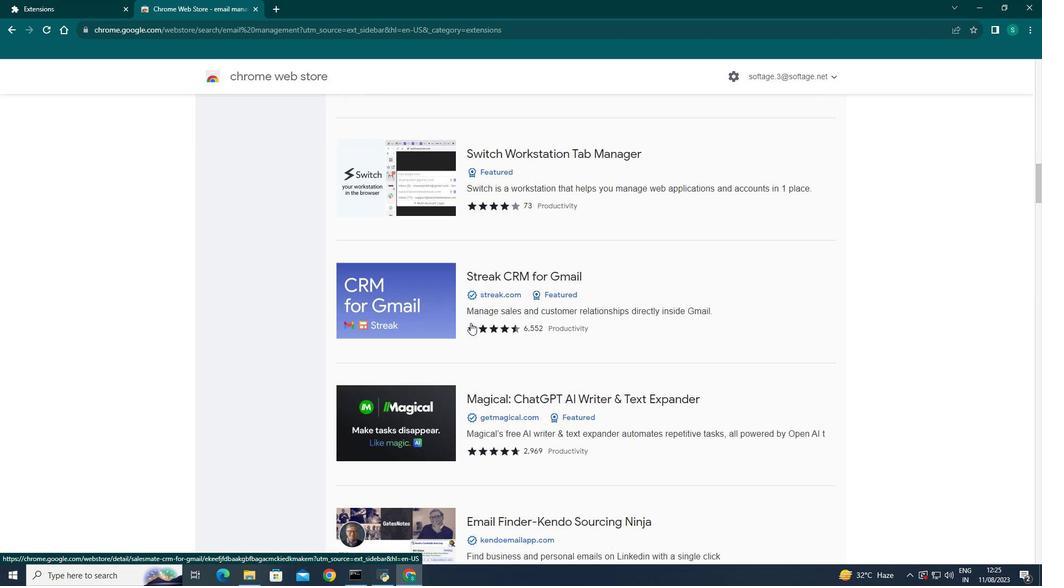 
Action: Mouse scrolled (470, 323) with delta (0, 0)
Screenshot: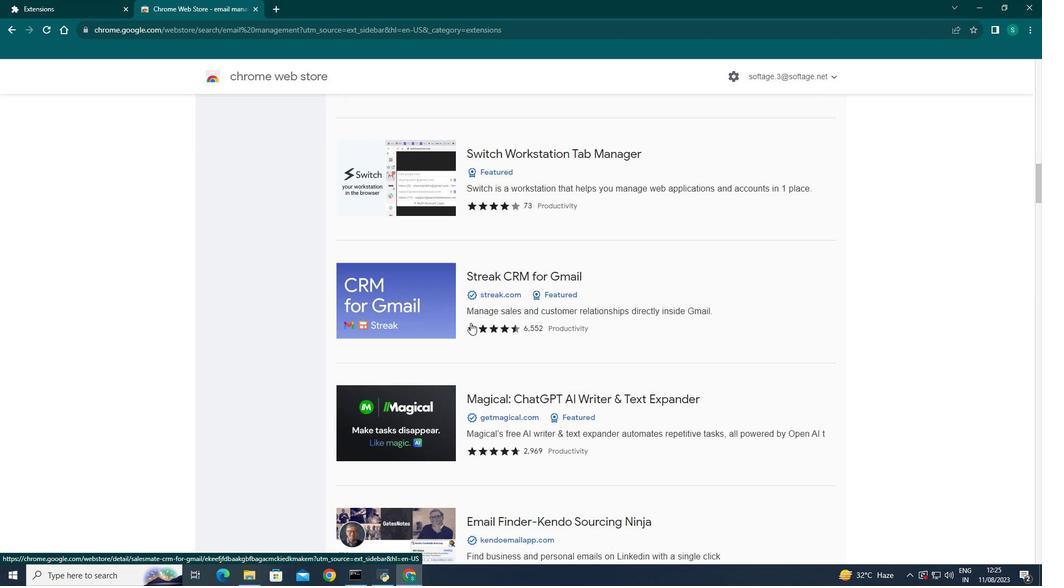 
Action: Mouse scrolled (470, 323) with delta (0, 0)
Screenshot: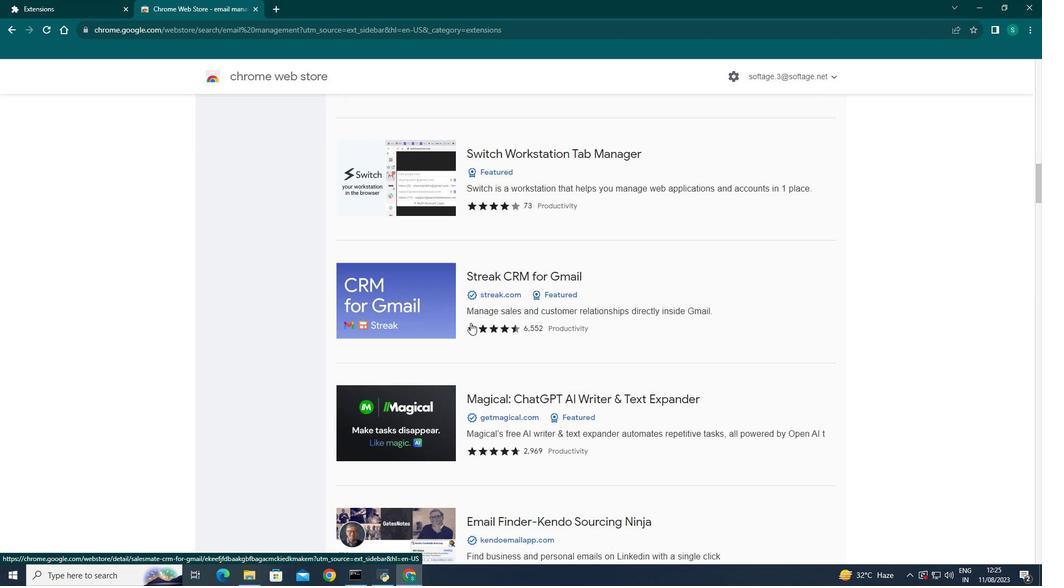 
Action: Mouse scrolled (470, 323) with delta (0, 0)
Screenshot: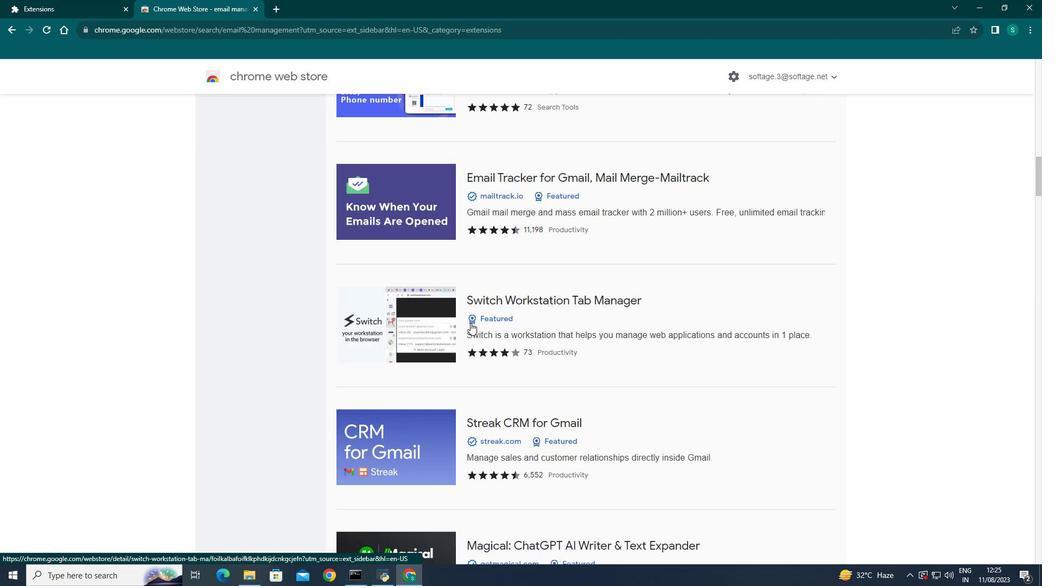 
Action: Mouse scrolled (470, 323) with delta (0, 0)
Screenshot: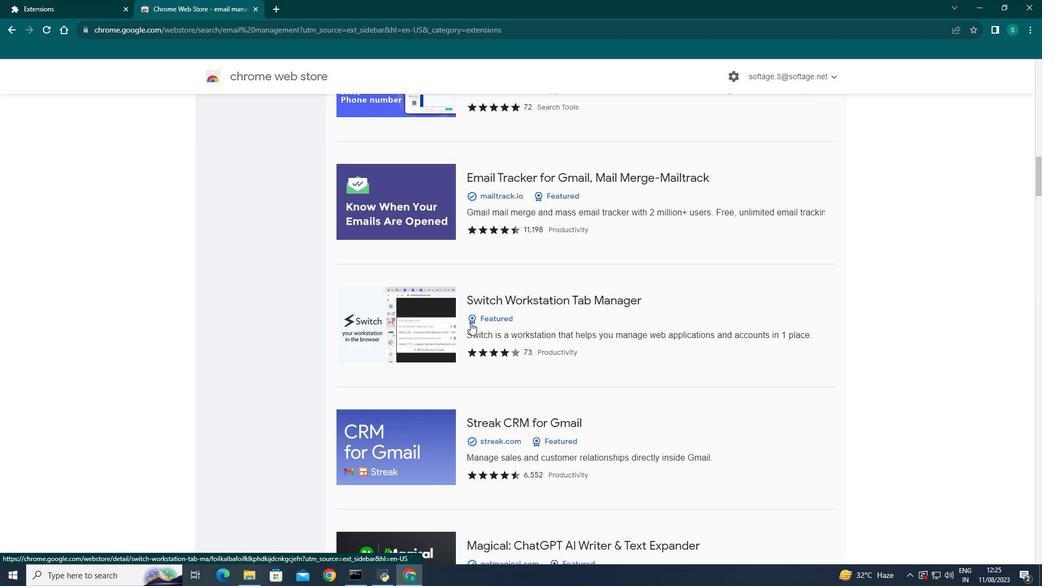 
Action: Mouse scrolled (470, 323) with delta (0, 0)
Screenshot: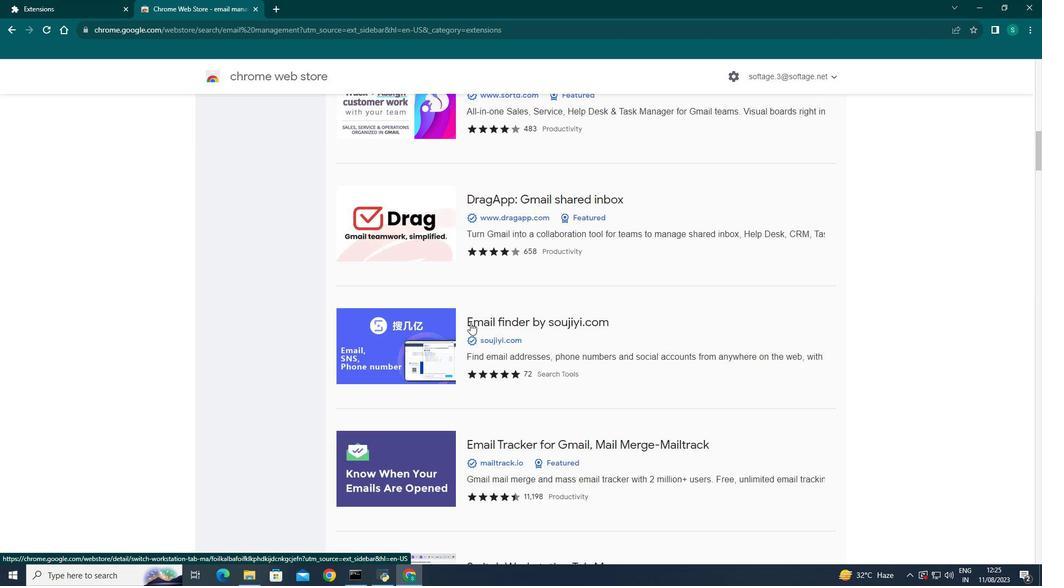 
Action: Mouse scrolled (470, 323) with delta (0, 0)
Screenshot: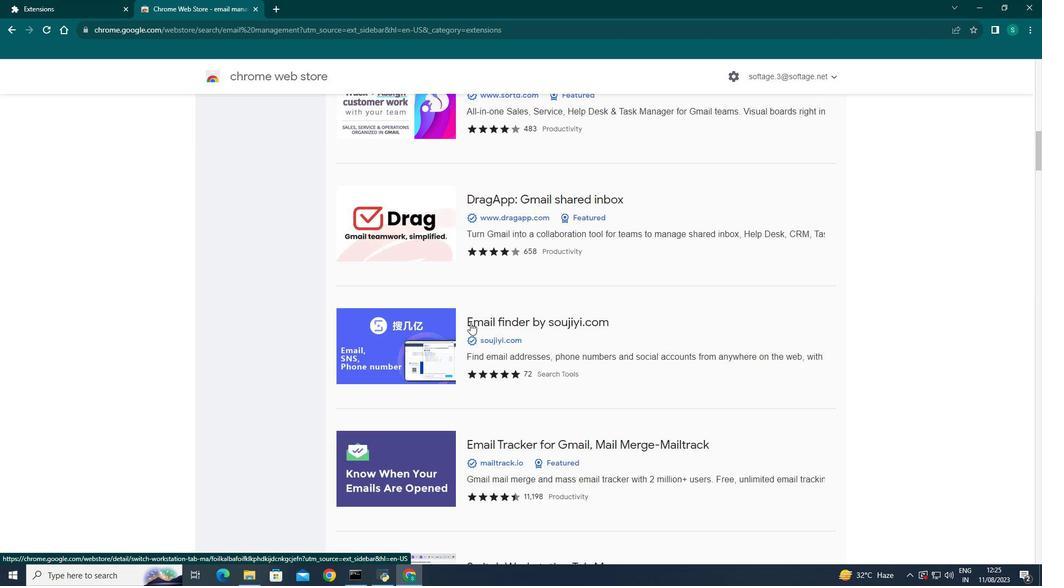 
Action: Mouse scrolled (470, 323) with delta (0, 0)
Screenshot: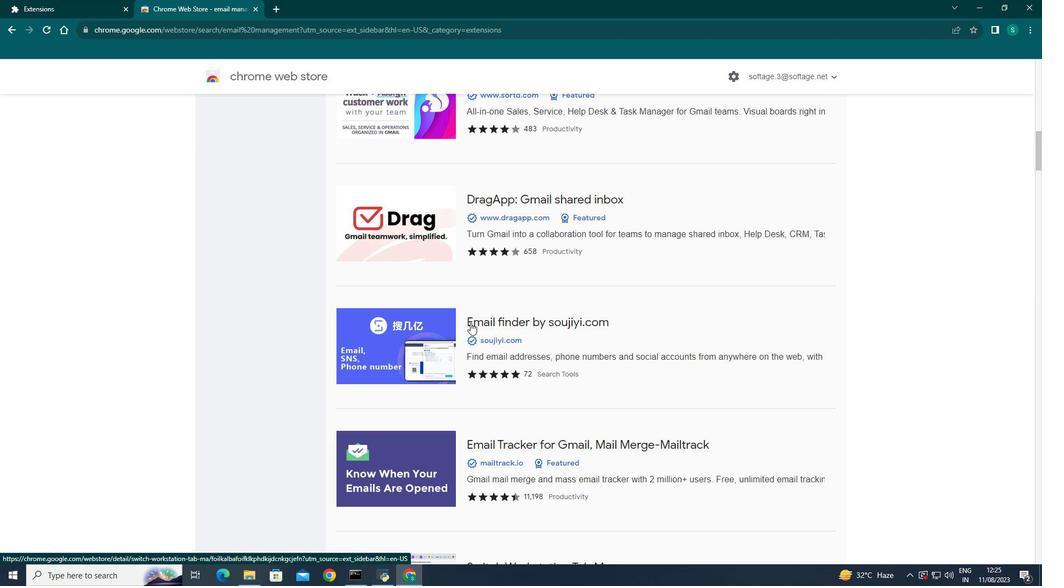 
Action: Mouse scrolled (470, 323) with delta (0, 0)
Screenshot: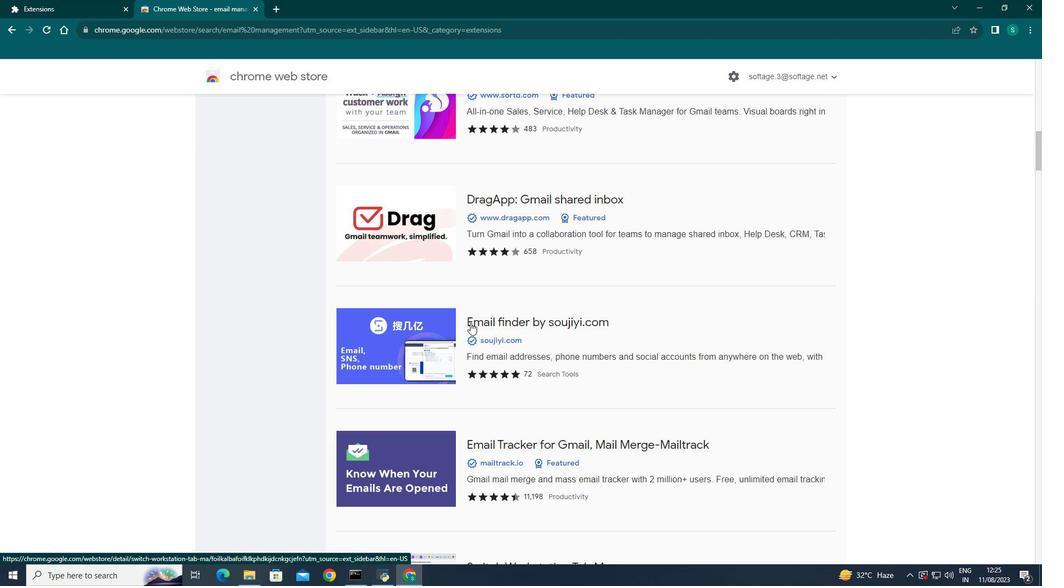 
Action: Mouse scrolled (470, 323) with delta (0, 0)
Screenshot: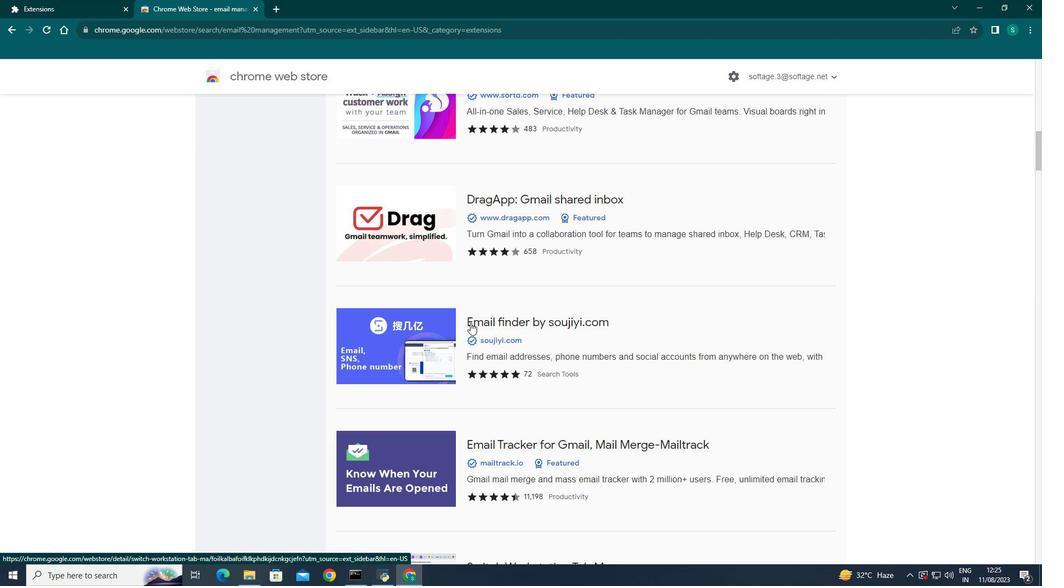 
Action: Mouse scrolled (470, 323) with delta (0, 0)
Screenshot: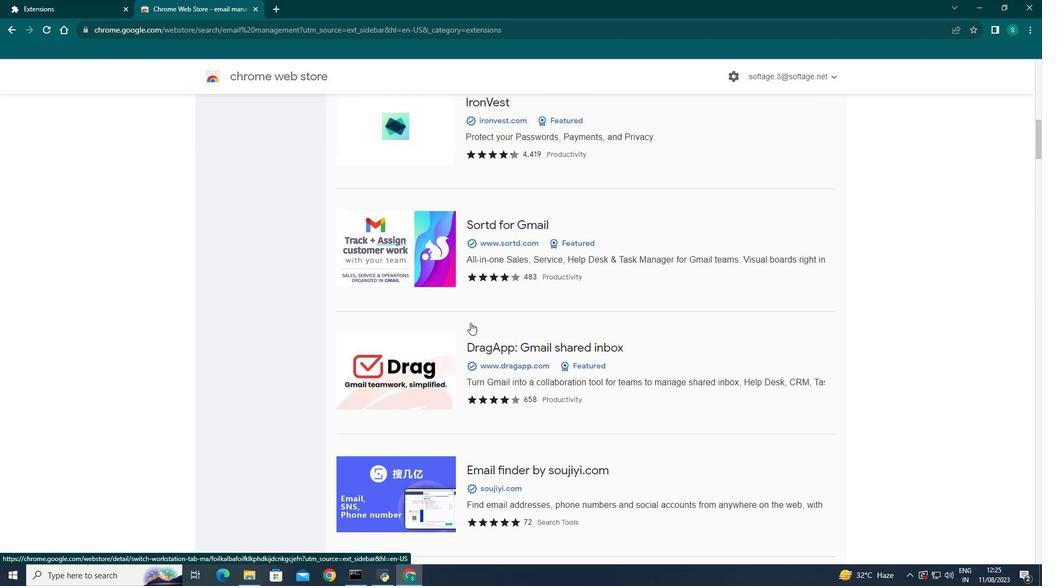 
Action: Mouse scrolled (470, 323) with delta (0, 0)
Screenshot: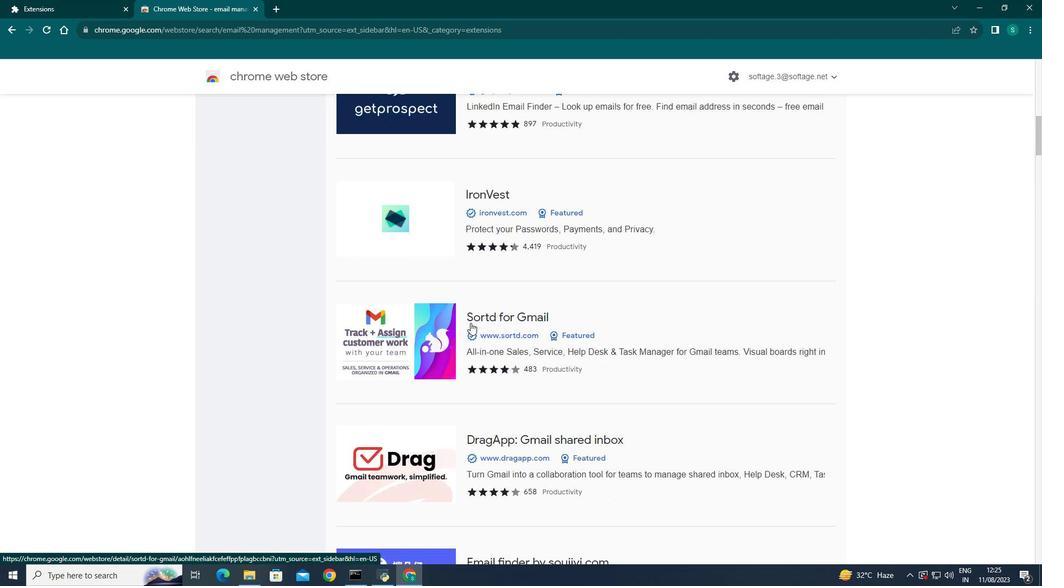 
Action: Mouse scrolled (470, 323) with delta (0, 0)
Screenshot: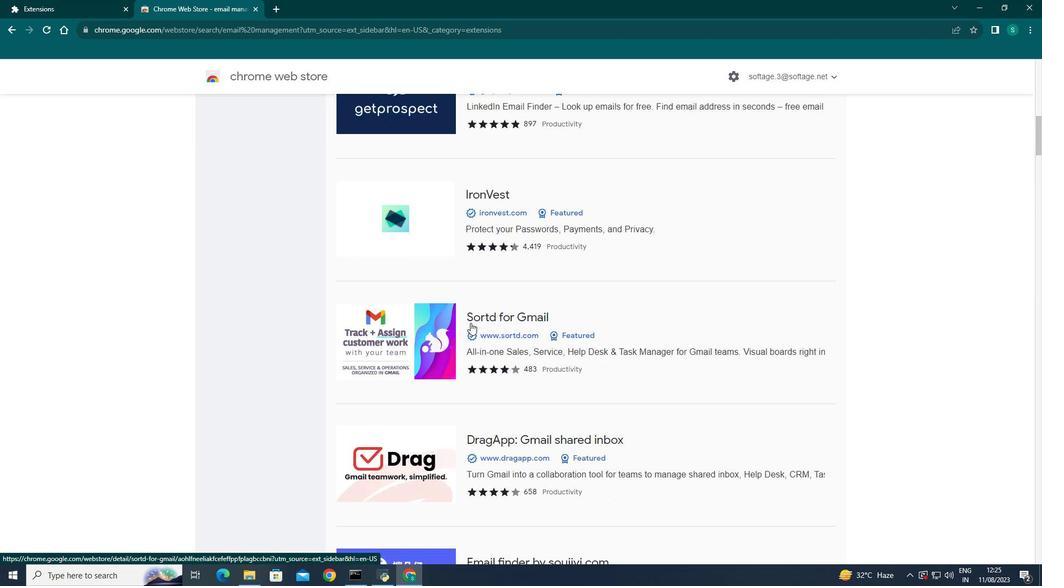 
Action: Mouse scrolled (470, 323) with delta (0, 0)
Screenshot: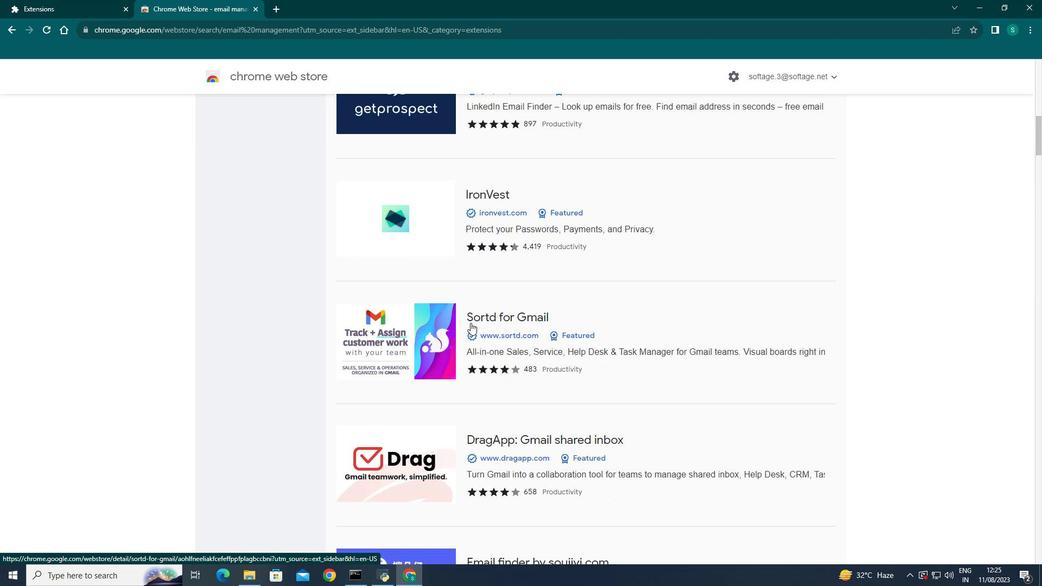 
Action: Mouse scrolled (470, 323) with delta (0, 0)
Screenshot: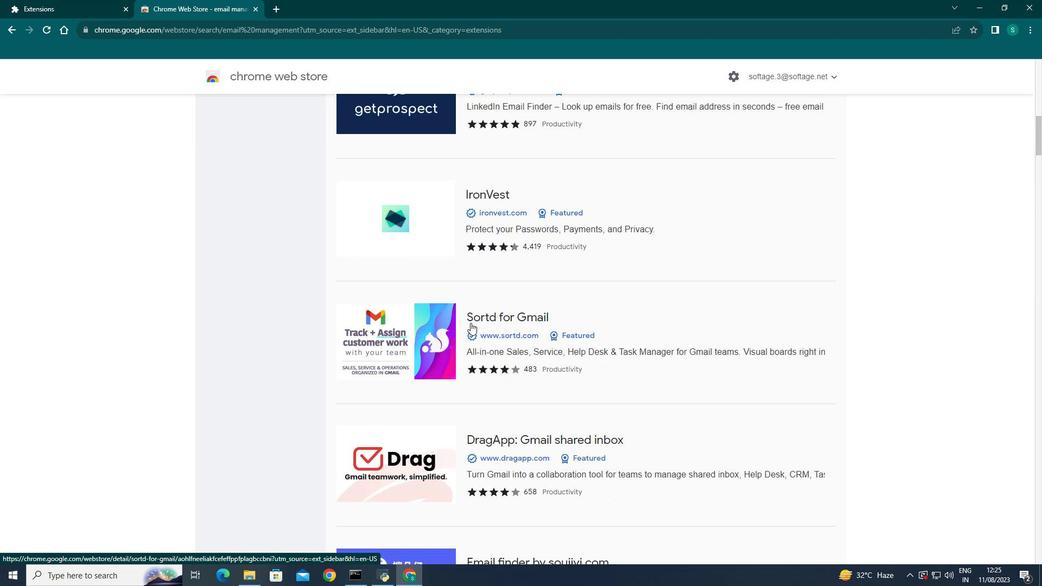 
Action: Mouse scrolled (470, 323) with delta (0, 0)
Screenshot: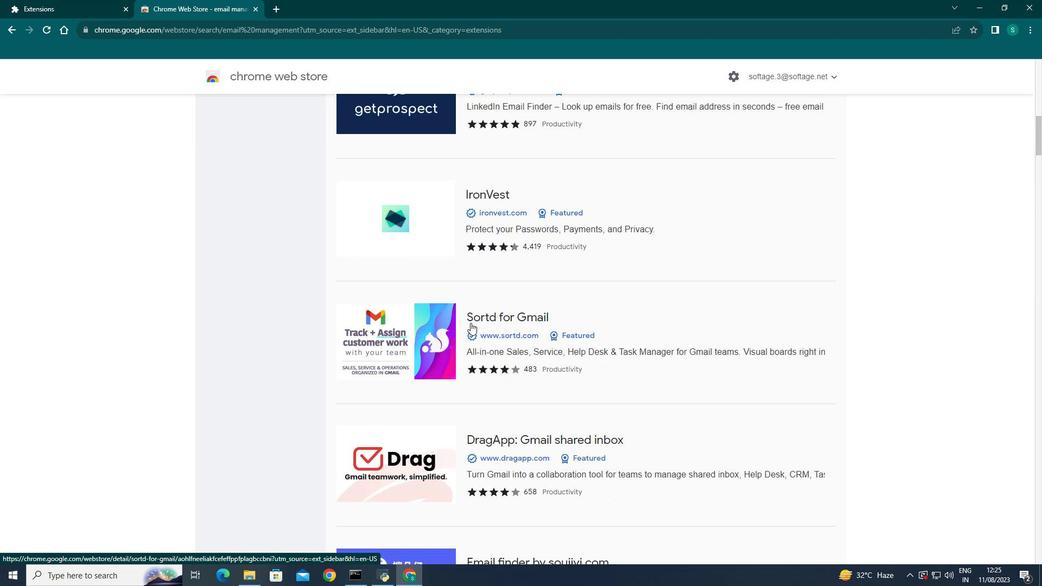 
Action: Mouse scrolled (470, 323) with delta (0, 0)
Screenshot: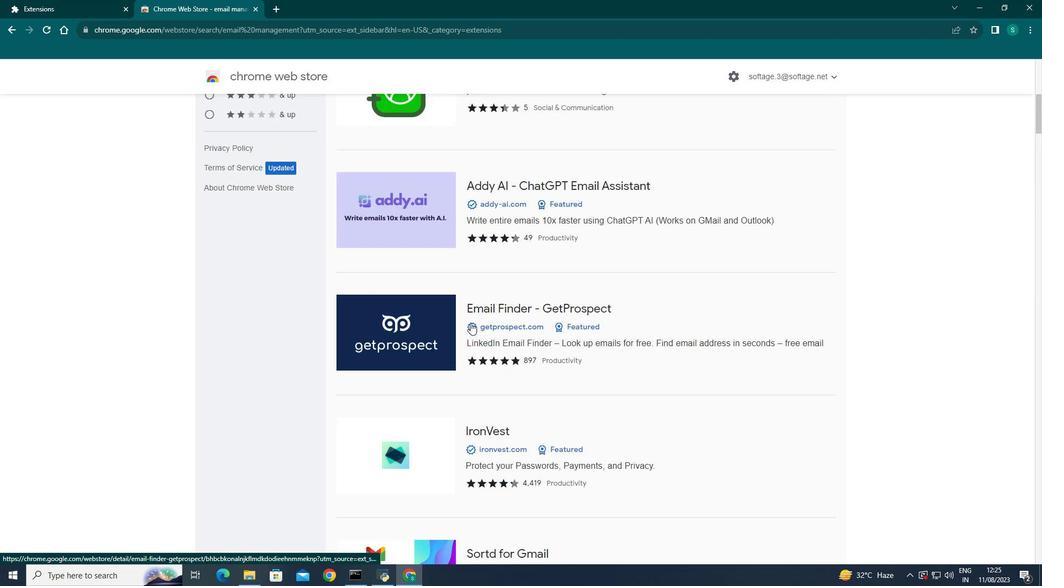 
Action: Mouse scrolled (470, 323) with delta (0, 0)
Screenshot: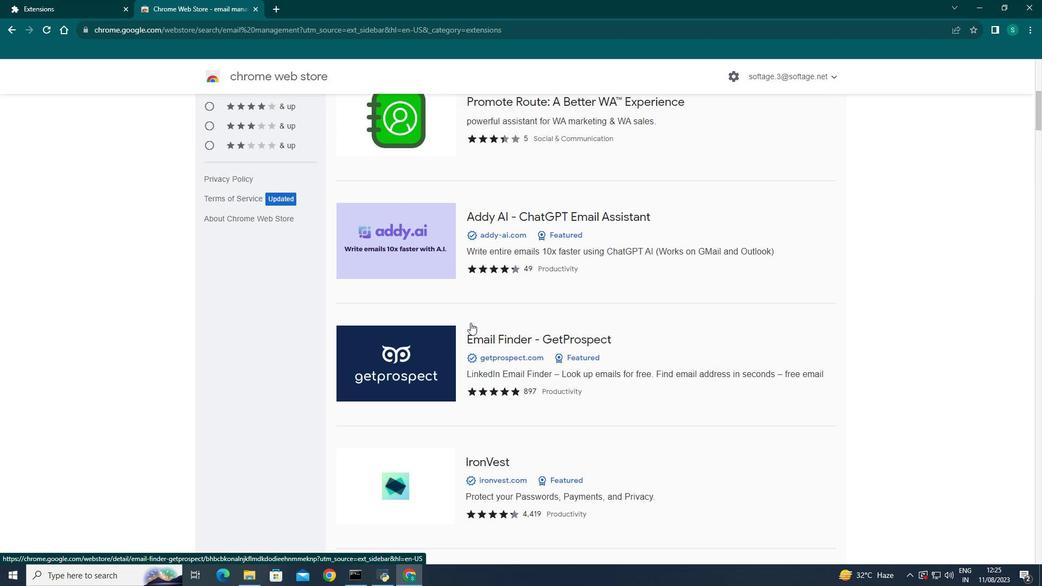 
Action: Mouse scrolled (470, 323) with delta (0, 0)
Screenshot: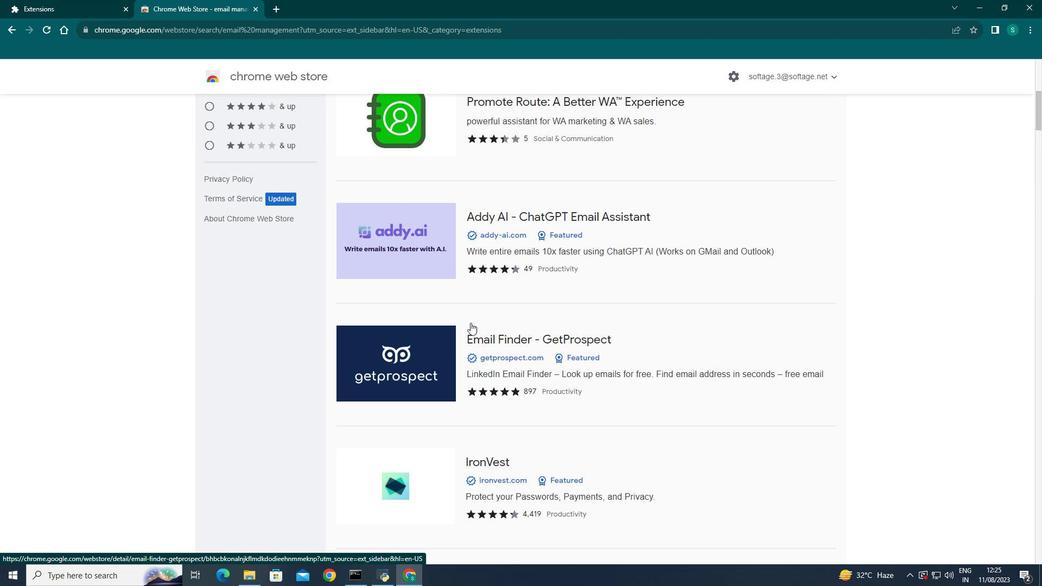 
Action: Mouse scrolled (470, 323) with delta (0, 0)
Screenshot: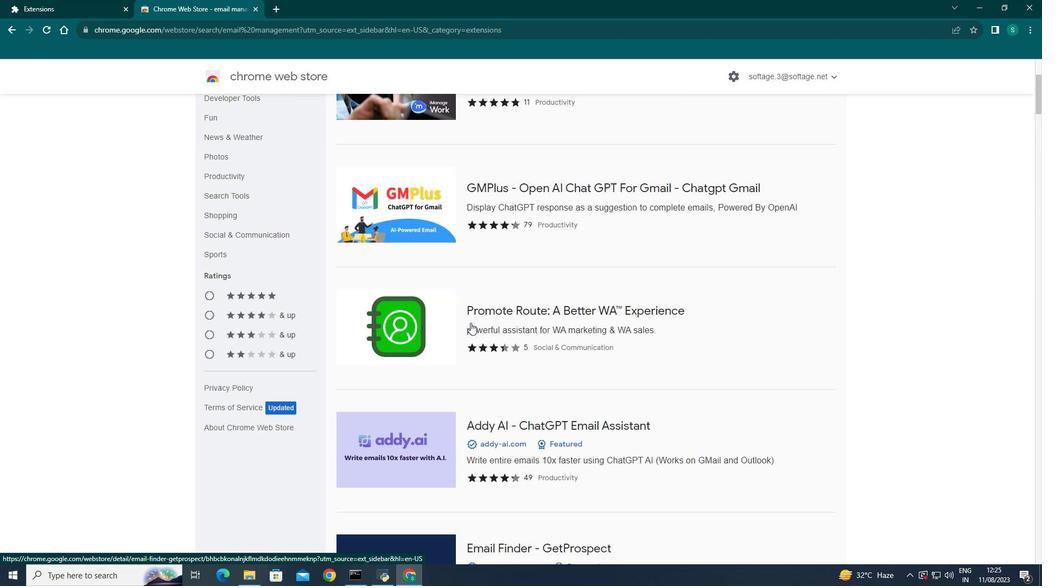 
Action: Mouse scrolled (470, 323) with delta (0, 0)
Screenshot: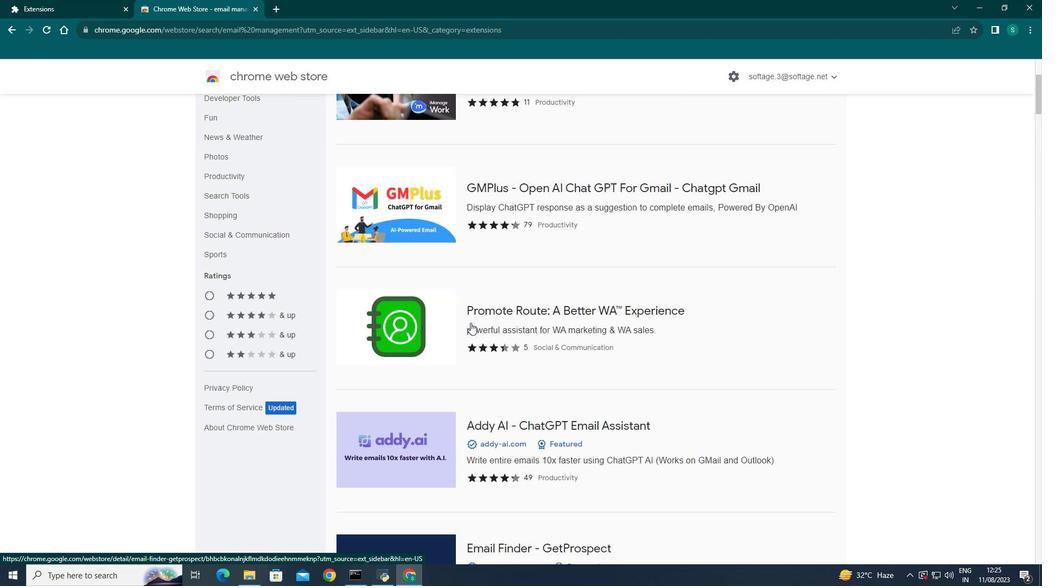 
Action: Mouse scrolled (470, 323) with delta (0, 0)
Screenshot: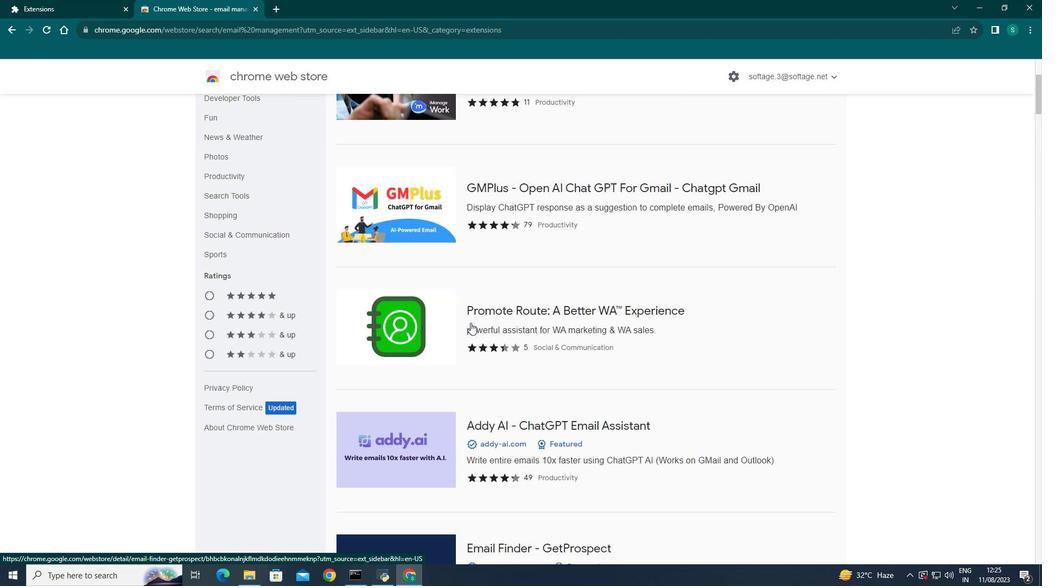 
Action: Mouse scrolled (470, 323) with delta (0, 0)
Screenshot: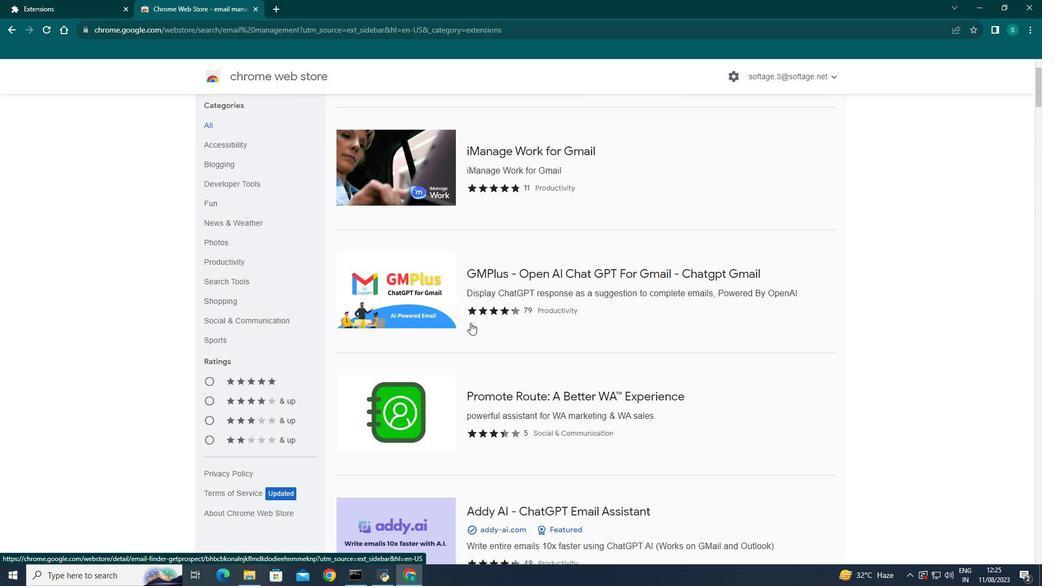 
Action: Mouse scrolled (470, 323) with delta (0, 0)
Screenshot: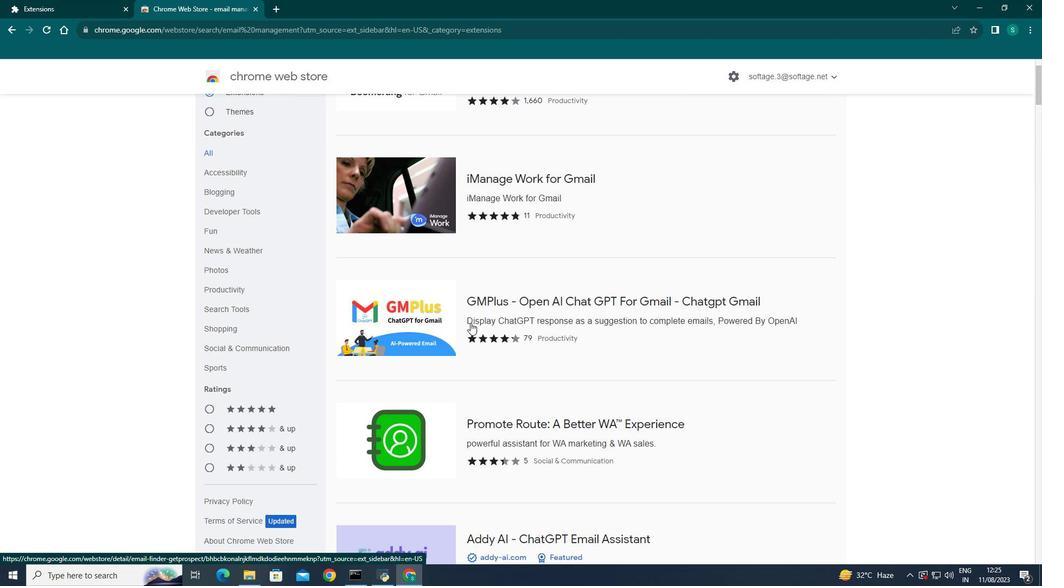 
Action: Mouse scrolled (470, 323) with delta (0, 0)
Screenshot: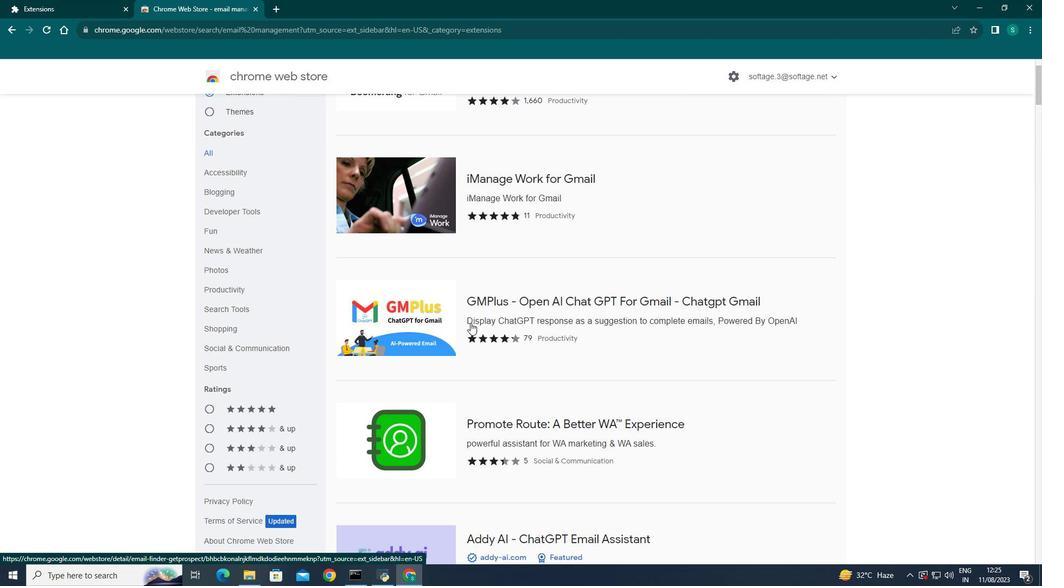 
Action: Mouse scrolled (470, 323) with delta (0, 0)
Screenshot: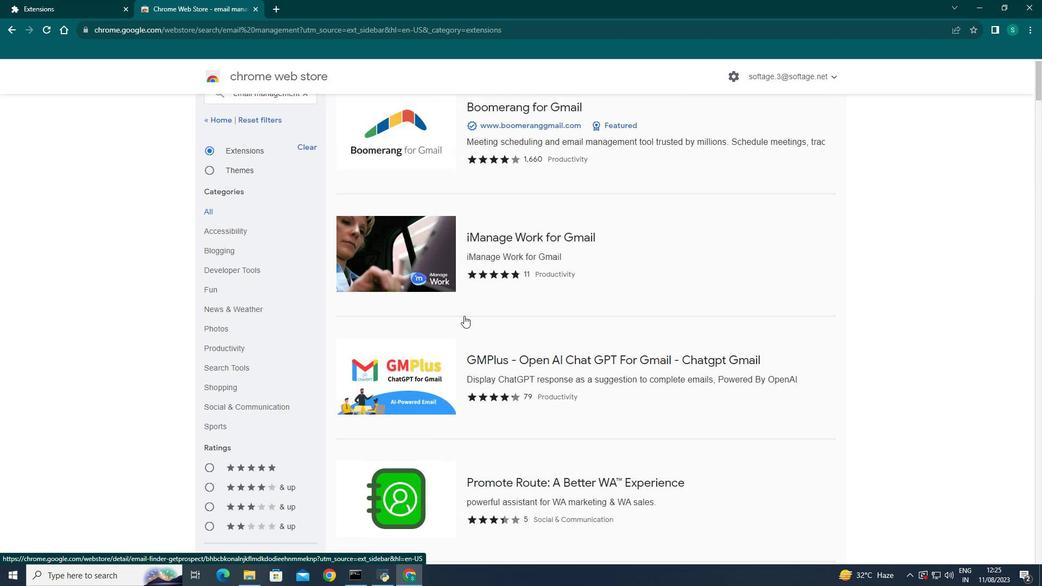 
Action: Mouse scrolled (470, 323) with delta (0, 0)
Screenshot: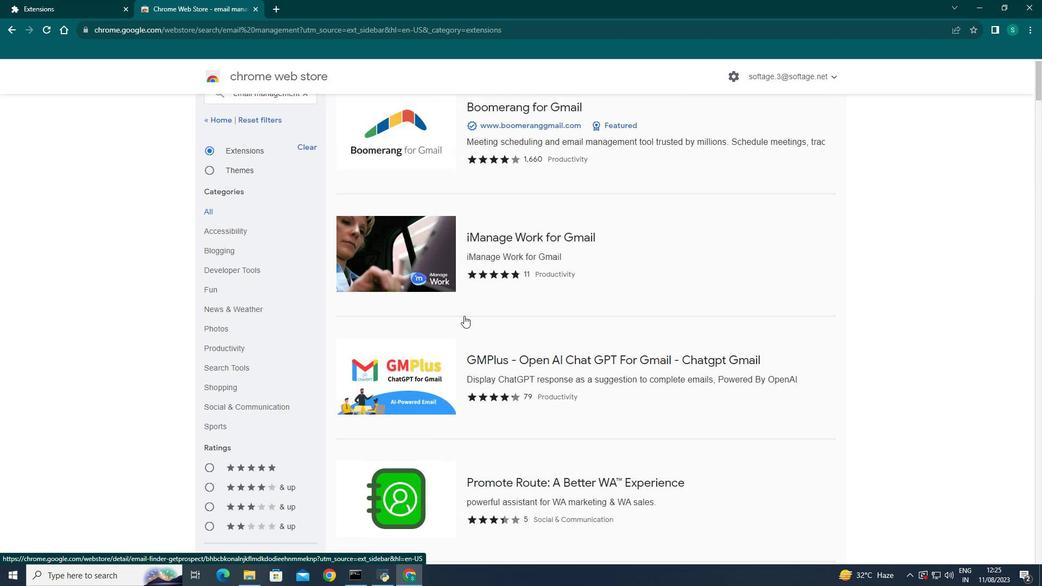 
Action: Mouse scrolled (470, 323) with delta (0, 0)
Screenshot: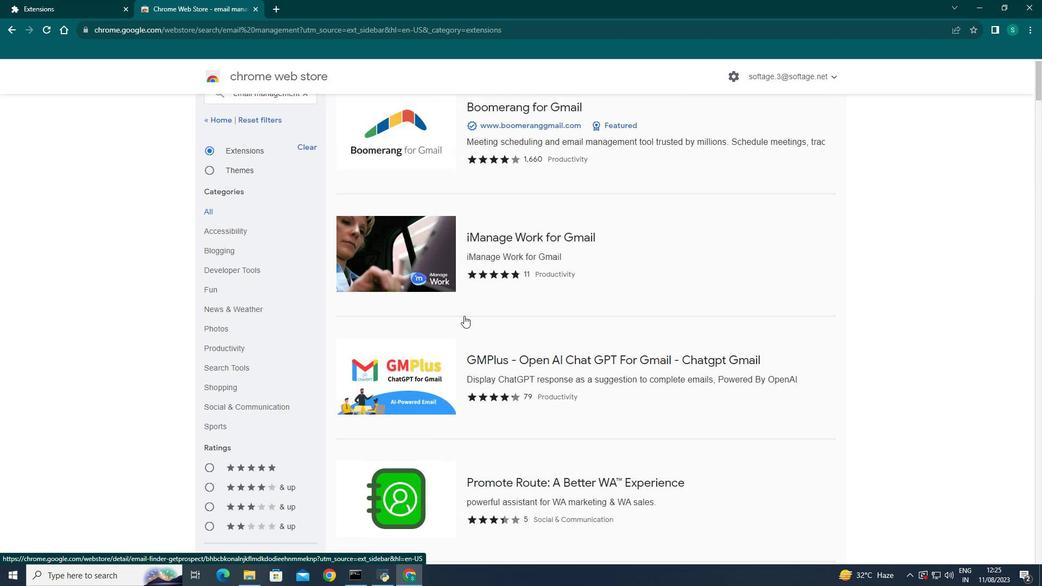 
Action: Mouse scrolled (470, 323) with delta (0, 0)
Screenshot: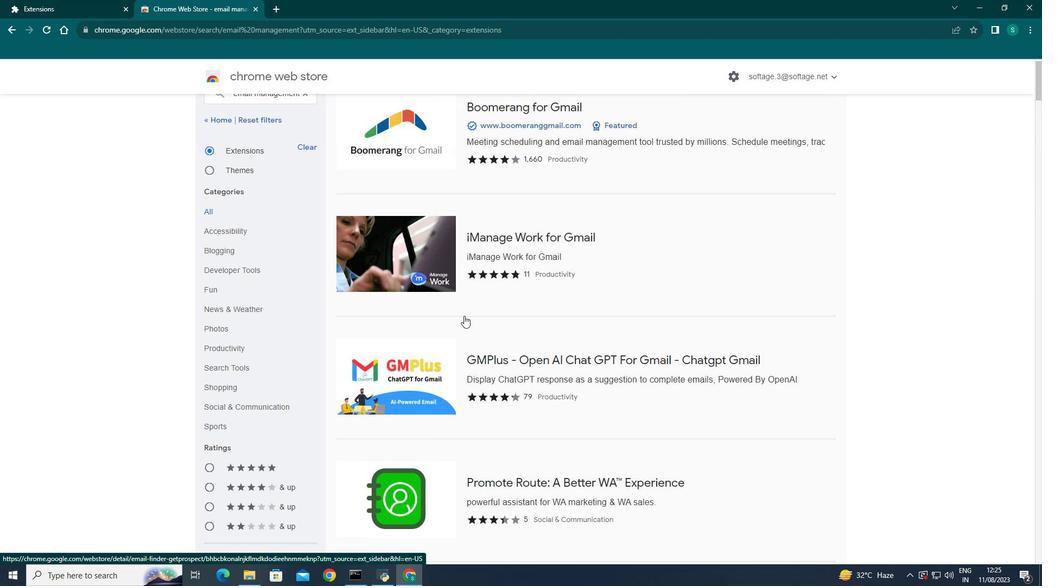 
Action: Mouse moved to (307, 113)
Screenshot: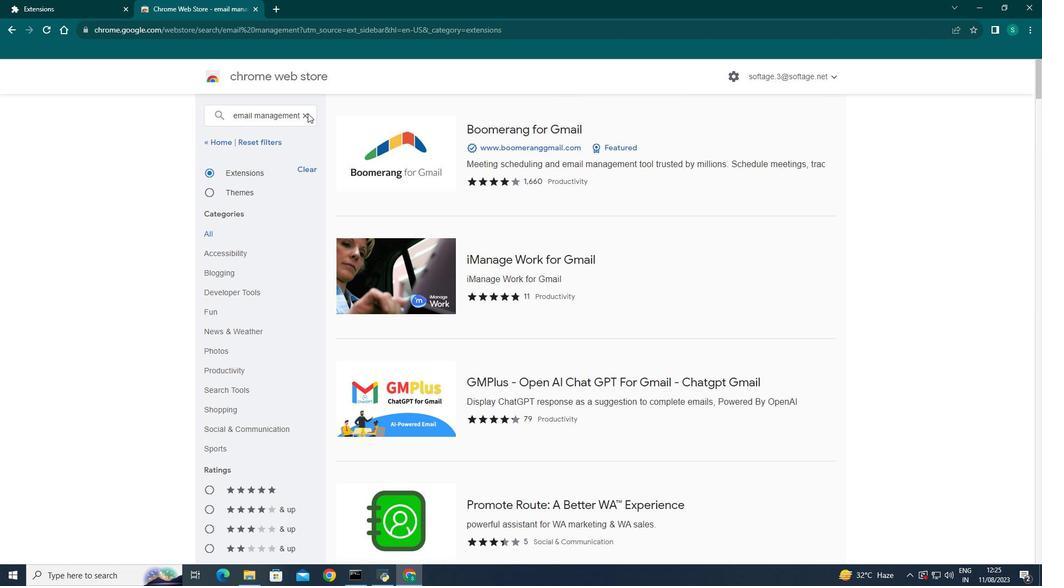 
Action: Mouse pressed left at (307, 113)
Screenshot: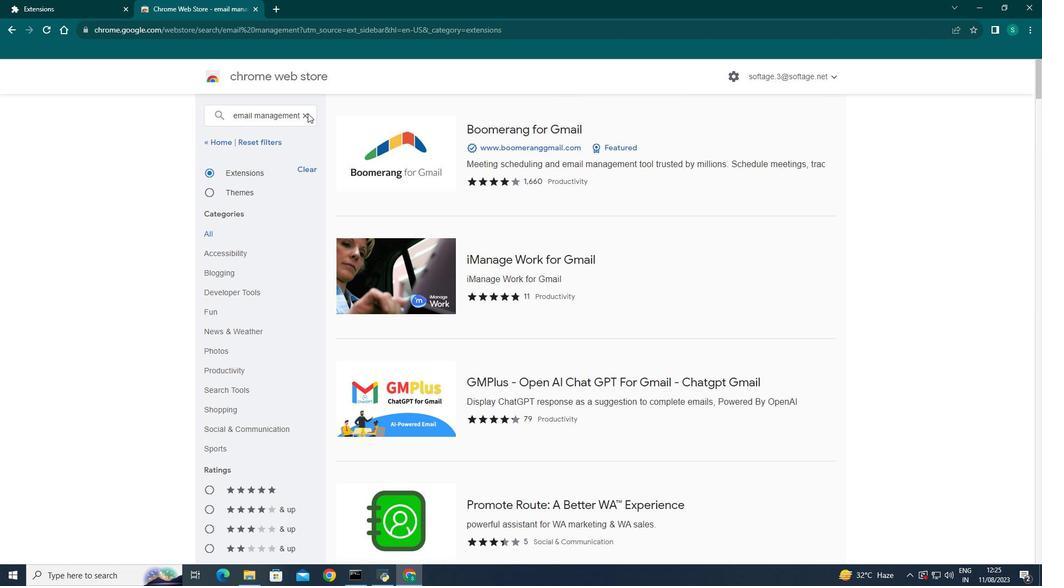 
Action: Mouse moved to (305, 118)
Screenshot: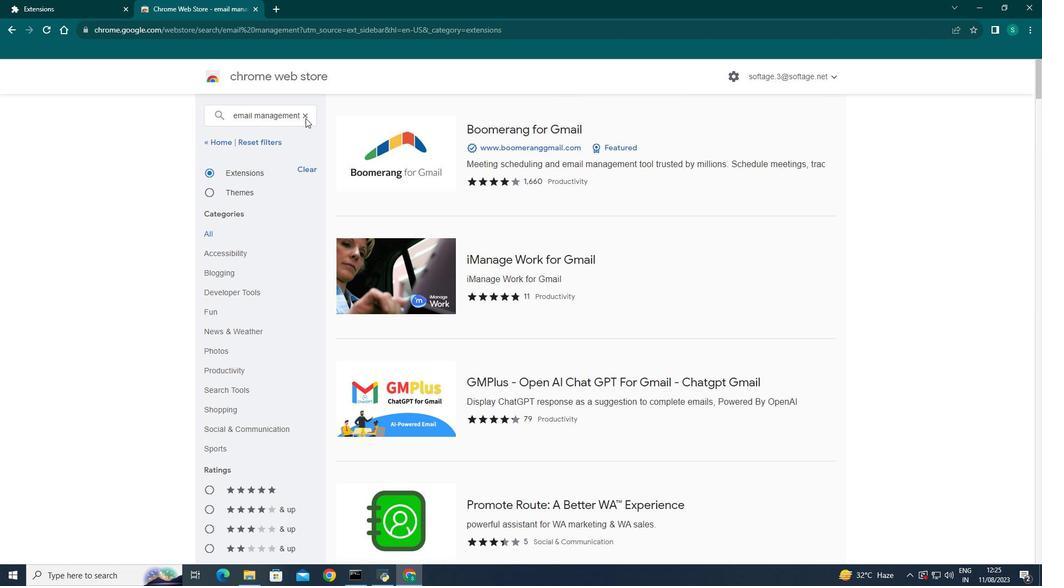 
Action: Mouse pressed left at (305, 118)
Screenshot: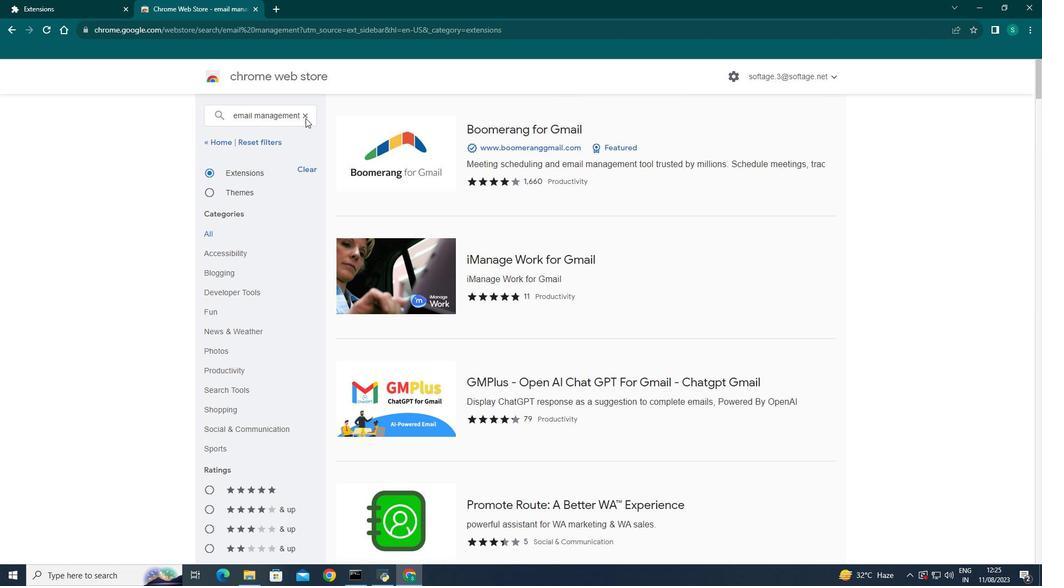 
Action: Mouse moved to (306, 114)
Screenshot: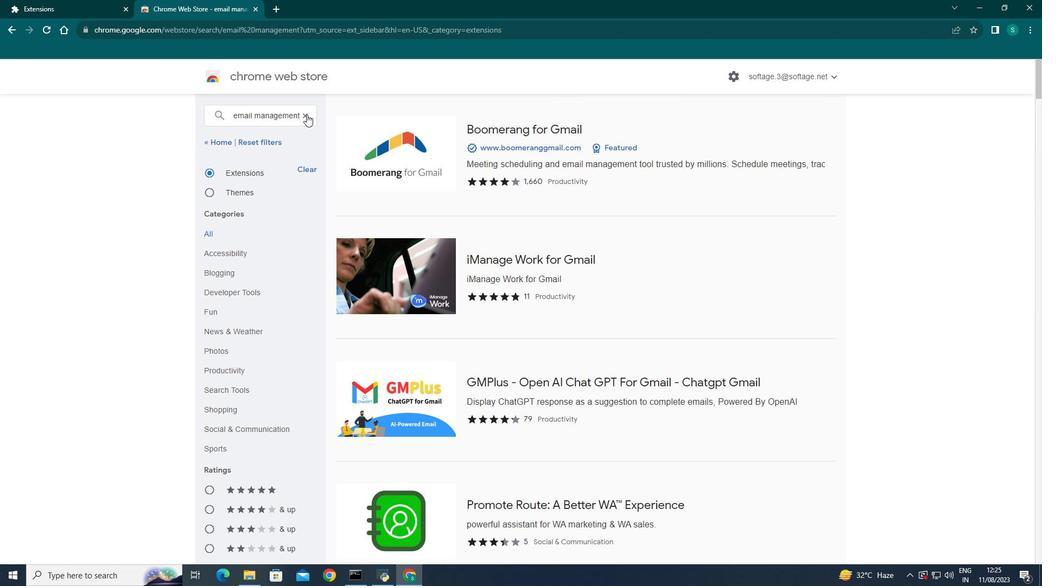 
Action: Mouse pressed left at (306, 114)
